 Task: Search round trip flight ticket for 5 adults, 1 child, 2 infants in seat and 1 infant on lap in business from Tupelo: Tupelo Regional Airport (c.d. Lemons Field) to New Bern: Coastal Carolina Regional Airport (was Craven County Regional) on 5-4-2023 and return on 5-6-2023. Choice of flights is Southwest. Number of bags: 1 carry on bag. Price is upto 110000. Outbound departure time preference is 14:30.
Action: Mouse moved to (317, 127)
Screenshot: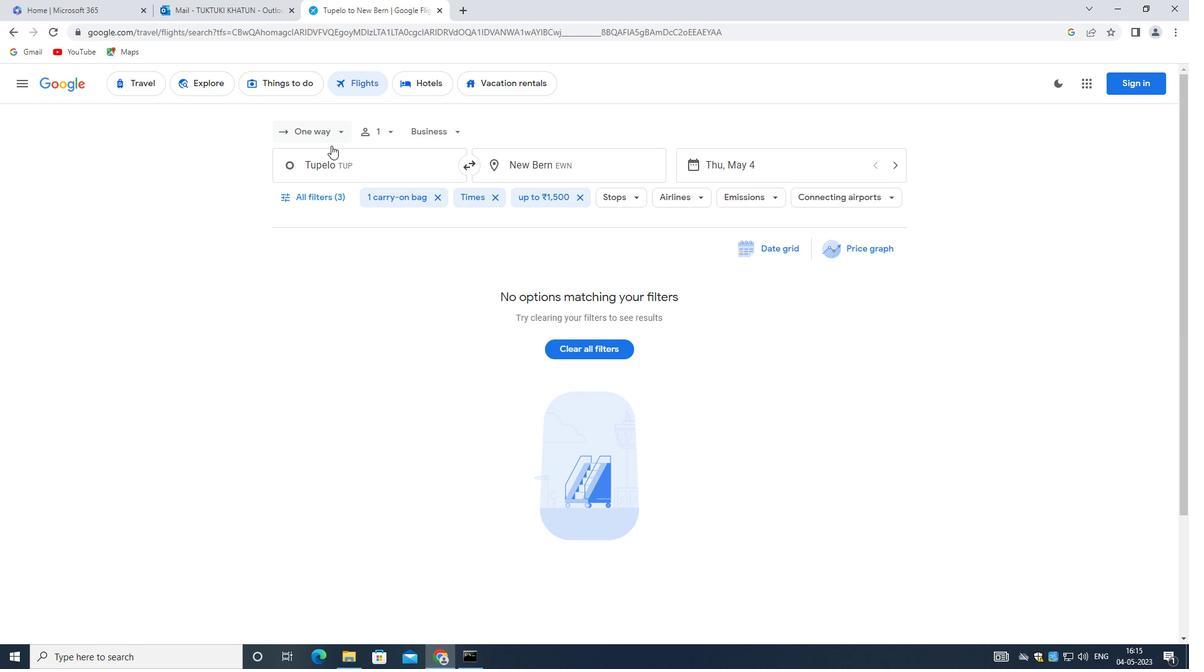 
Action: Mouse pressed left at (317, 127)
Screenshot: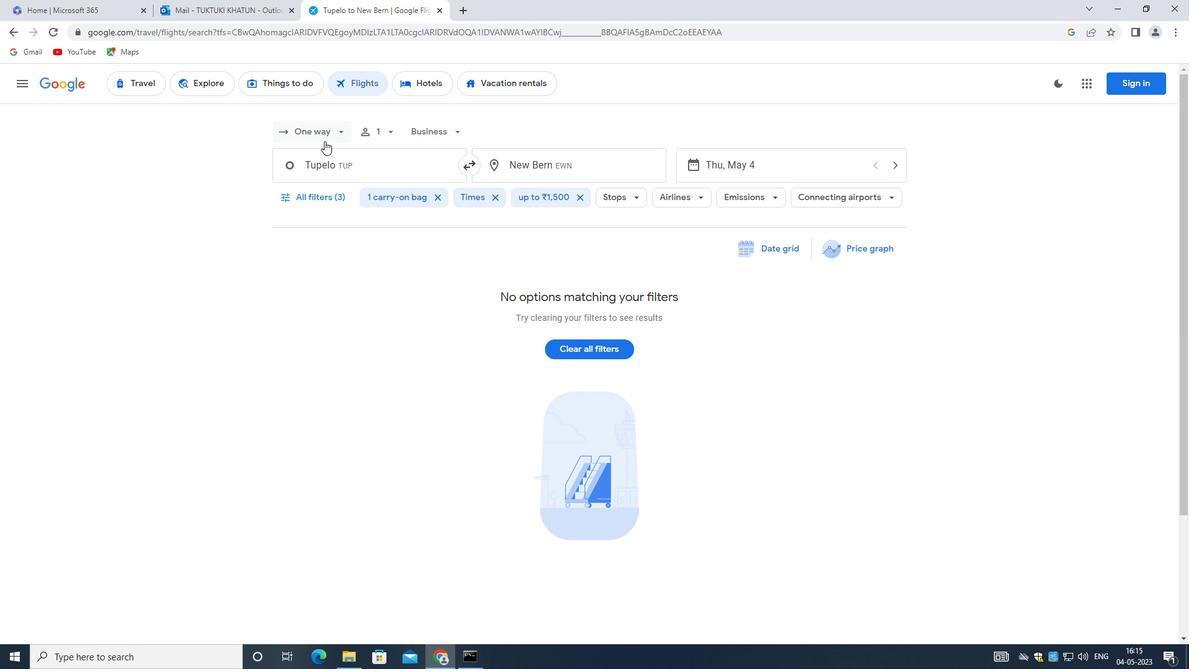 
Action: Mouse moved to (326, 186)
Screenshot: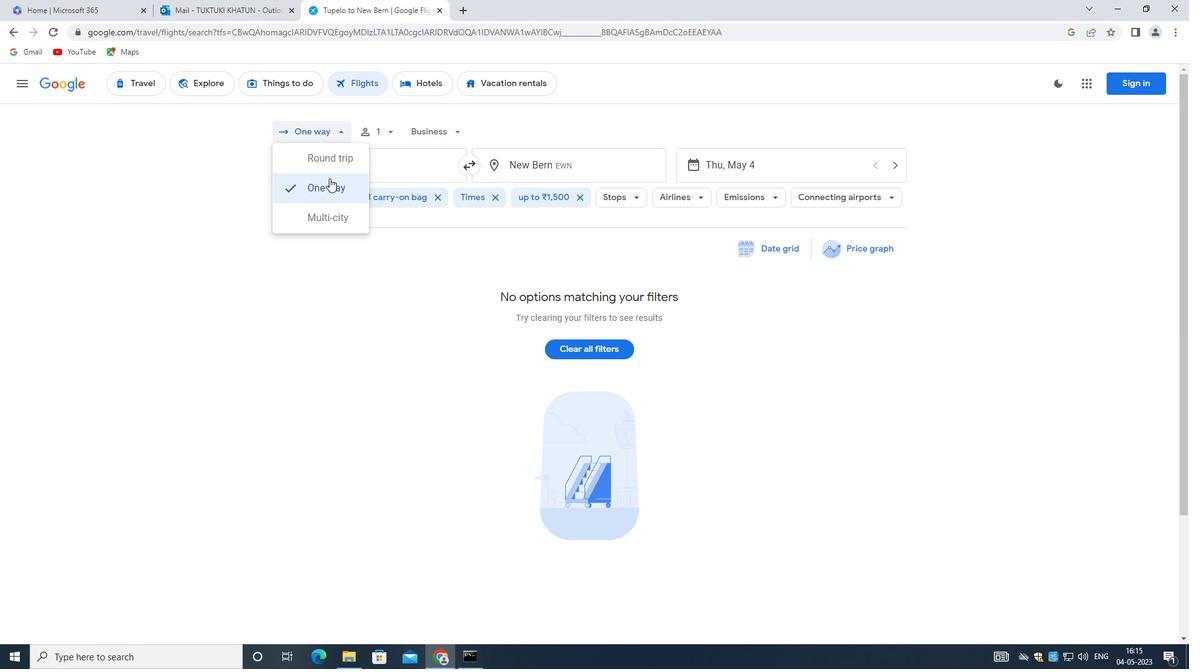 
Action: Mouse pressed left at (326, 186)
Screenshot: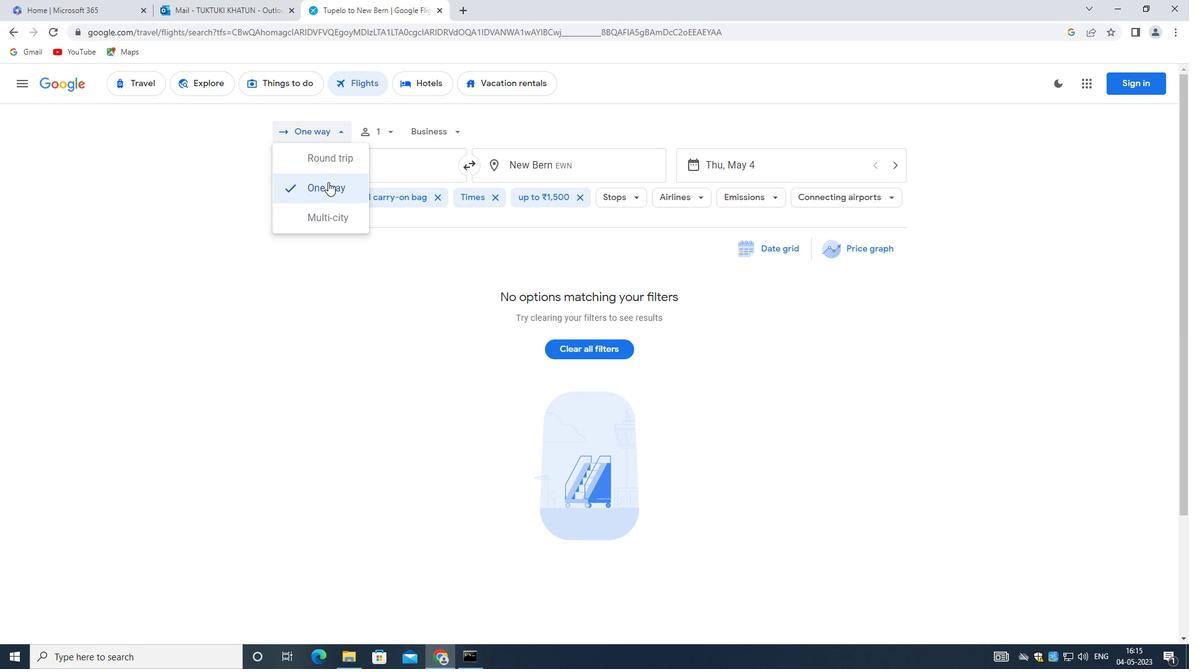 
Action: Mouse moved to (331, 128)
Screenshot: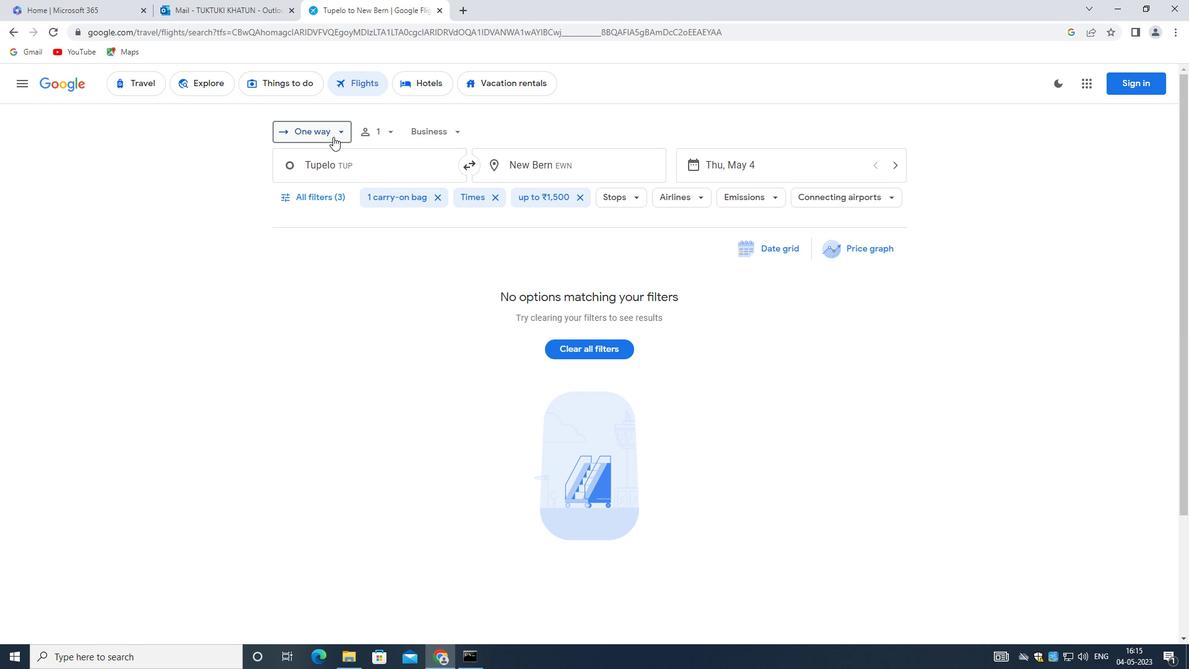 
Action: Mouse pressed left at (331, 128)
Screenshot: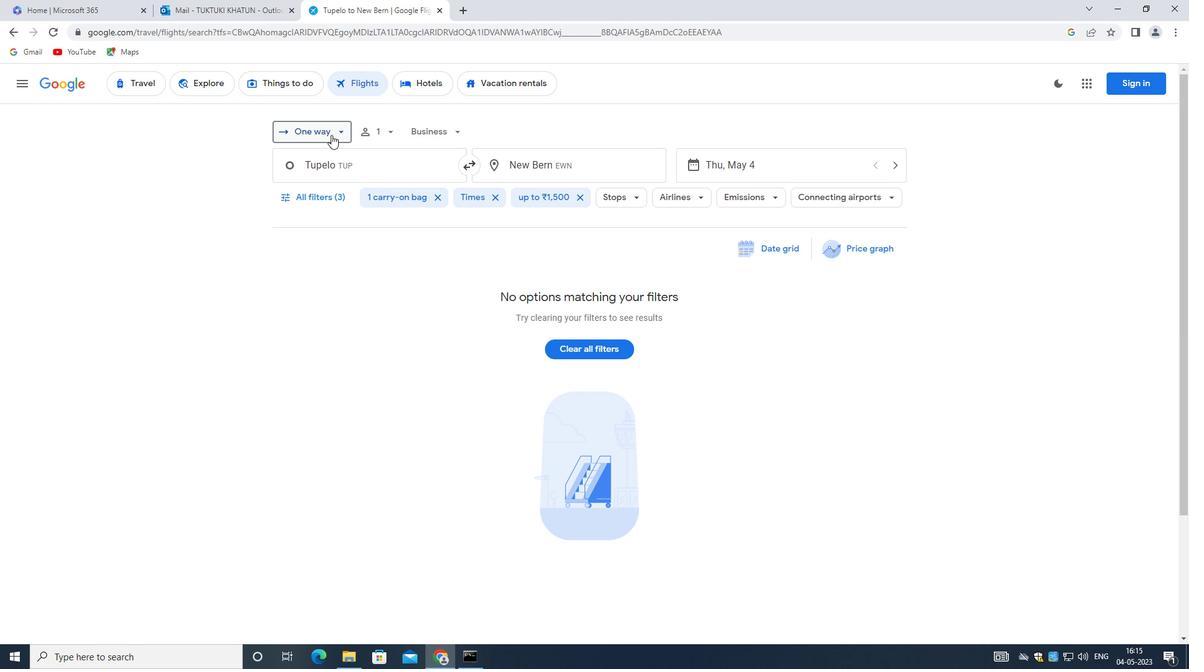 
Action: Mouse moved to (320, 162)
Screenshot: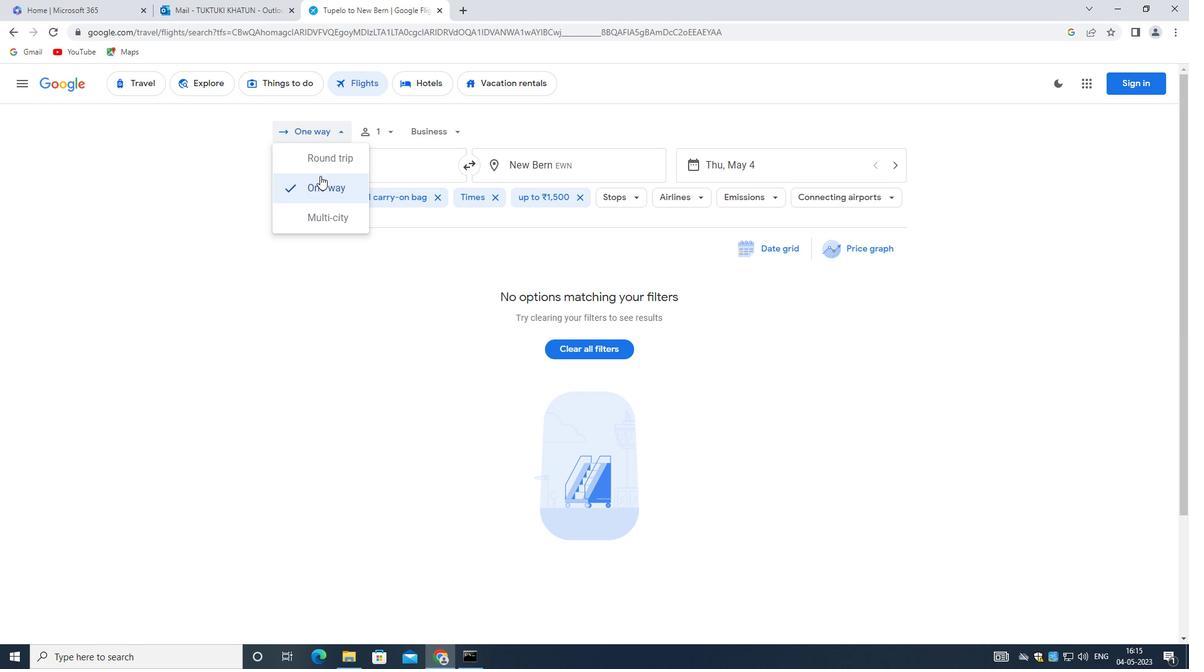 
Action: Mouse pressed left at (320, 162)
Screenshot: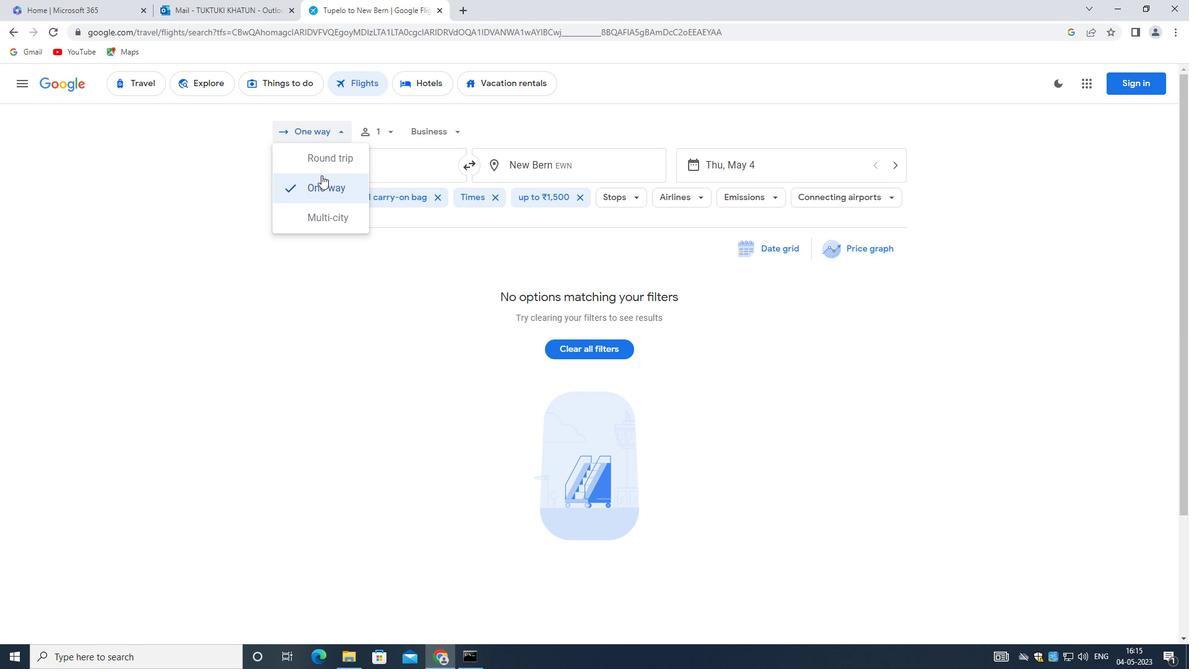 
Action: Mouse moved to (397, 136)
Screenshot: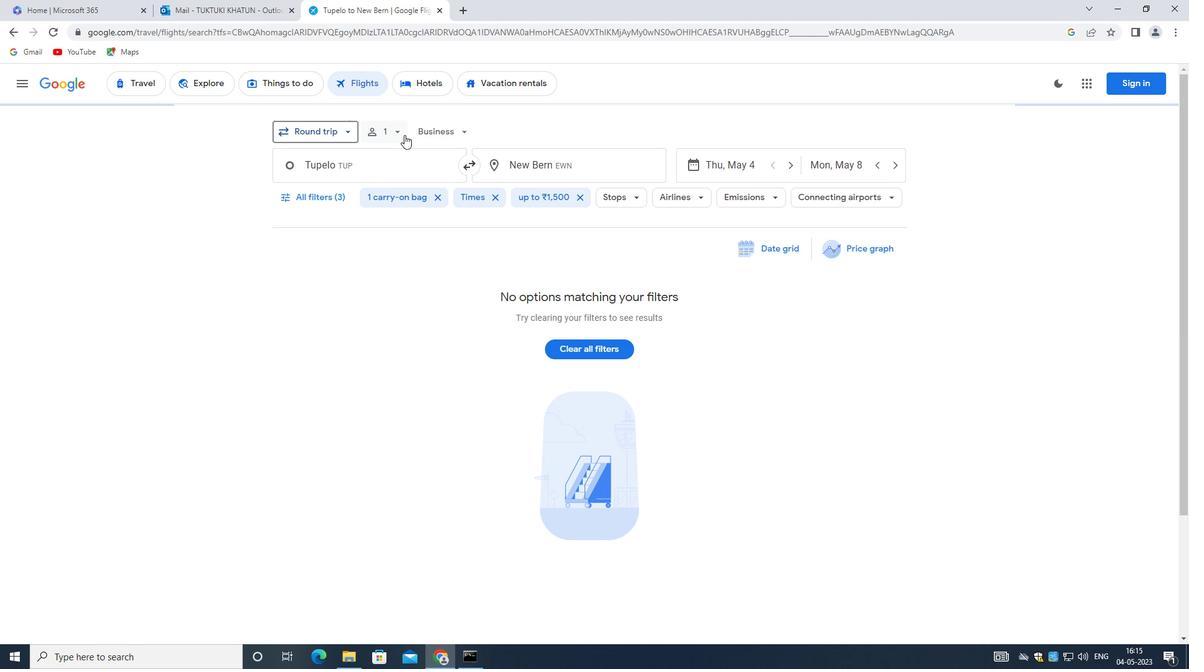 
Action: Mouse pressed left at (397, 136)
Screenshot: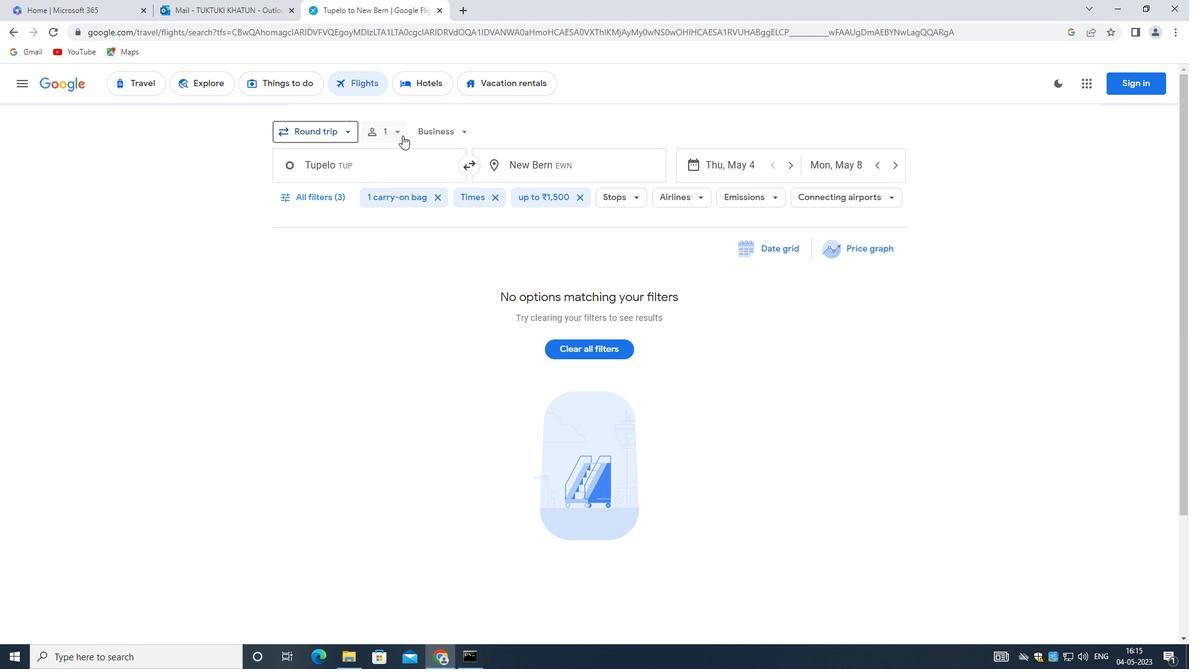 
Action: Mouse moved to (498, 157)
Screenshot: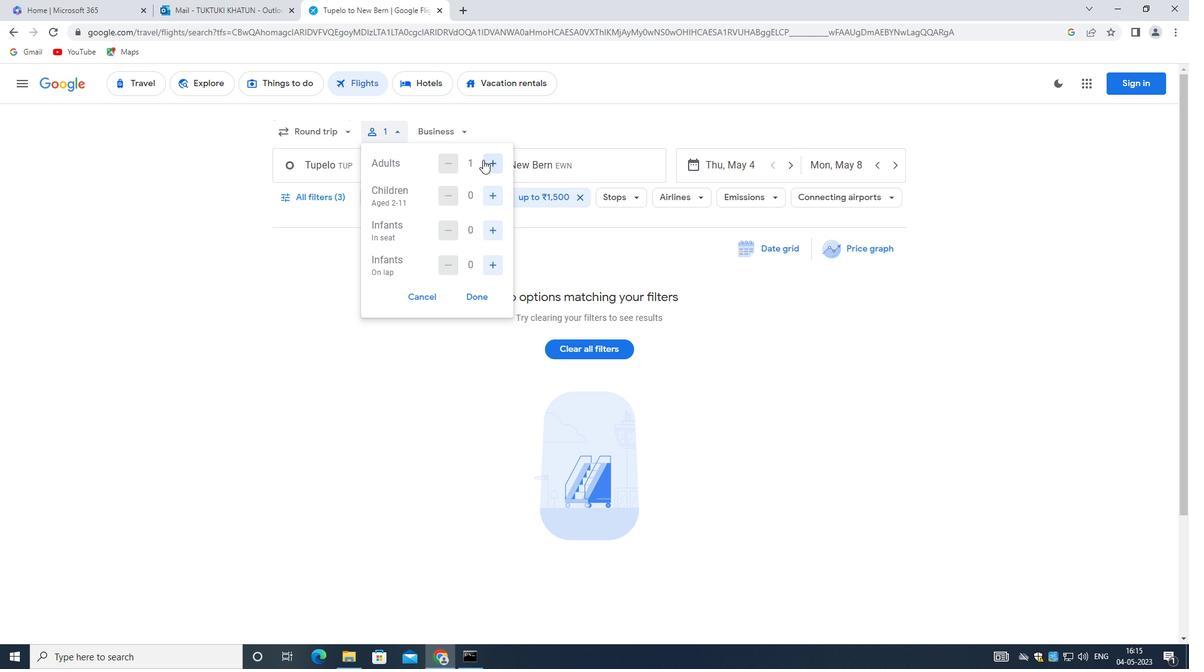 
Action: Mouse pressed left at (498, 157)
Screenshot: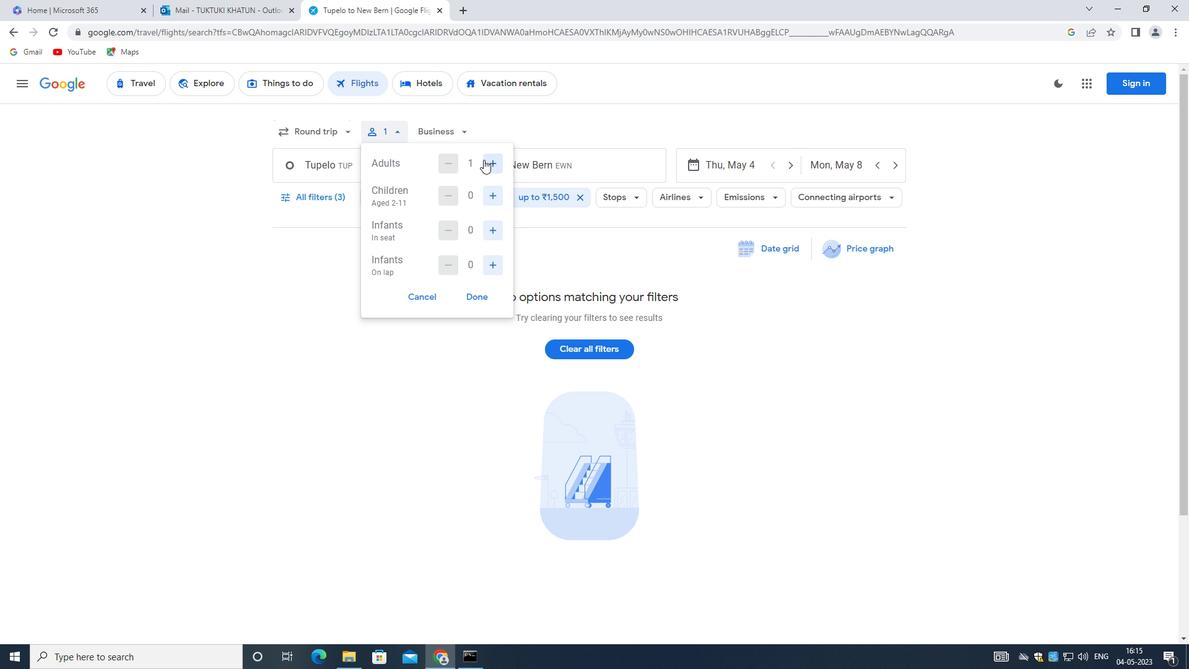 
Action: Mouse pressed left at (498, 157)
Screenshot: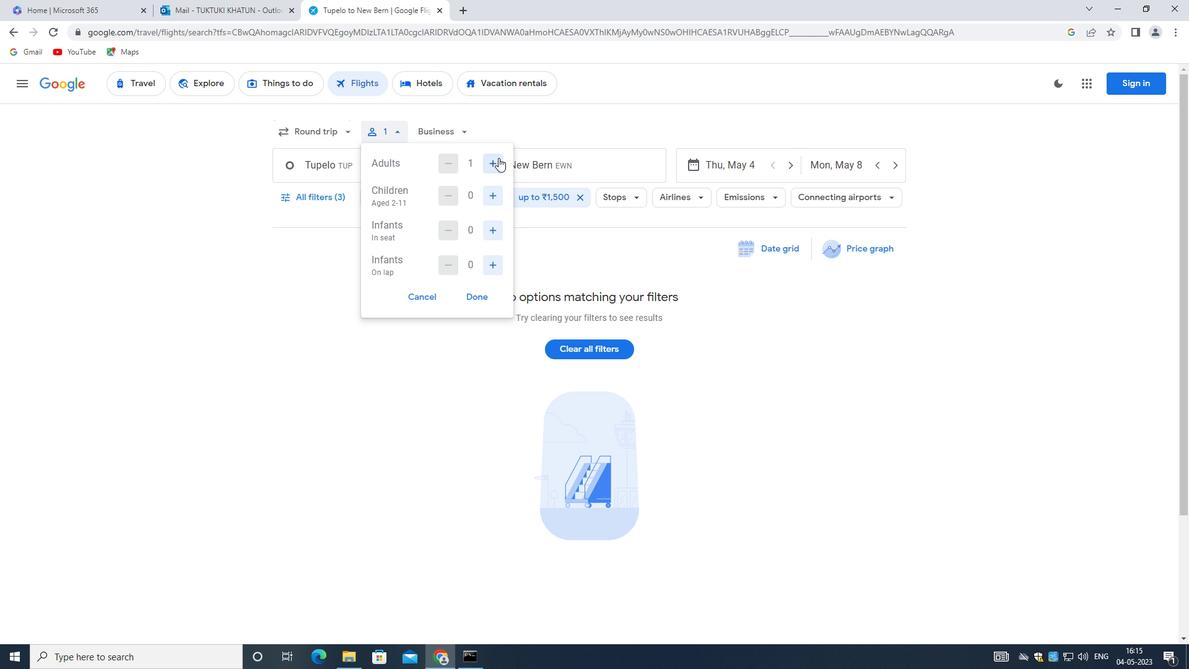 
Action: Mouse pressed left at (498, 157)
Screenshot: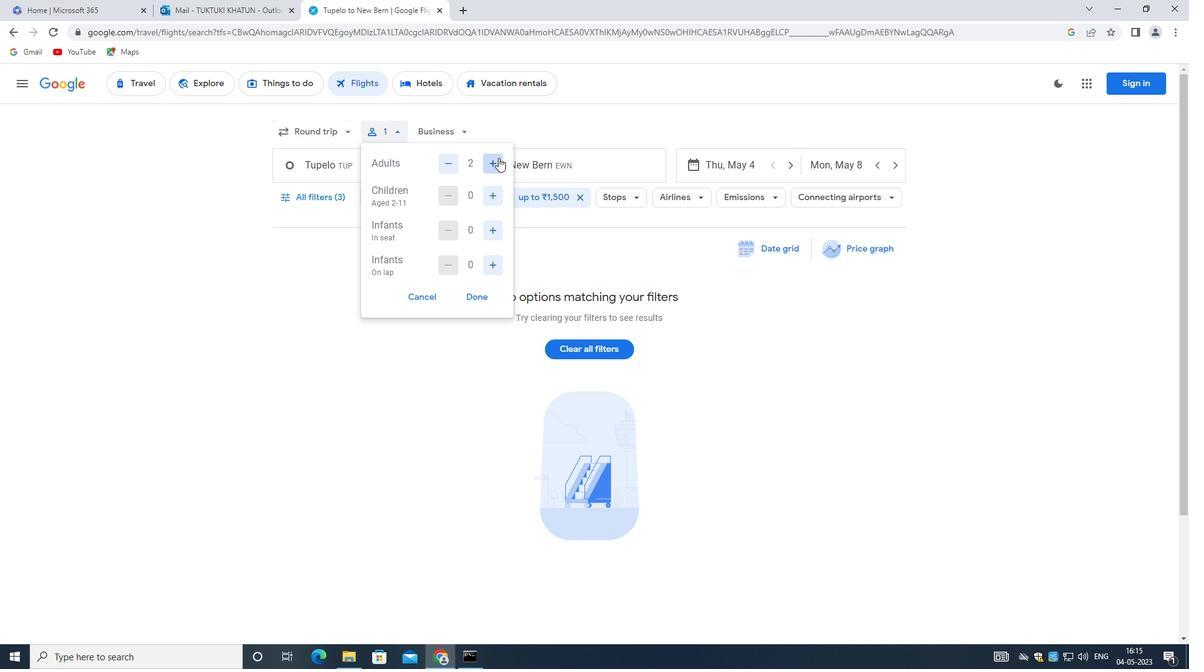 
Action: Mouse pressed left at (498, 157)
Screenshot: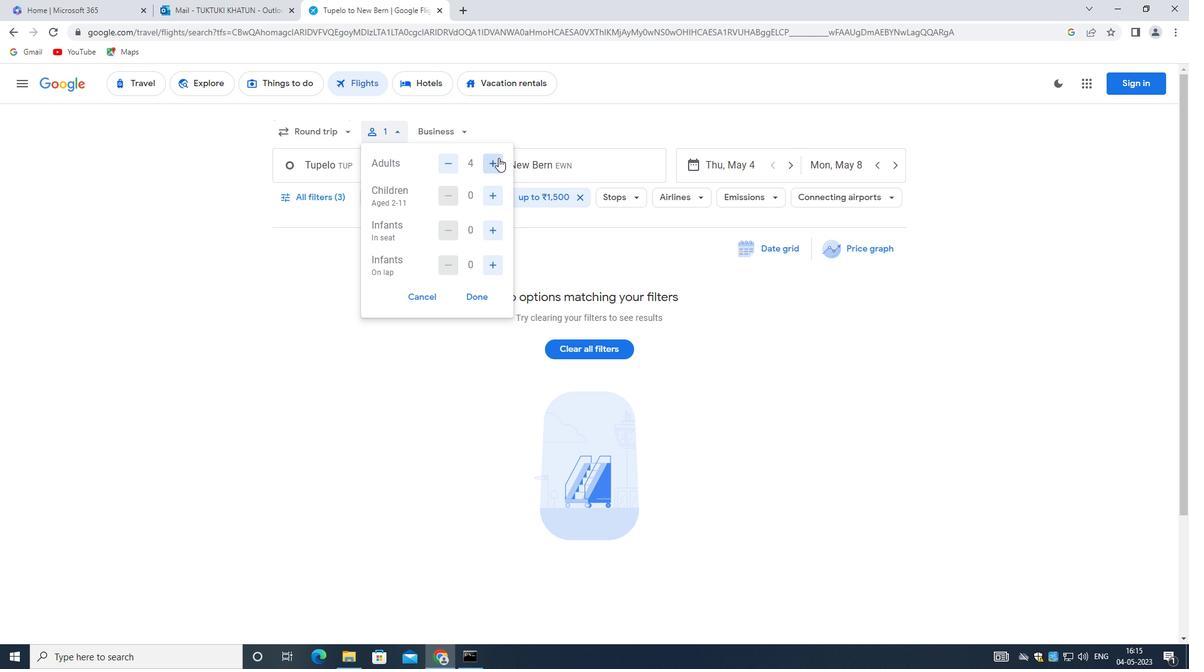 
Action: Mouse moved to (486, 203)
Screenshot: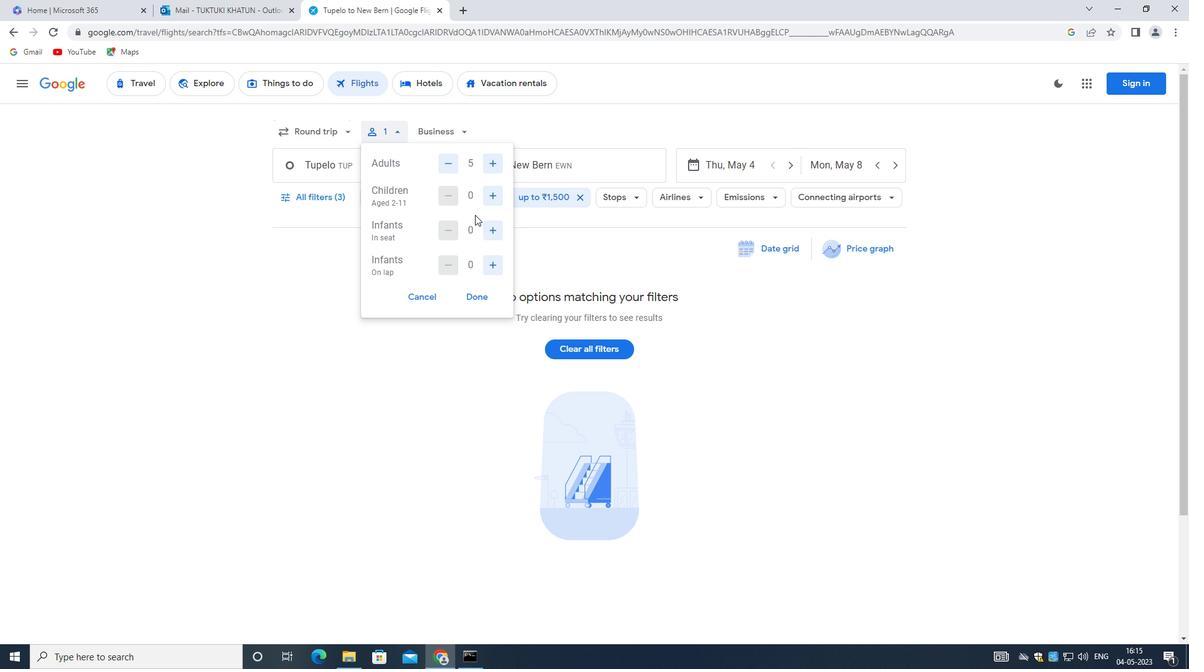 
Action: Mouse pressed left at (486, 203)
Screenshot: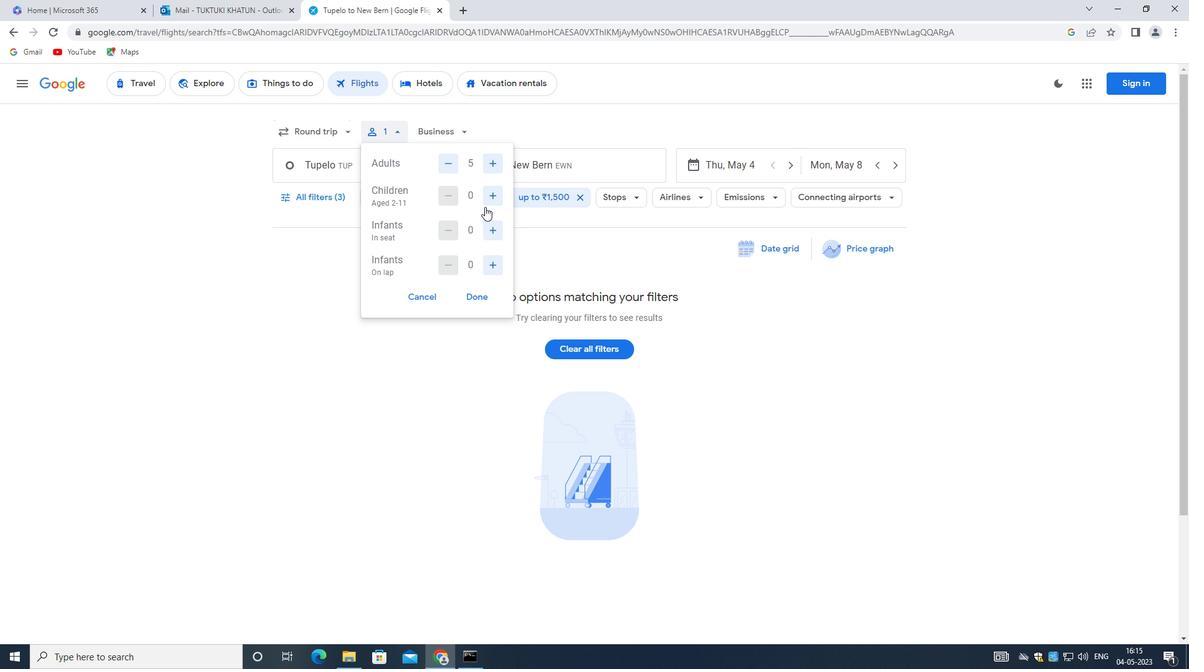 
Action: Mouse moved to (492, 226)
Screenshot: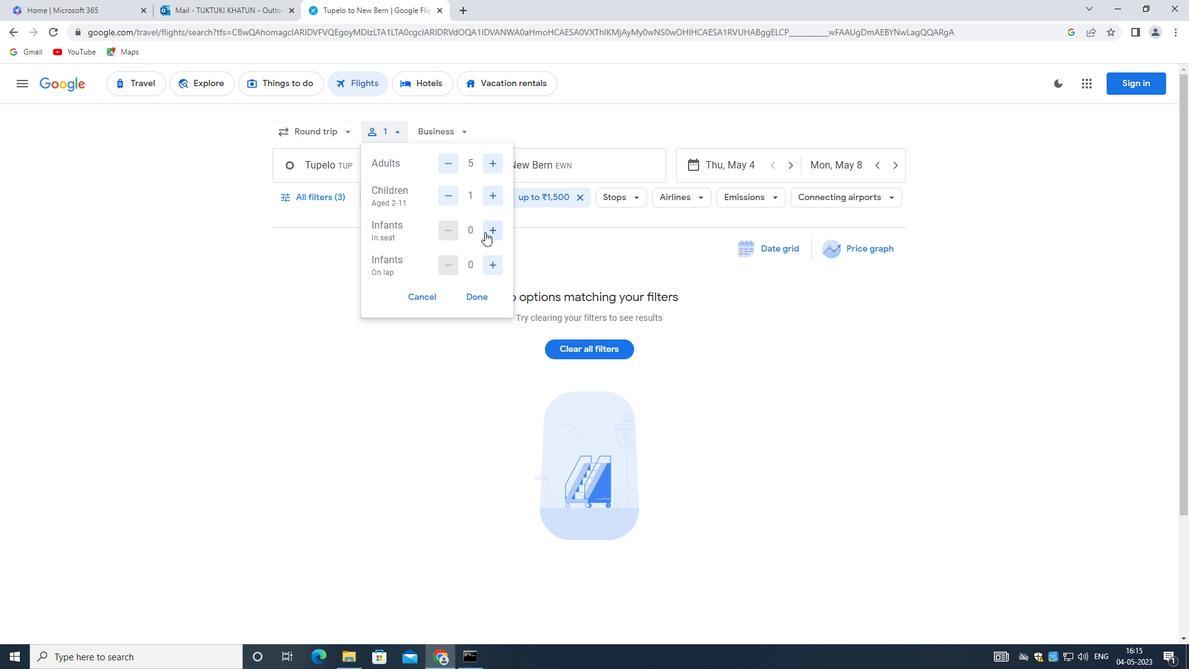 
Action: Mouse pressed left at (492, 226)
Screenshot: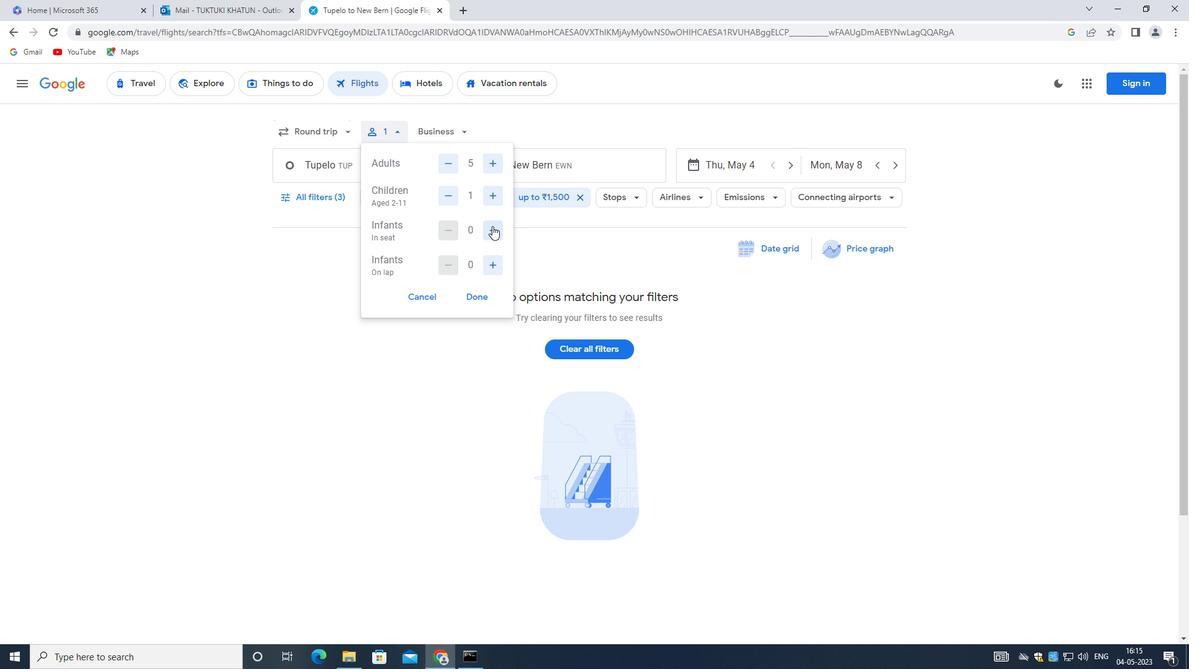 
Action: Mouse pressed left at (492, 226)
Screenshot: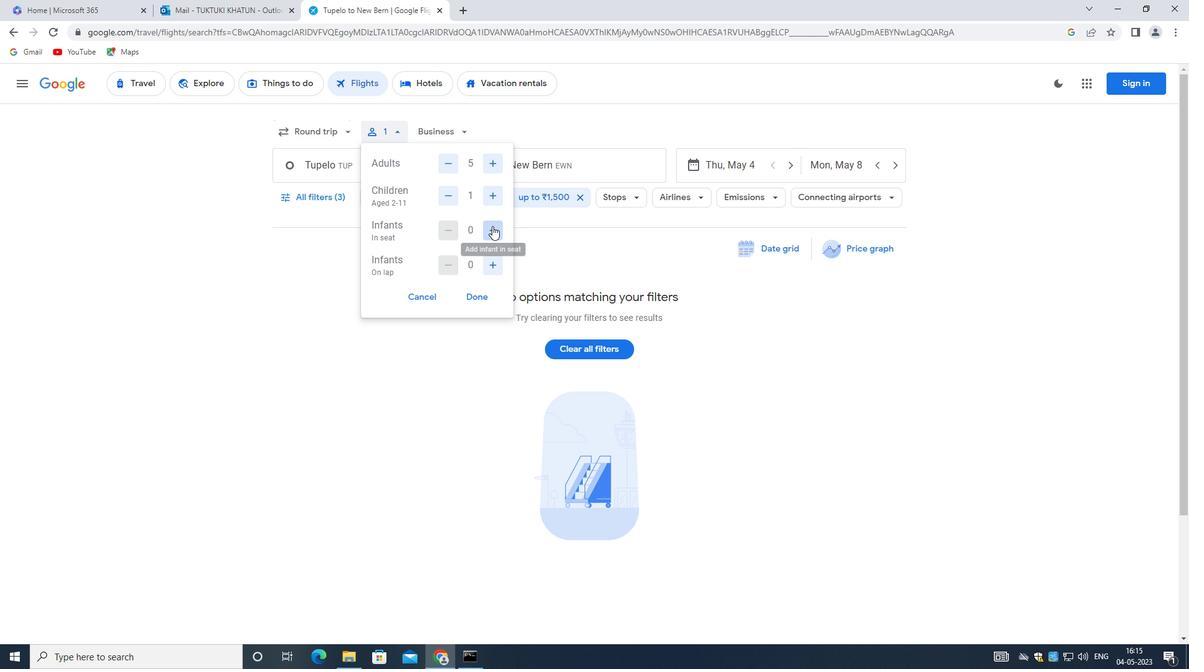 
Action: Mouse moved to (495, 264)
Screenshot: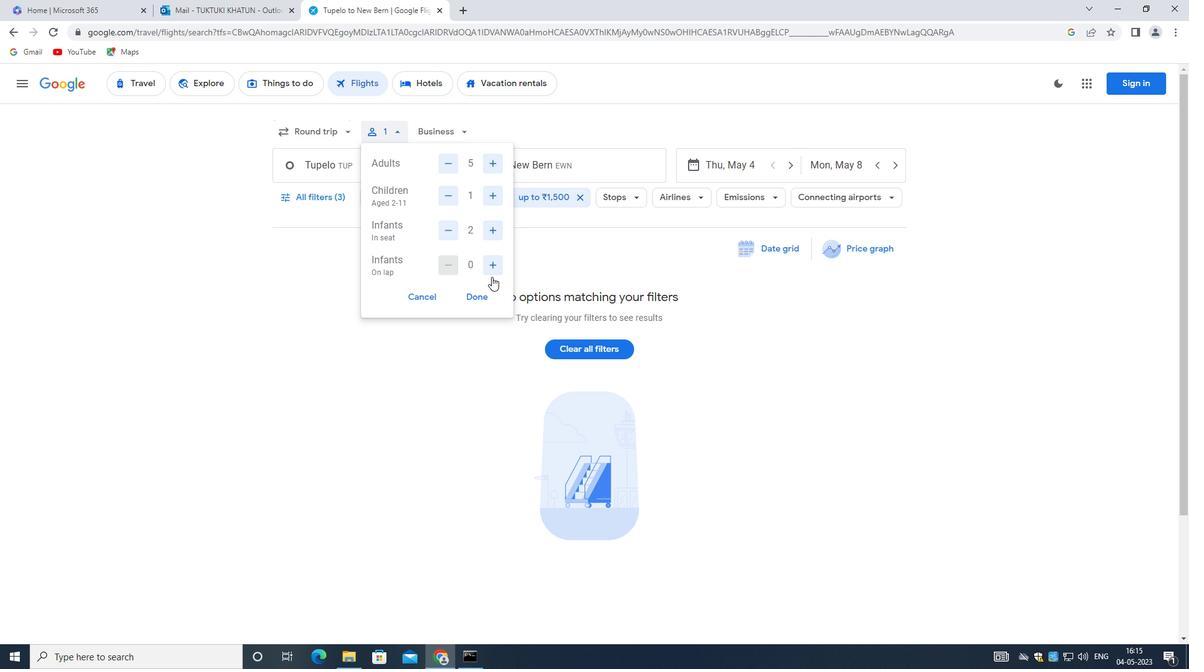 
Action: Mouse pressed left at (495, 264)
Screenshot: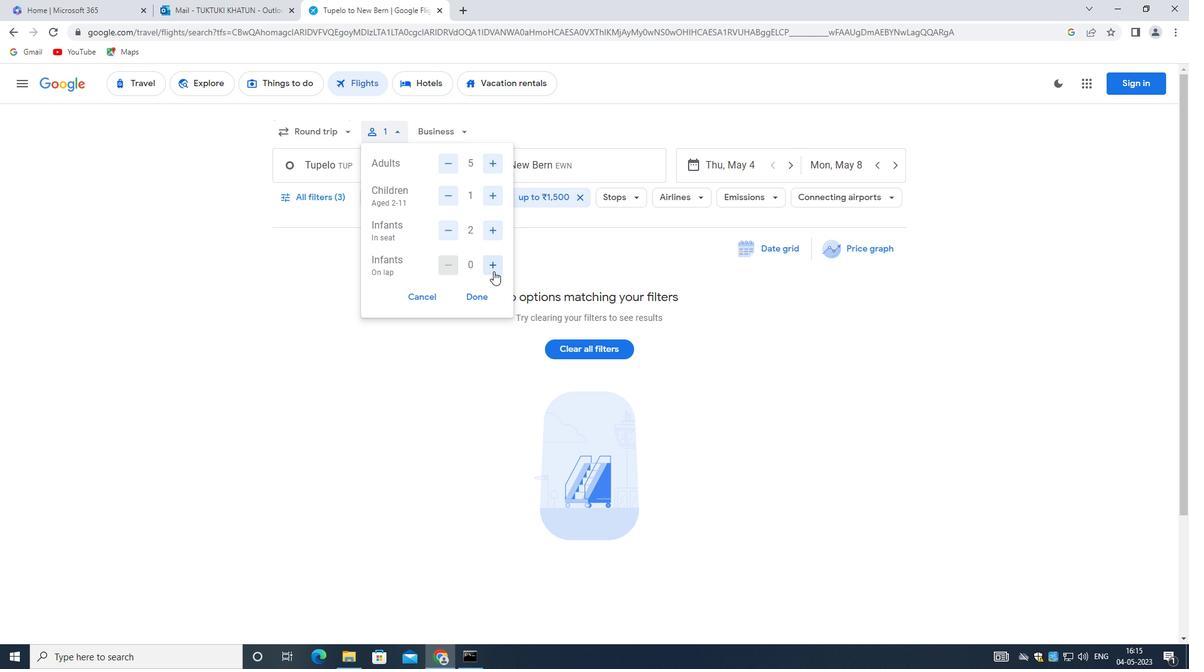 
Action: Mouse moved to (479, 293)
Screenshot: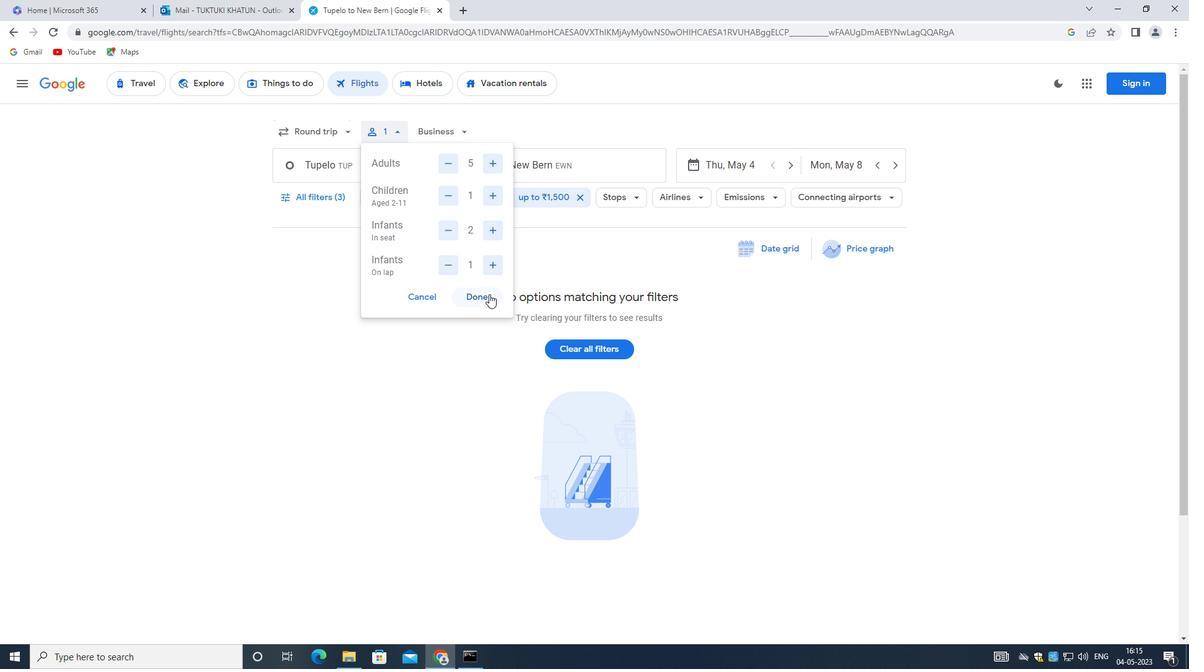 
Action: Mouse pressed left at (479, 293)
Screenshot: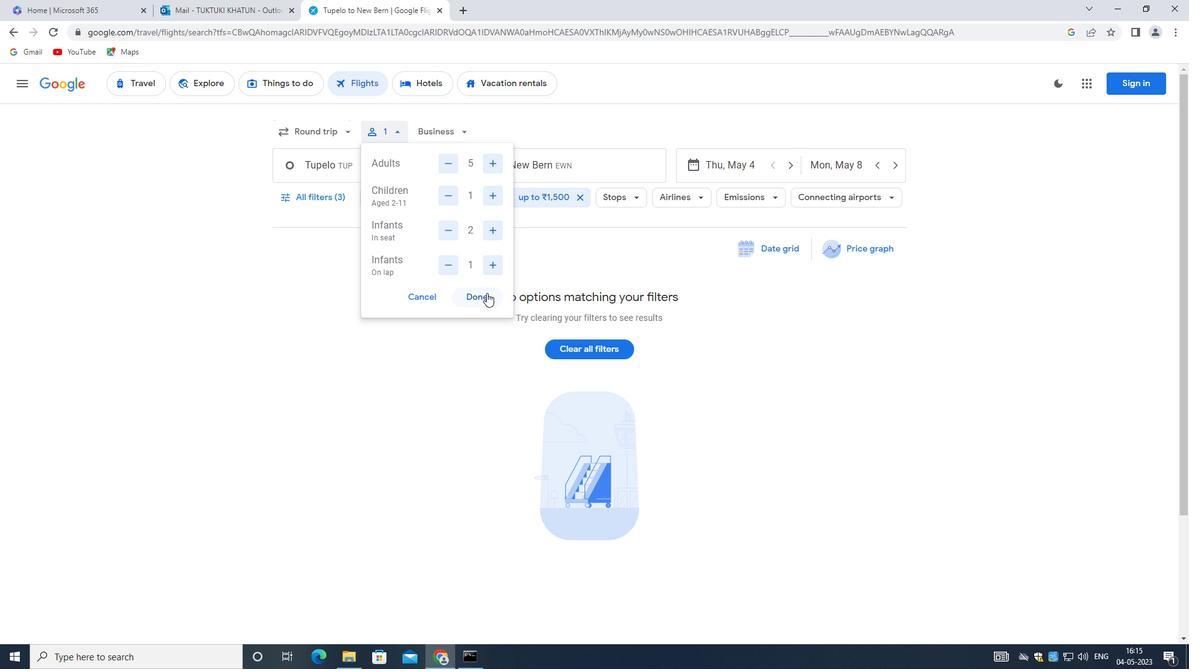 
Action: Mouse moved to (438, 125)
Screenshot: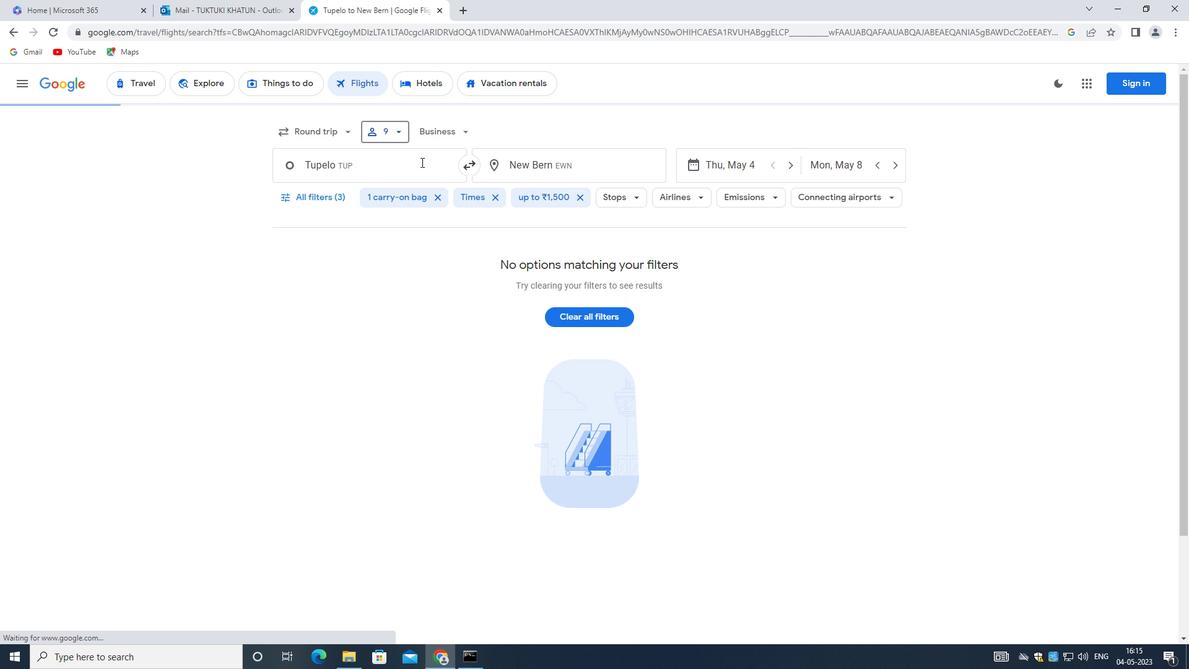 
Action: Mouse pressed left at (438, 125)
Screenshot: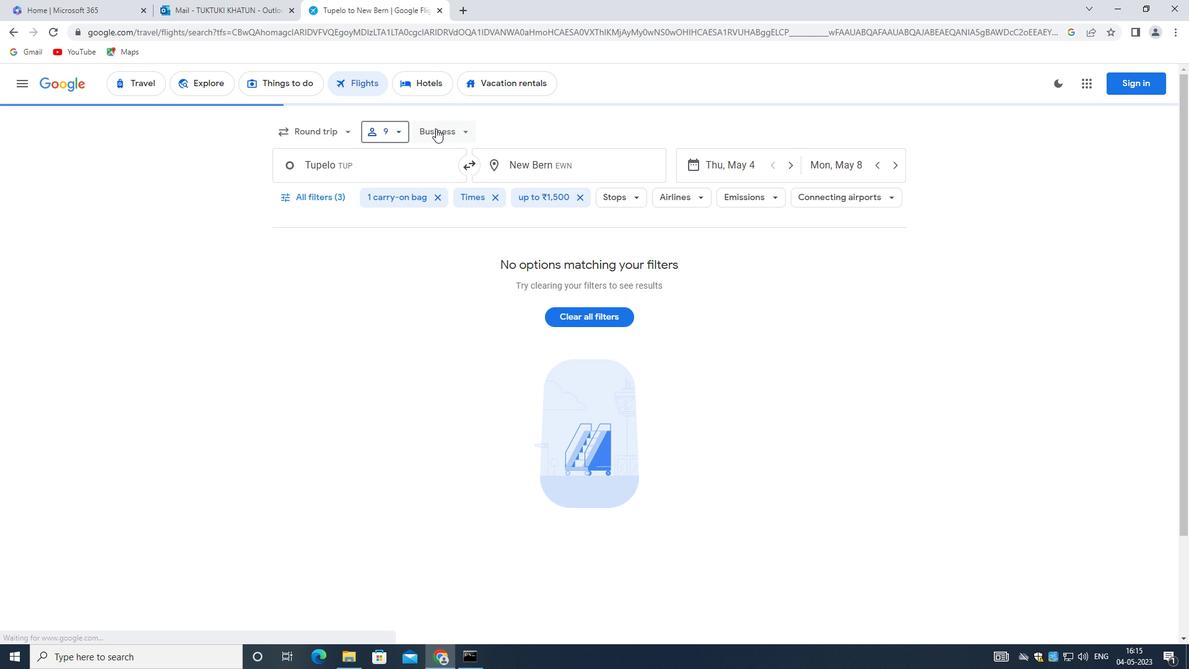 
Action: Mouse moved to (488, 224)
Screenshot: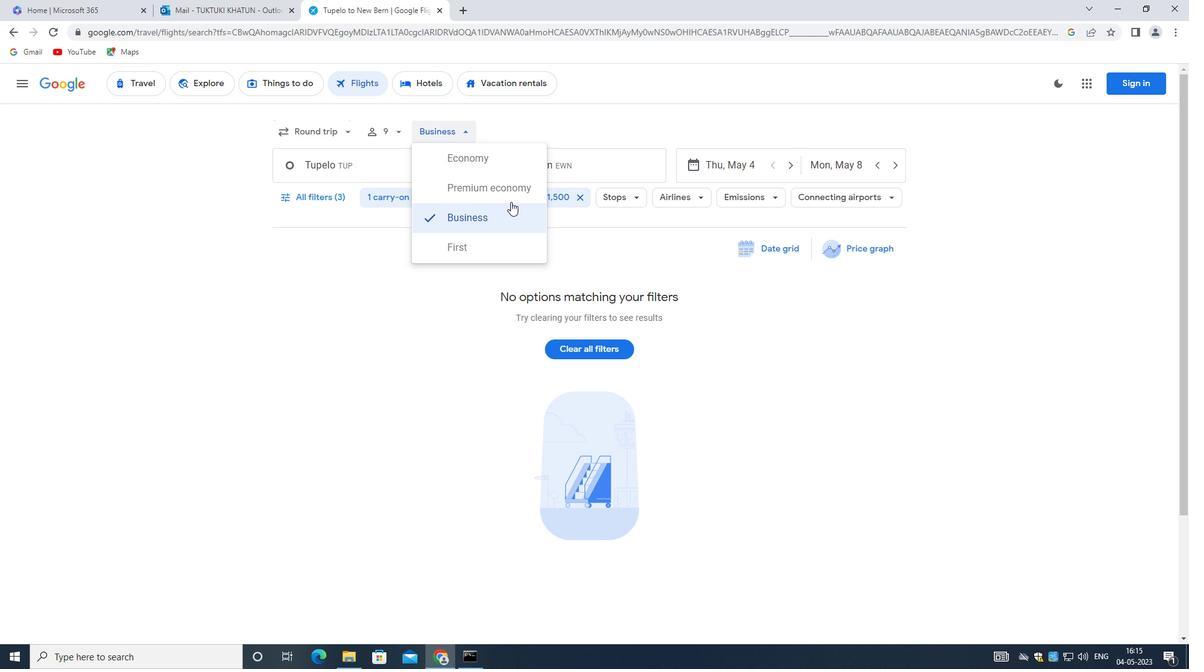 
Action: Mouse pressed left at (488, 224)
Screenshot: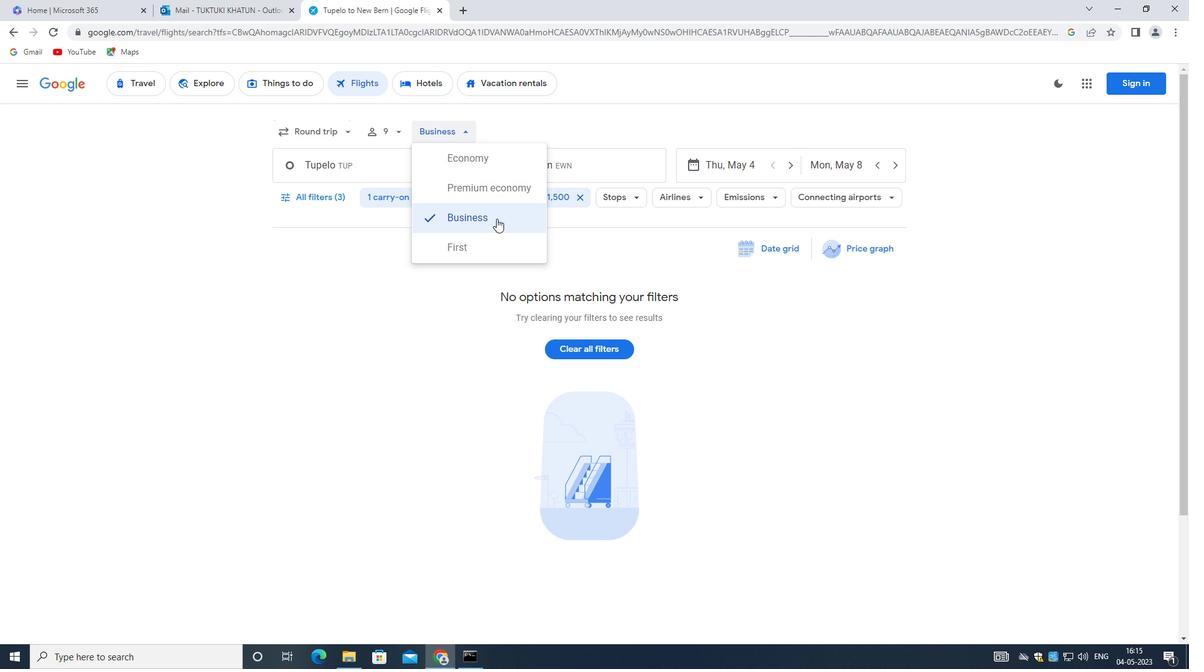 
Action: Mouse moved to (364, 171)
Screenshot: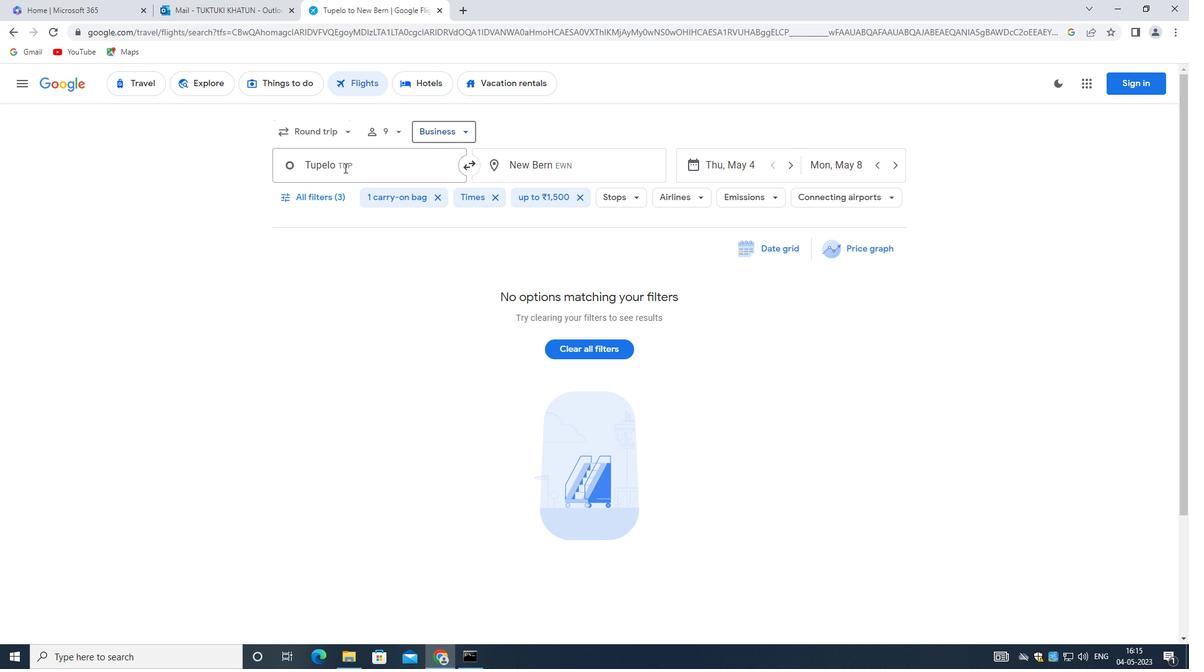
Action: Mouse pressed left at (364, 171)
Screenshot: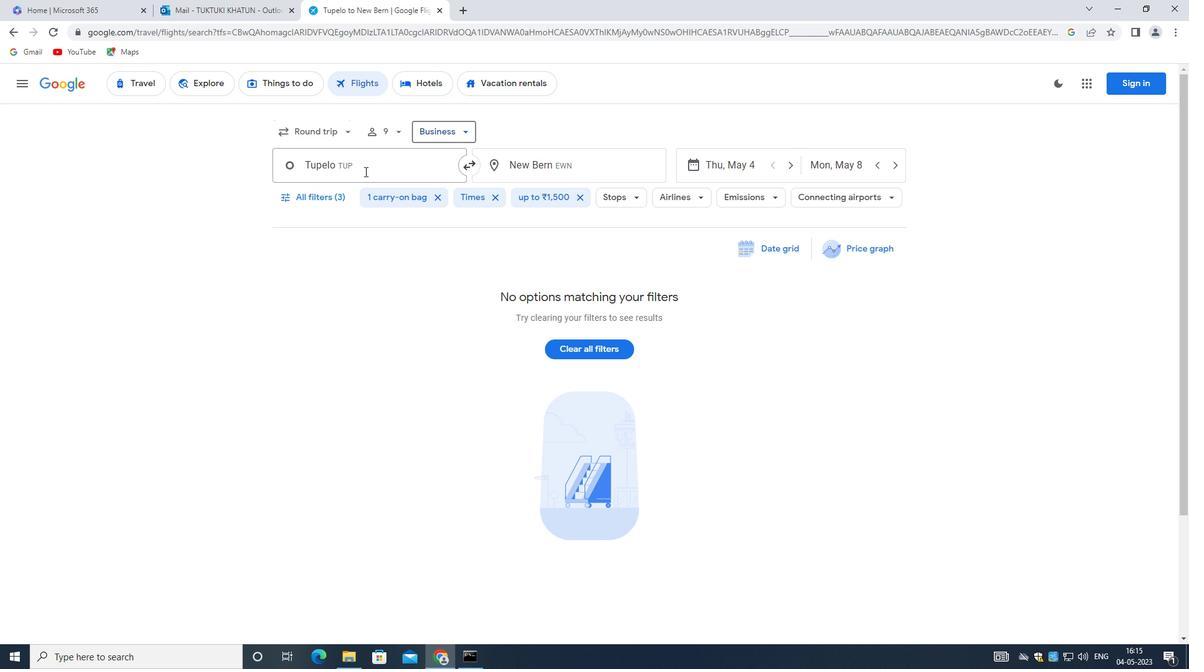 
Action: Mouse moved to (356, 266)
Screenshot: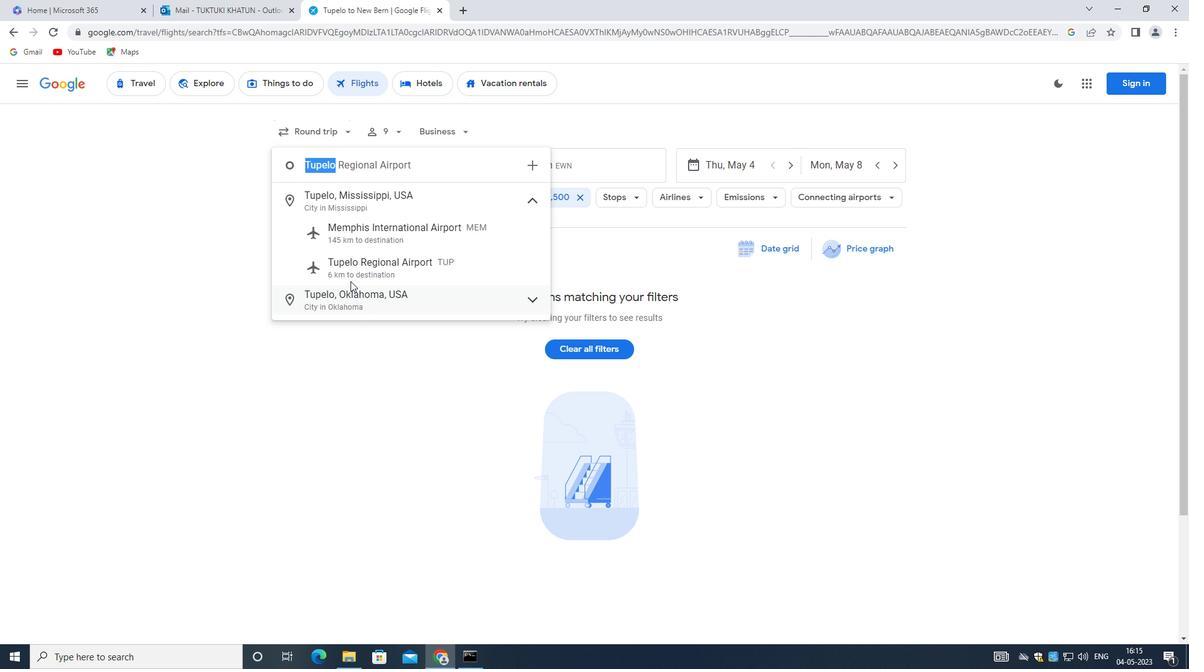 
Action: Mouse pressed left at (356, 266)
Screenshot: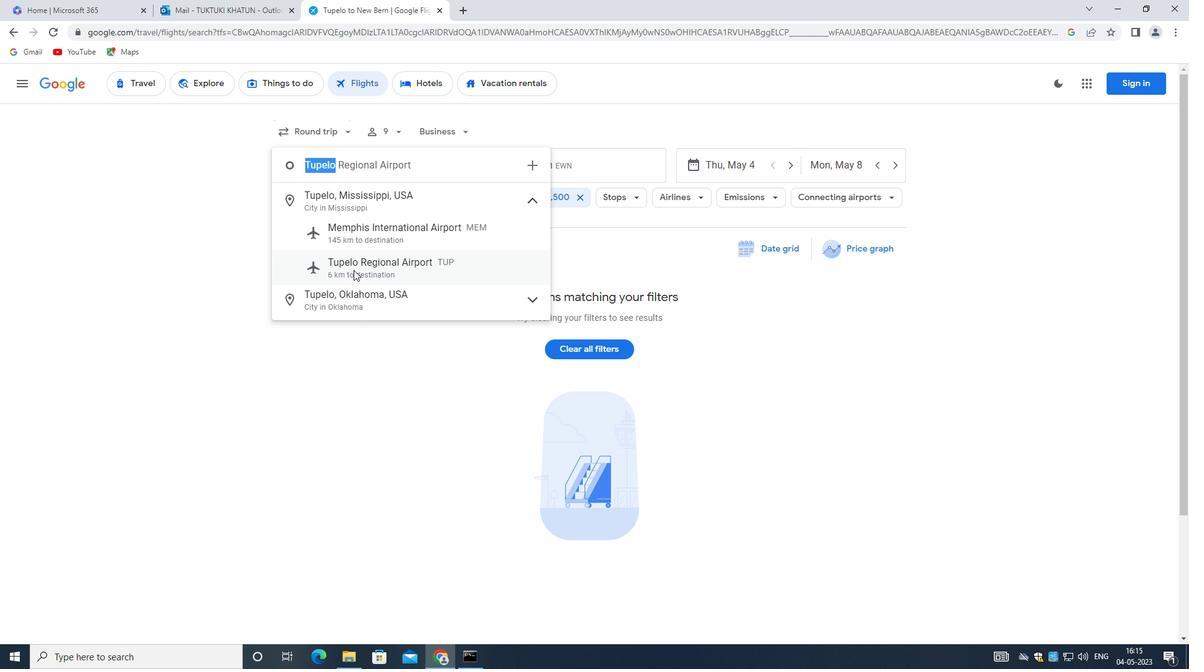 
Action: Mouse moved to (536, 169)
Screenshot: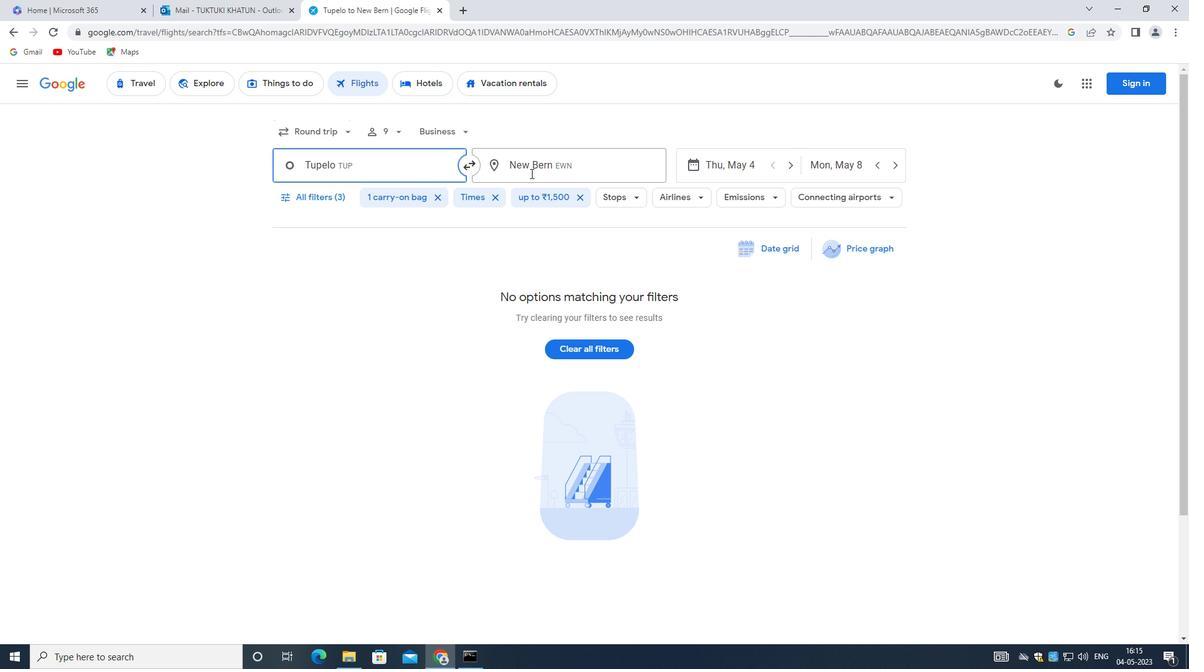 
Action: Mouse pressed left at (536, 169)
Screenshot: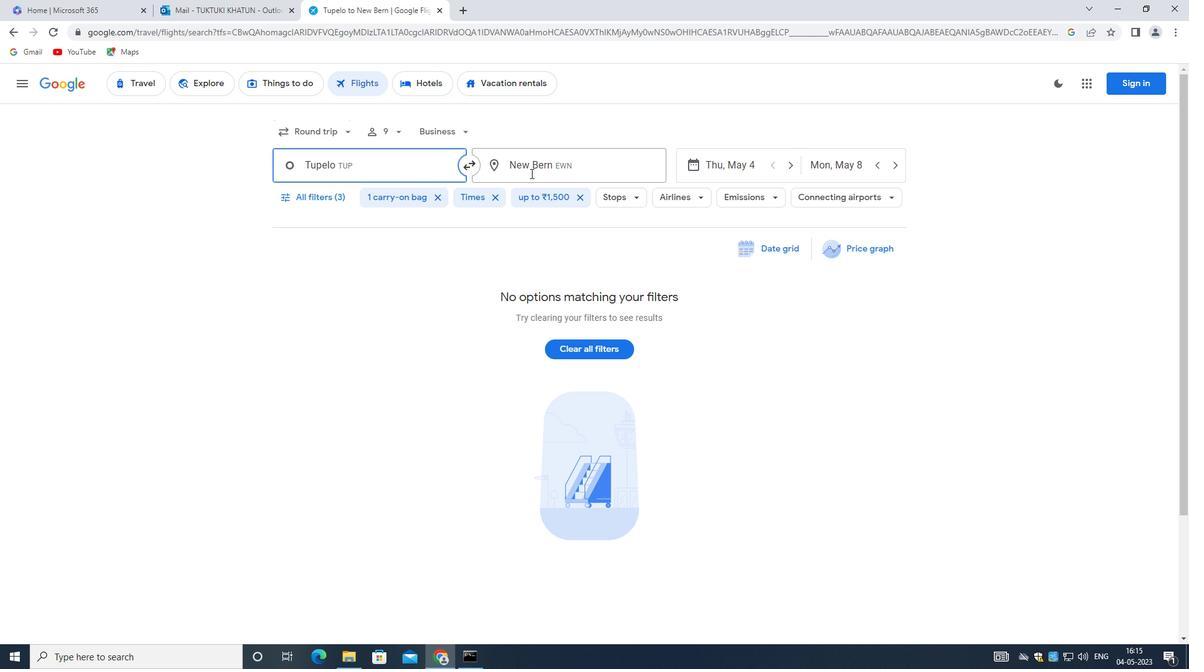 
Action: Mouse moved to (581, 228)
Screenshot: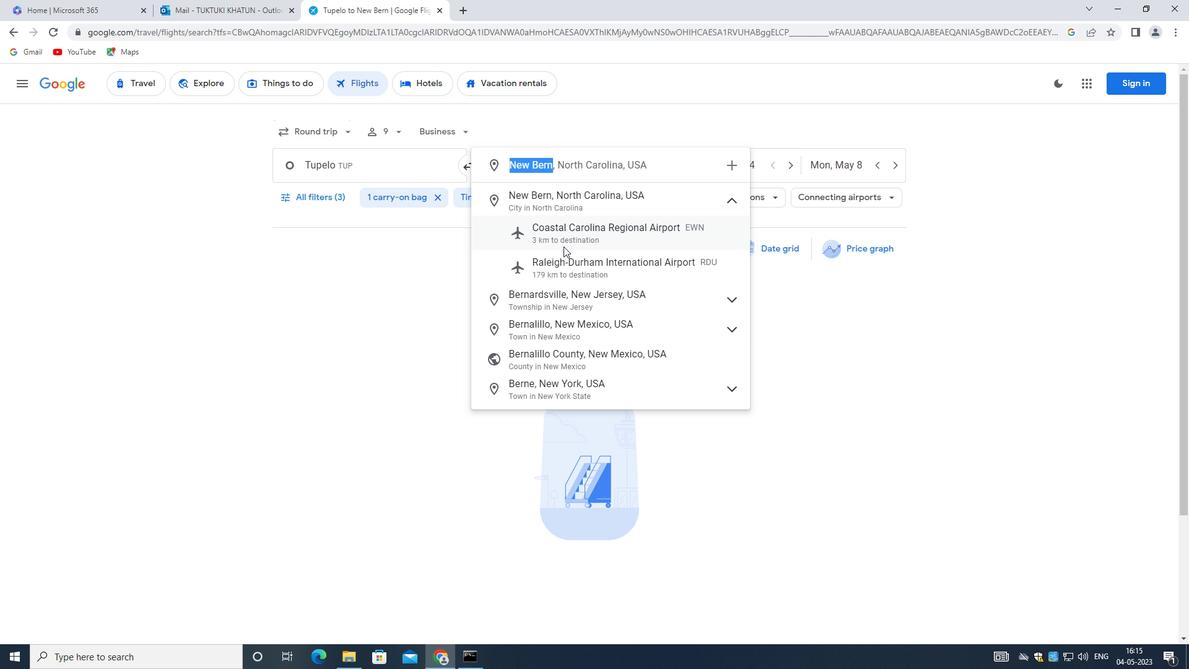 
Action: Mouse pressed left at (581, 228)
Screenshot: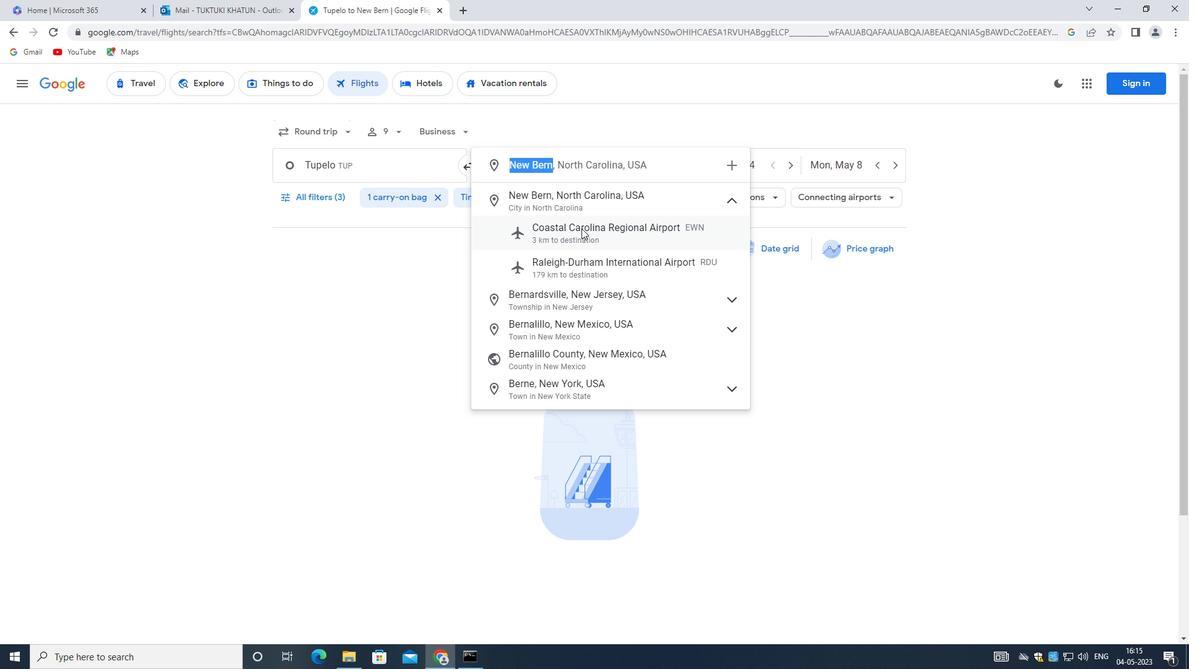 
Action: Mouse moved to (737, 174)
Screenshot: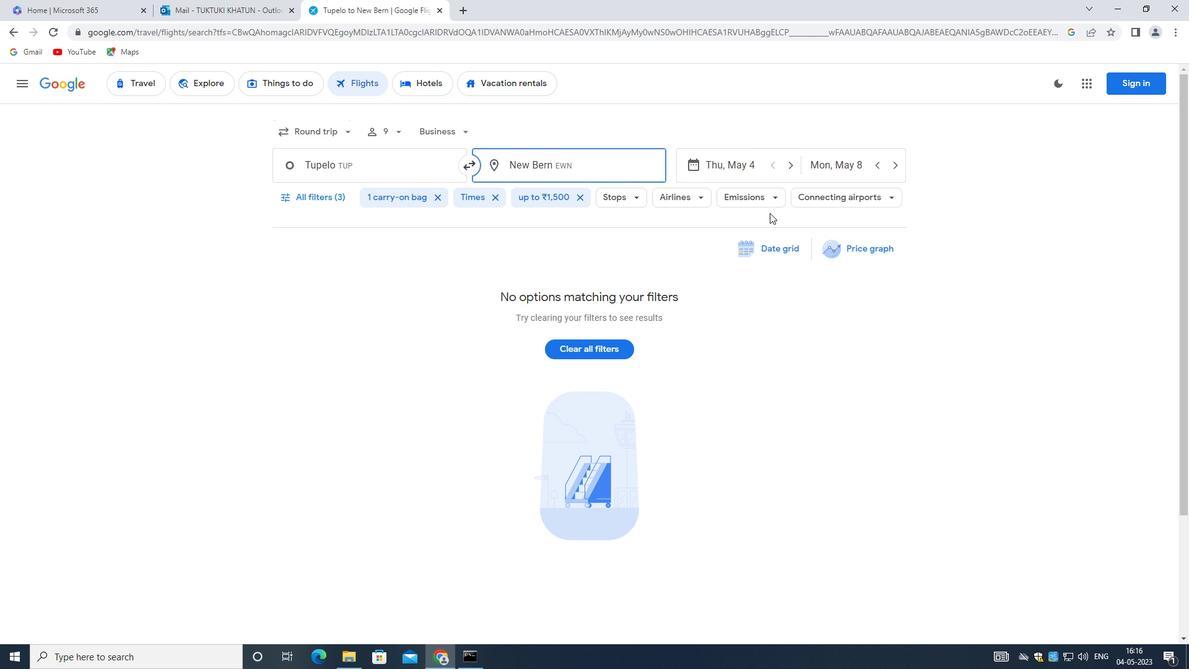 
Action: Mouse pressed left at (737, 174)
Screenshot: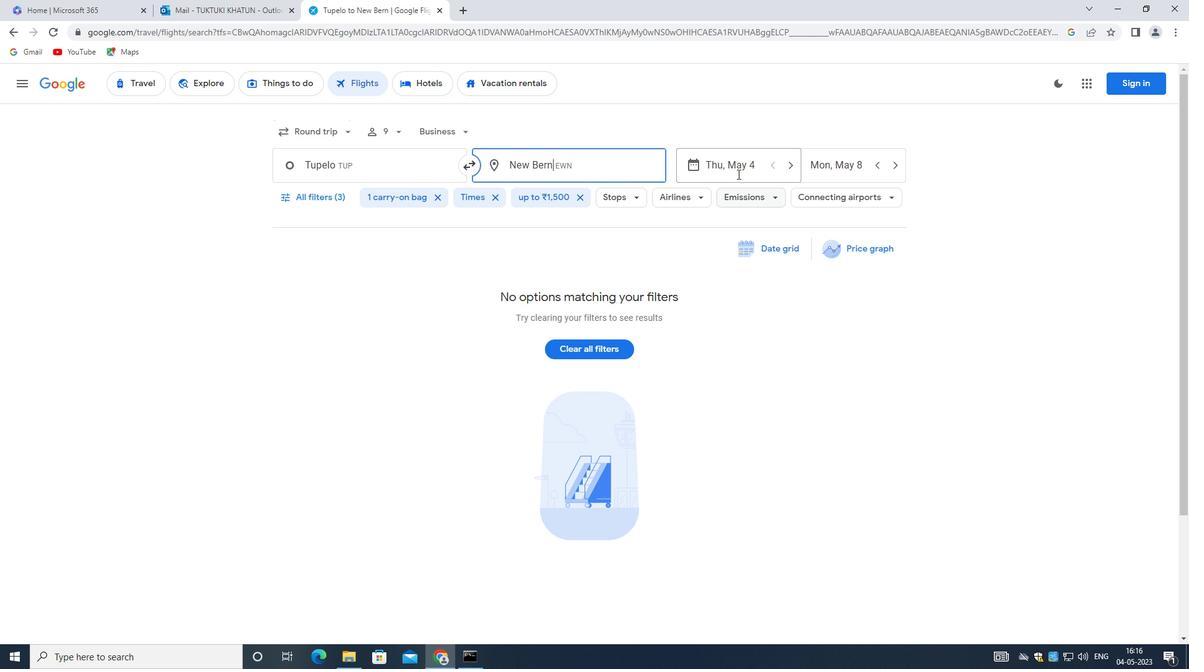 
Action: Mouse moved to (584, 262)
Screenshot: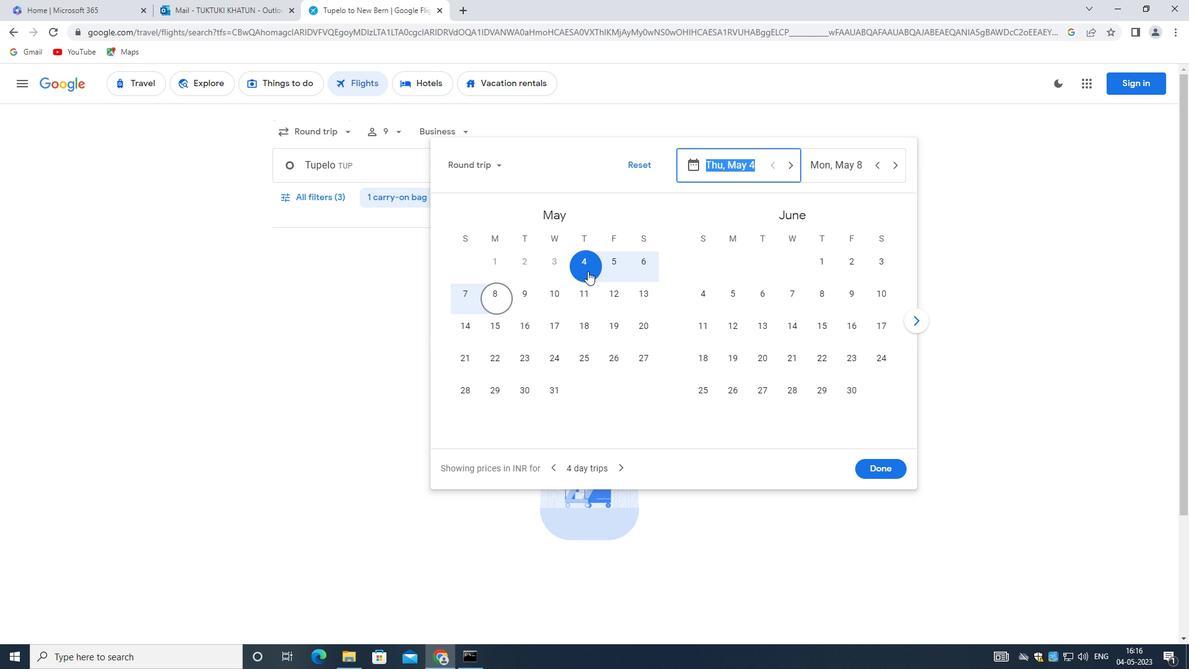 
Action: Mouse pressed left at (584, 262)
Screenshot: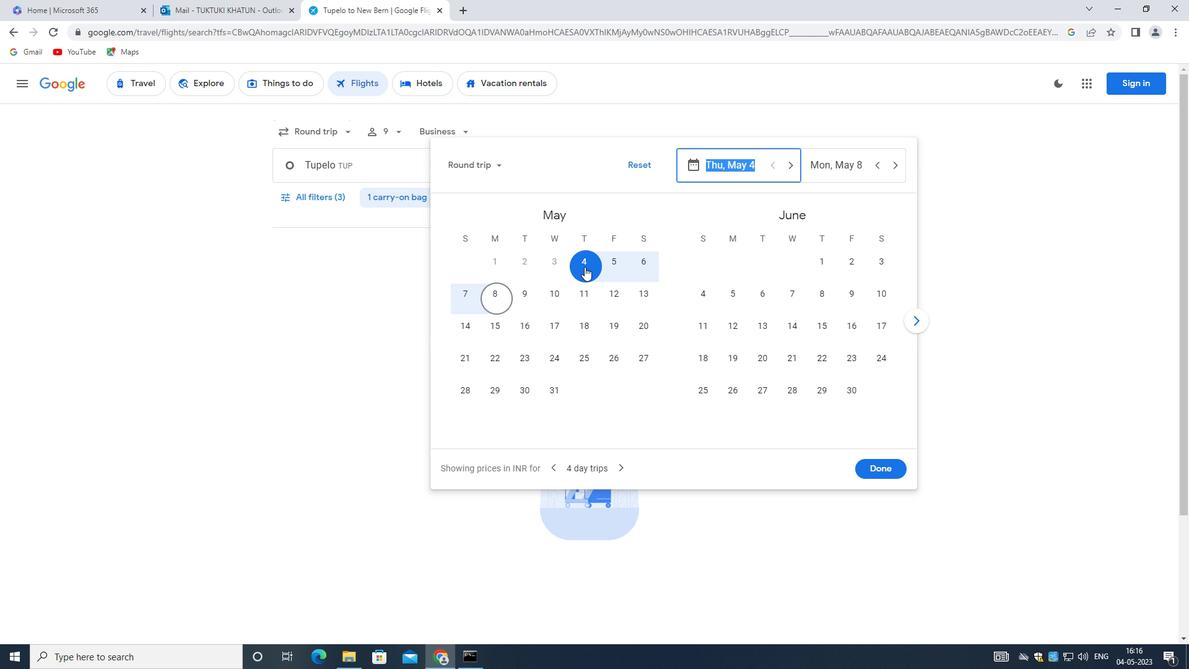 
Action: Mouse pressed left at (584, 262)
Screenshot: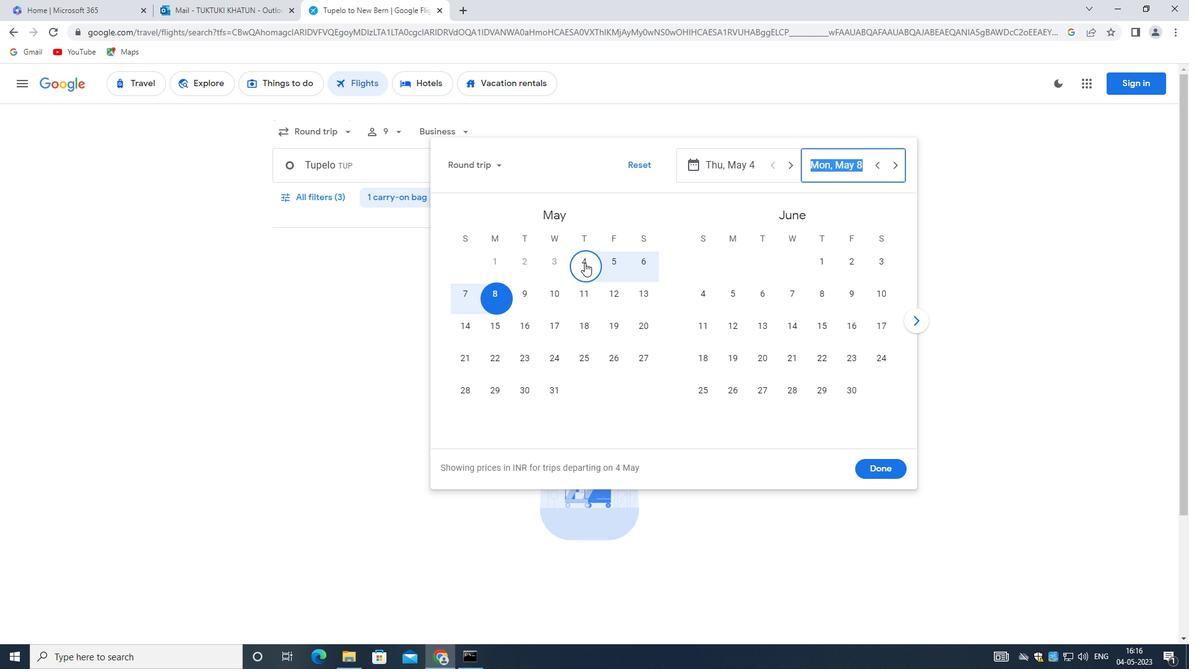 
Action: Mouse moved to (585, 262)
Screenshot: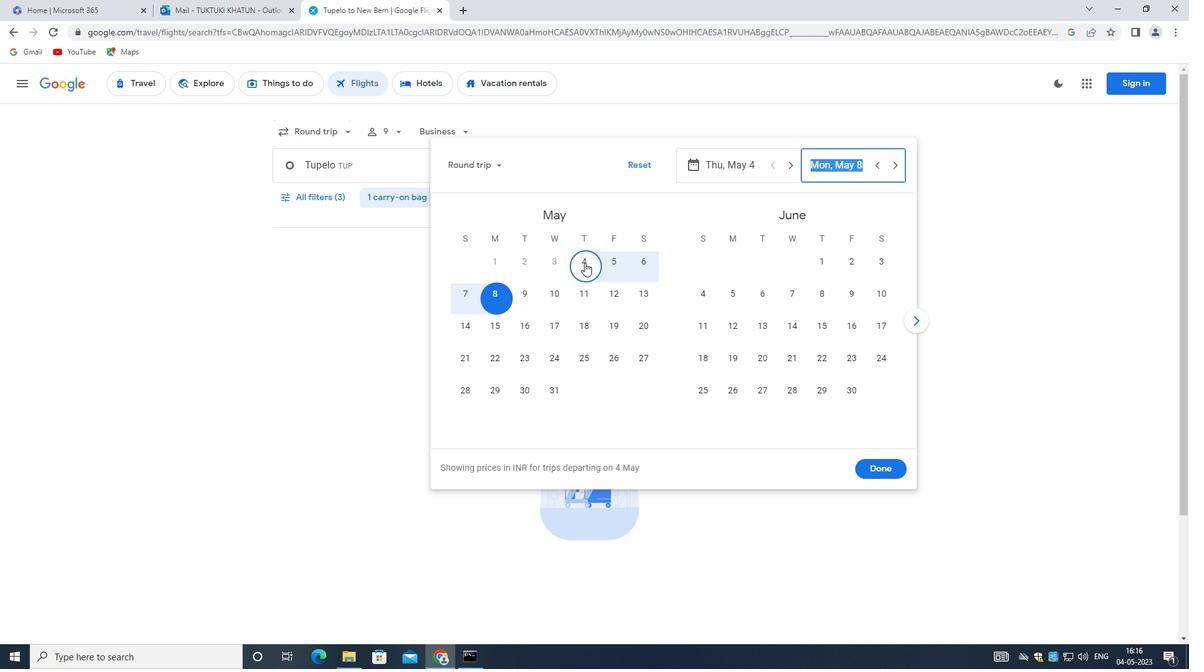 
Action: Mouse pressed left at (585, 262)
Screenshot: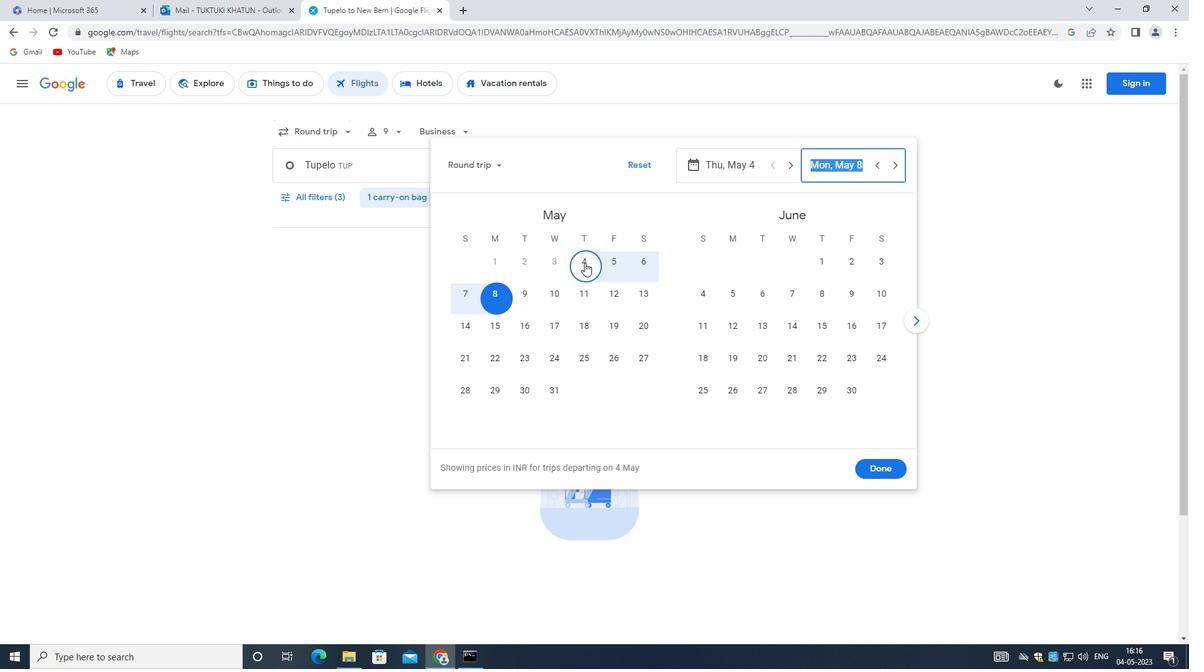 
Action: Mouse moved to (588, 265)
Screenshot: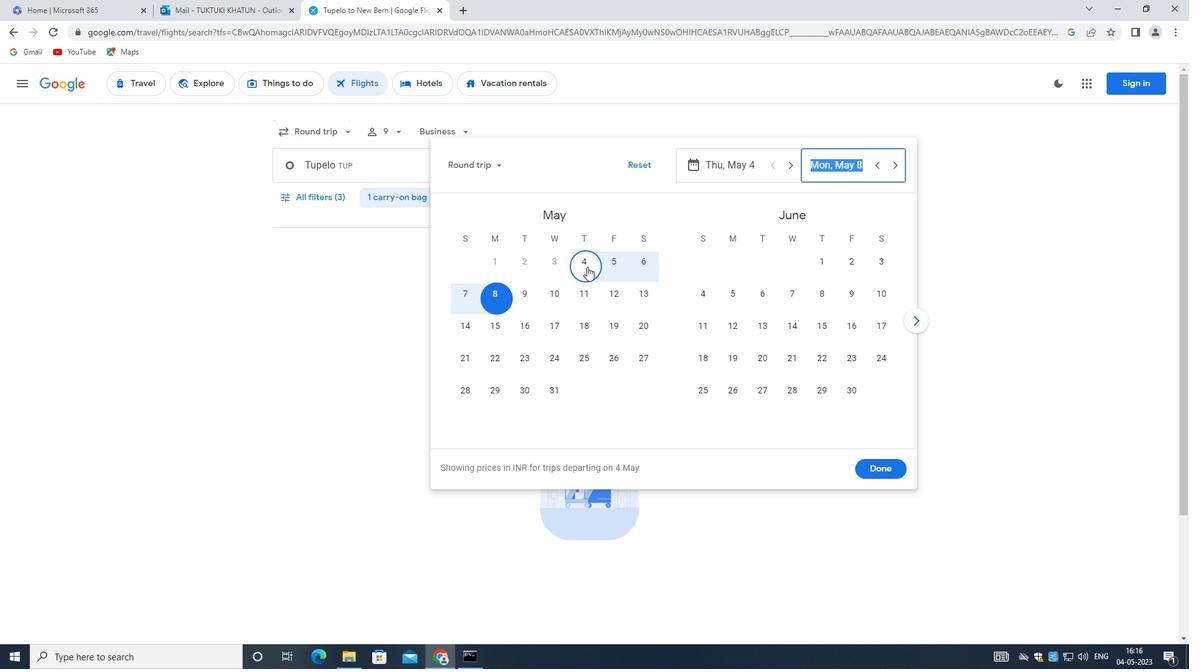 
Action: Mouse pressed left at (588, 265)
Screenshot: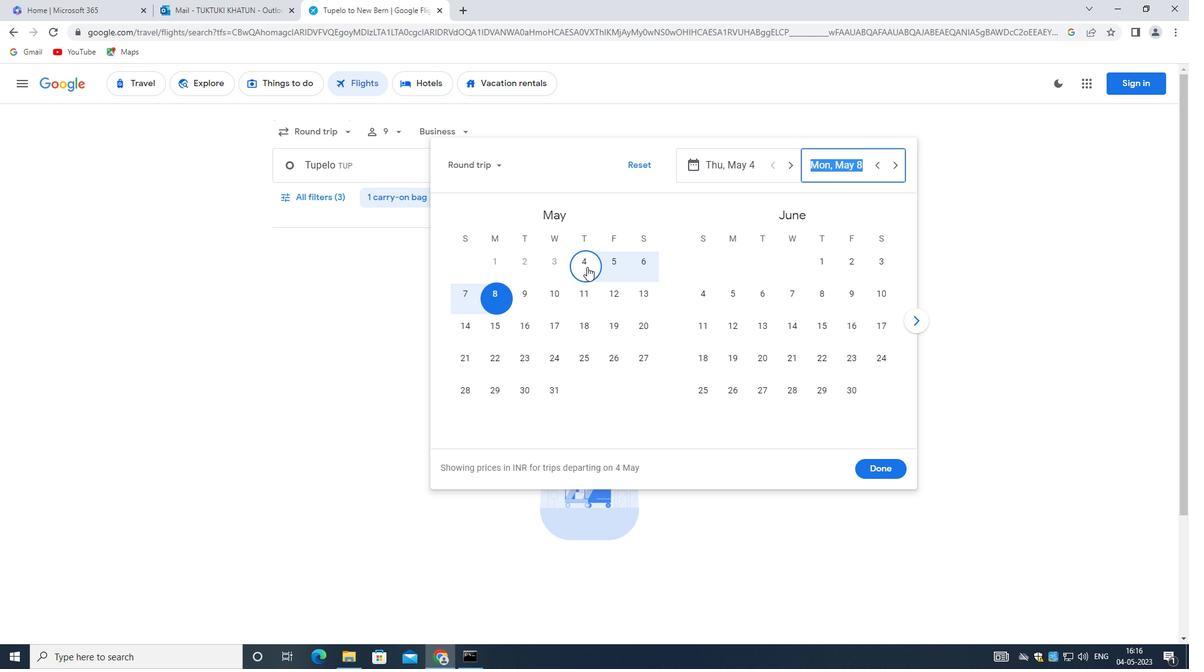 
Action: Mouse moved to (590, 264)
Screenshot: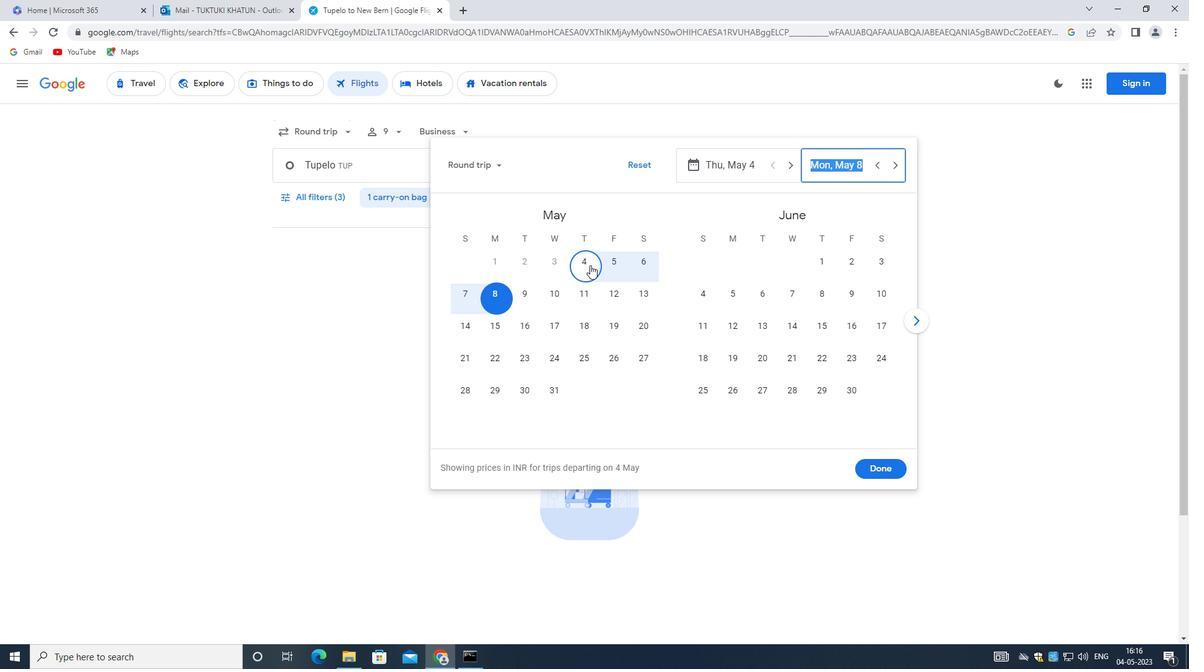
Action: Mouse pressed left at (590, 264)
Screenshot: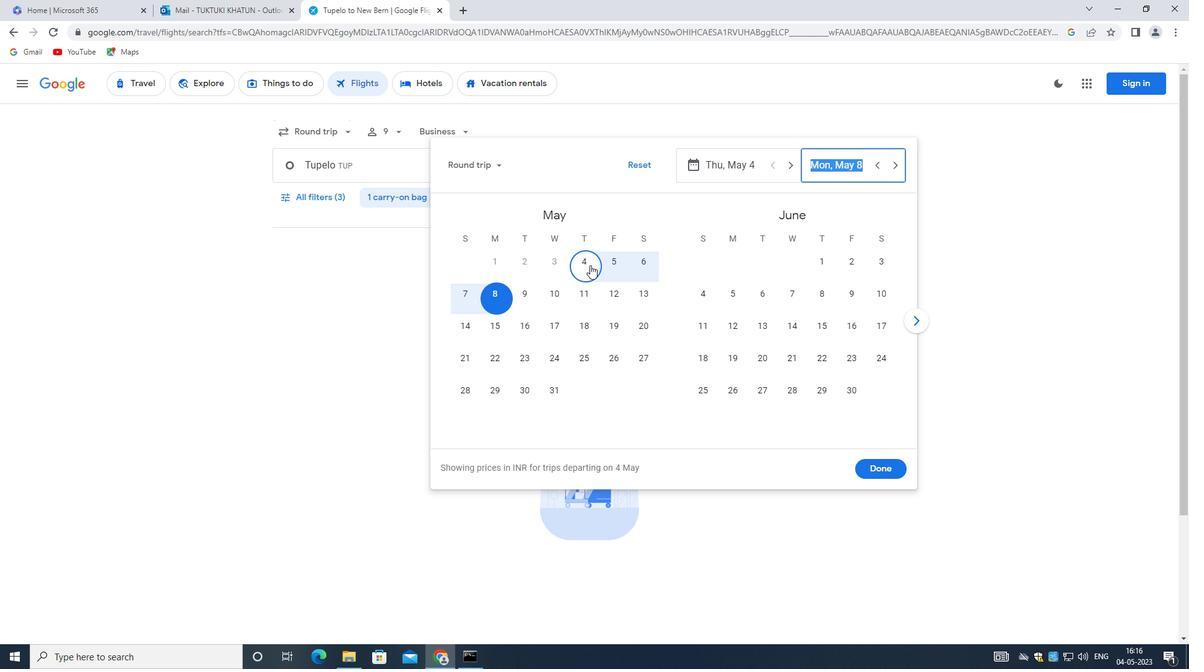 
Action: Mouse pressed left at (590, 264)
Screenshot: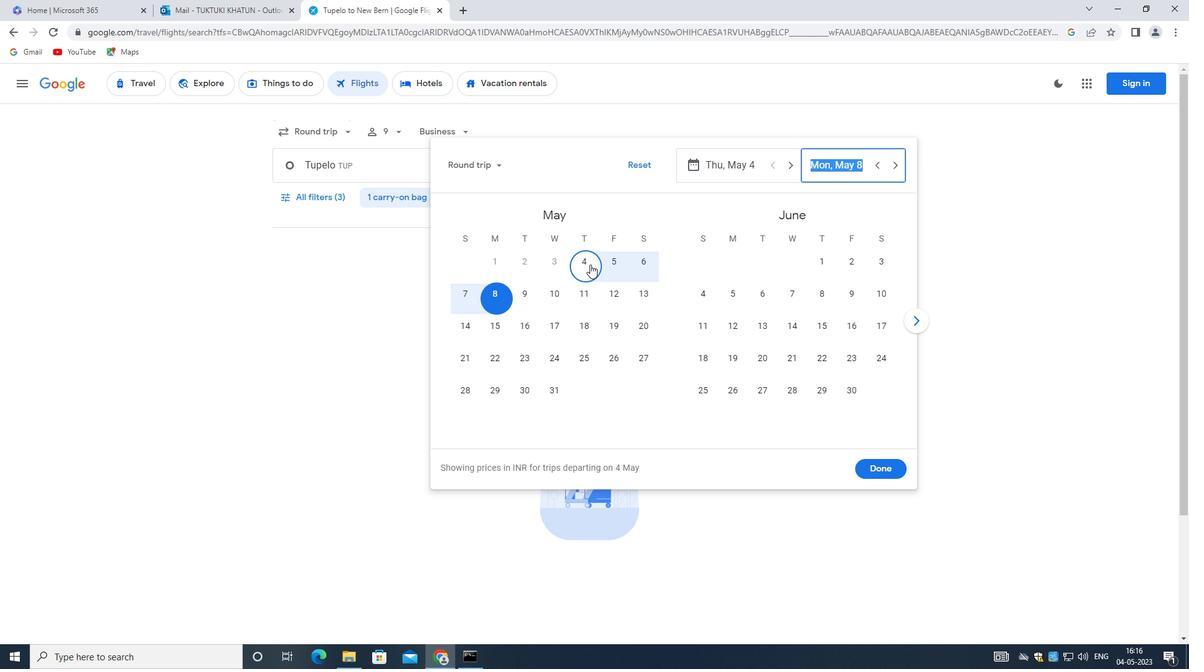 
Action: Mouse moved to (594, 263)
Screenshot: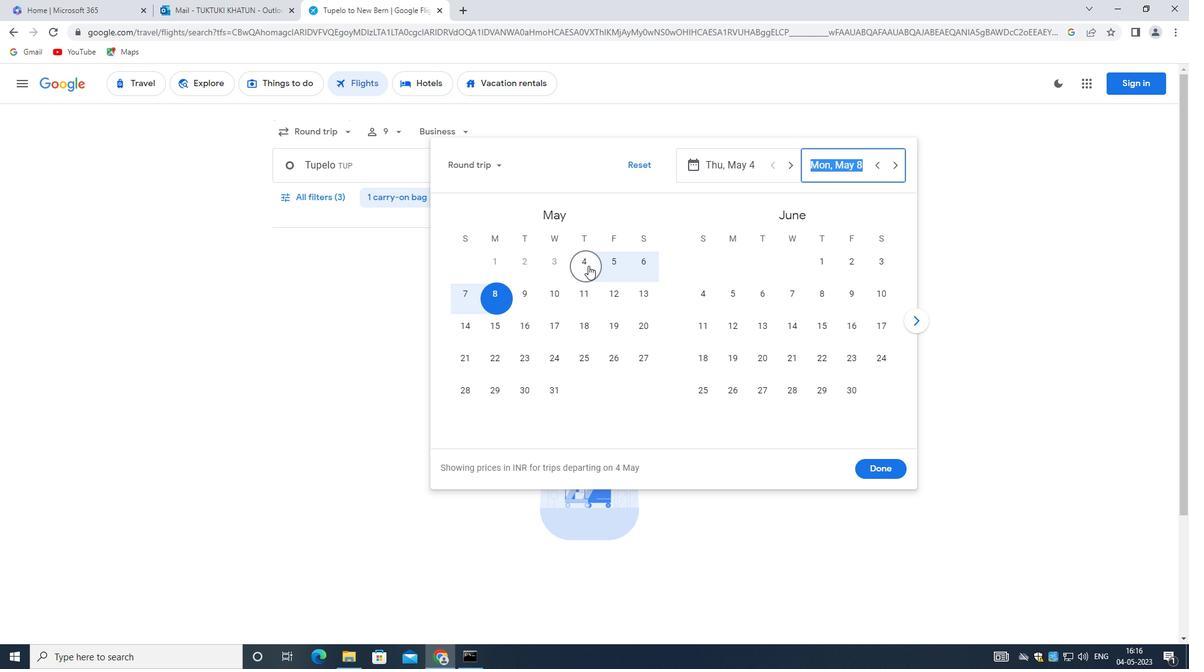 
Action: Mouse pressed left at (594, 263)
Screenshot: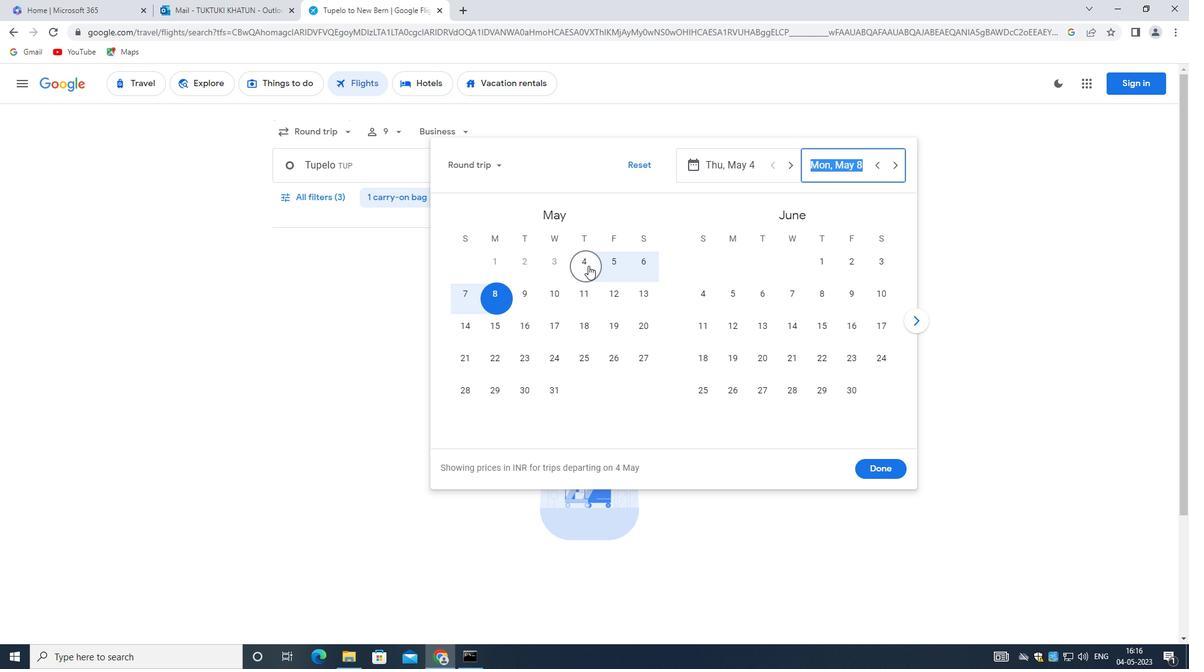 
Action: Mouse moved to (612, 262)
Screenshot: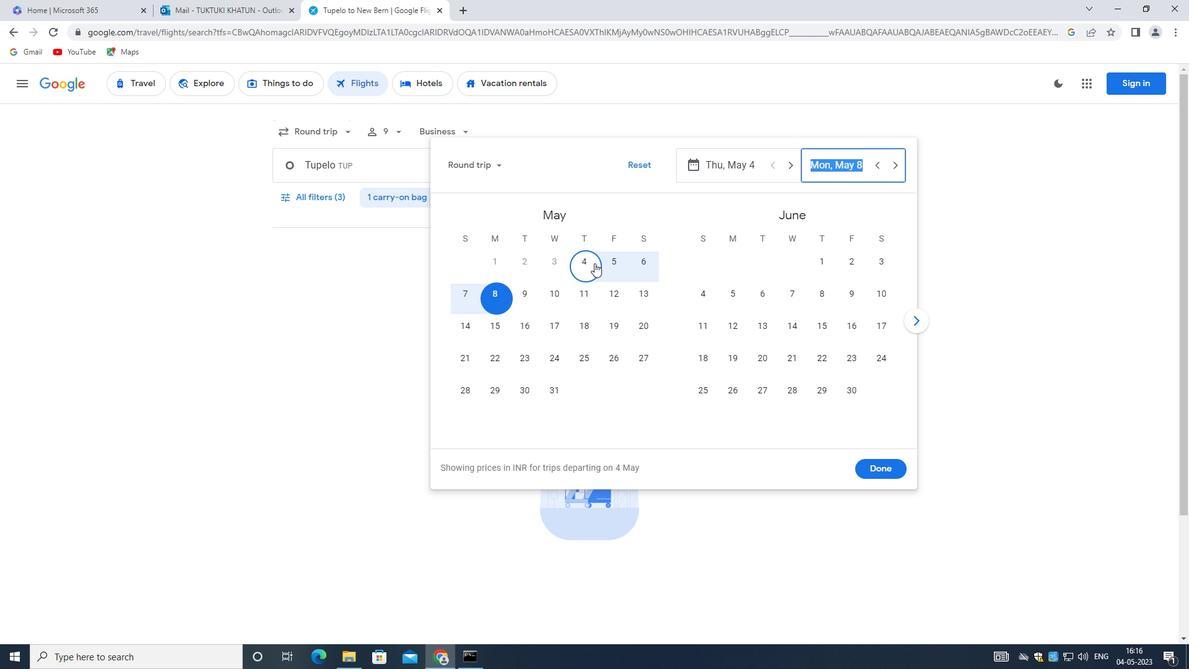 
Action: Mouse pressed left at (612, 262)
Screenshot: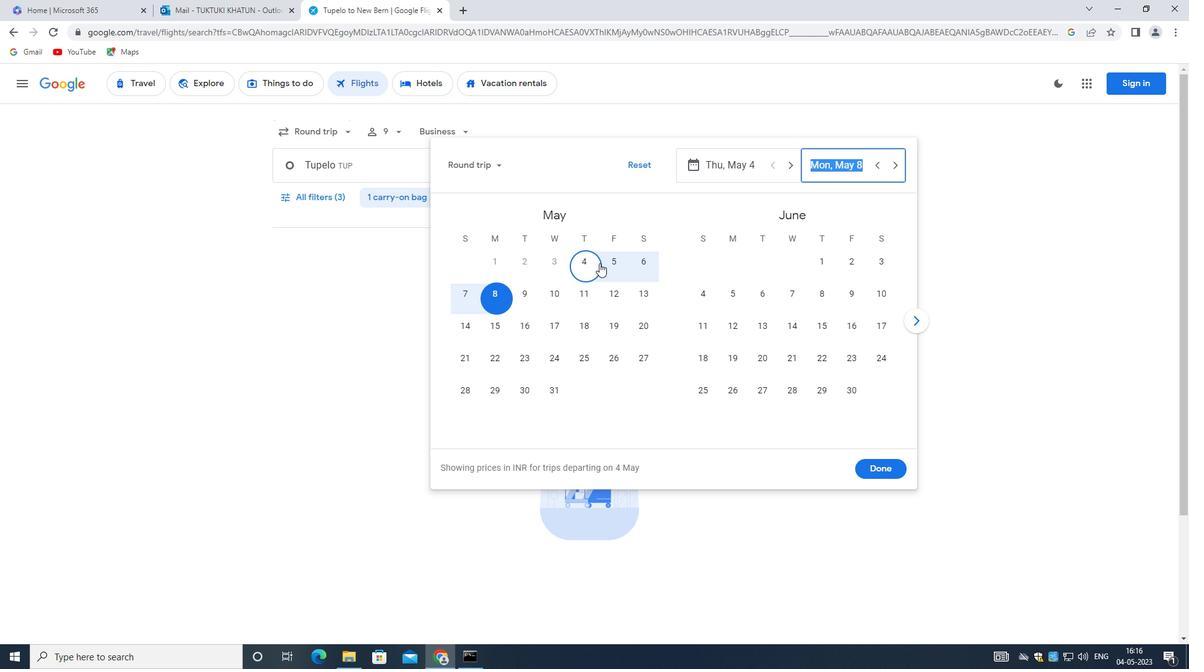 
Action: Mouse moved to (586, 264)
Screenshot: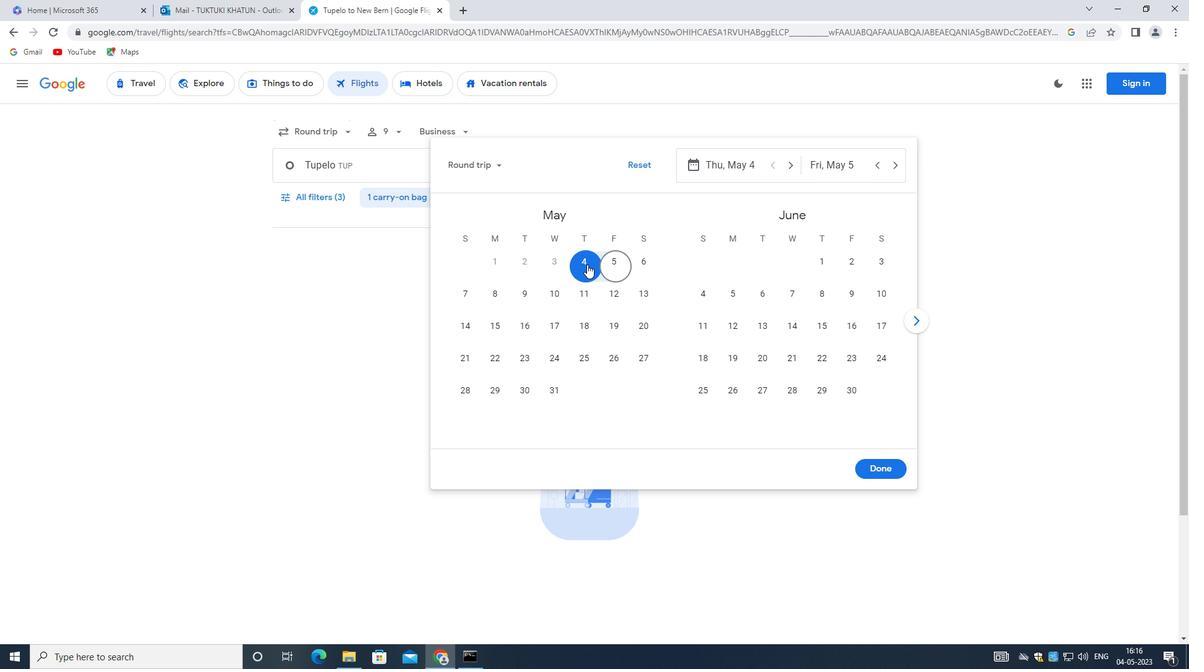 
Action: Mouse pressed left at (586, 264)
Screenshot: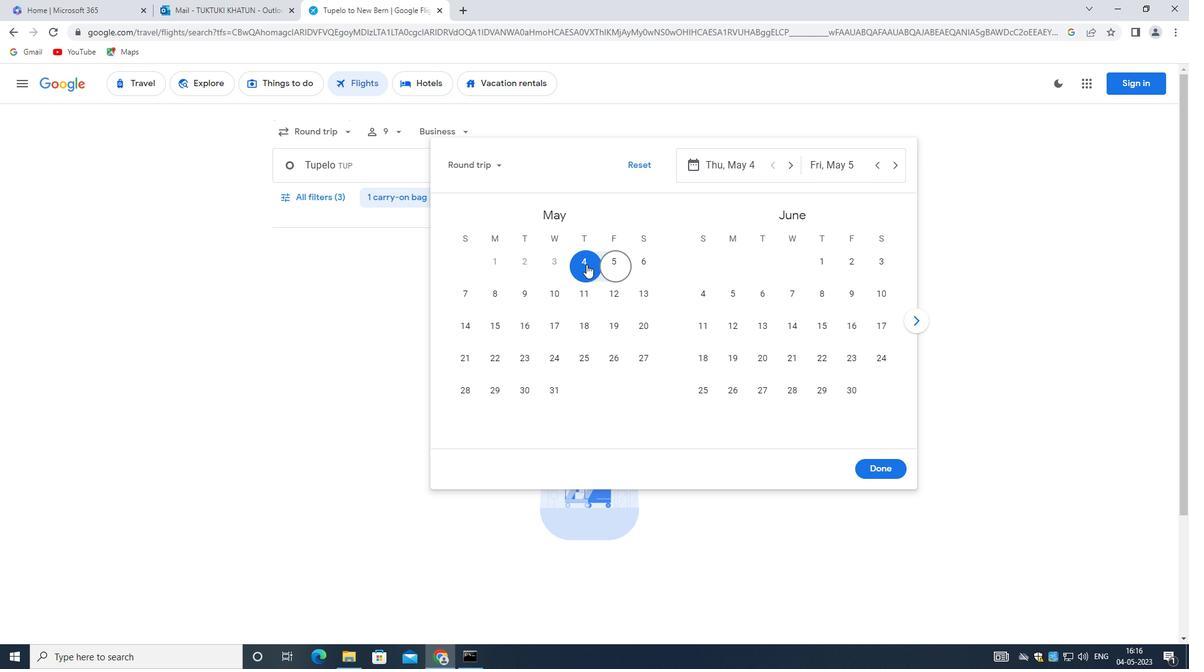 
Action: Mouse moved to (584, 263)
Screenshot: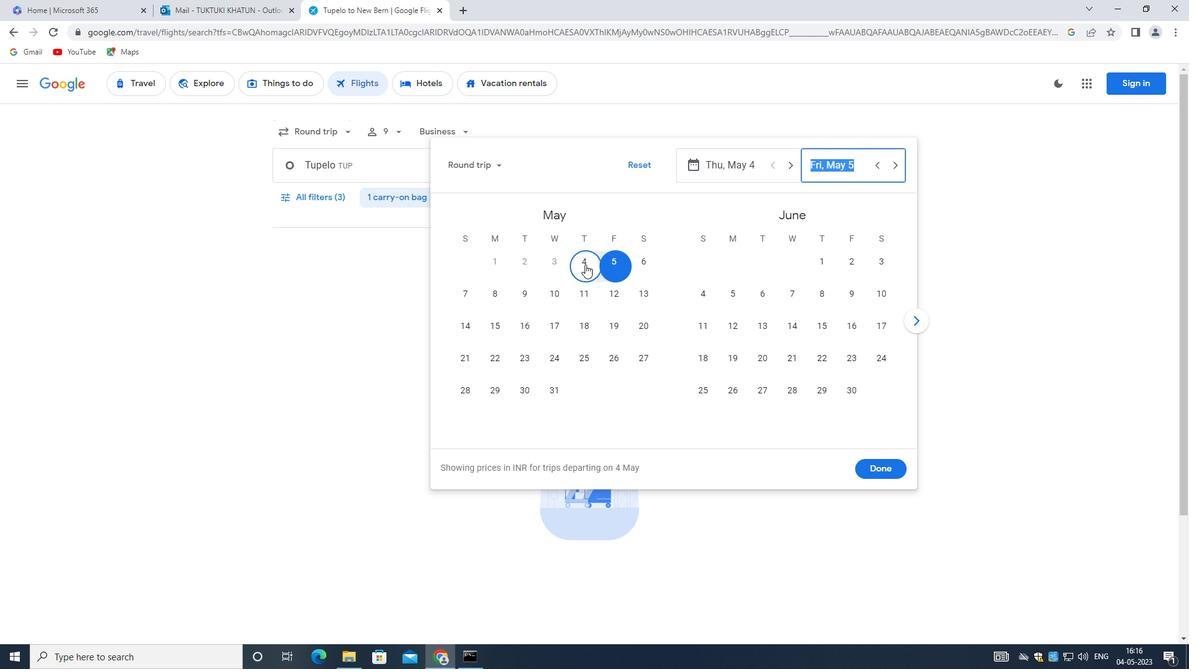 
Action: Mouse pressed left at (584, 263)
Screenshot: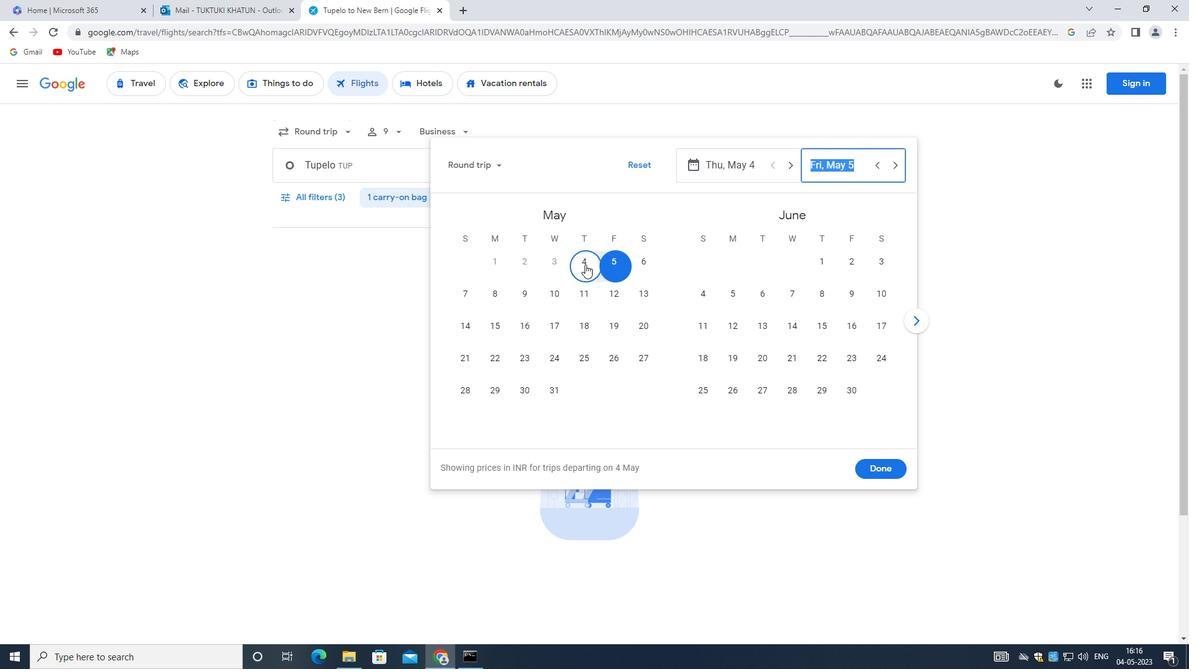 
Action: Mouse moved to (584, 263)
Screenshot: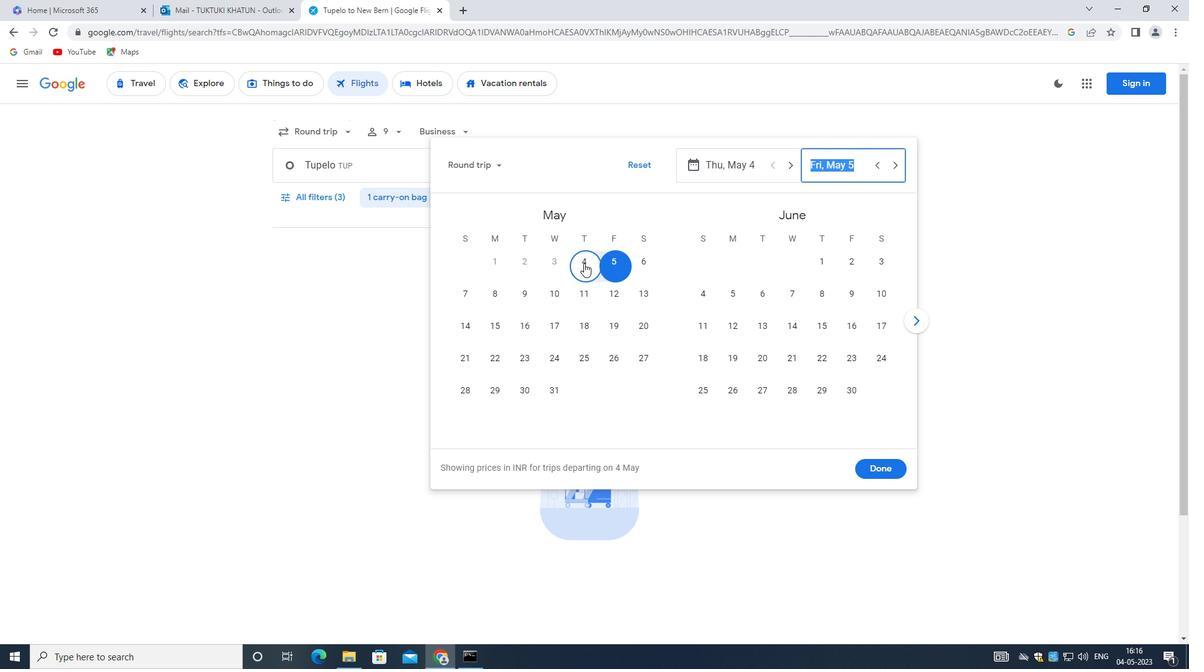 
Action: Mouse pressed left at (584, 263)
Screenshot: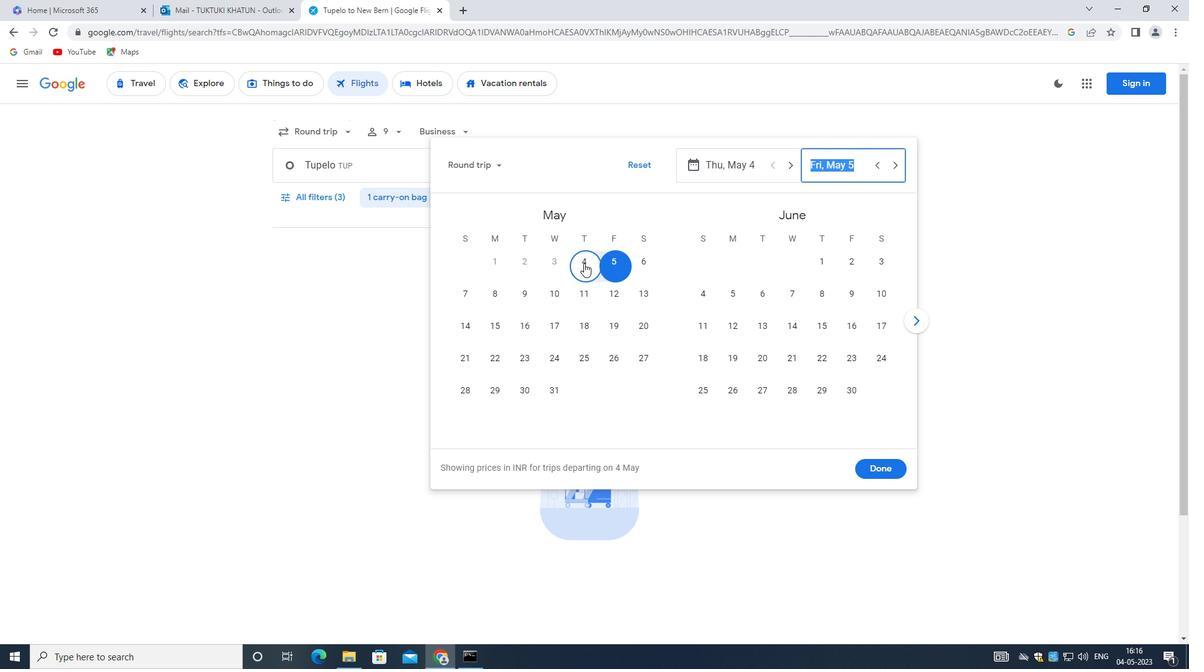 
Action: Mouse pressed left at (584, 263)
Screenshot: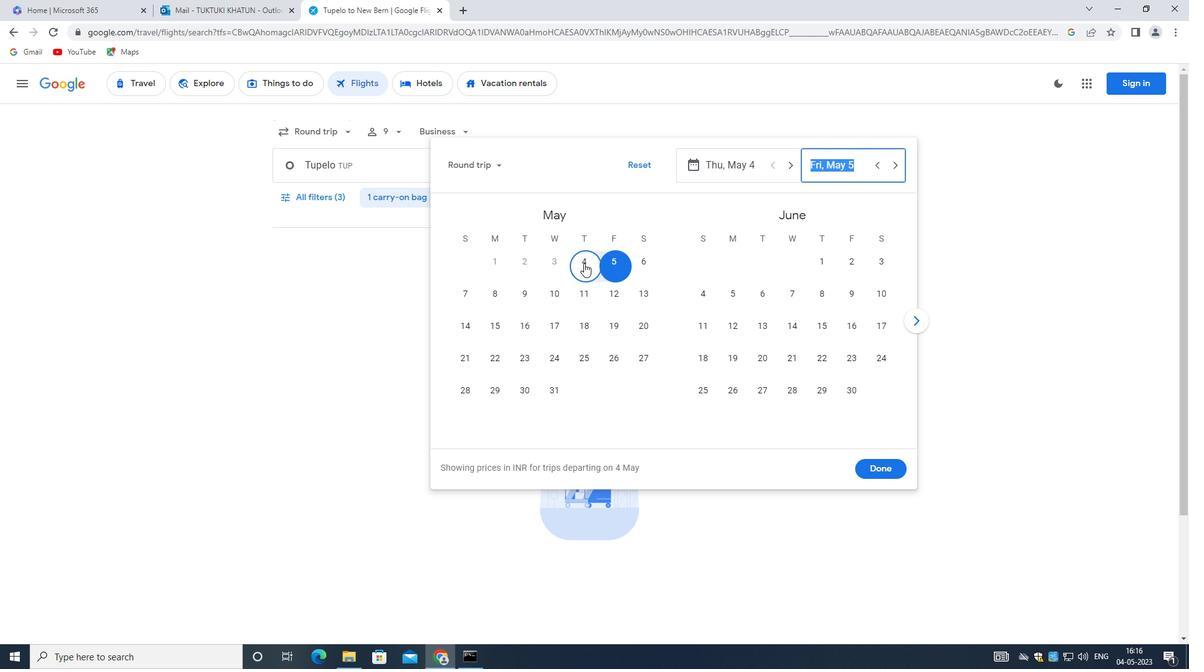 
Action: Mouse moved to (582, 264)
Screenshot: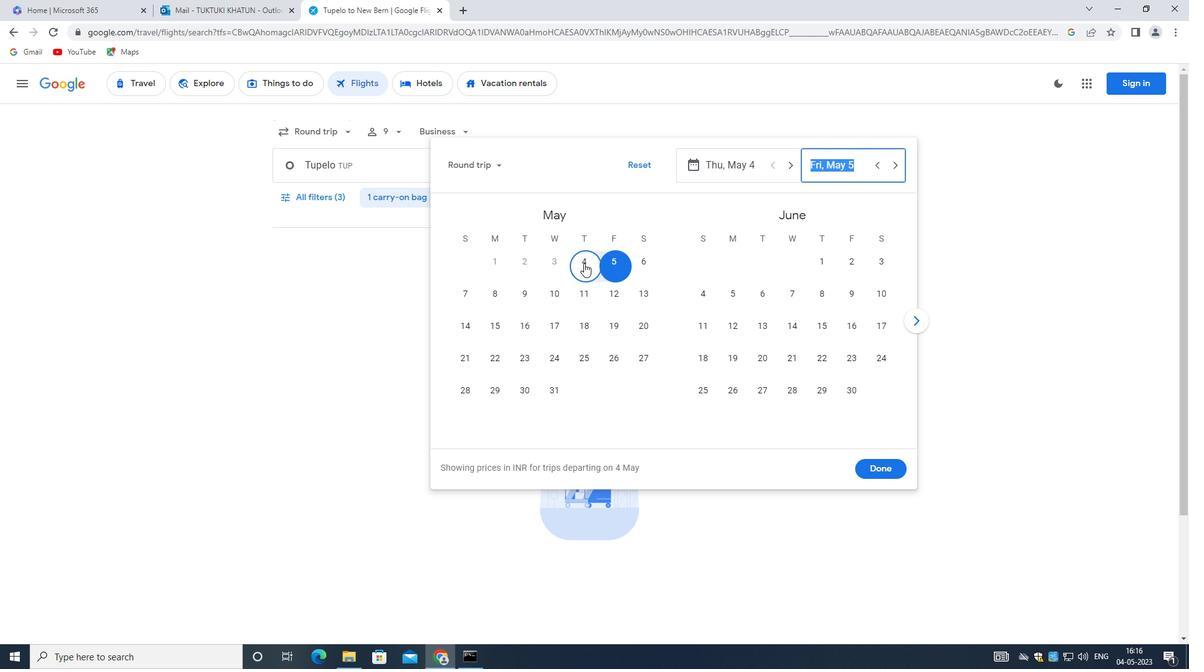 
Action: Mouse pressed left at (582, 264)
Screenshot: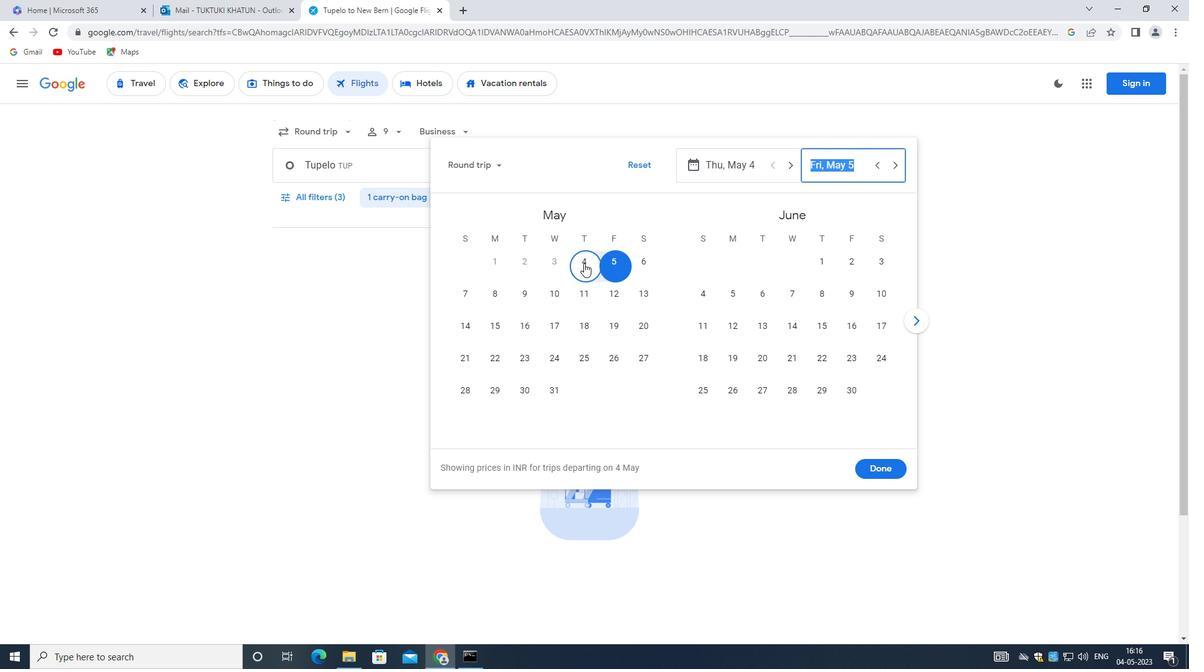 
Action: Mouse moved to (587, 264)
Screenshot: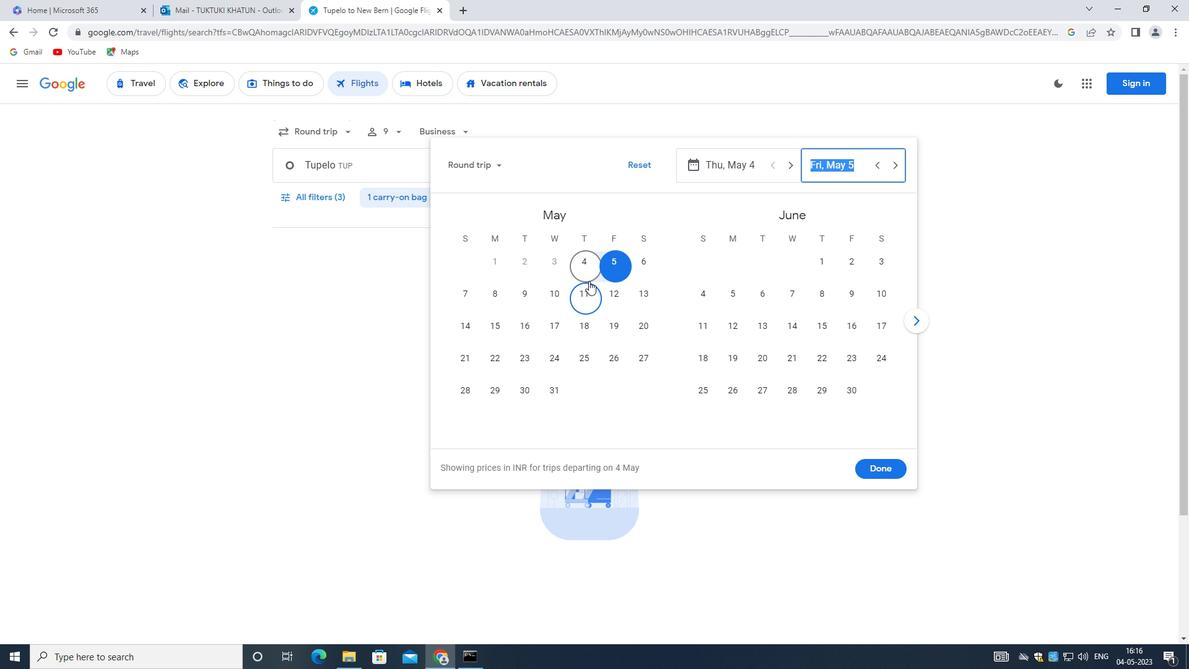 
Action: Mouse pressed left at (587, 264)
Screenshot: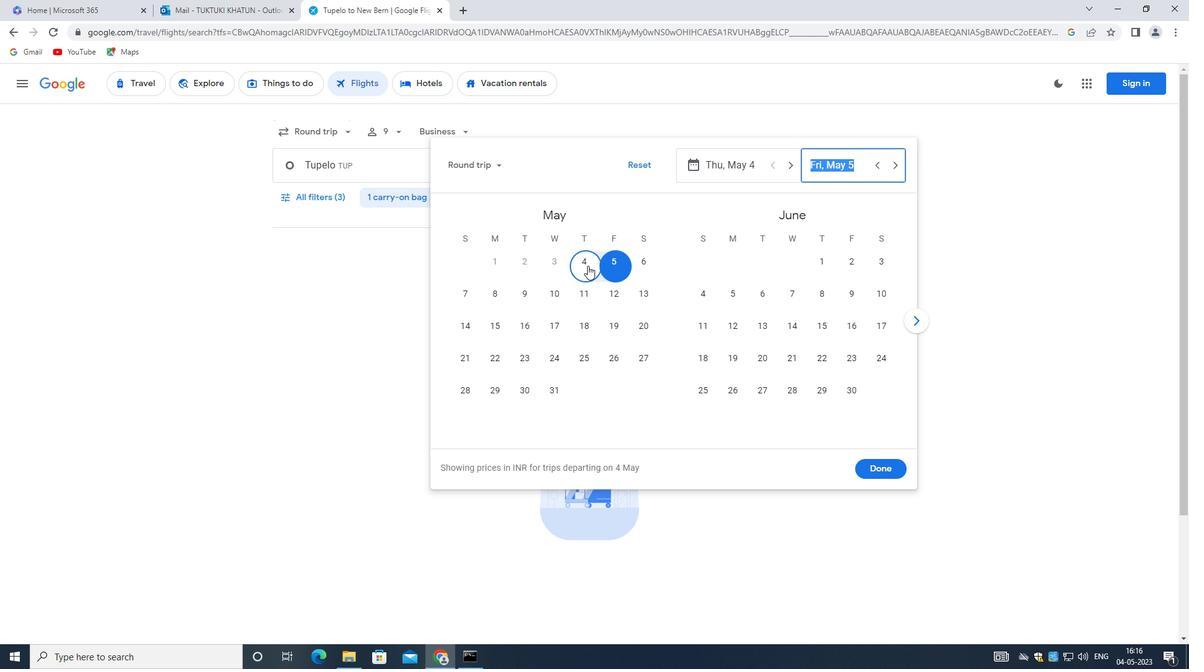 
Action: Mouse pressed left at (587, 264)
Screenshot: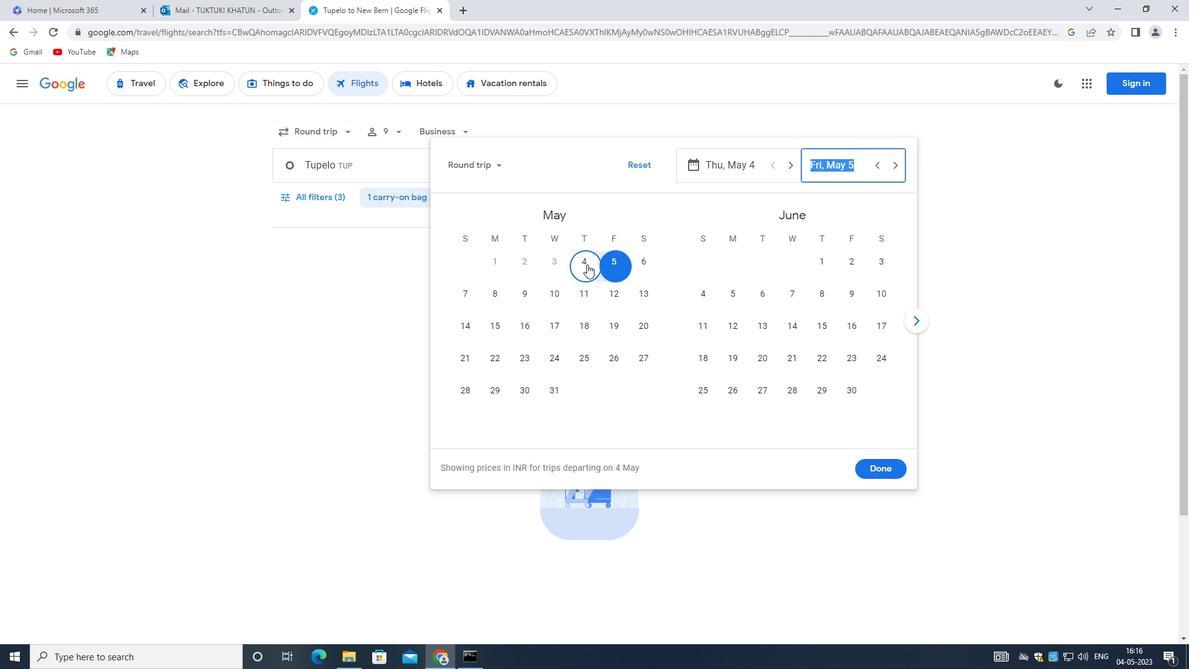 
Action: Mouse moved to (872, 464)
Screenshot: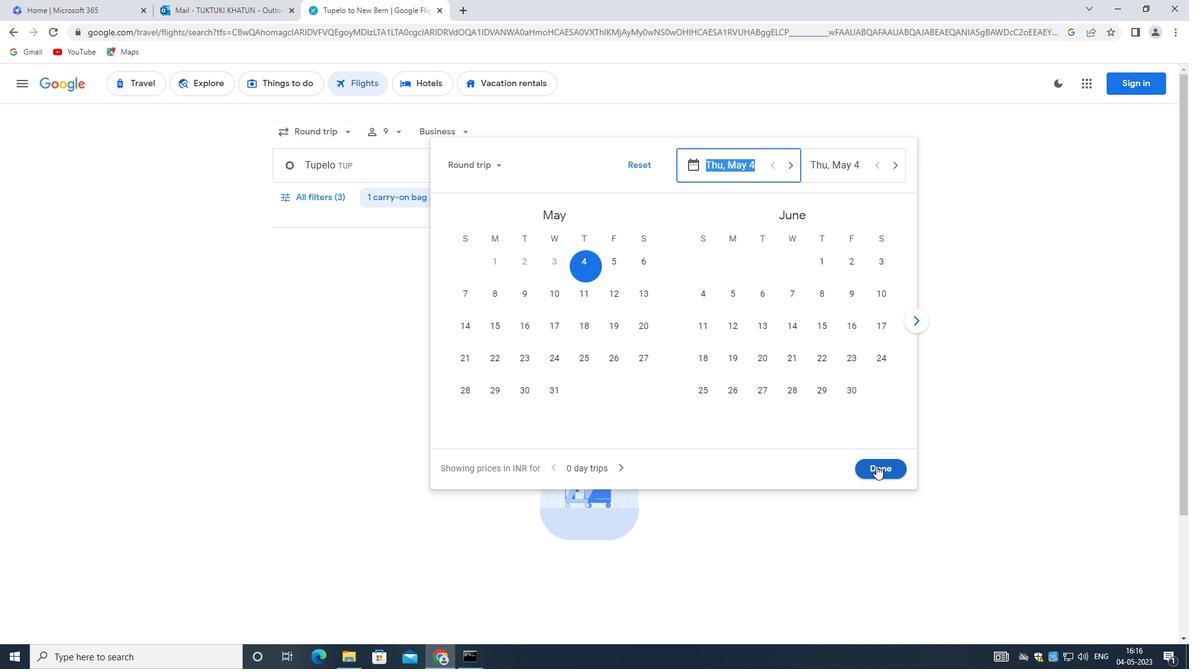 
Action: Mouse pressed left at (872, 464)
Screenshot: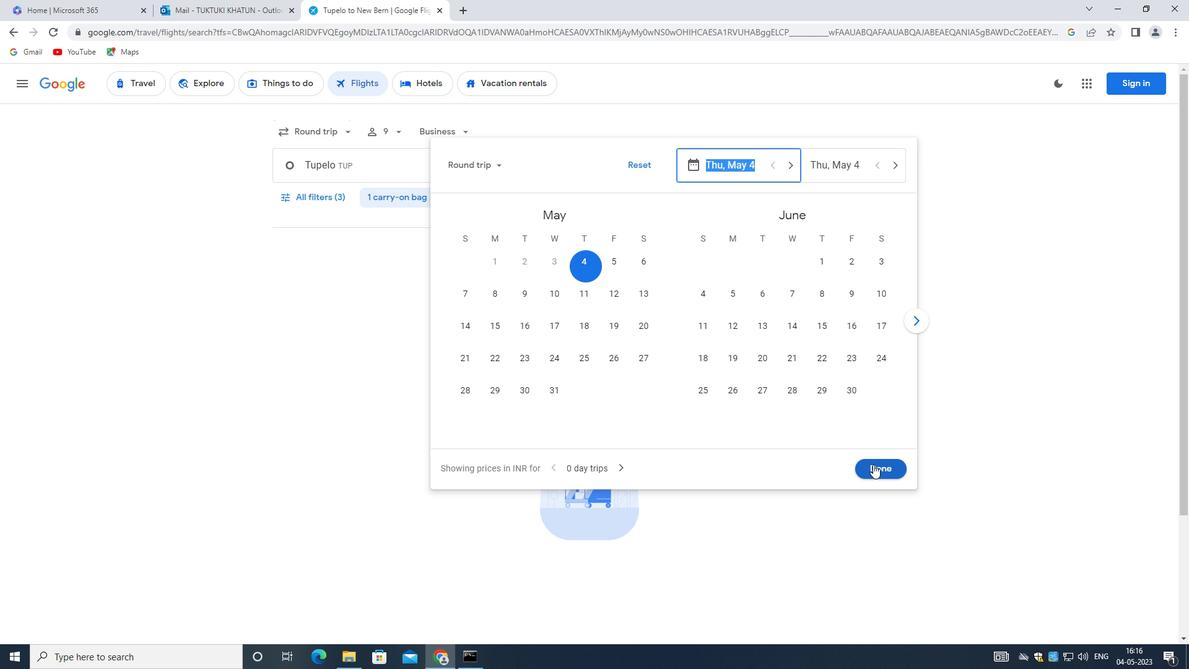 
Action: Mouse moved to (840, 164)
Screenshot: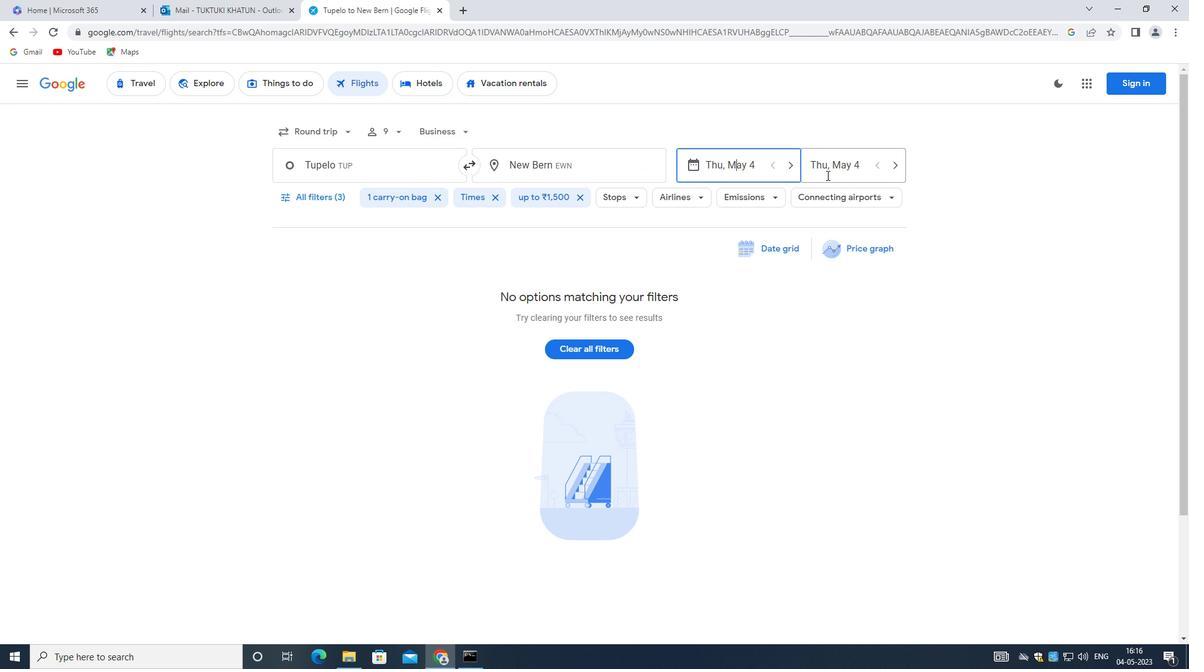 
Action: Mouse pressed left at (840, 164)
Screenshot: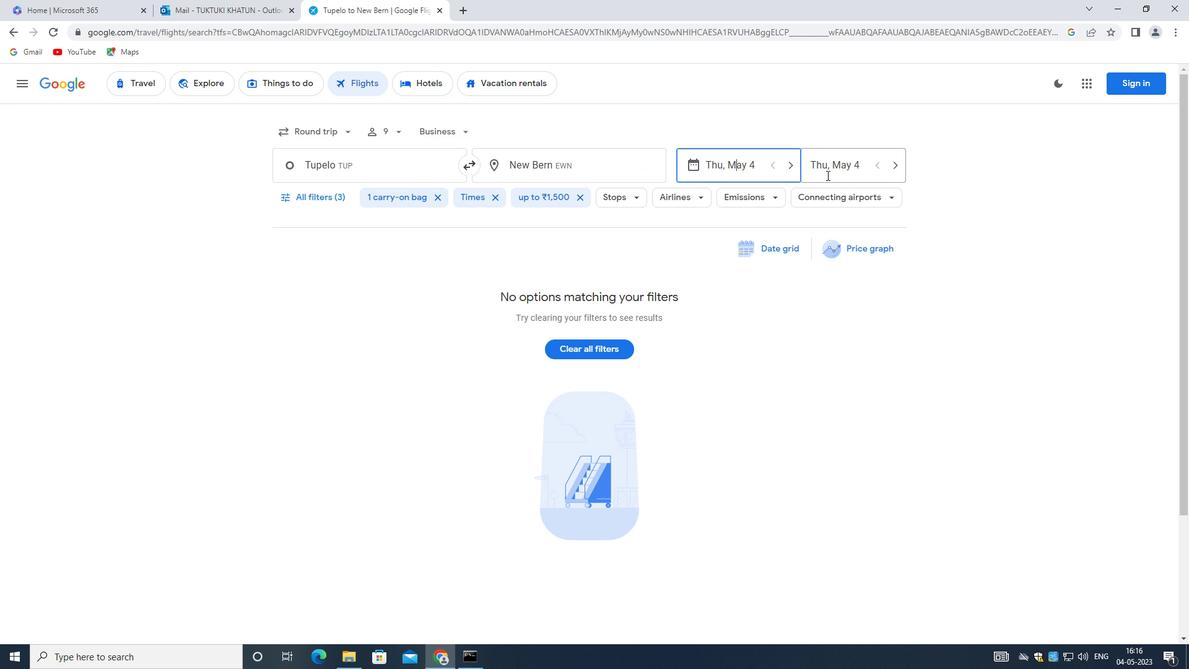 
Action: Mouse moved to (638, 264)
Screenshot: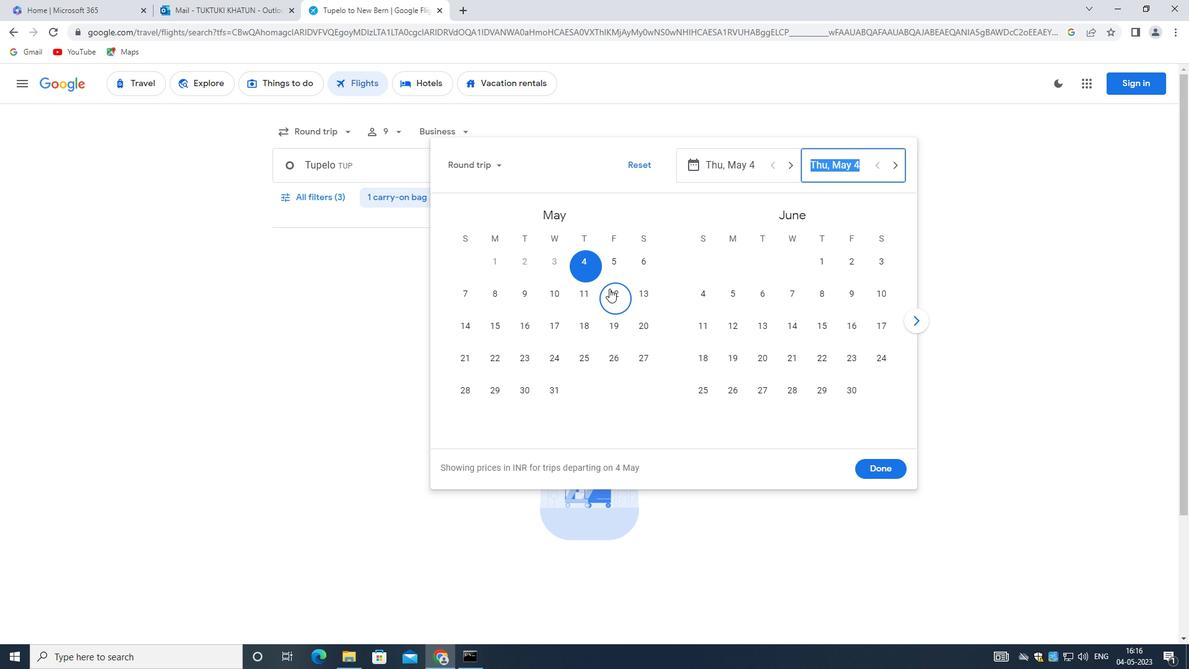 
Action: Mouse pressed left at (638, 264)
Screenshot: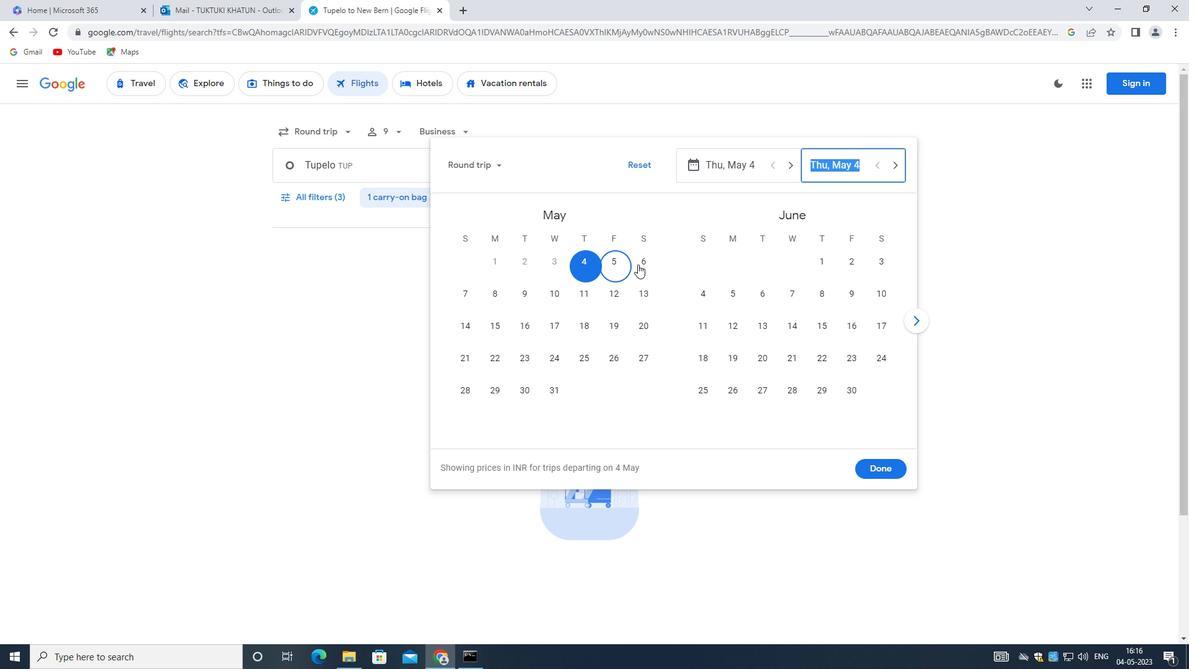 
Action: Mouse moved to (639, 267)
Screenshot: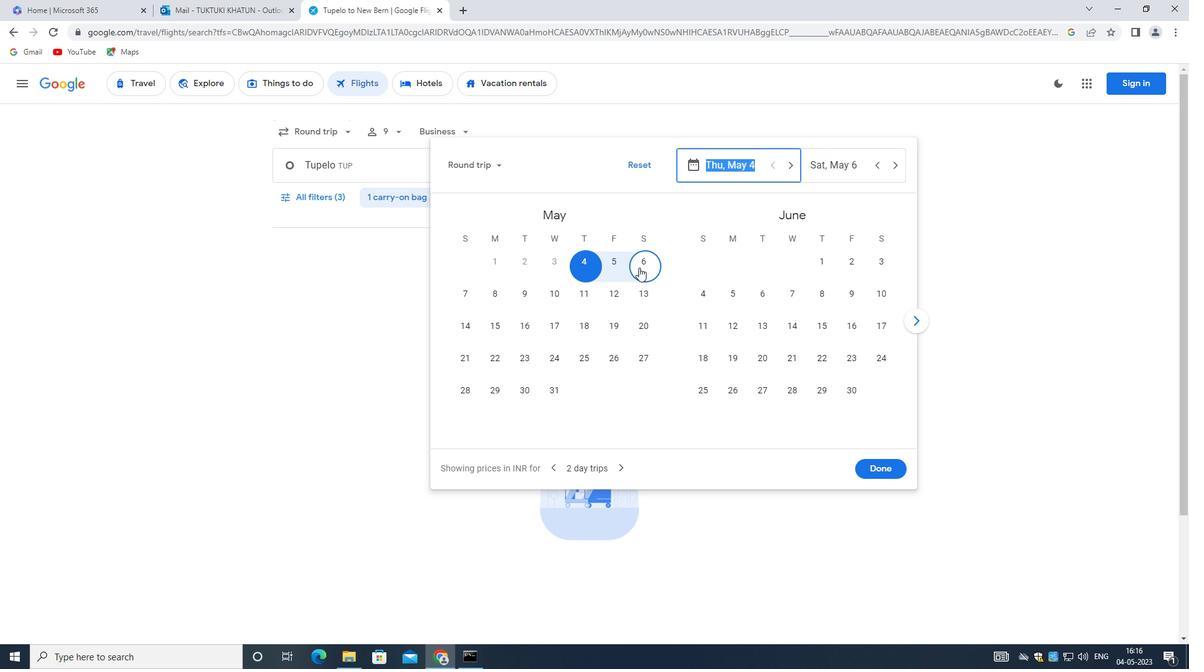 
Action: Mouse pressed left at (639, 267)
Screenshot: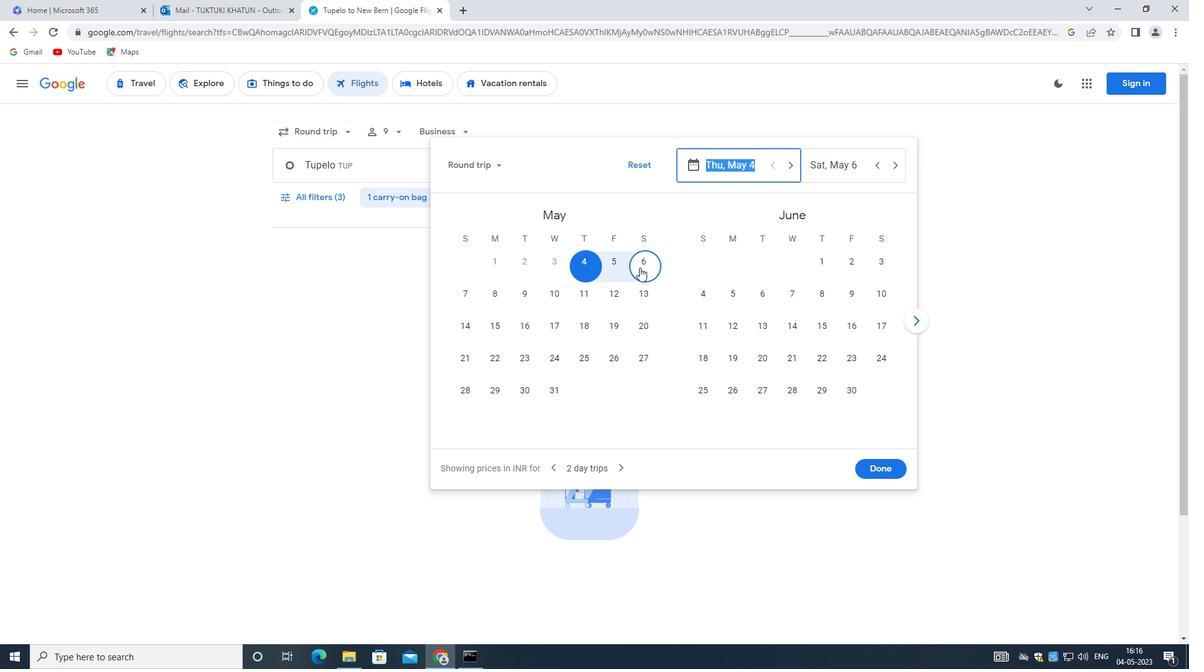 
Action: Mouse moved to (877, 462)
Screenshot: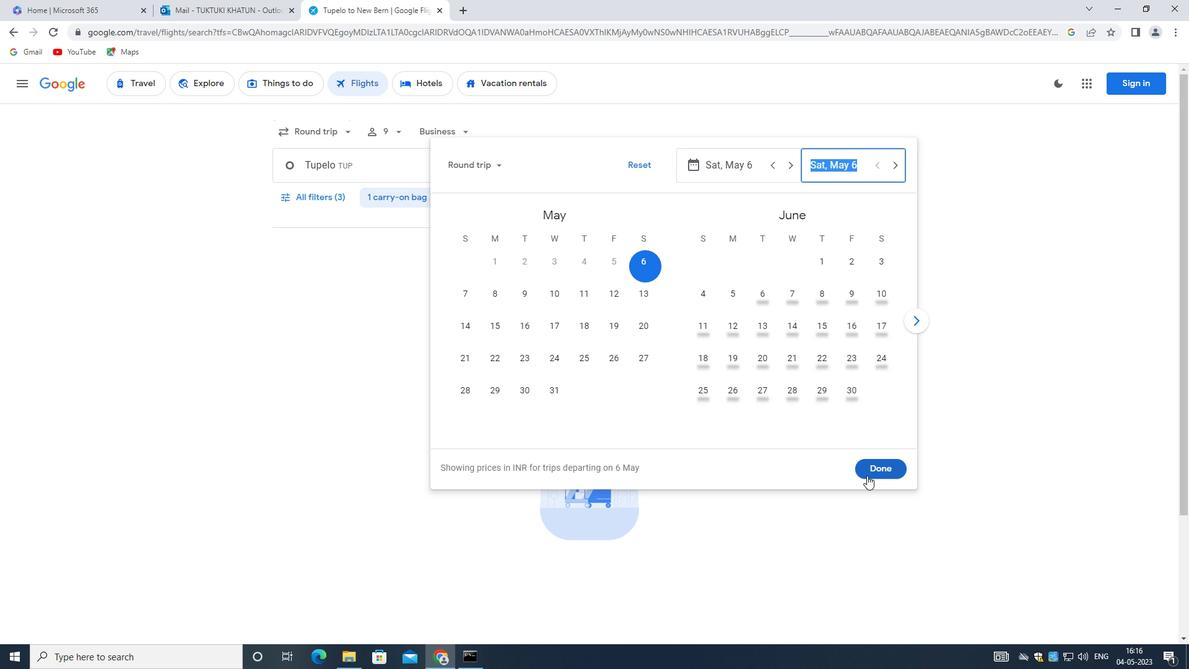 
Action: Mouse pressed left at (877, 462)
Screenshot: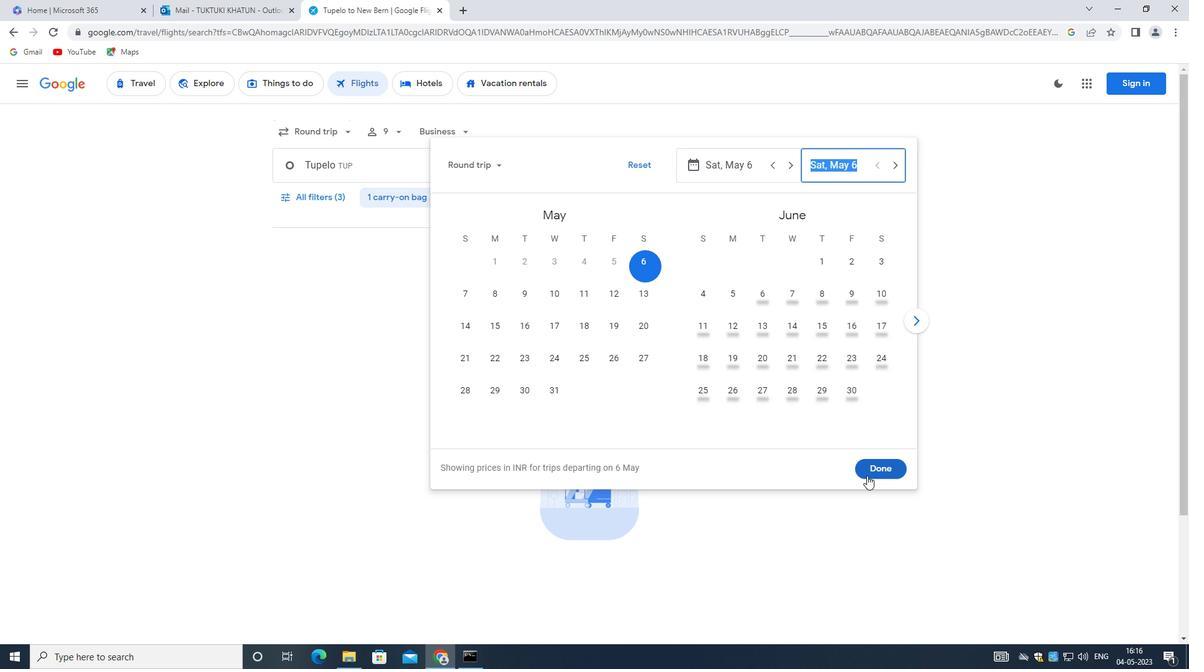 
Action: Mouse moved to (320, 197)
Screenshot: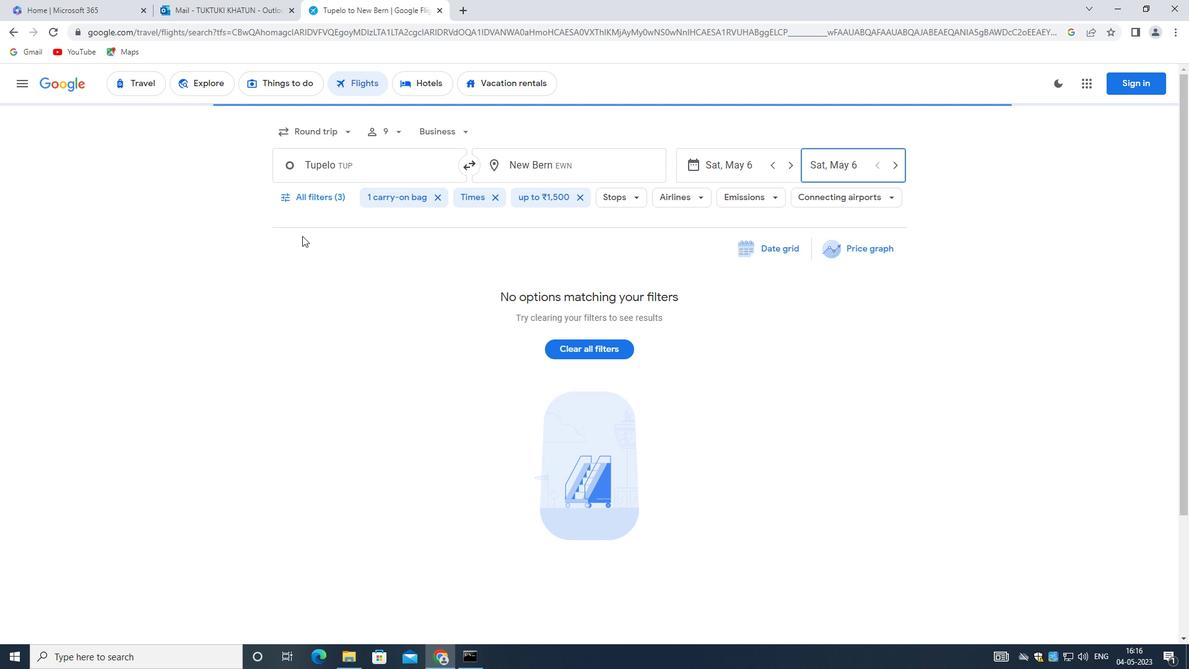
Action: Mouse pressed left at (320, 197)
Screenshot: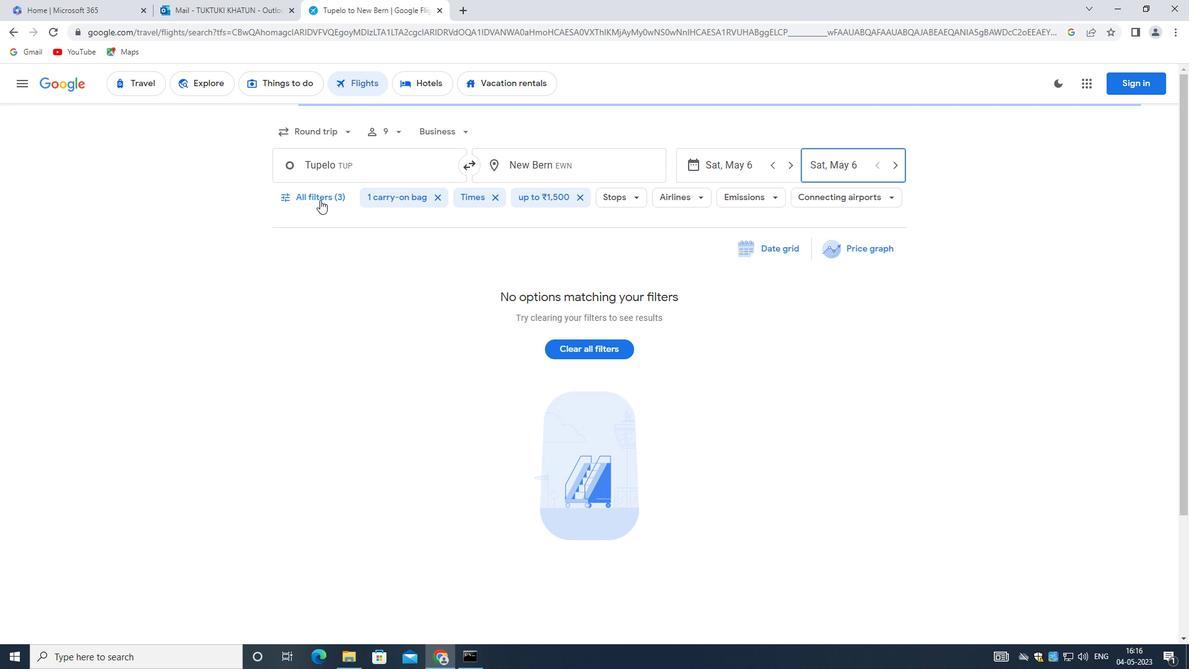
Action: Mouse moved to (428, 413)
Screenshot: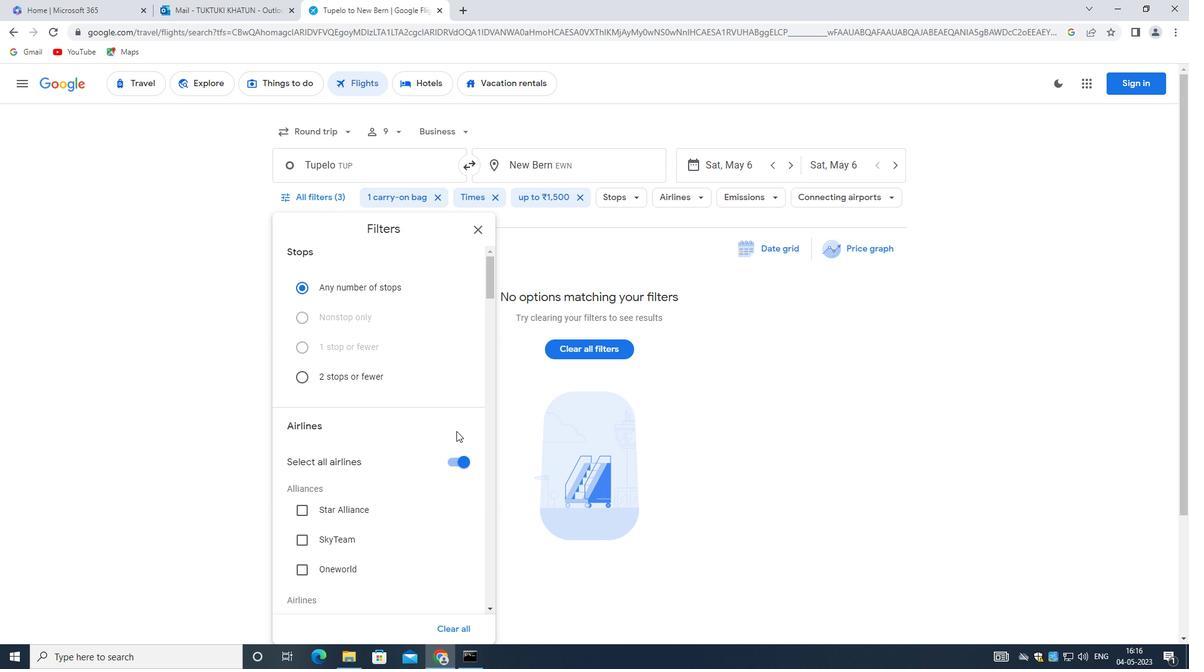 
Action: Mouse scrolled (428, 413) with delta (0, 0)
Screenshot: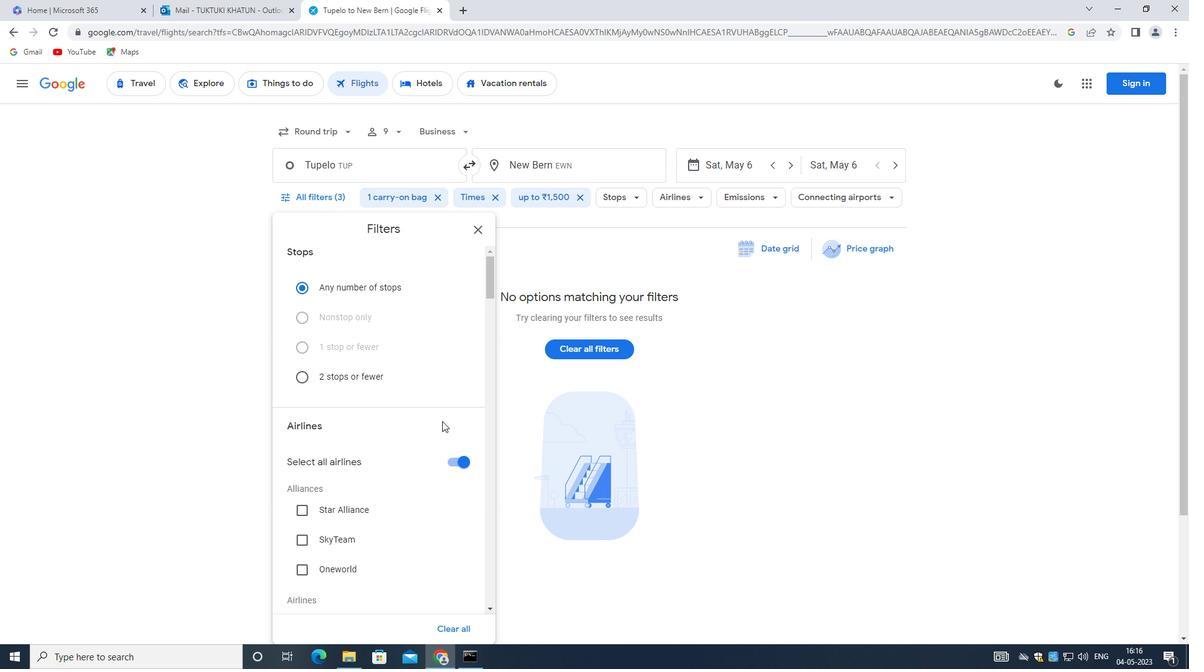 
Action: Mouse moved to (427, 413)
Screenshot: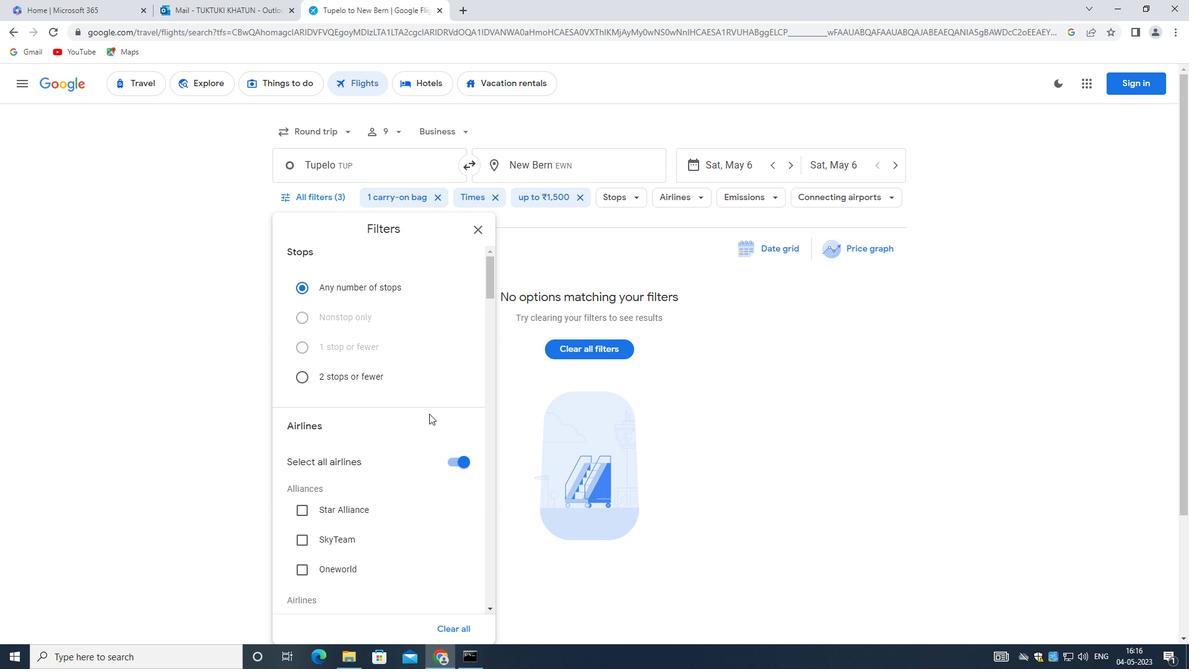 
Action: Mouse scrolled (427, 413) with delta (0, 0)
Screenshot: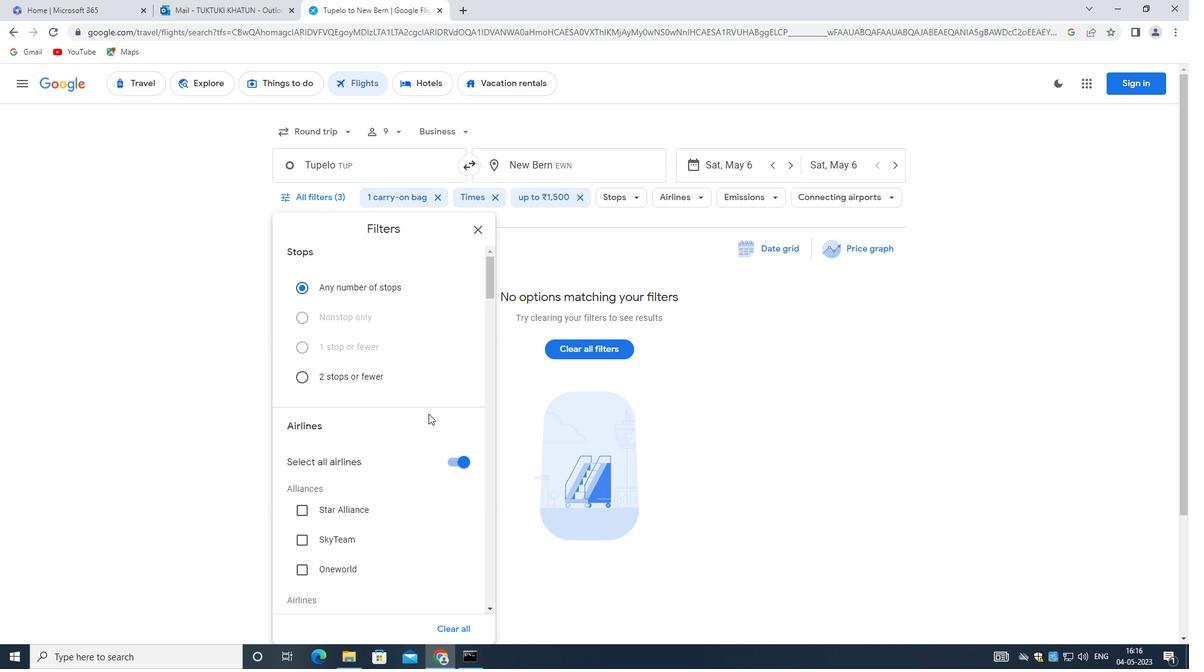 
Action: Mouse moved to (322, 364)
Screenshot: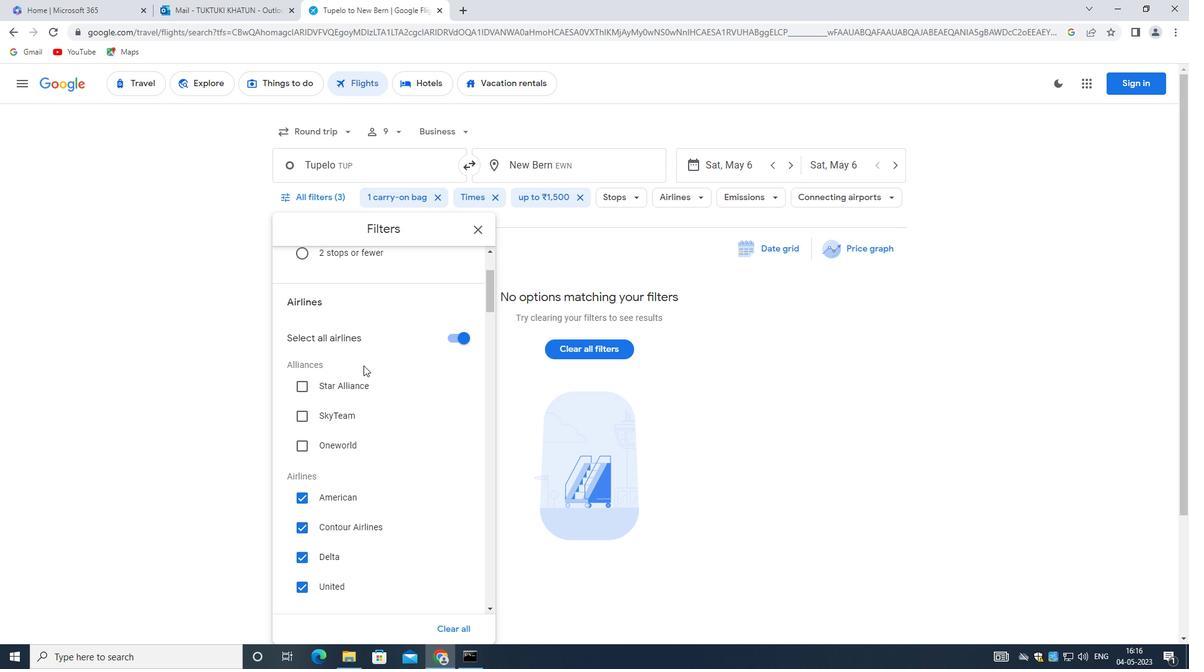 
Action: Mouse scrolled (322, 364) with delta (0, 0)
Screenshot: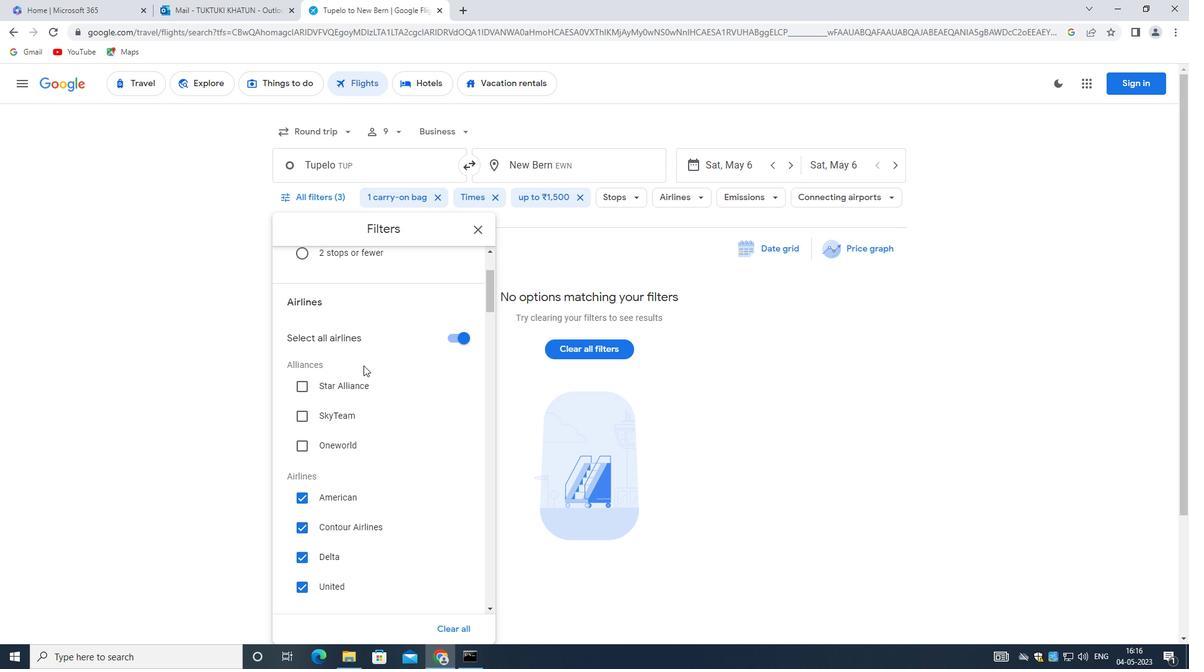 
Action: Mouse scrolled (322, 364) with delta (0, 0)
Screenshot: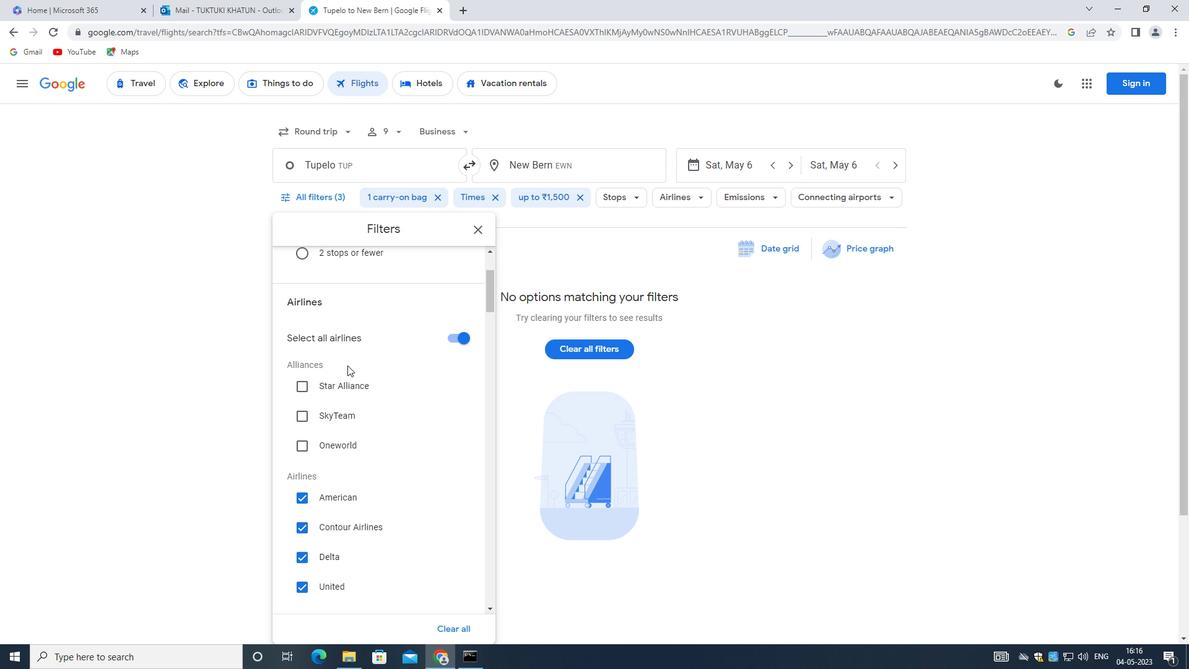 
Action: Mouse scrolled (322, 364) with delta (0, 0)
Screenshot: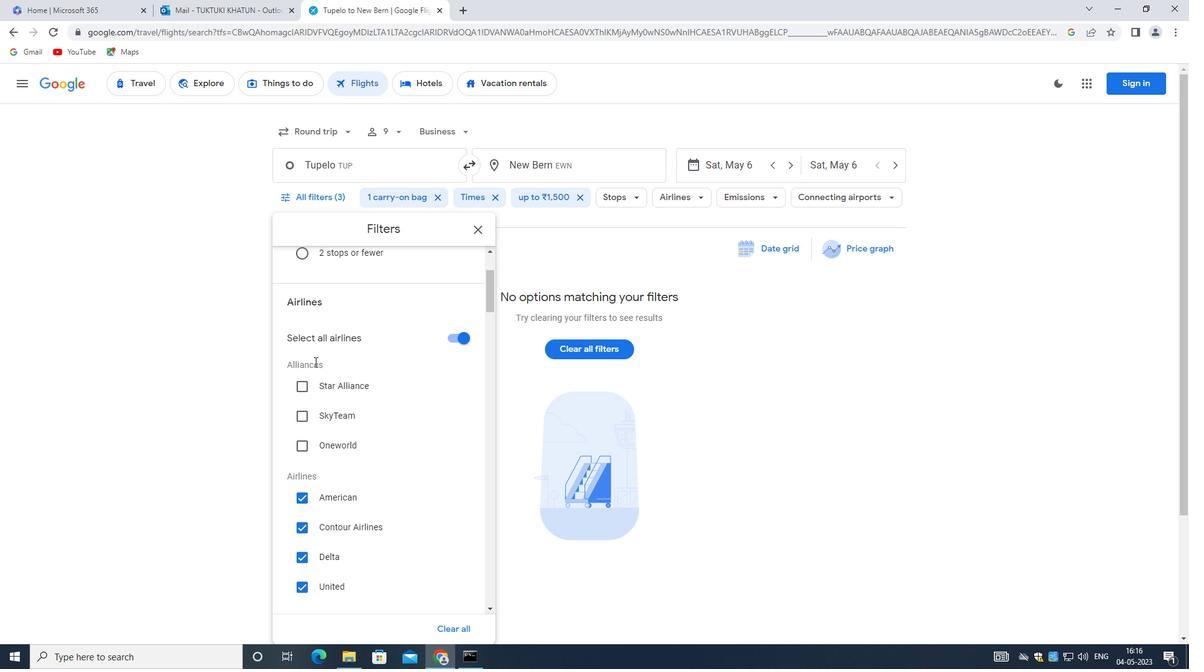 
Action: Mouse moved to (351, 343)
Screenshot: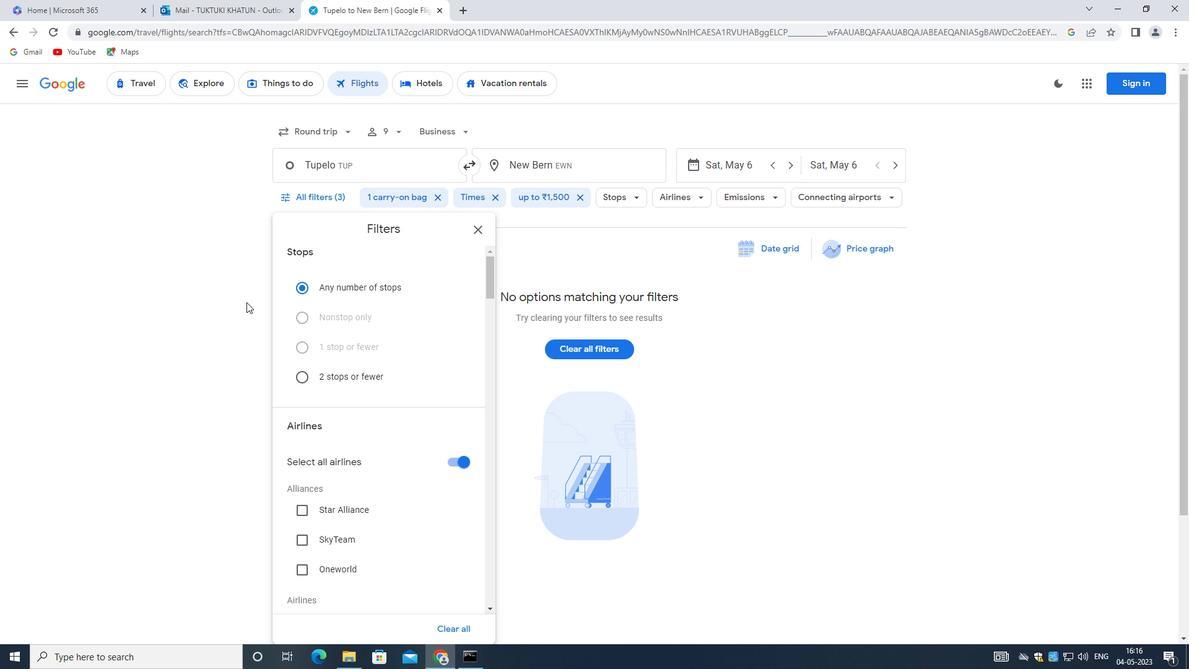 
Action: Mouse scrolled (351, 344) with delta (0, 0)
Screenshot: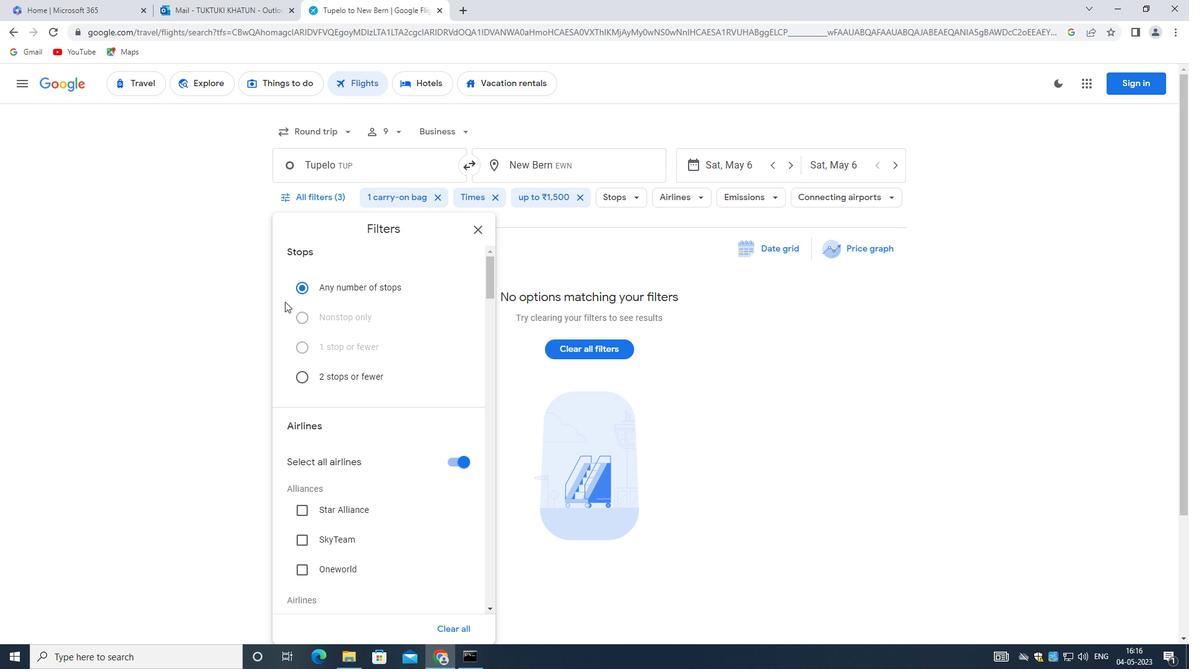 
Action: Mouse moved to (352, 344)
Screenshot: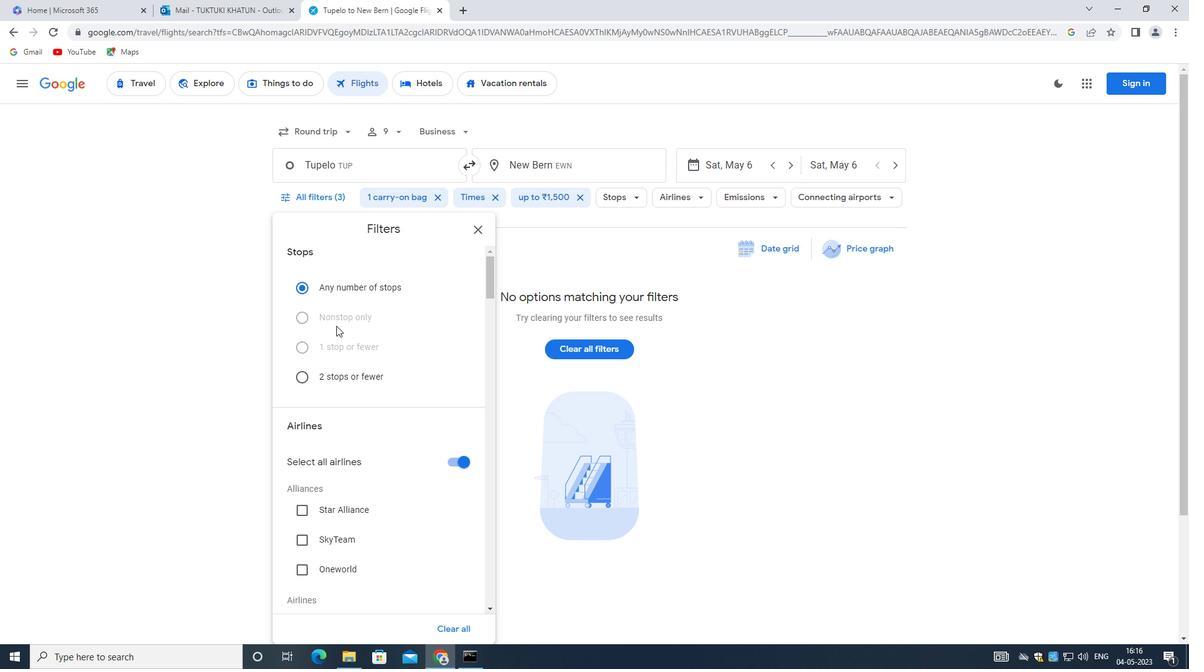 
Action: Mouse scrolled (352, 345) with delta (0, 0)
Screenshot: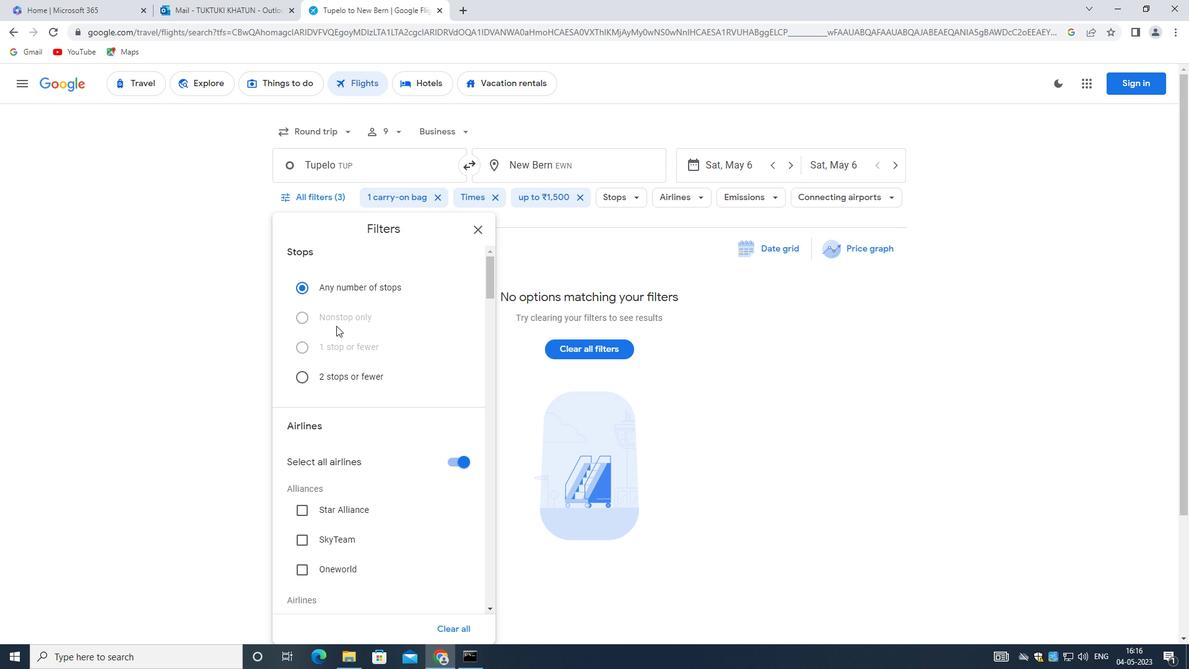 
Action: Mouse moved to (449, 459)
Screenshot: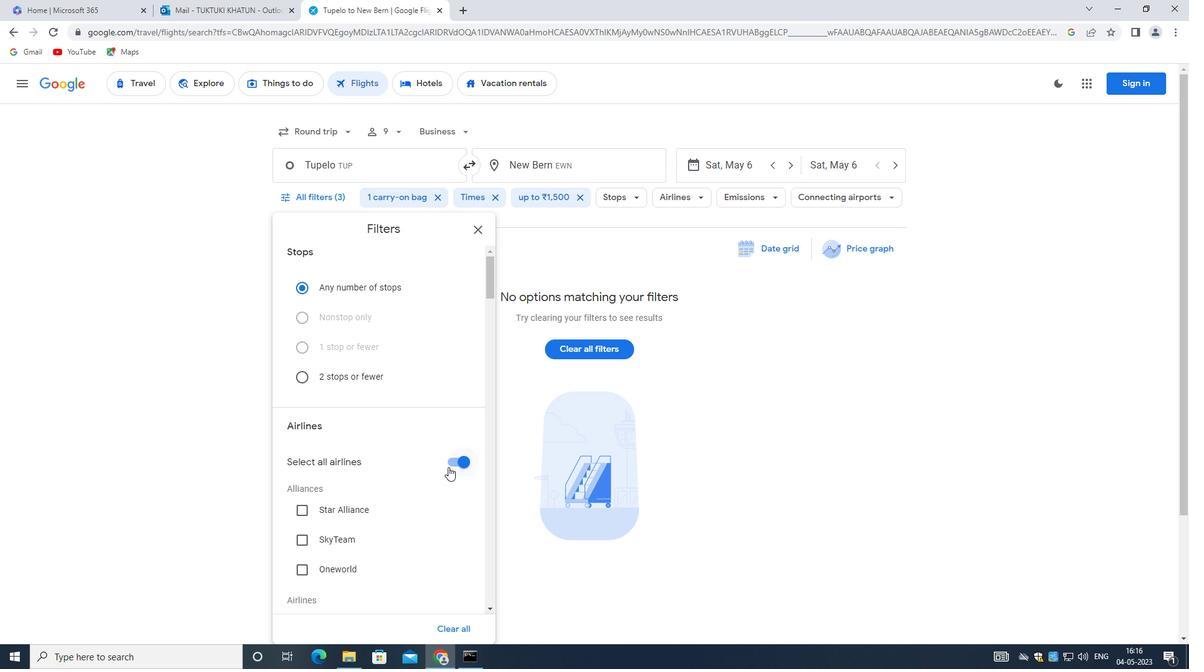
Action: Mouse pressed left at (449, 459)
Screenshot: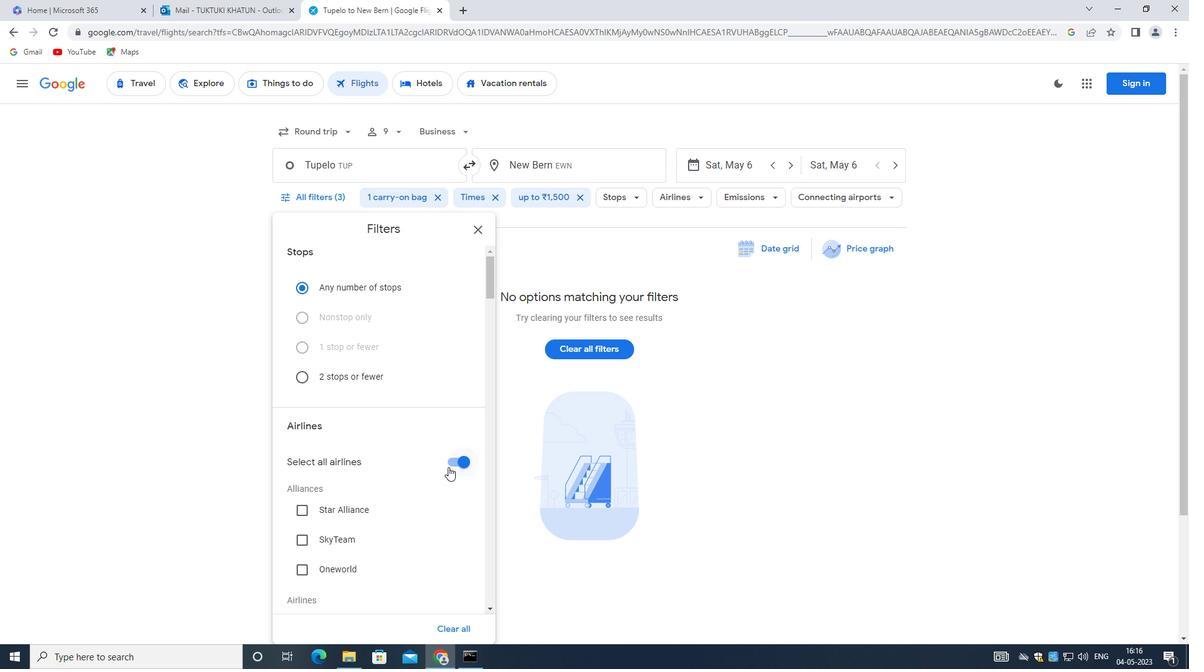 
Action: Mouse moved to (392, 417)
Screenshot: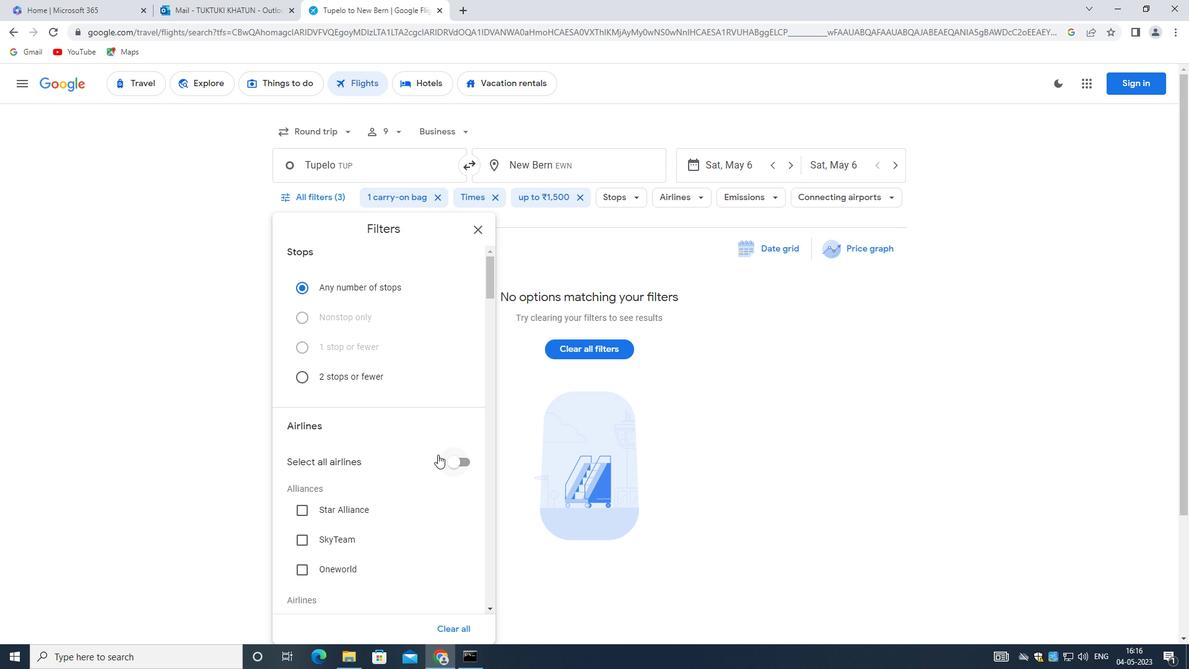 
Action: Mouse scrolled (392, 416) with delta (0, 0)
Screenshot: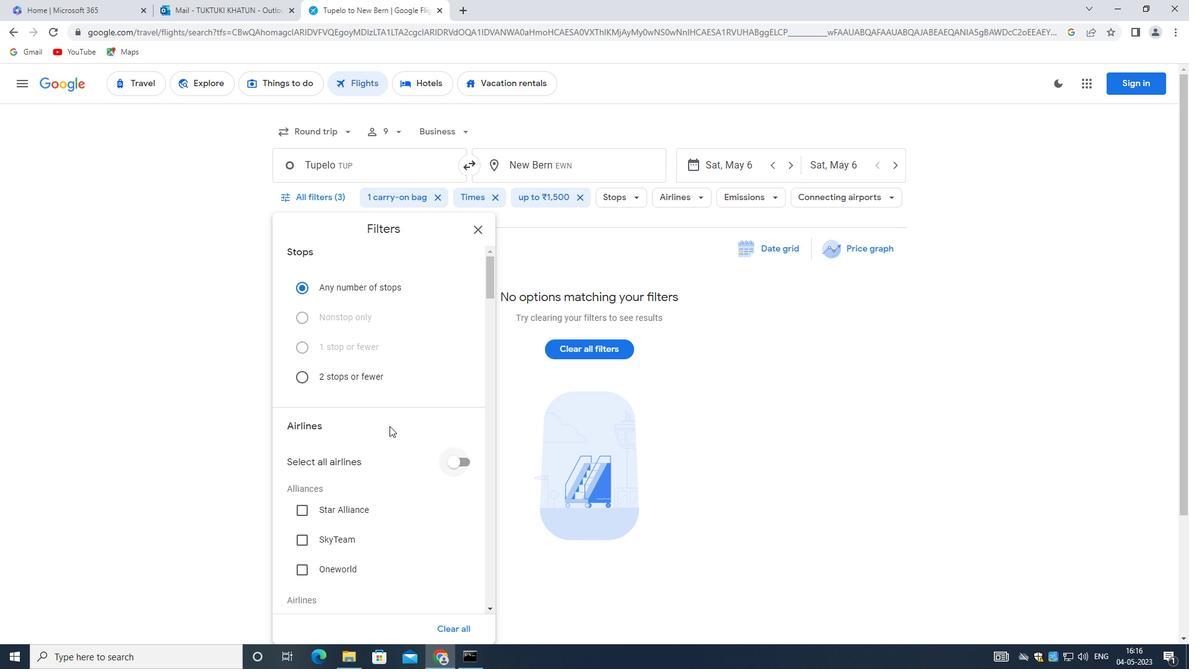 
Action: Mouse moved to (392, 418)
Screenshot: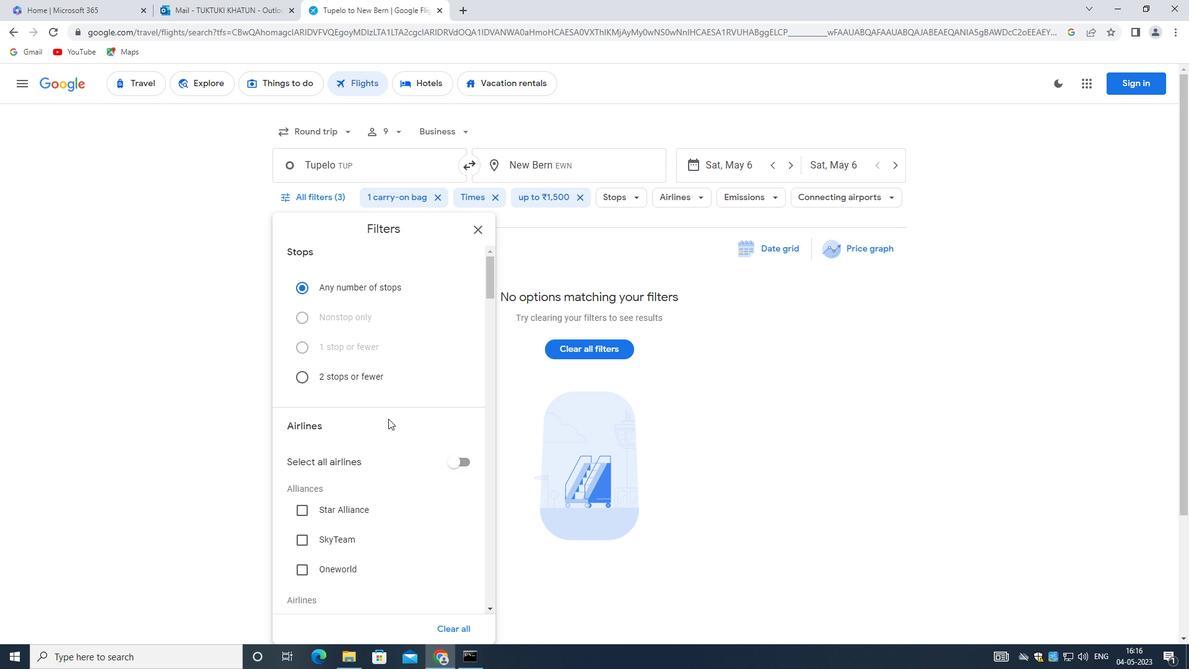 
Action: Mouse scrolled (392, 418) with delta (0, 0)
Screenshot: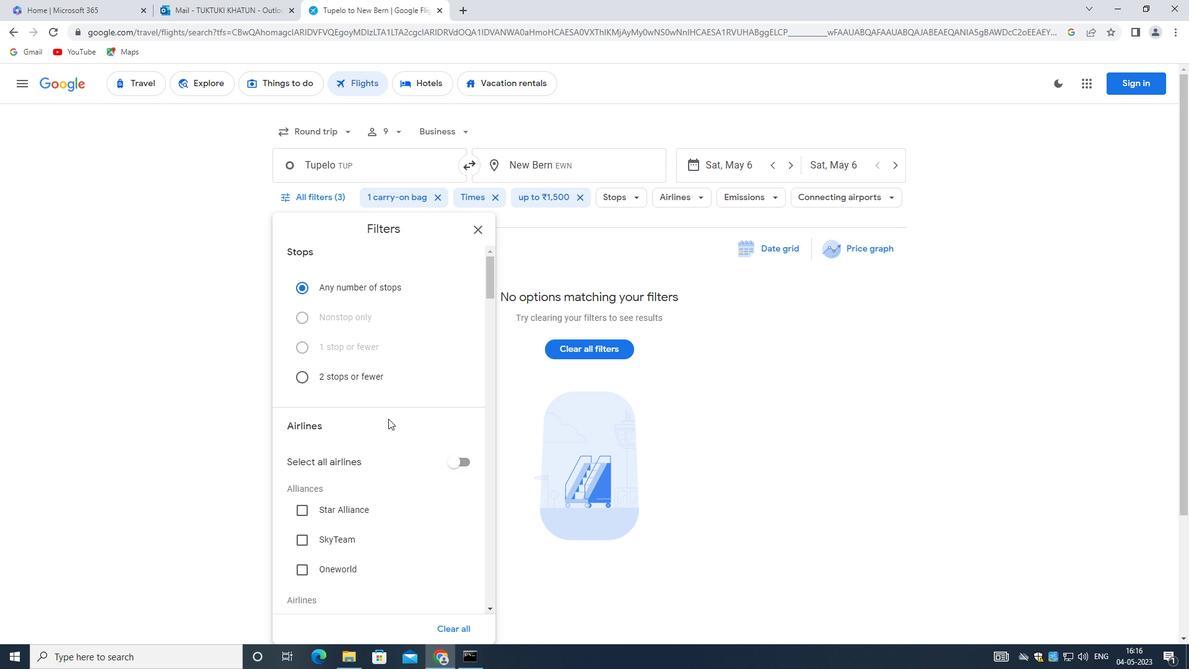 
Action: Mouse moved to (392, 420)
Screenshot: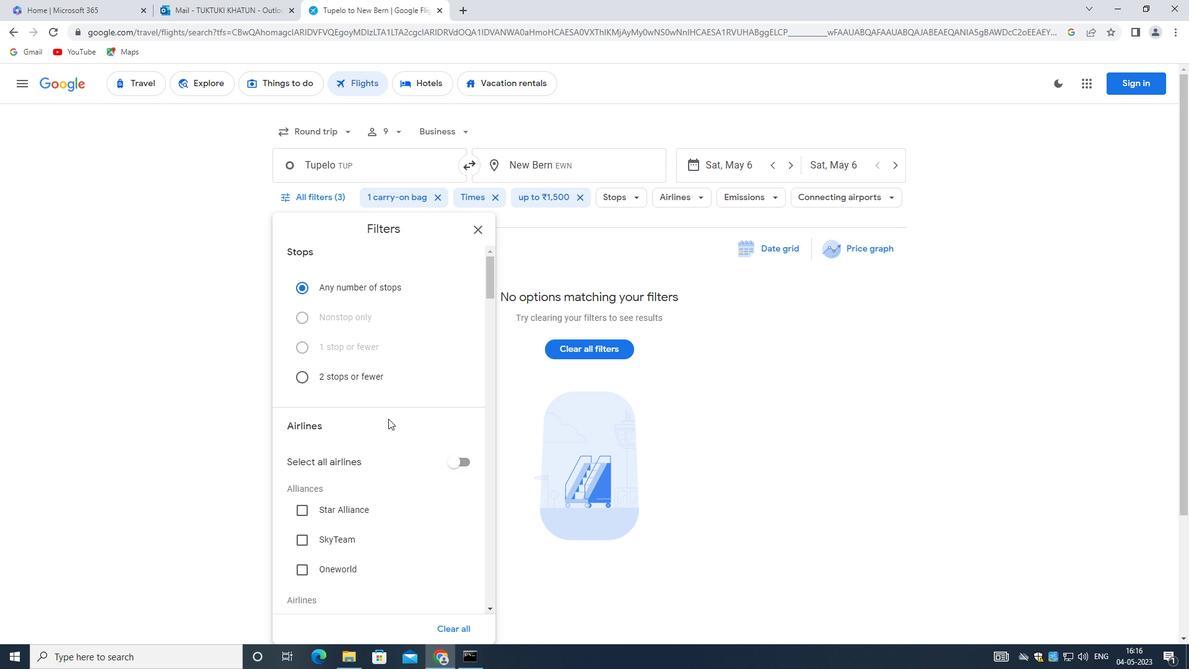 
Action: Mouse scrolled (392, 420) with delta (0, 0)
Screenshot: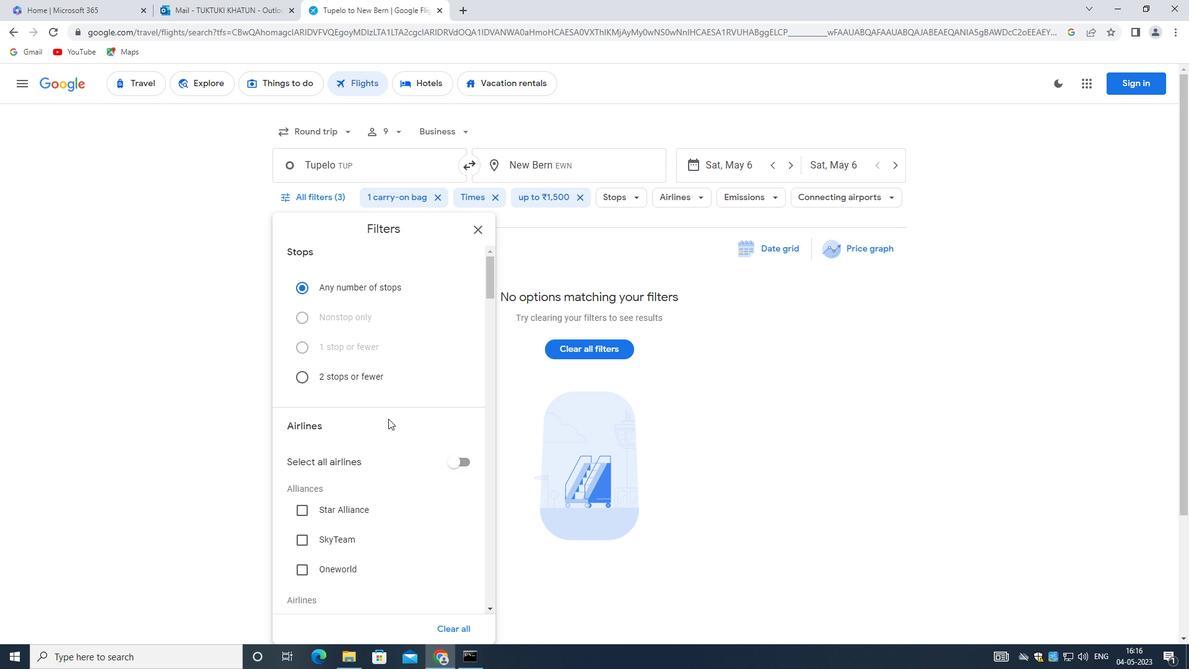 
Action: Mouse scrolled (392, 420) with delta (0, 0)
Screenshot: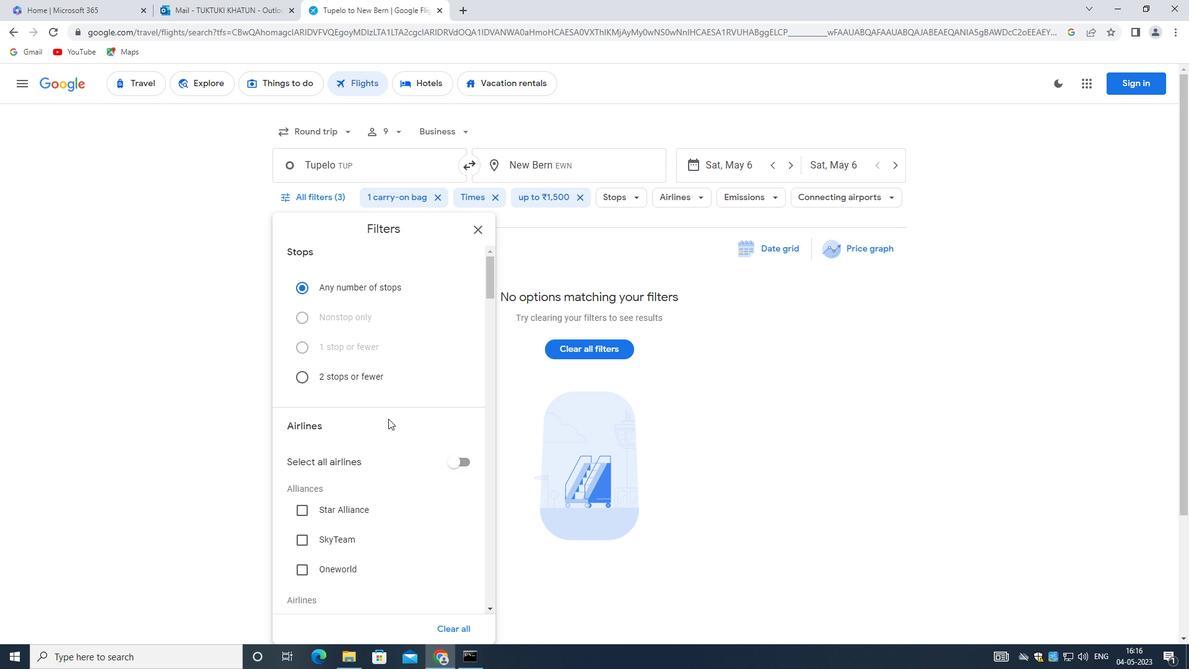 
Action: Mouse moved to (423, 499)
Screenshot: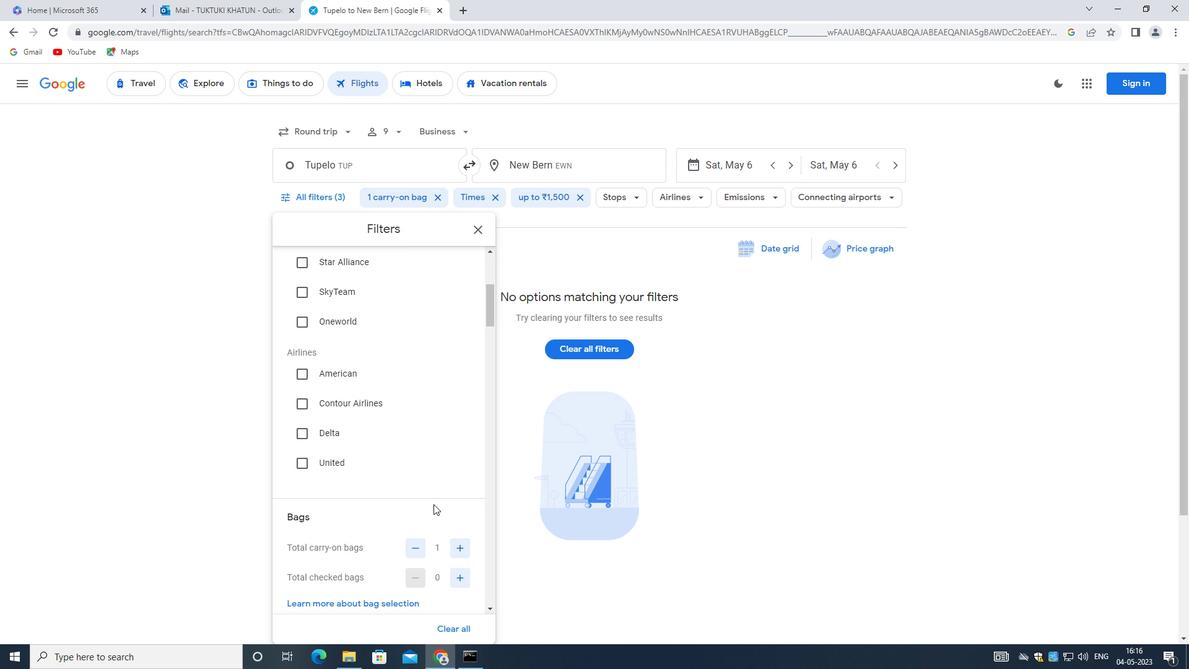 
Action: Mouse scrolled (423, 499) with delta (0, 0)
Screenshot: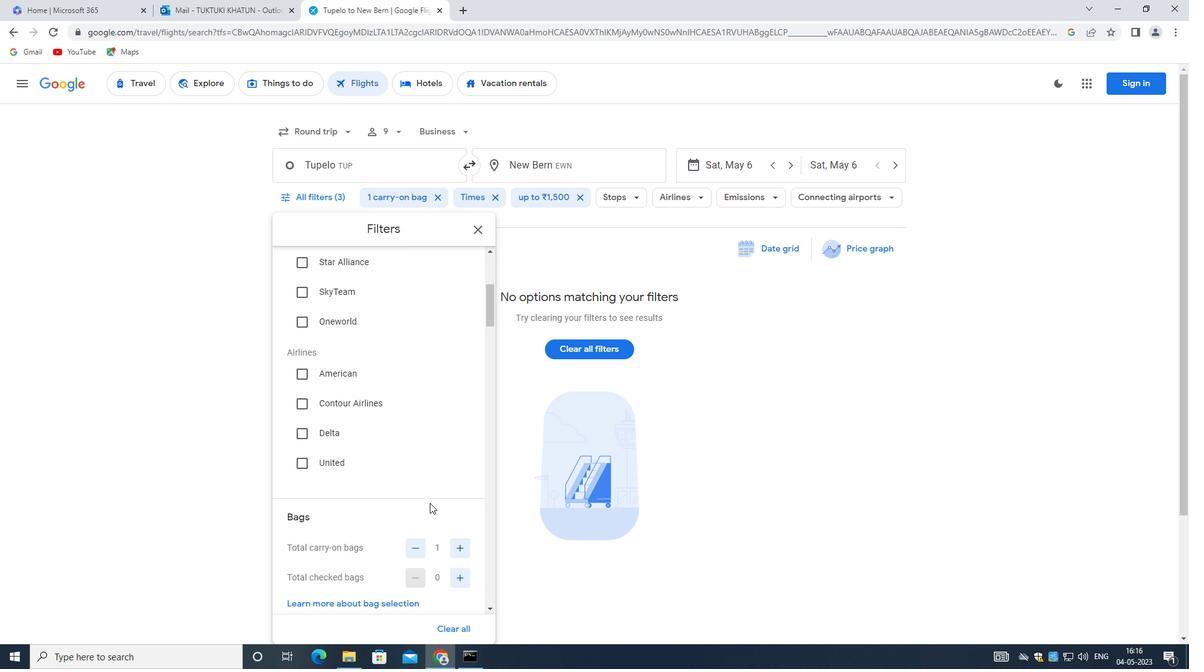 
Action: Mouse moved to (443, 486)
Screenshot: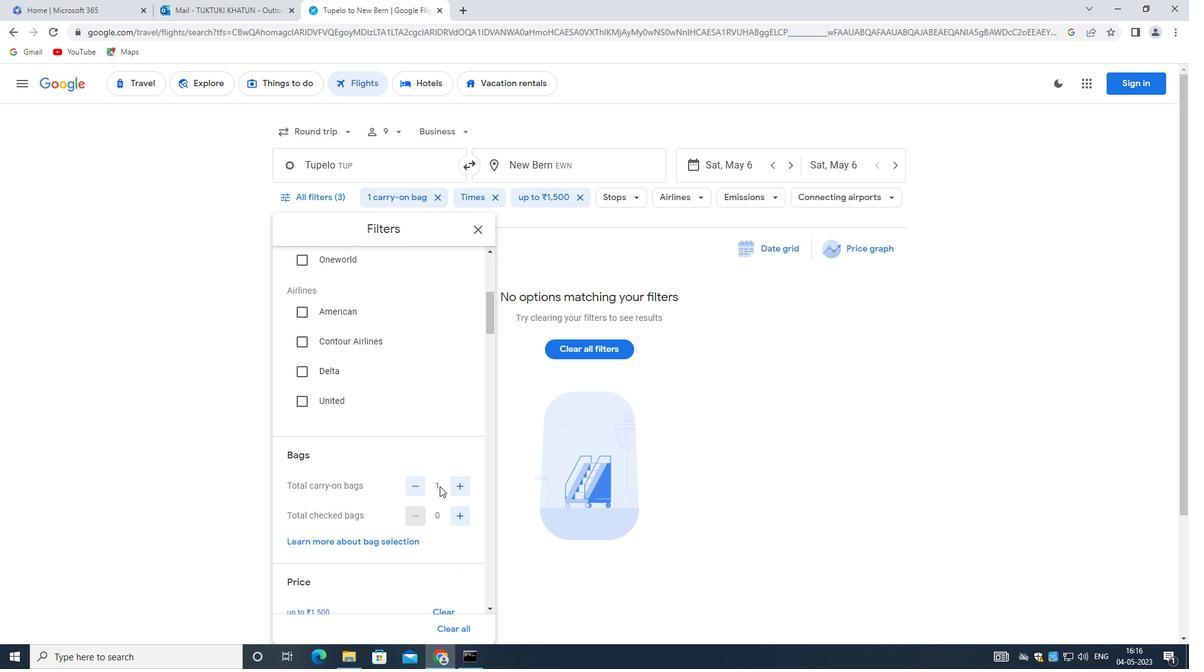 
Action: Mouse scrolled (443, 486) with delta (0, 0)
Screenshot: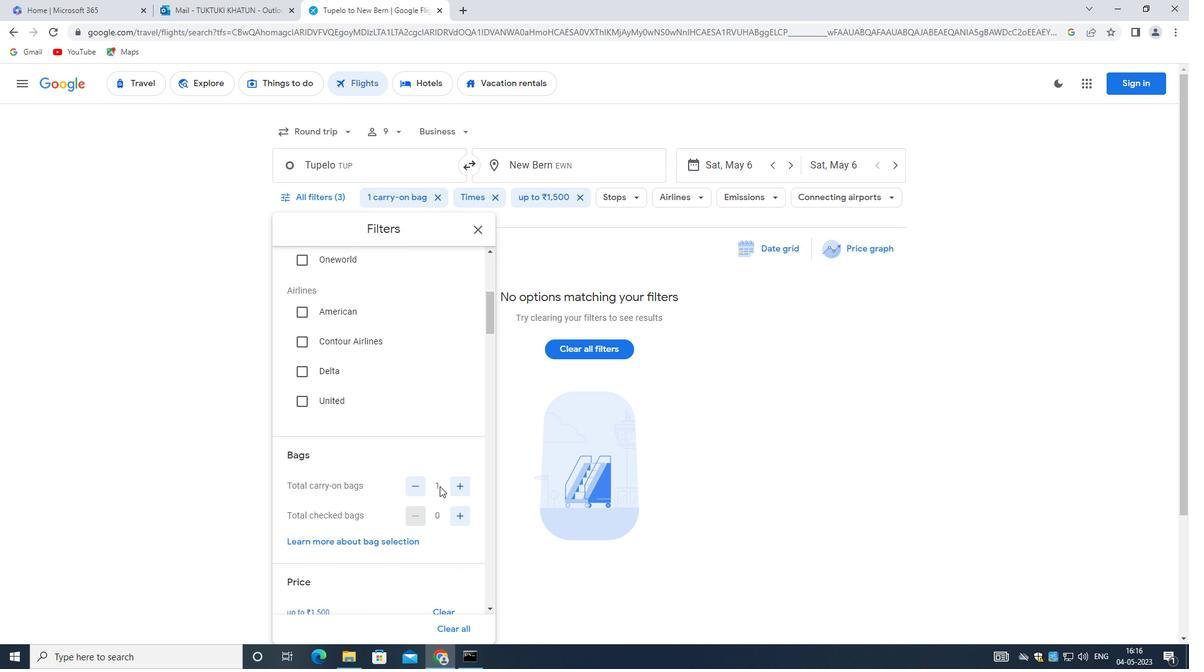 
Action: Mouse moved to (406, 483)
Screenshot: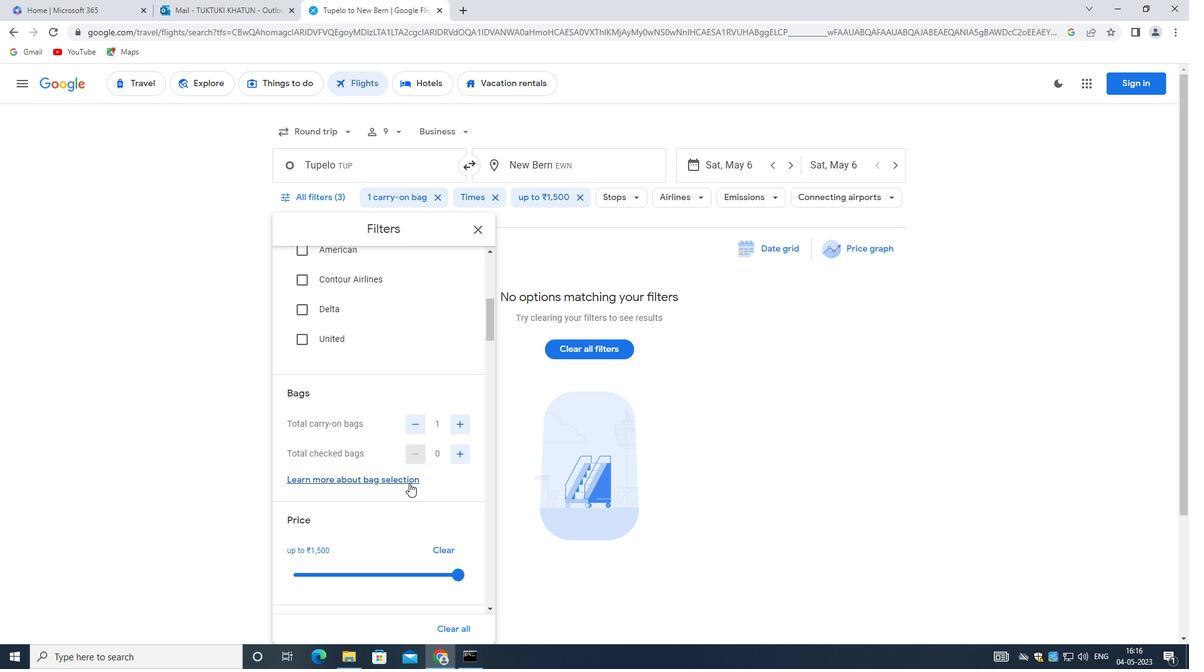 
Action: Mouse scrolled (406, 482) with delta (0, 0)
Screenshot: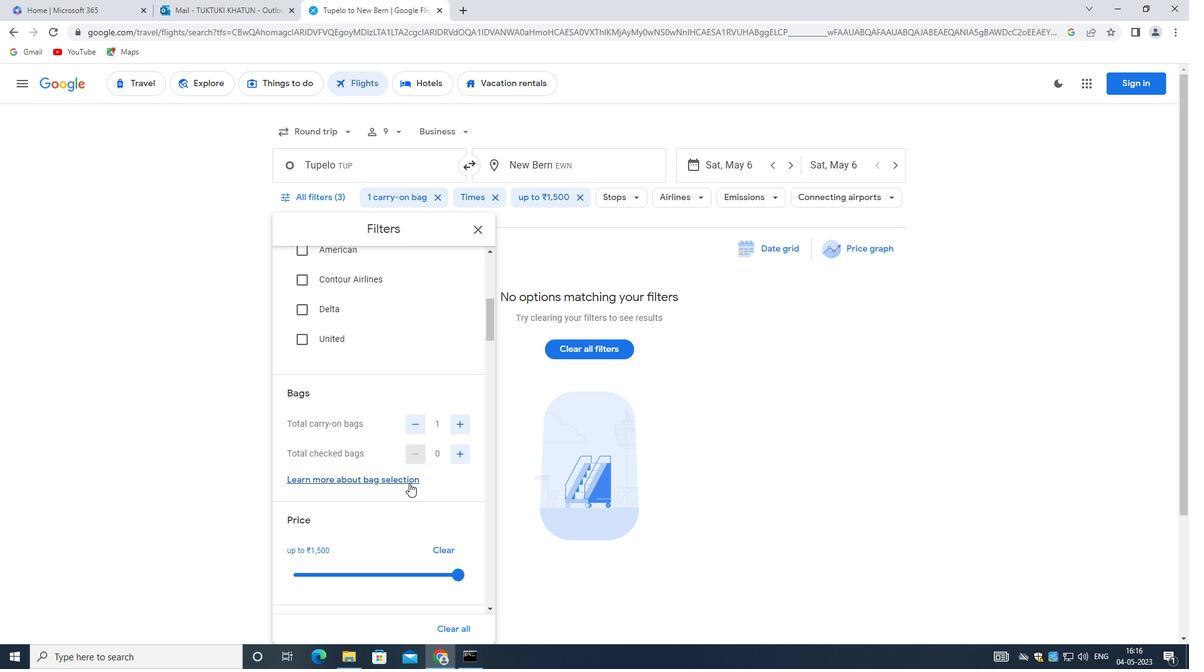 
Action: Mouse moved to (372, 478)
Screenshot: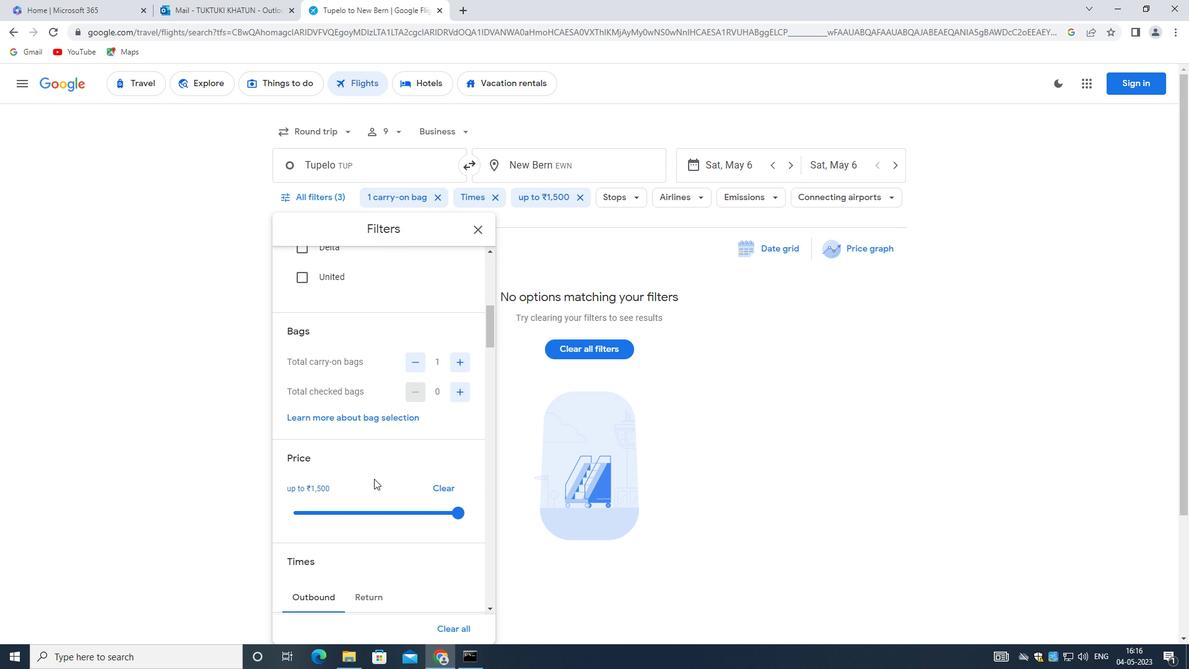 
Action: Mouse scrolled (372, 477) with delta (0, 0)
Screenshot: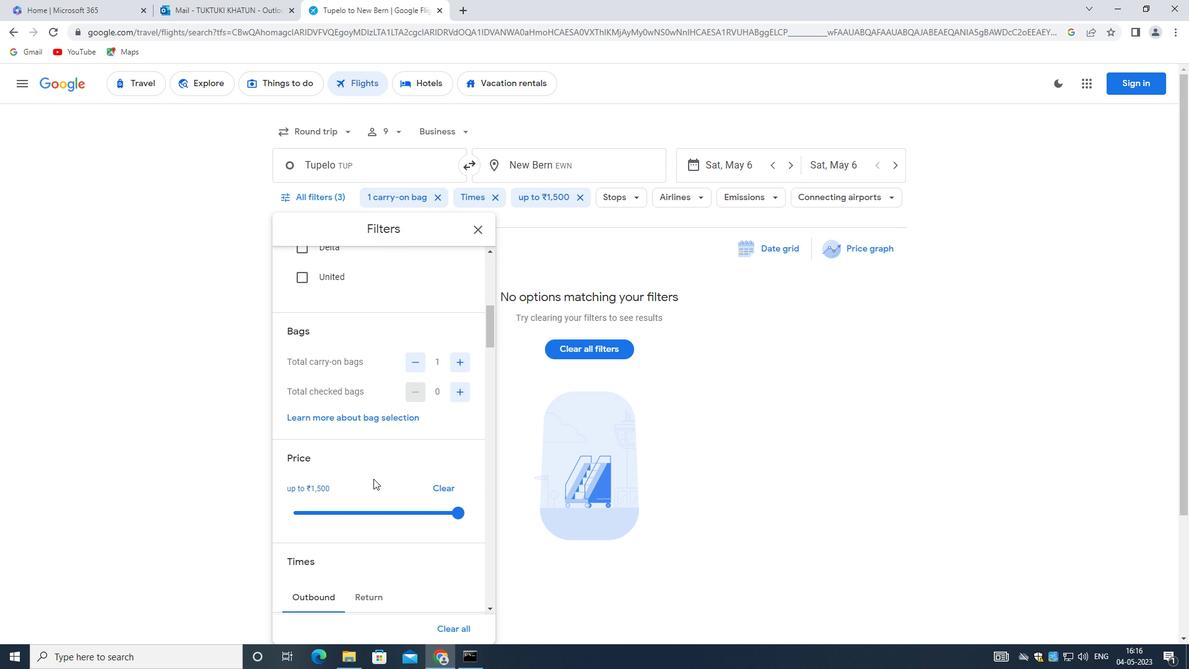 
Action: Mouse scrolled (372, 477) with delta (0, 0)
Screenshot: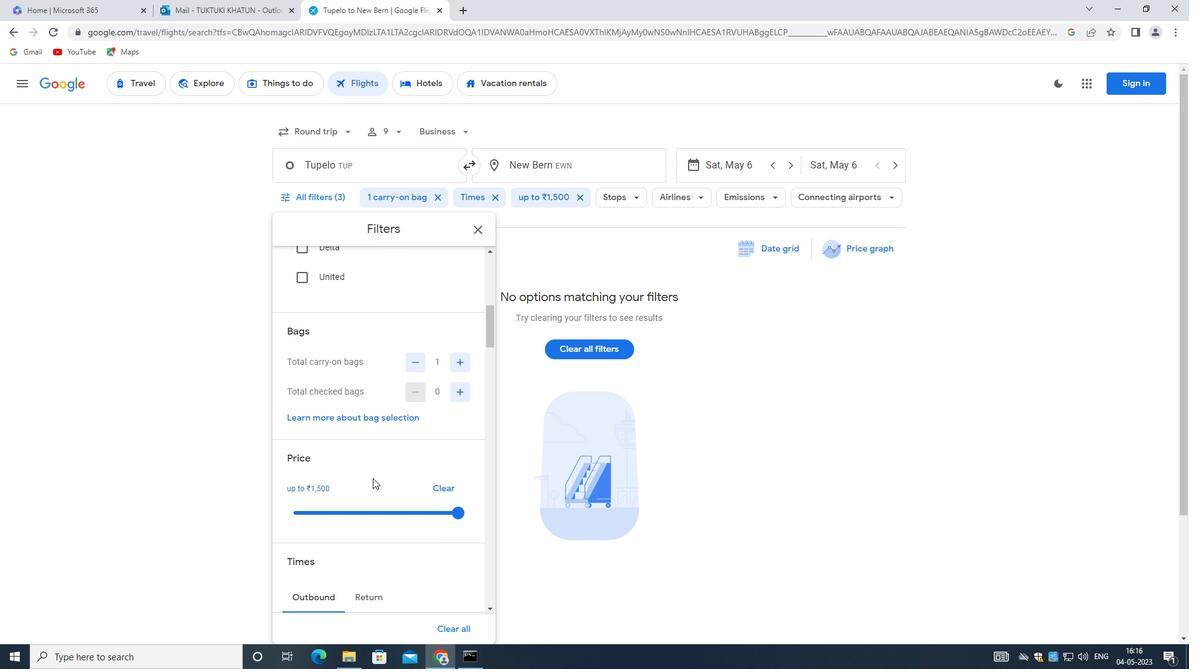 
Action: Mouse scrolled (372, 477) with delta (0, 0)
Screenshot: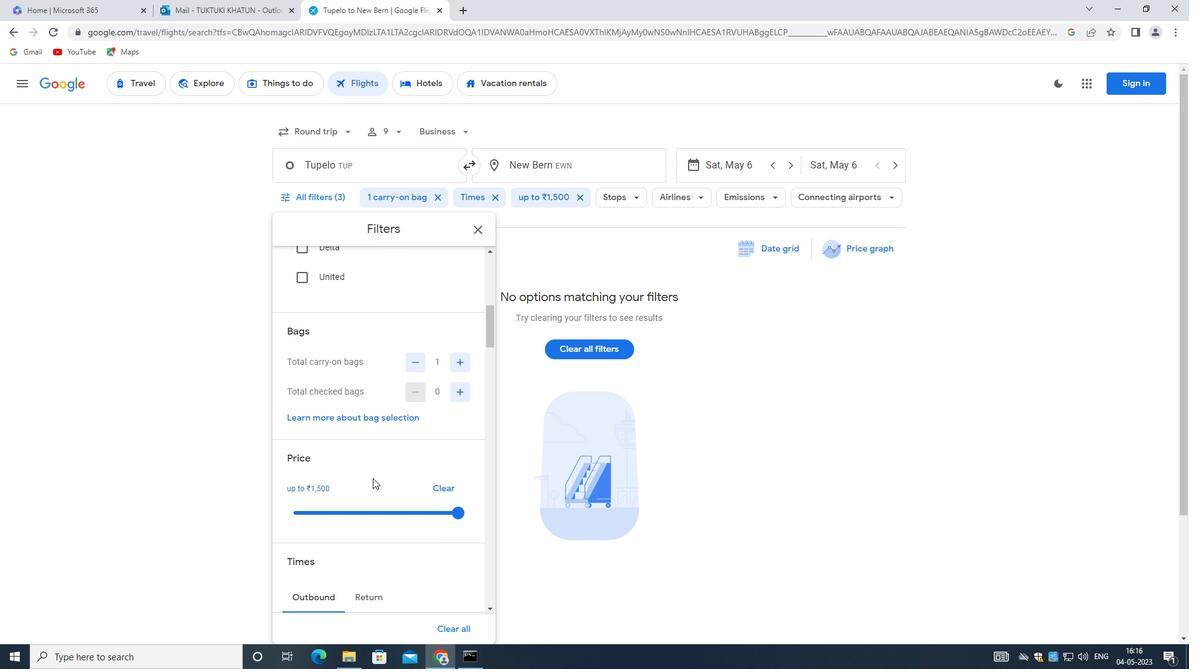 
Action: Mouse moved to (454, 324)
Screenshot: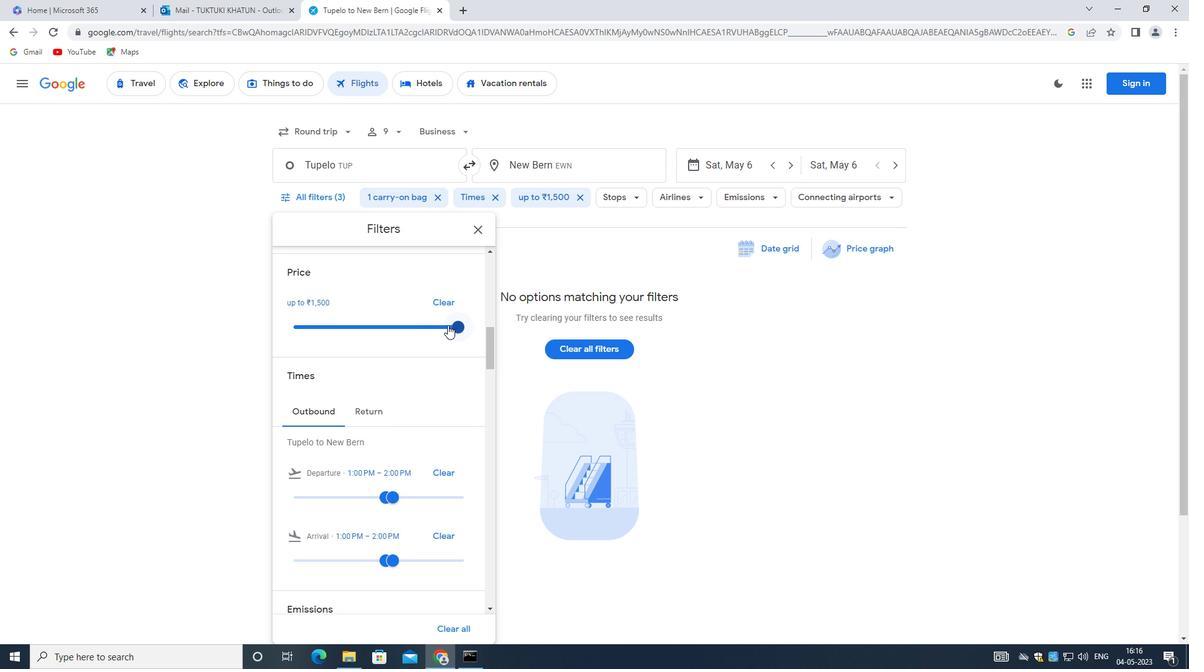 
Action: Mouse pressed left at (454, 324)
Screenshot: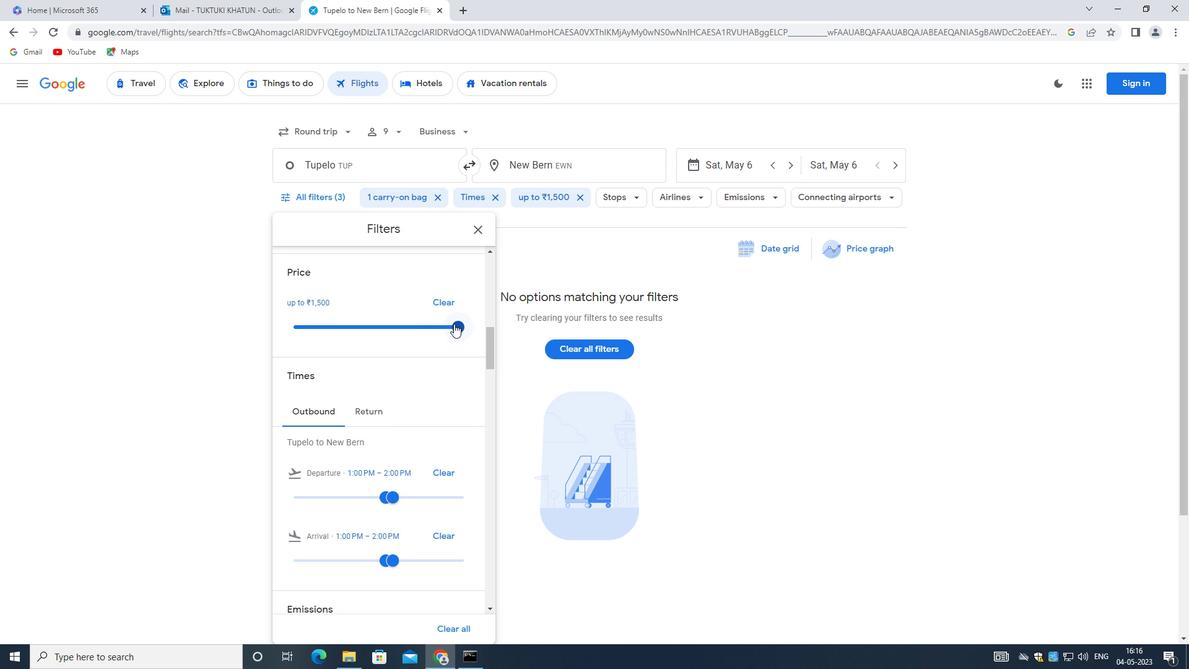 
Action: Mouse pressed left at (454, 324)
Screenshot: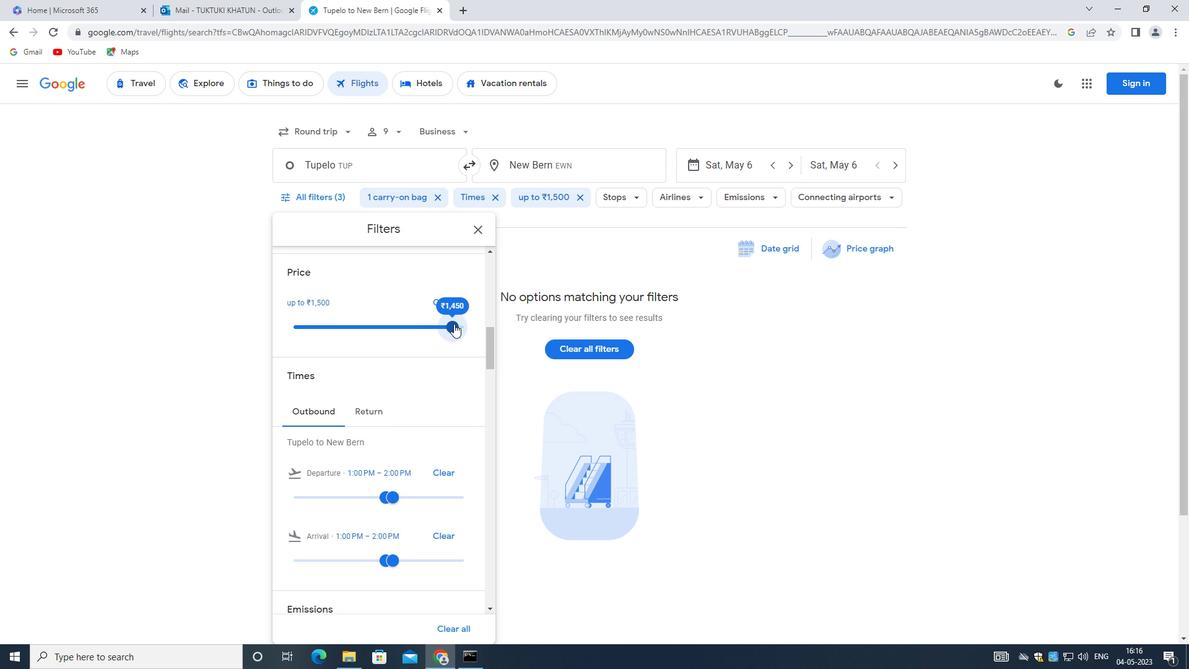 
Action: Mouse moved to (361, 402)
Screenshot: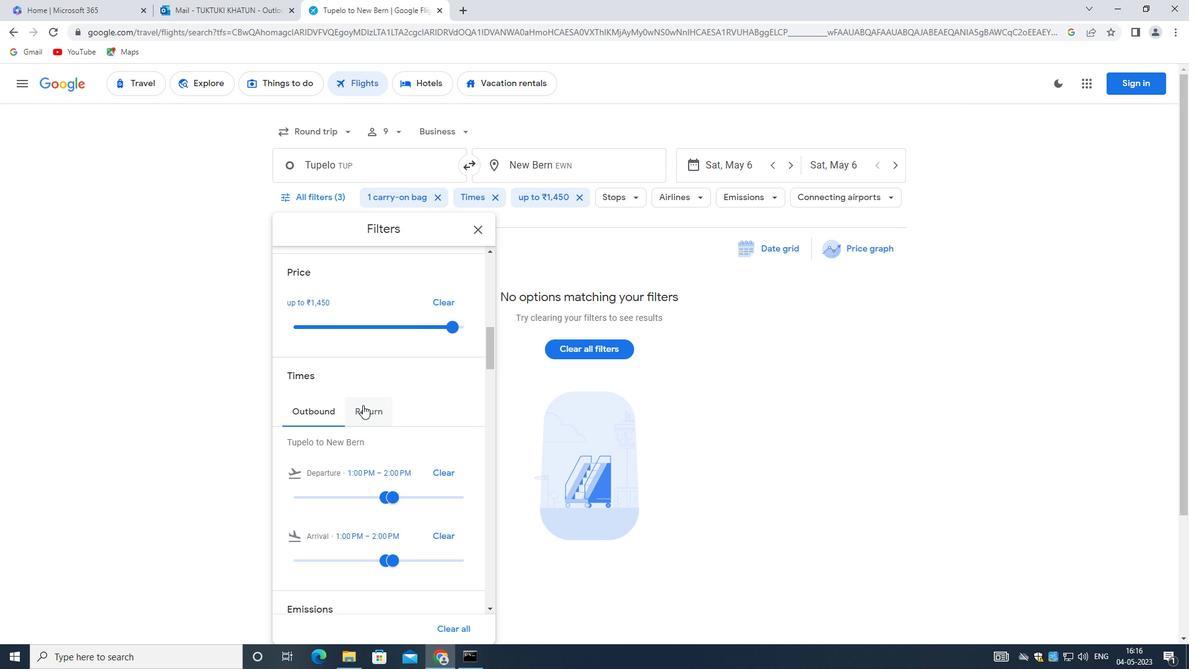 
Action: Mouse scrolled (361, 401) with delta (0, 0)
Screenshot: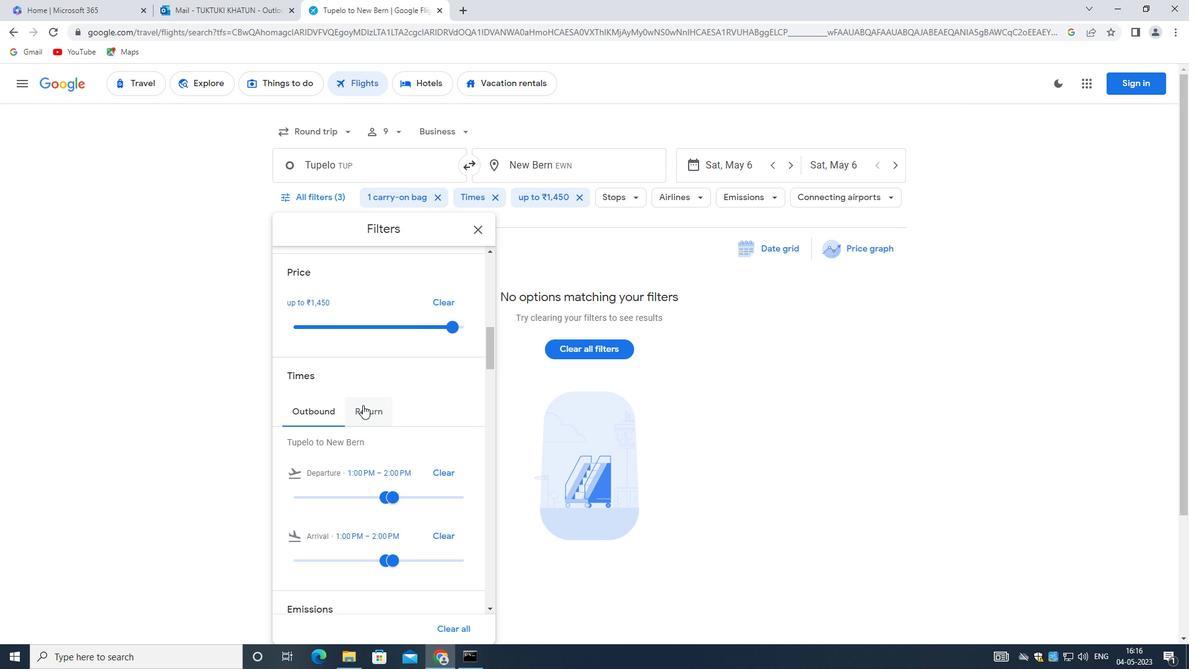 
Action: Mouse moved to (376, 435)
Screenshot: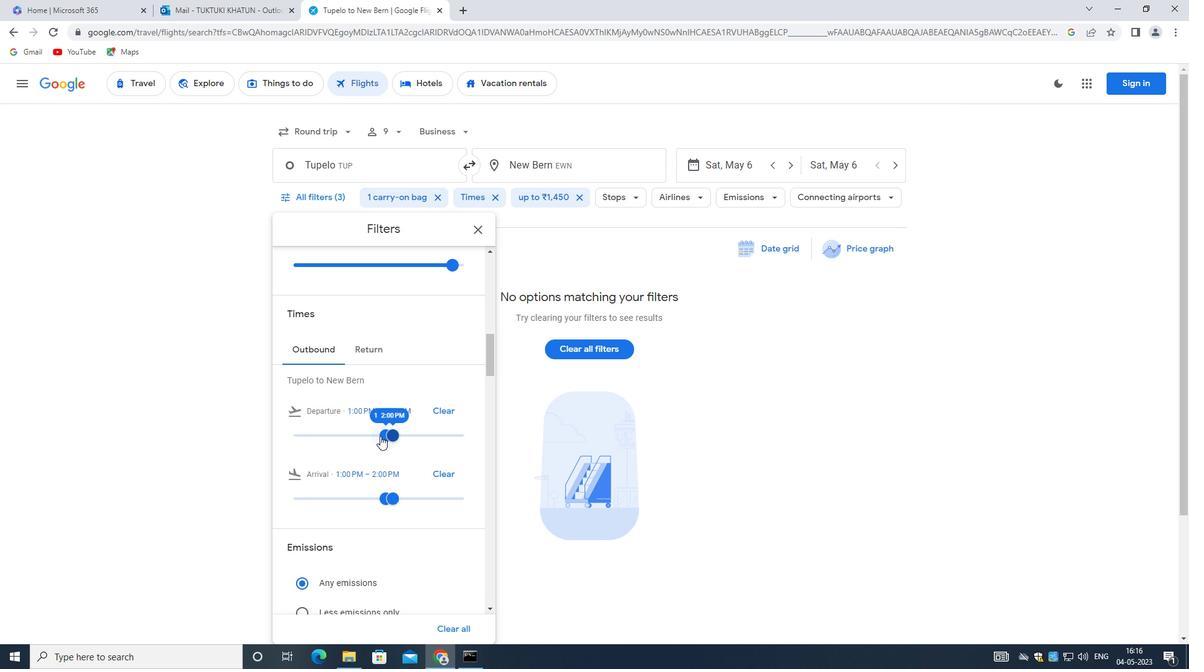 
Action: Mouse pressed left at (376, 435)
Screenshot: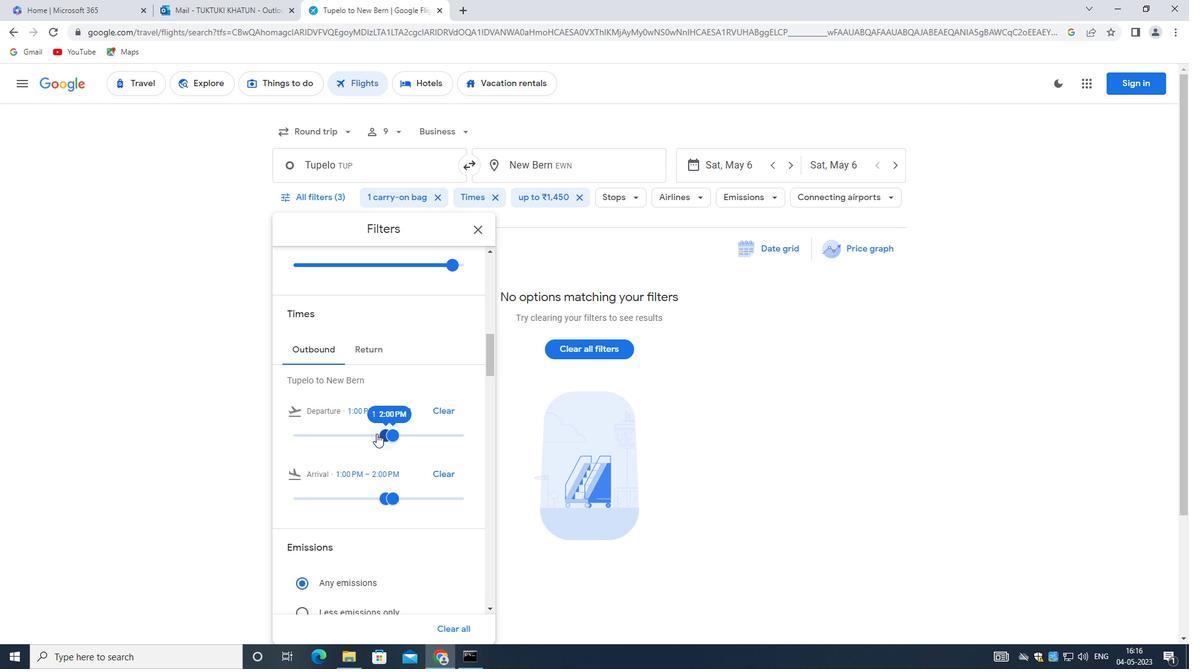 
Action: Mouse moved to (398, 434)
Screenshot: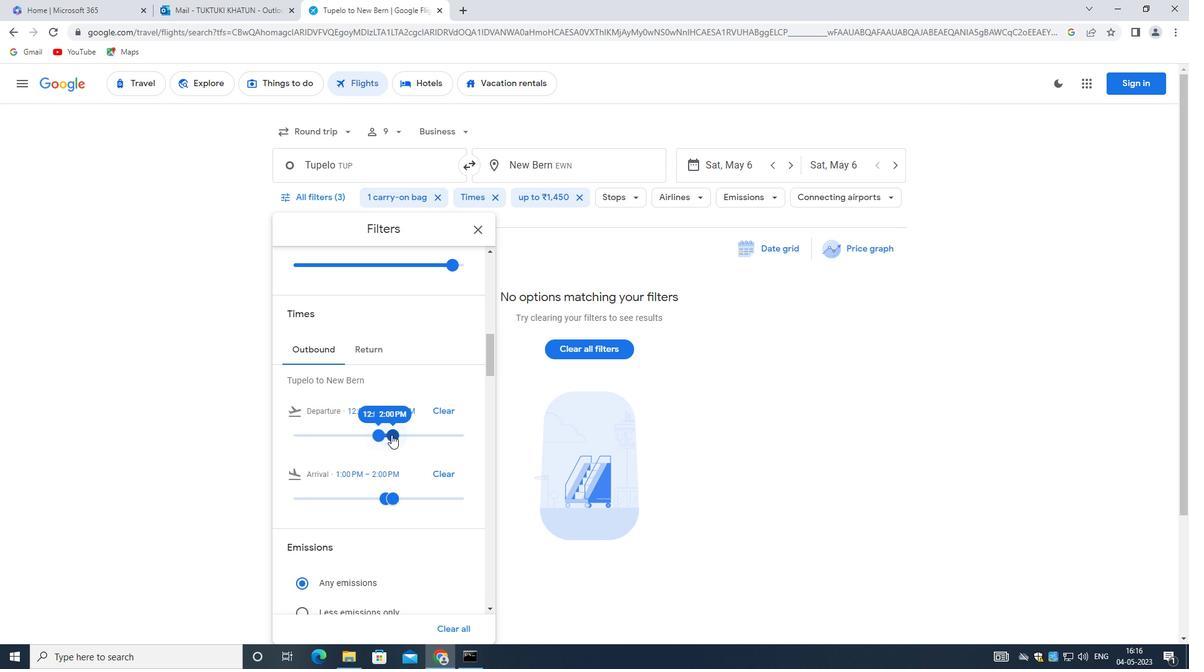 
Action: Mouse pressed left at (398, 434)
Screenshot: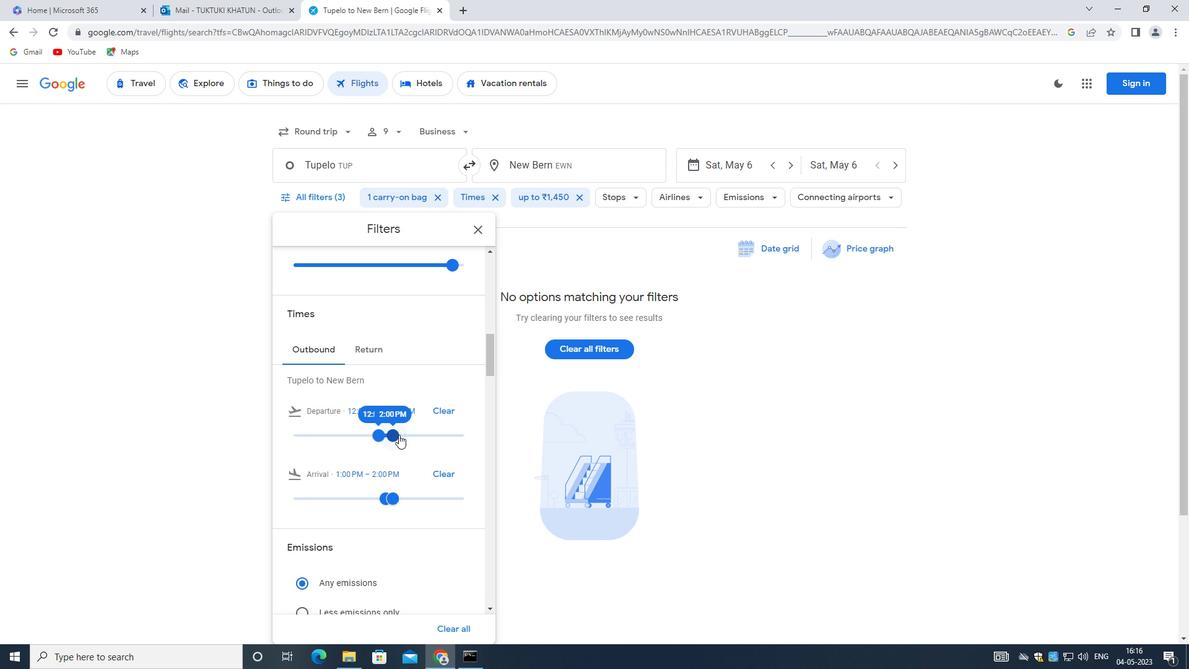 
Action: Mouse moved to (392, 435)
Screenshot: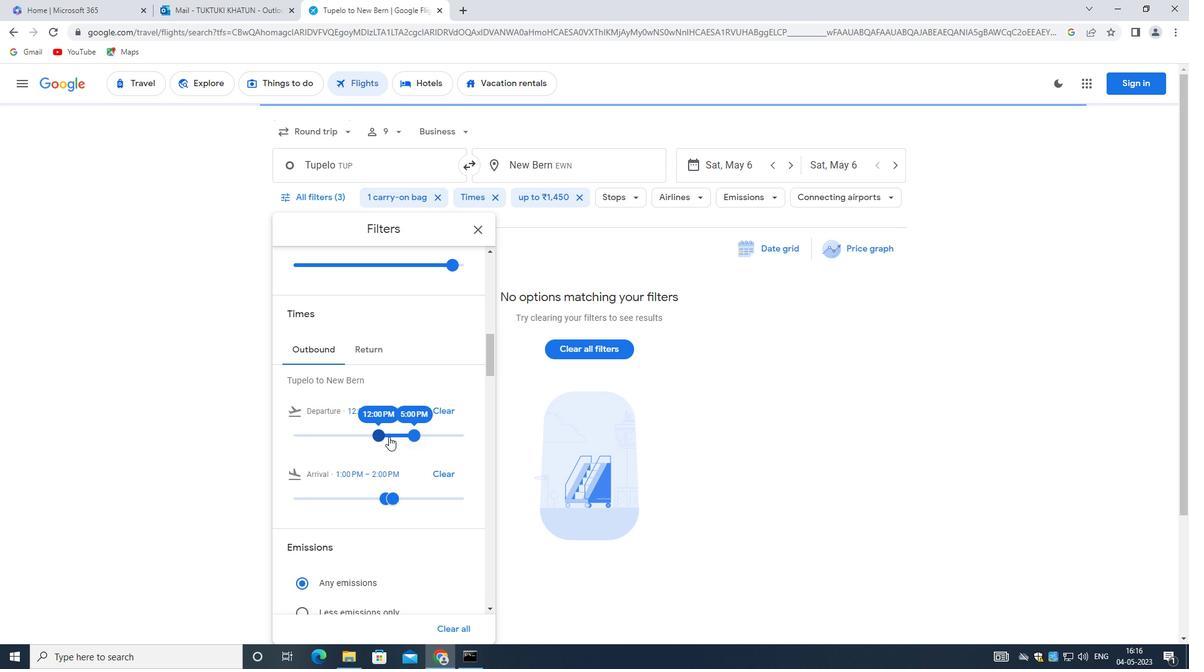 
Action: Mouse pressed left at (392, 435)
Screenshot: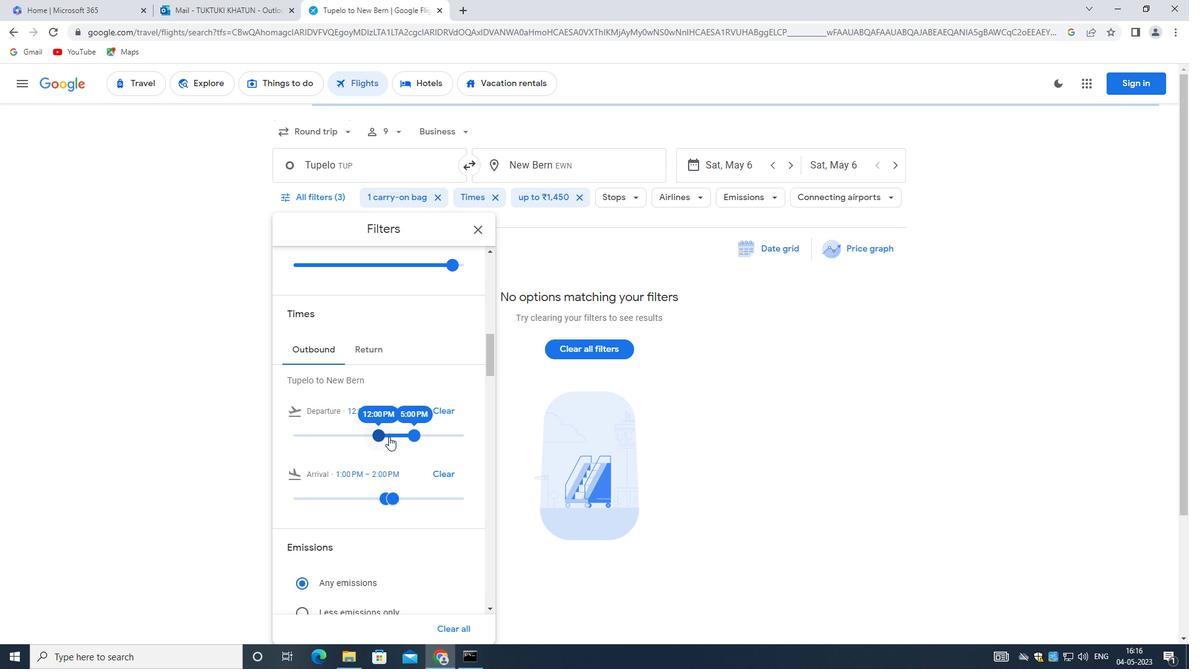 
Action: Mouse moved to (413, 433)
Screenshot: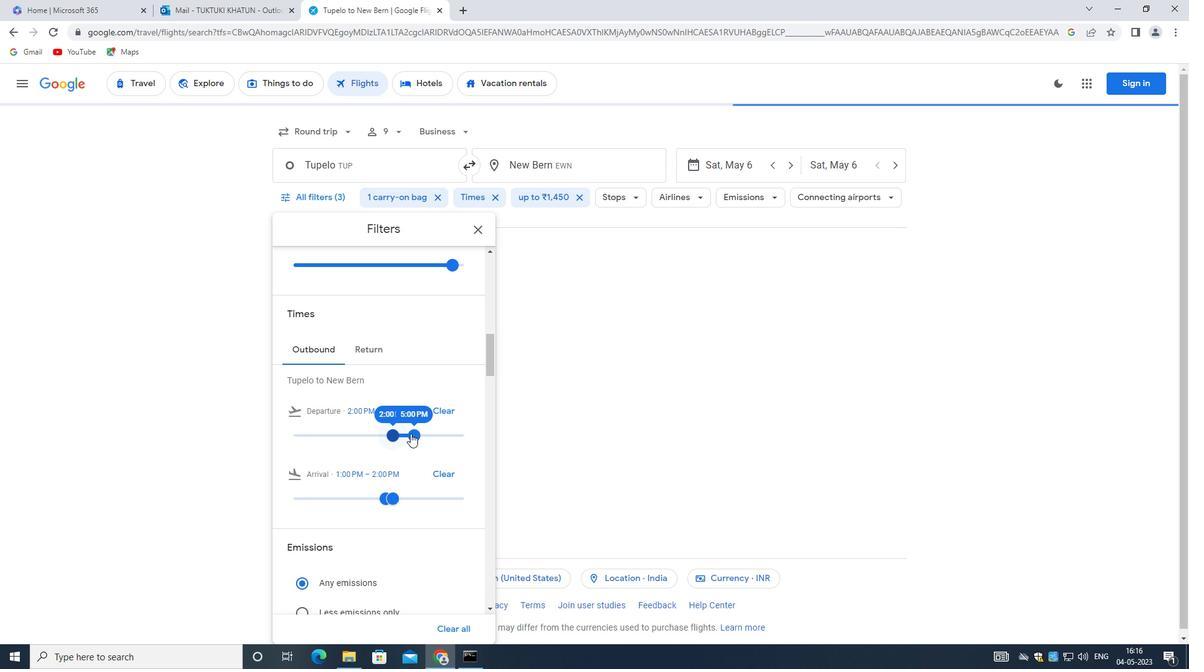 
Action: Mouse pressed left at (413, 433)
Screenshot: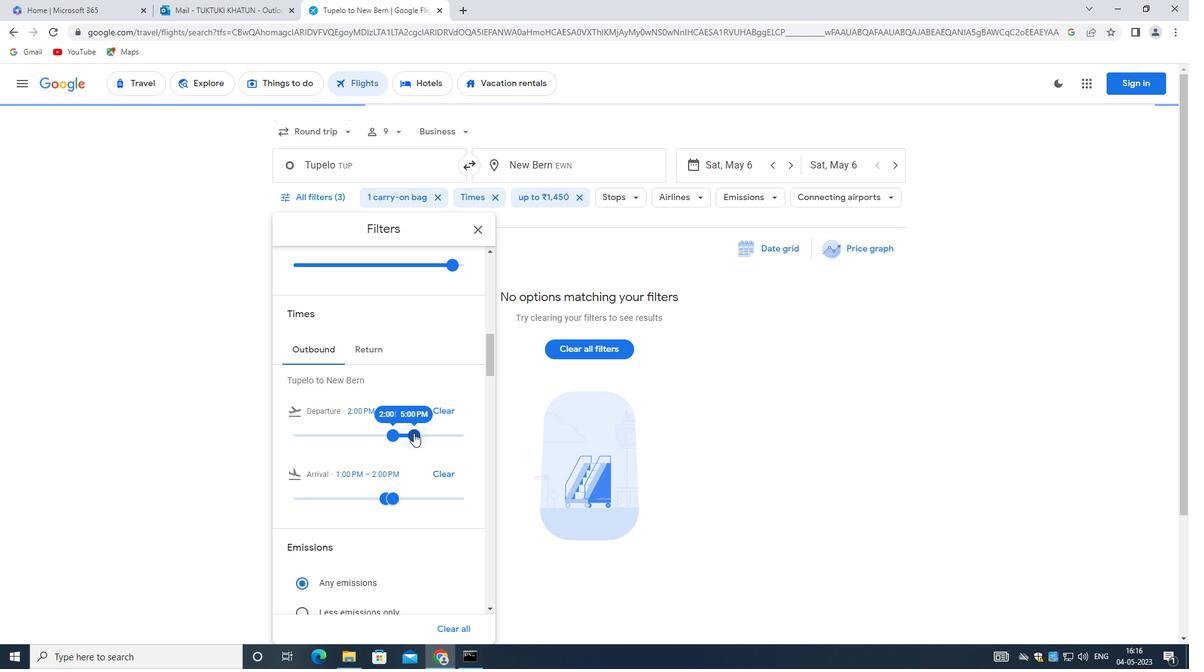 
Action: Mouse moved to (379, 421)
Screenshot: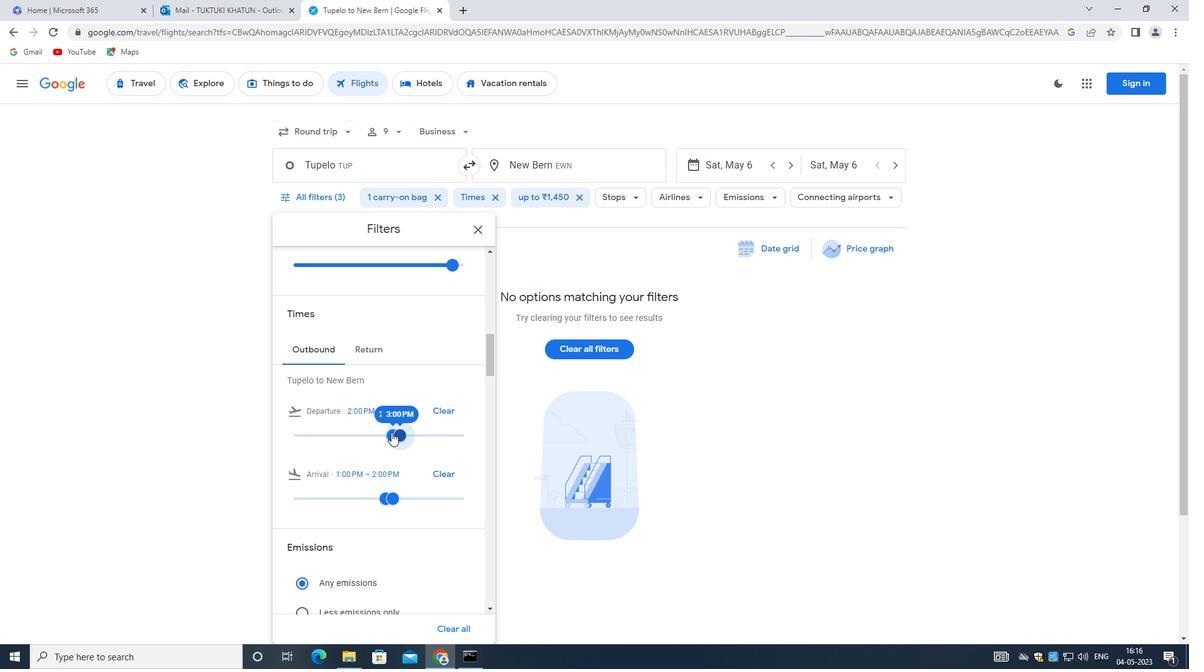 
Action: Mouse scrolled (379, 420) with delta (0, 0)
Screenshot: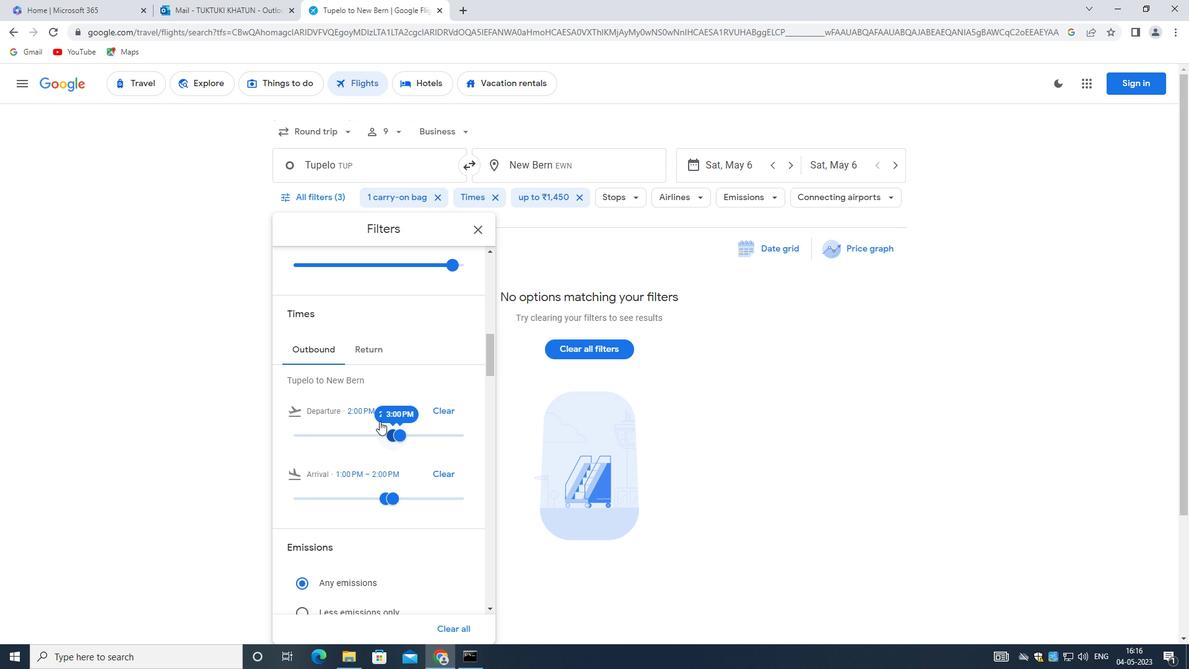 
Action: Mouse moved to (379, 420)
Screenshot: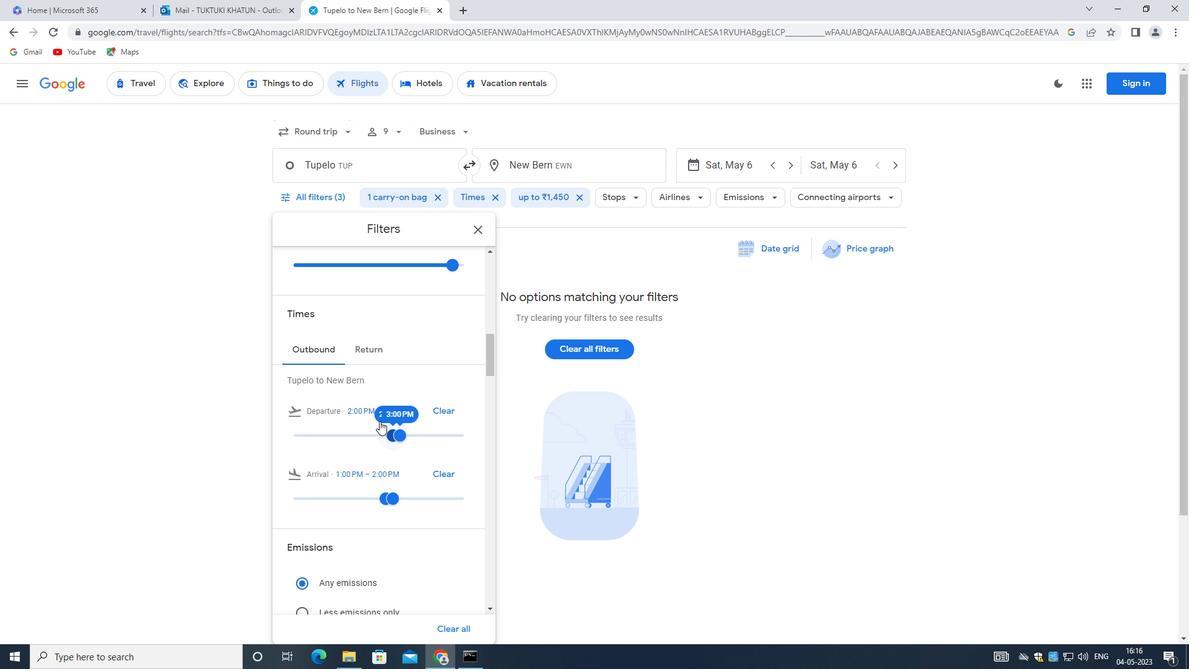 
Action: Mouse scrolled (379, 420) with delta (0, 0)
Screenshot: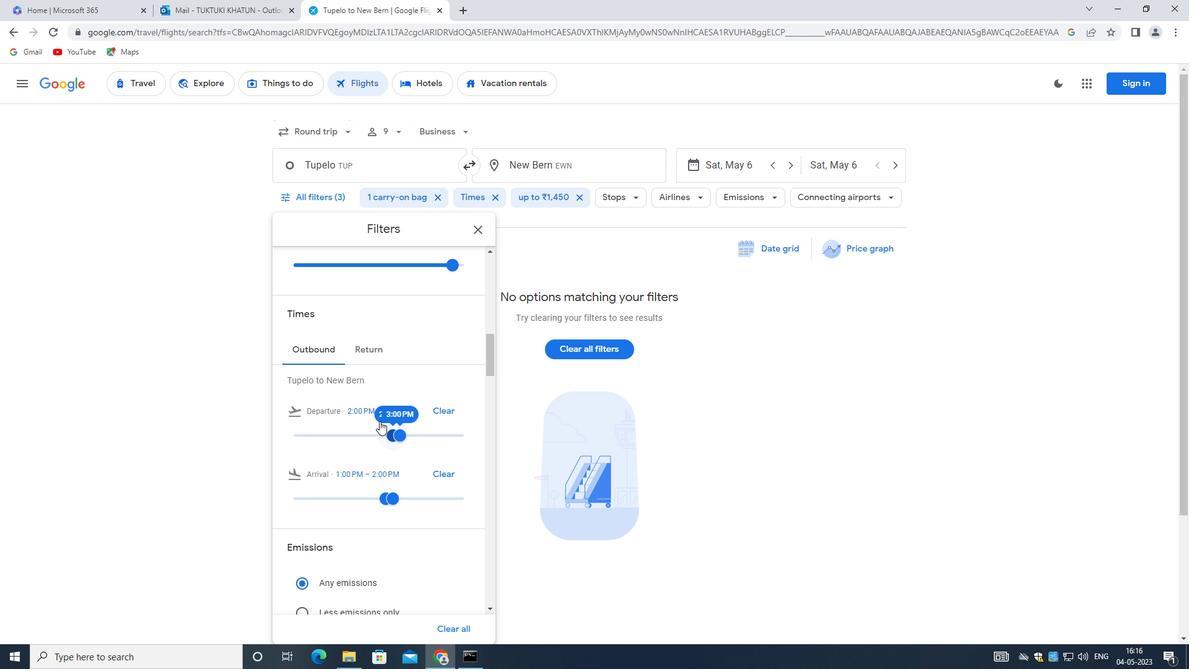 
Action: Mouse moved to (378, 420)
Screenshot: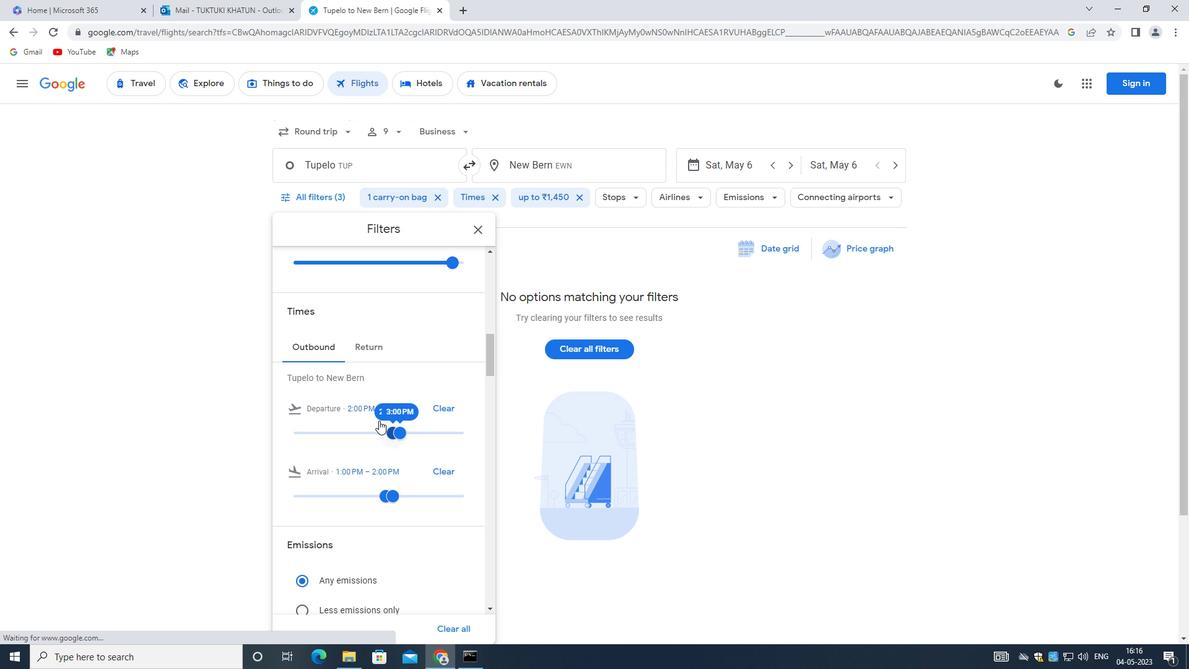 
Action: Mouse scrolled (378, 420) with delta (0, 0)
Screenshot: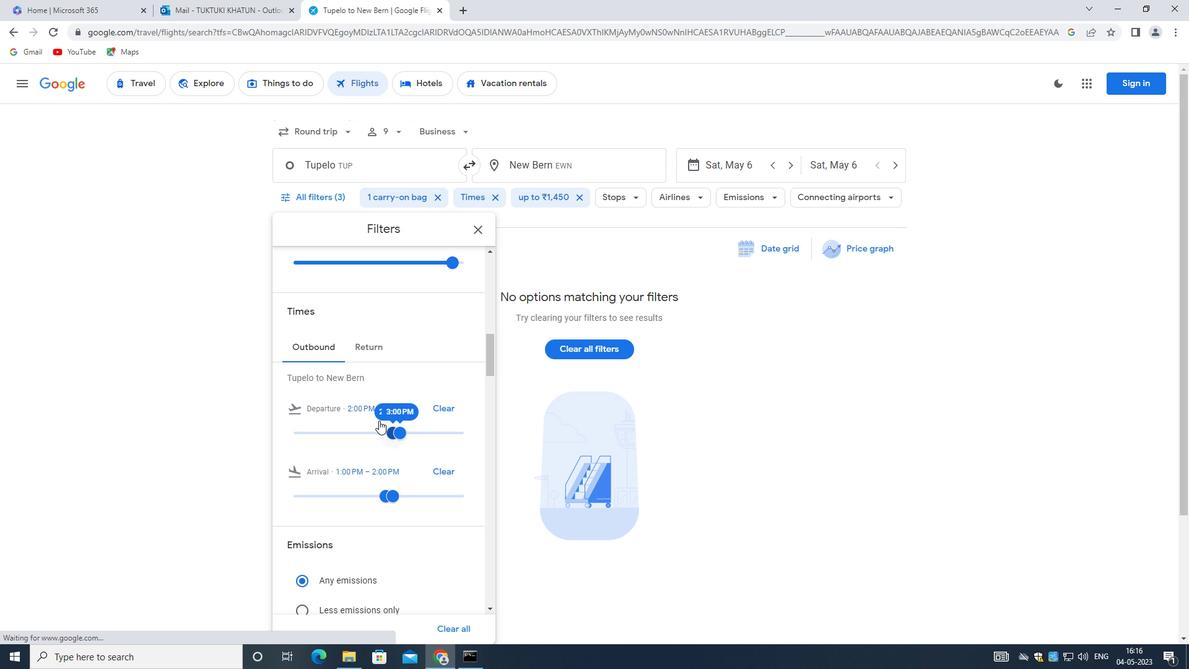 
Action: Mouse scrolled (378, 420) with delta (0, 0)
Screenshot: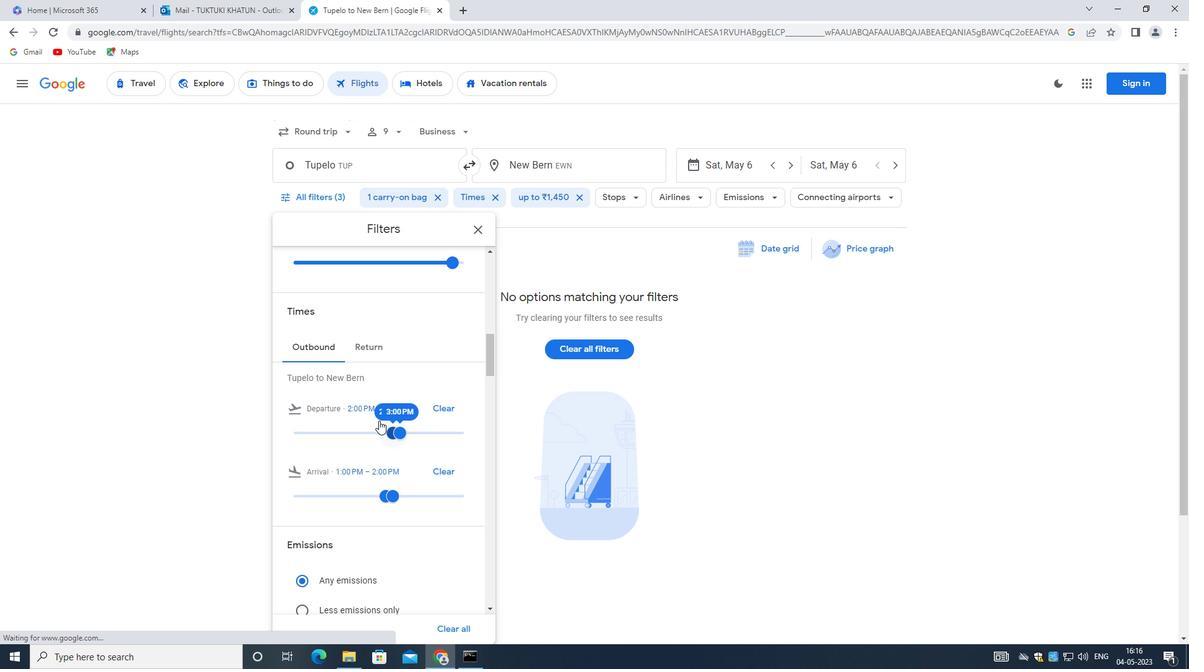 
Action: Mouse scrolled (378, 420) with delta (0, 0)
Screenshot: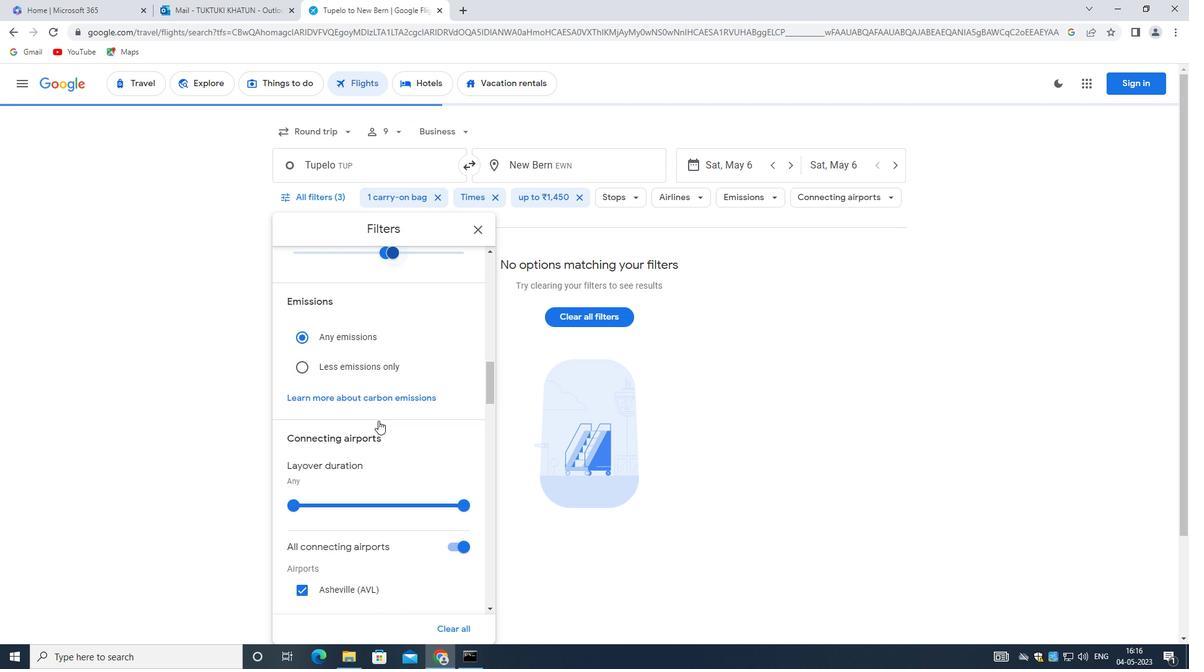 
Action: Mouse moved to (377, 420)
Screenshot: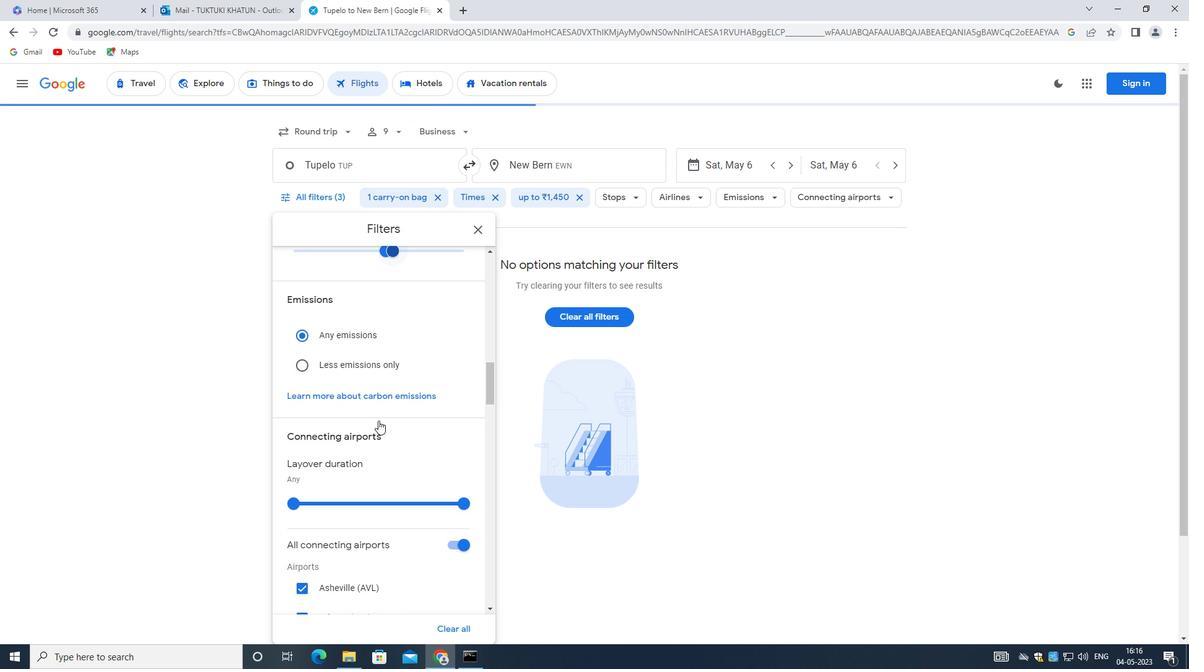 
Action: Mouse scrolled (377, 420) with delta (0, 0)
Screenshot: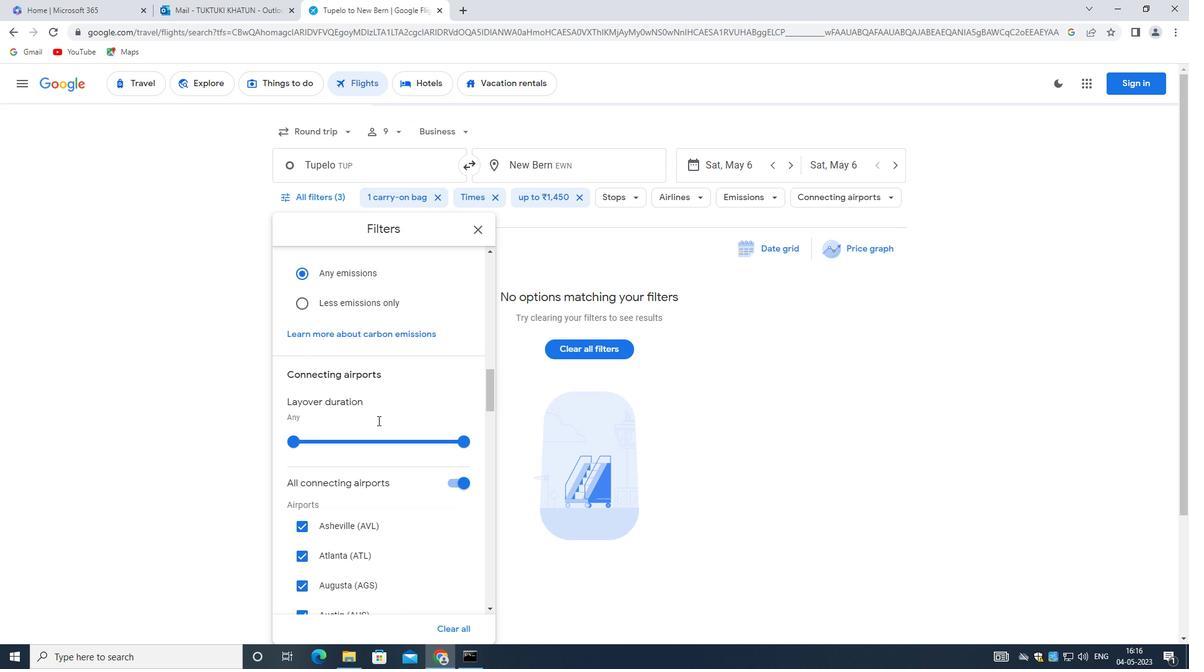 
Action: Mouse moved to (377, 421)
Screenshot: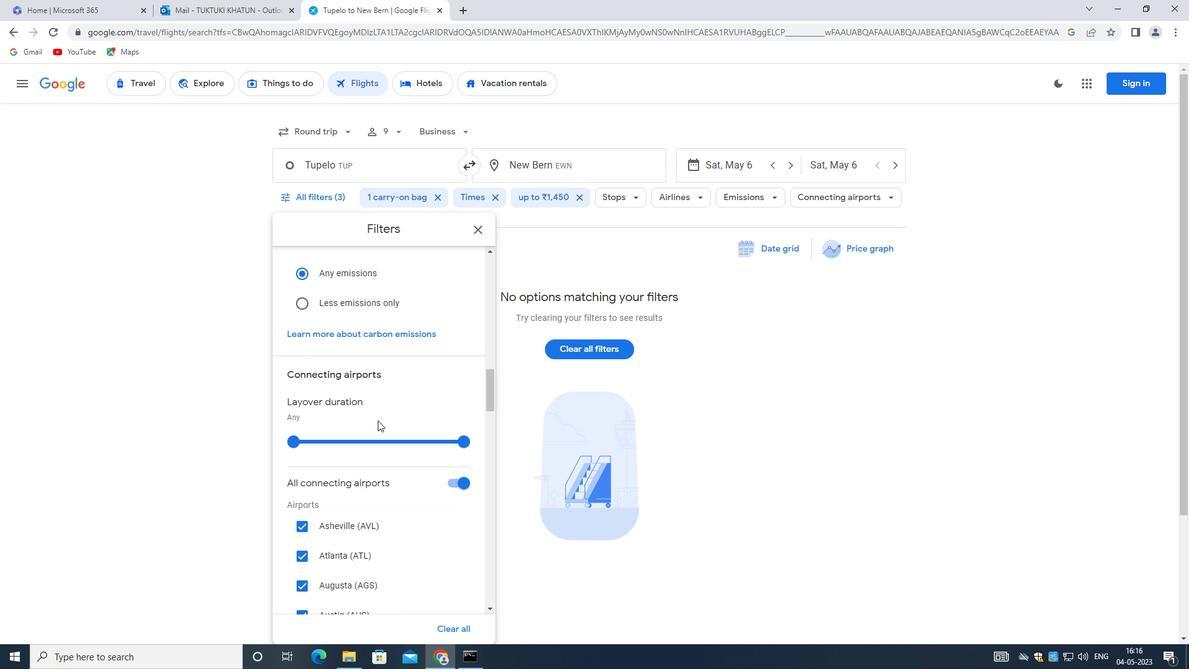
Action: Mouse scrolled (377, 420) with delta (0, 0)
Screenshot: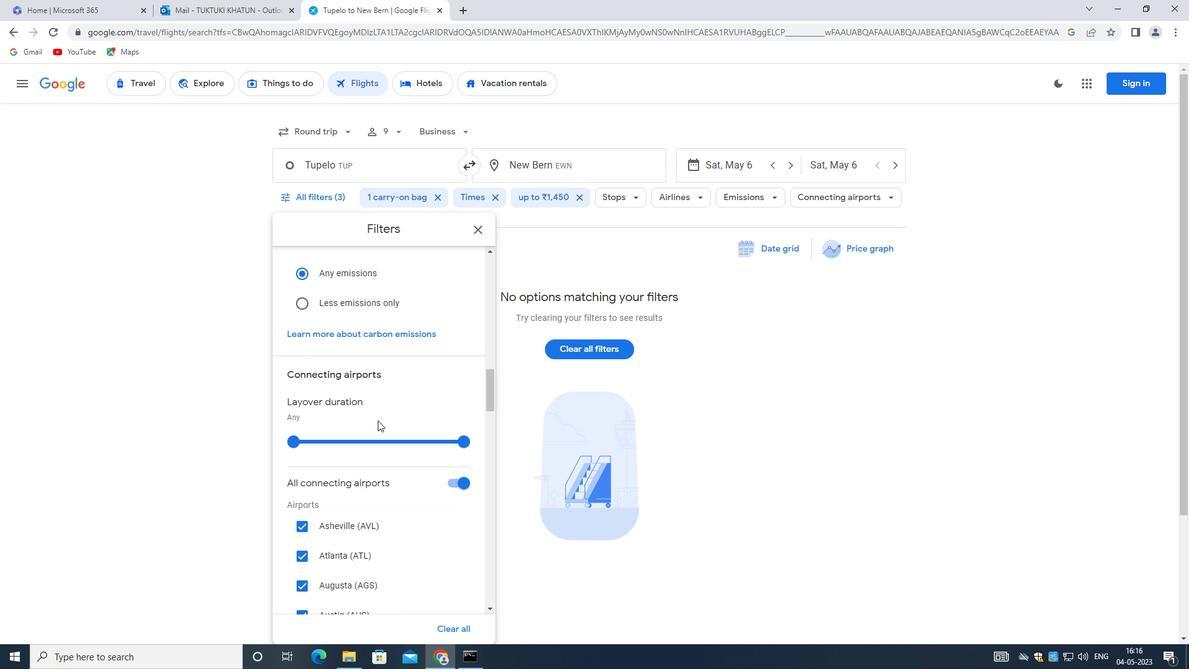 
Action: Mouse moved to (454, 361)
Screenshot: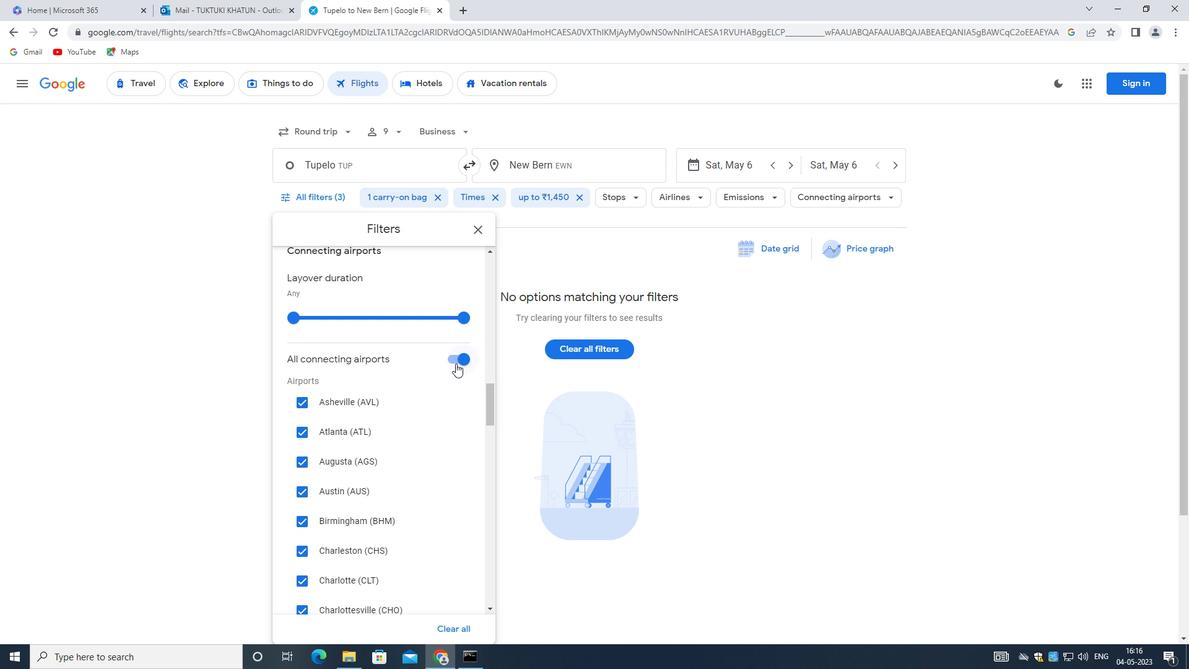 
Action: Mouse pressed left at (454, 361)
Screenshot: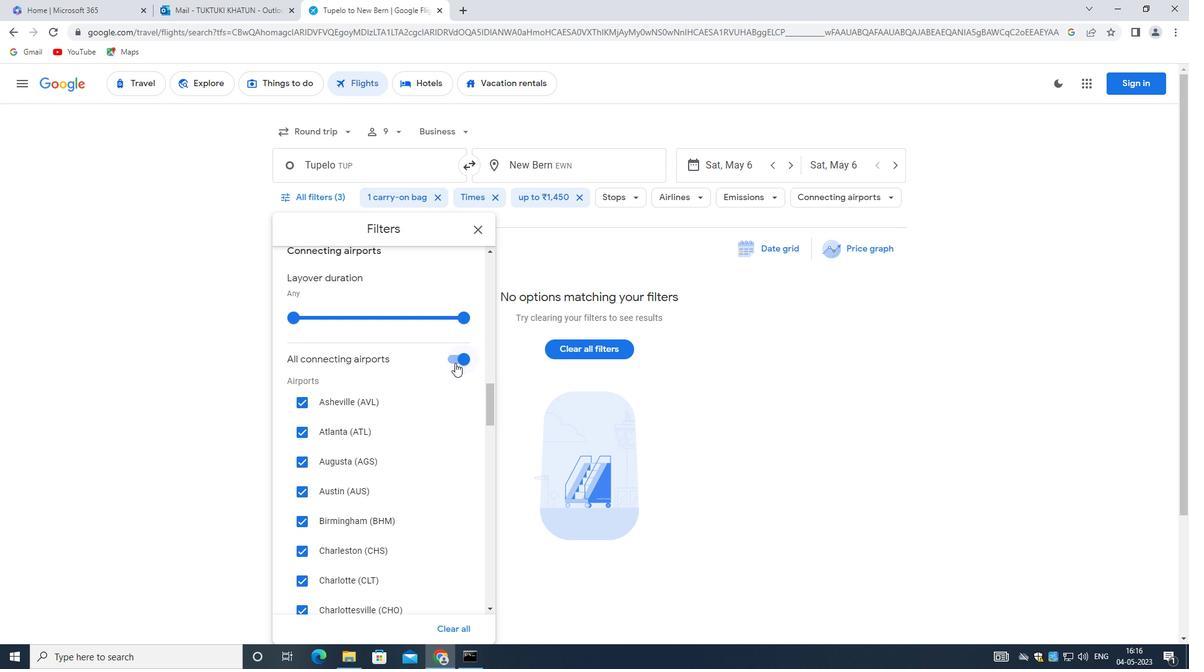 
Action: Mouse moved to (358, 382)
Screenshot: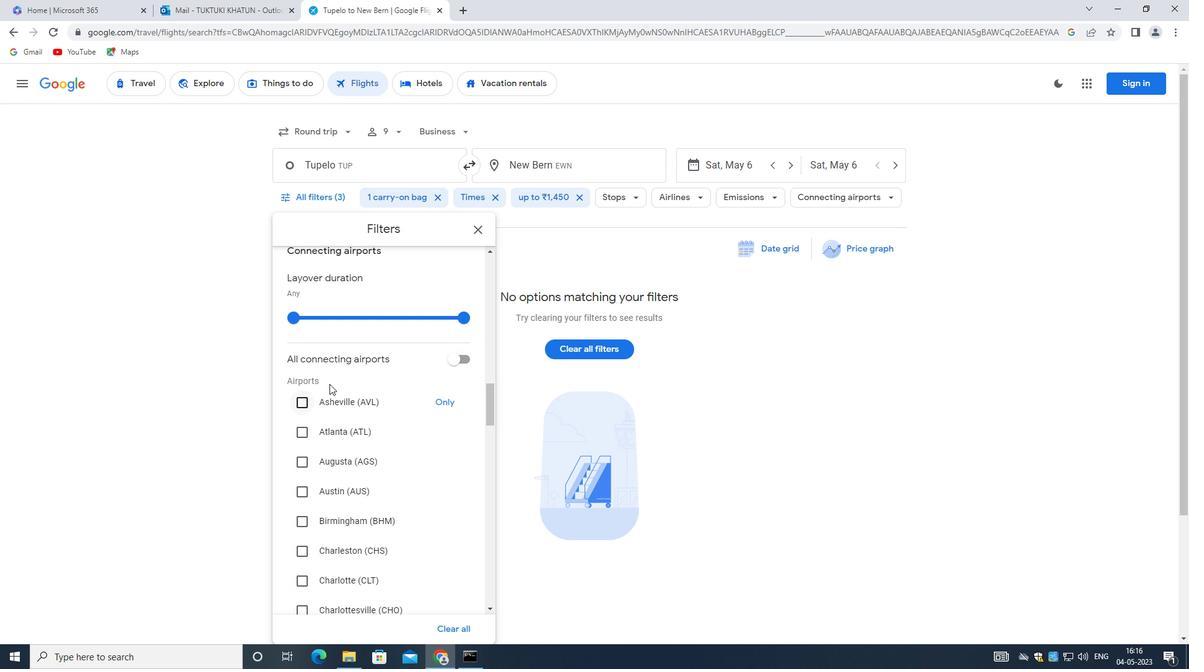 
Action: Mouse scrolled (358, 381) with delta (0, 0)
Screenshot: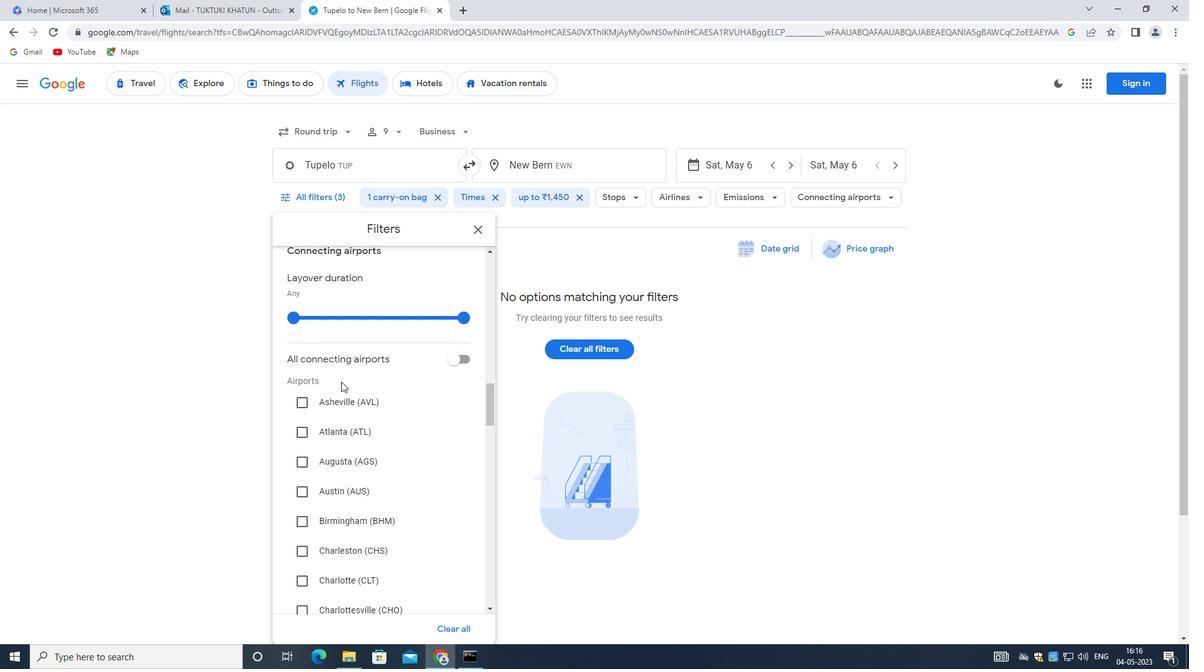
Action: Mouse moved to (359, 382)
Screenshot: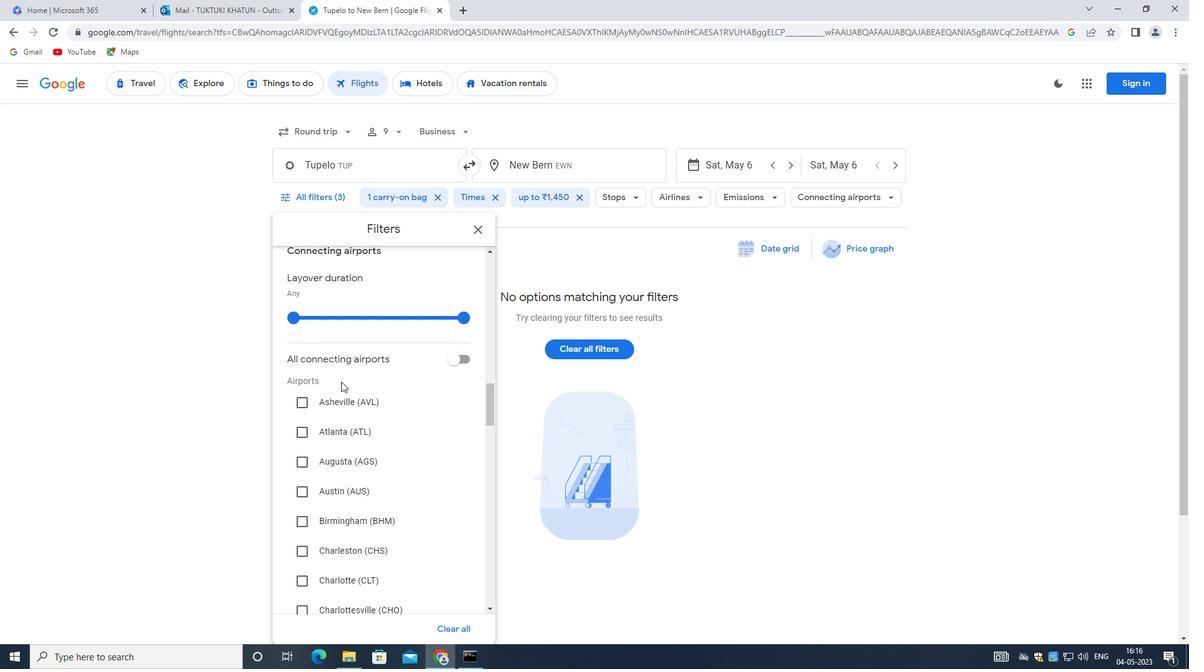 
Action: Mouse scrolled (359, 382) with delta (0, 0)
Screenshot: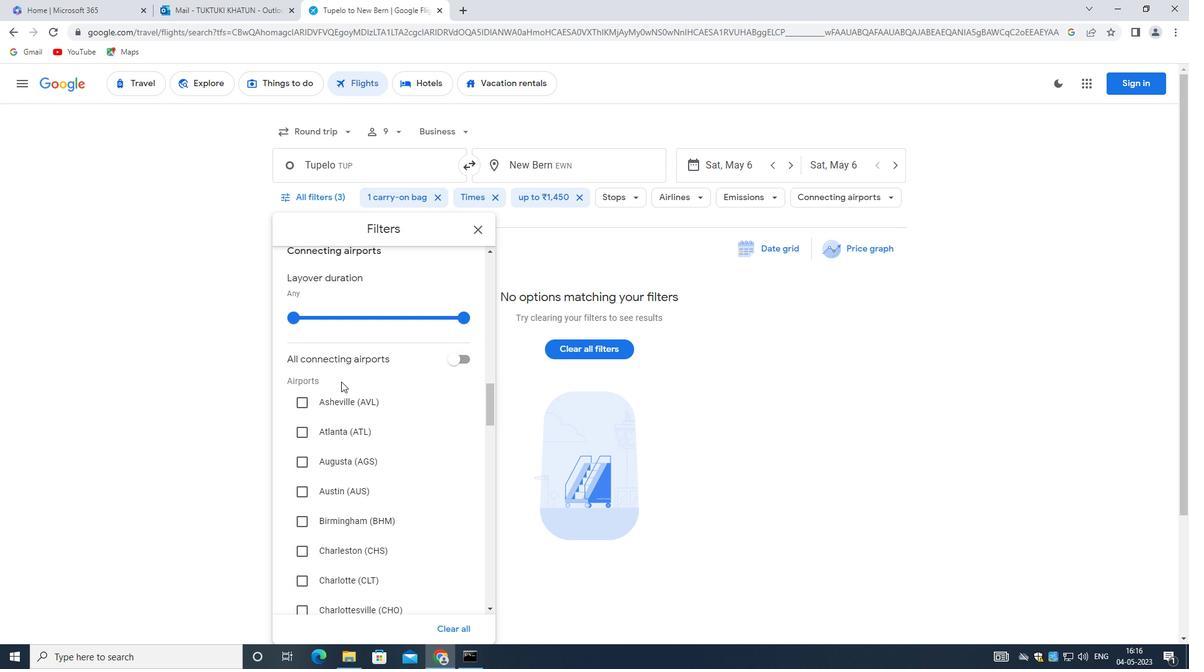 
Action: Mouse moved to (359, 383)
Screenshot: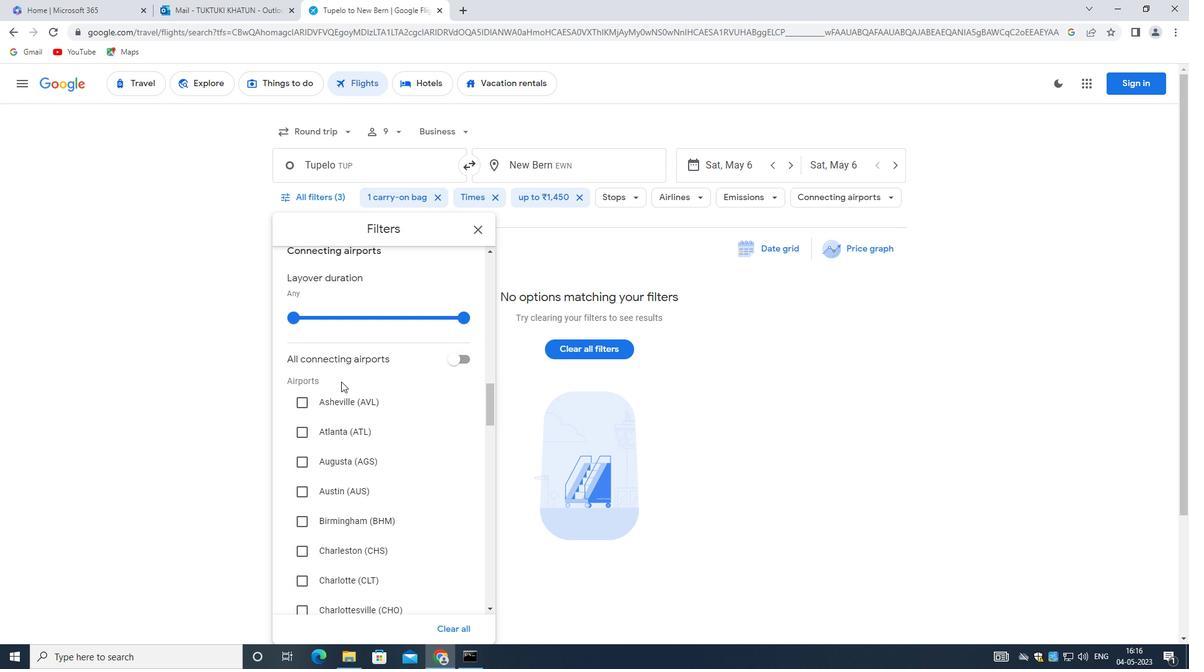 
Action: Mouse scrolled (359, 382) with delta (0, 0)
Screenshot: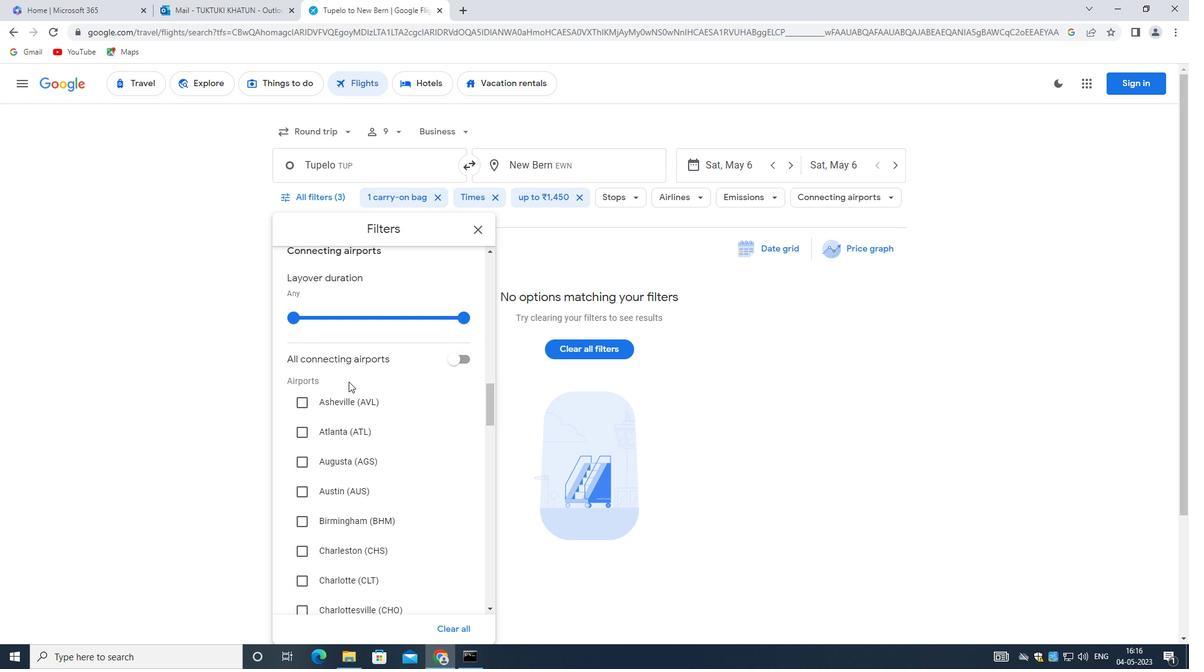 
Action: Mouse scrolled (359, 382) with delta (0, 0)
Screenshot: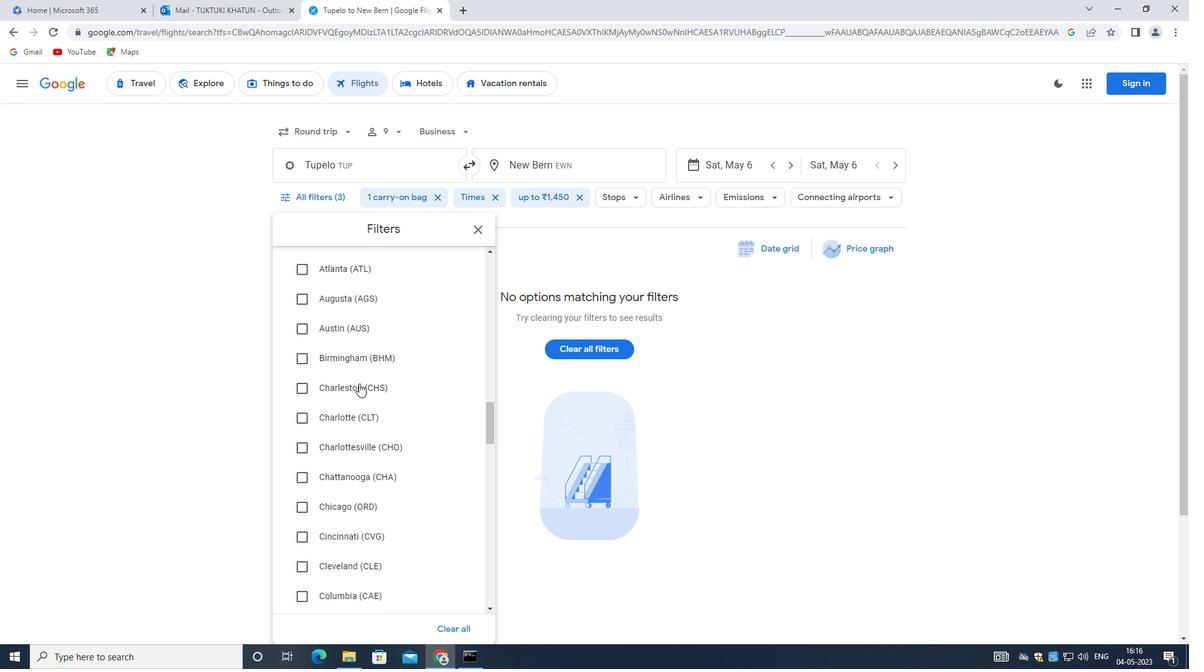
Action: Mouse moved to (359, 384)
Screenshot: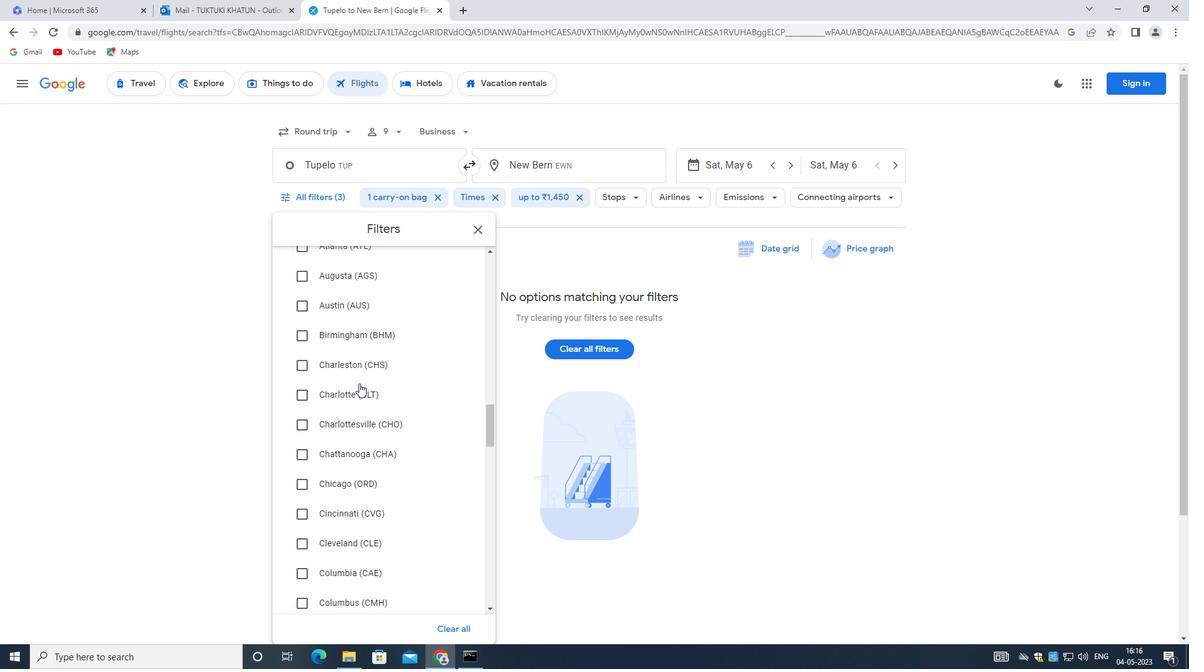
Action: Mouse scrolled (359, 384) with delta (0, 0)
Screenshot: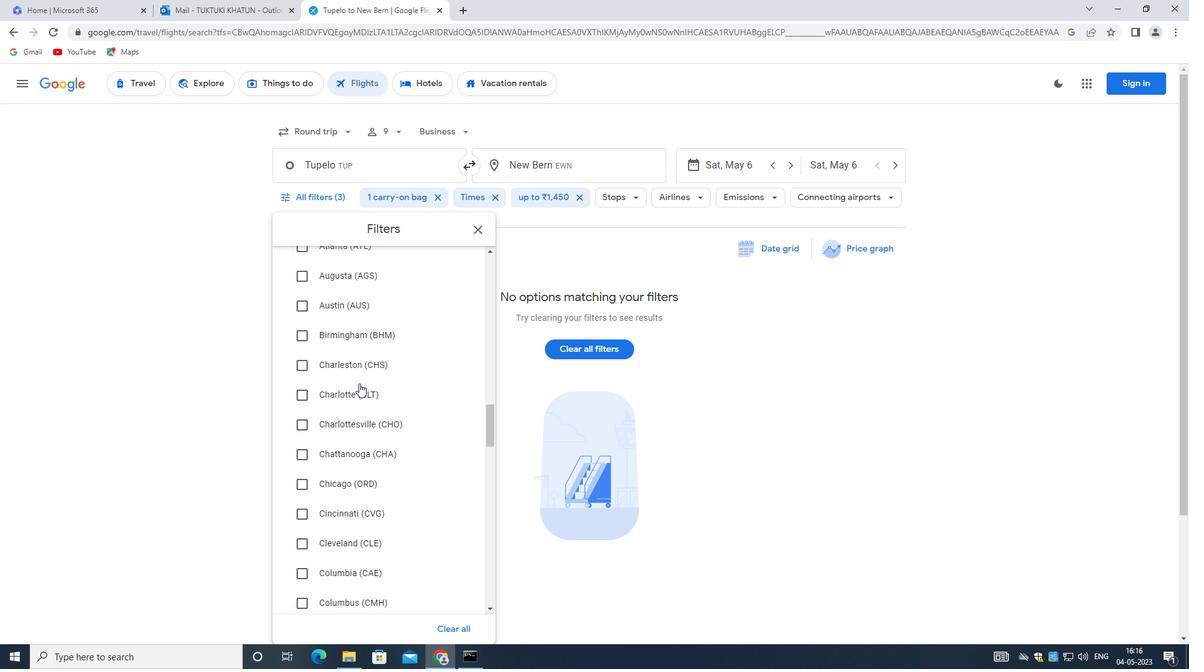 
Action: Mouse moved to (359, 385)
Screenshot: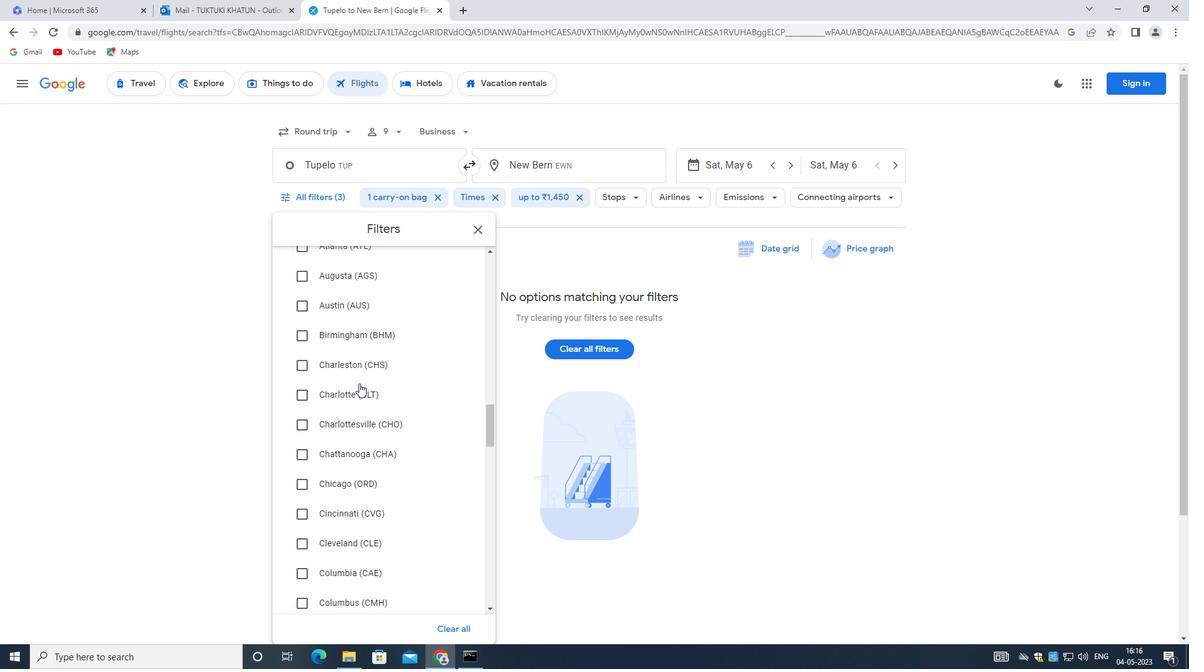 
Action: Mouse scrolled (359, 384) with delta (0, 0)
Screenshot: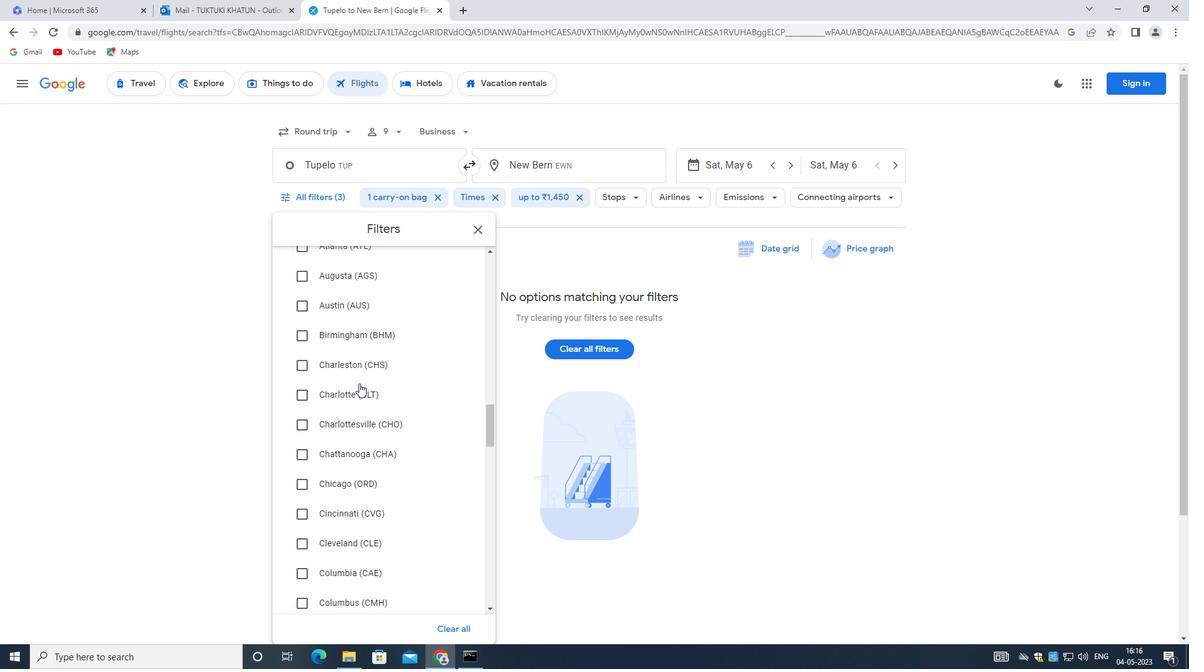 
Action: Mouse moved to (359, 385)
Screenshot: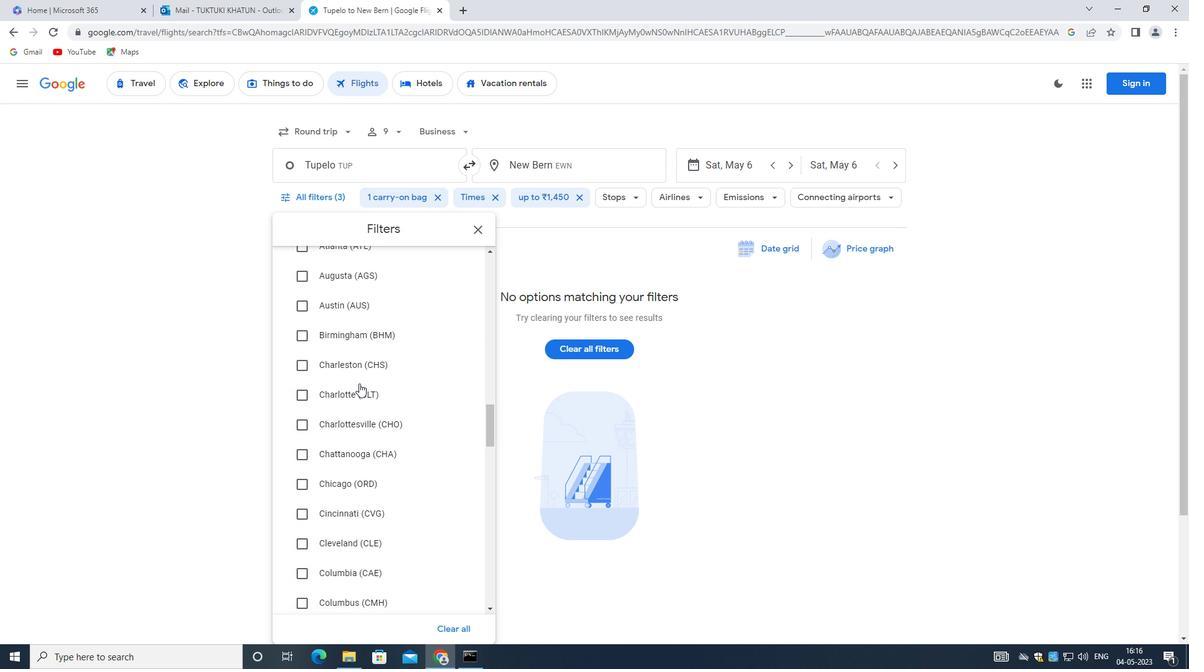 
Action: Mouse scrolled (359, 385) with delta (0, 0)
Screenshot: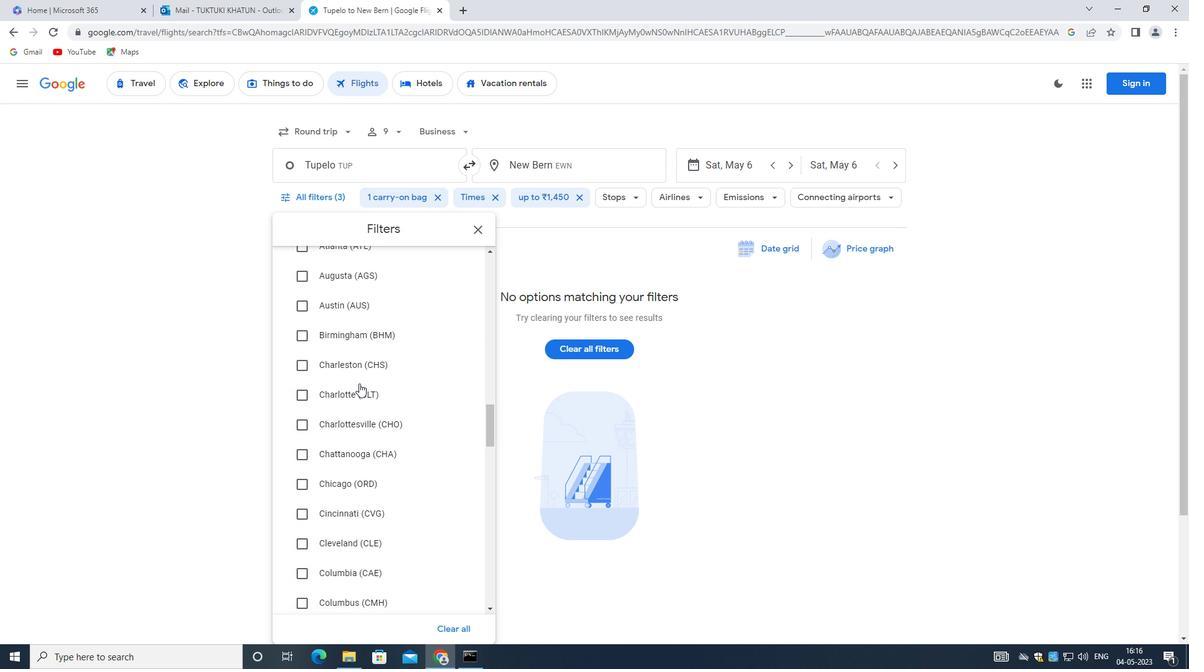 
Action: Mouse moved to (358, 388)
Screenshot: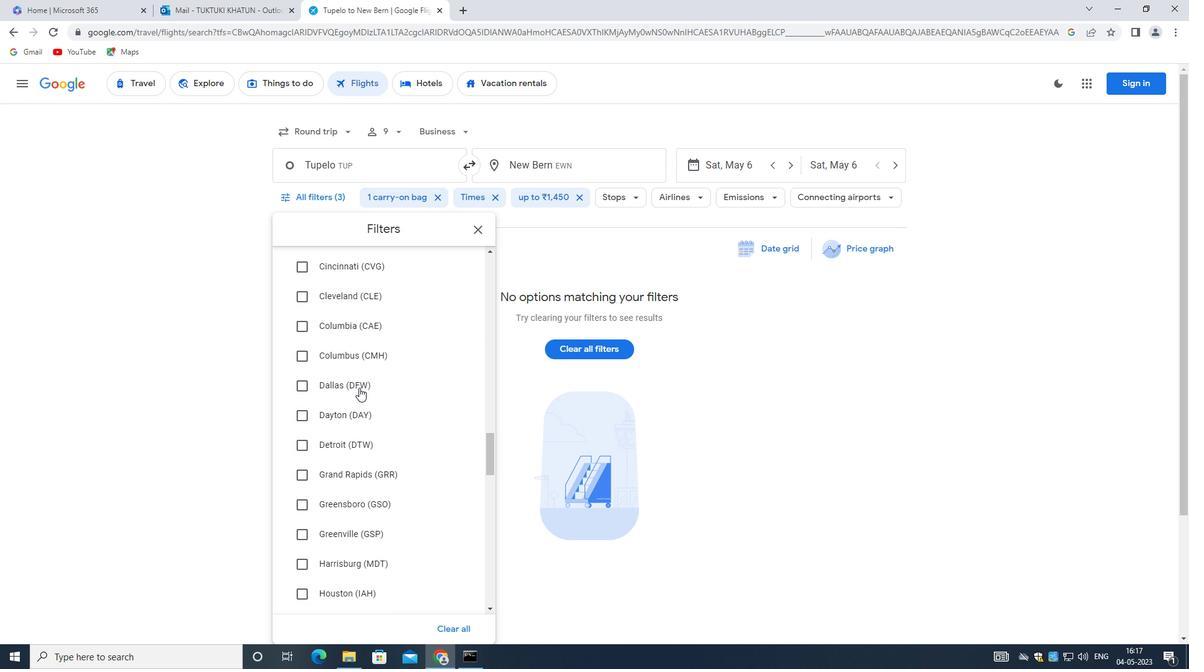 
Action: Mouse scrolled (358, 387) with delta (0, 0)
Screenshot: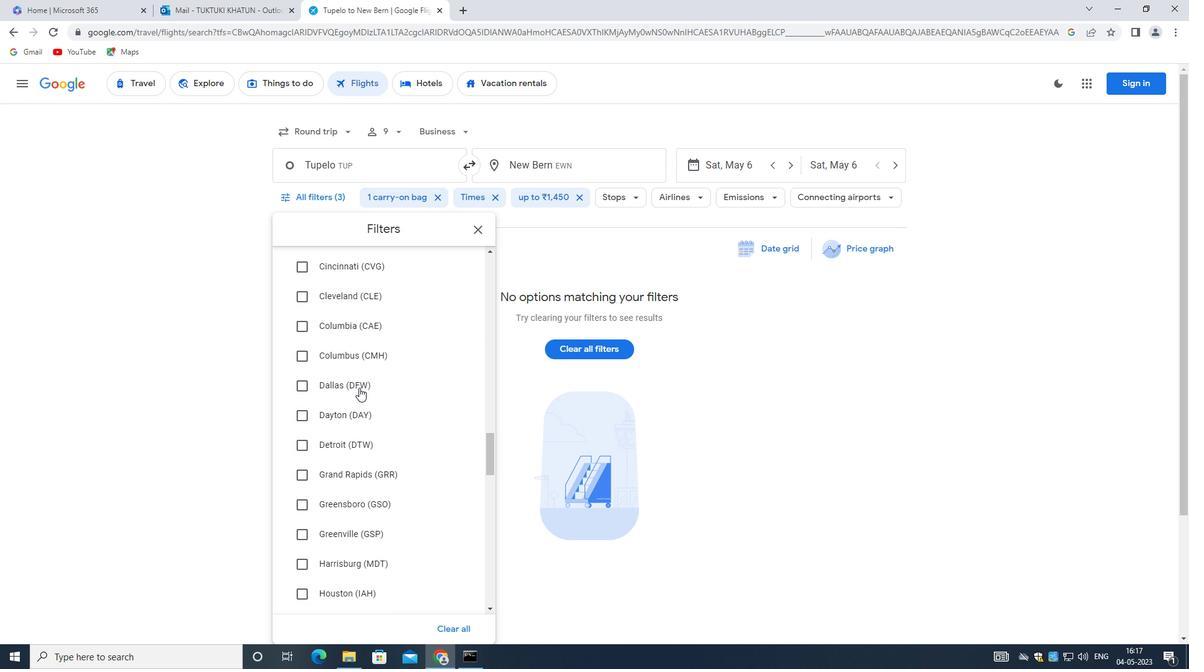 
Action: Mouse moved to (358, 390)
Screenshot: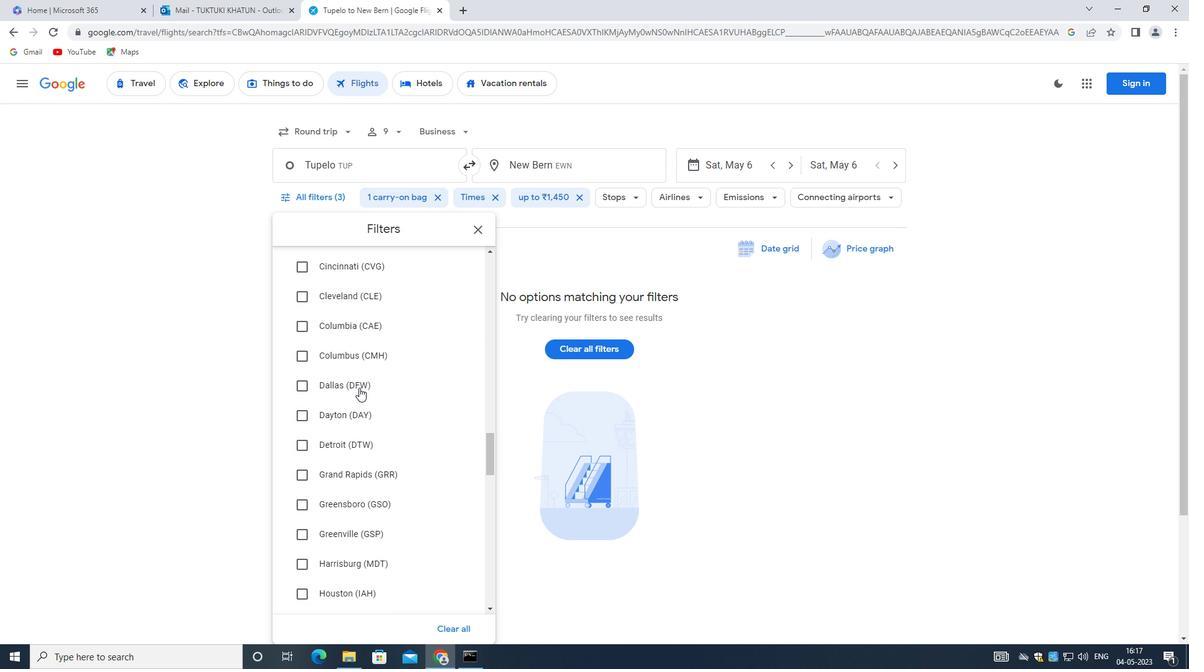 
Action: Mouse scrolled (358, 389) with delta (0, 0)
Screenshot: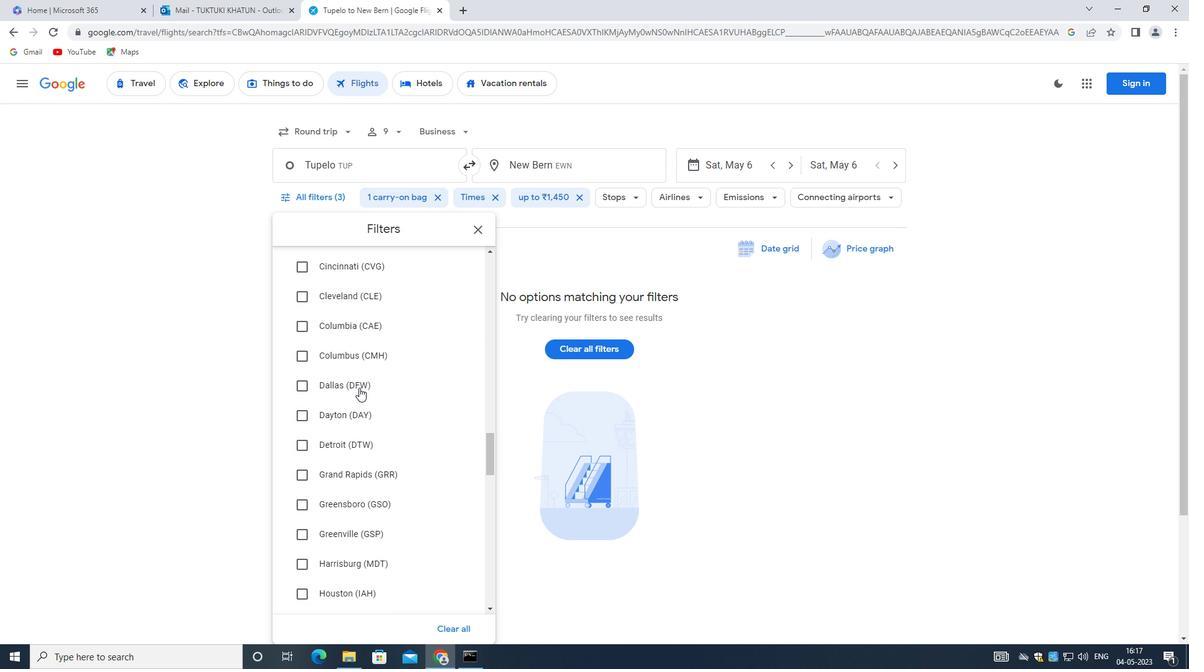 
Action: Mouse moved to (356, 391)
Screenshot: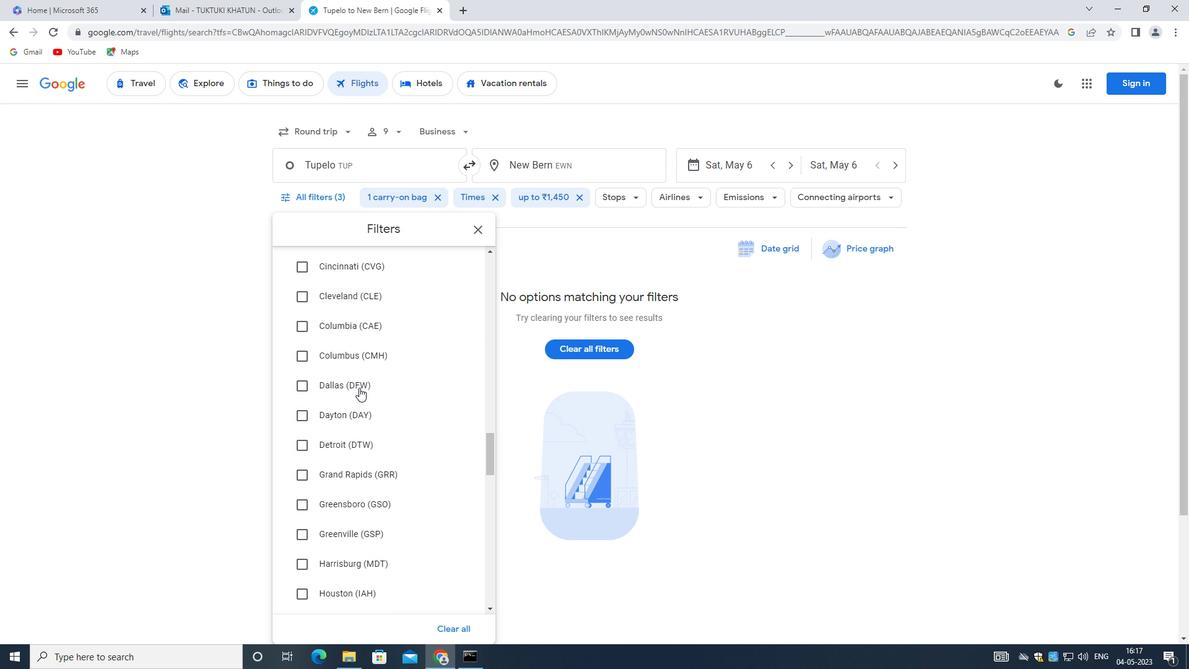 
Action: Mouse scrolled (356, 390) with delta (0, 0)
Screenshot: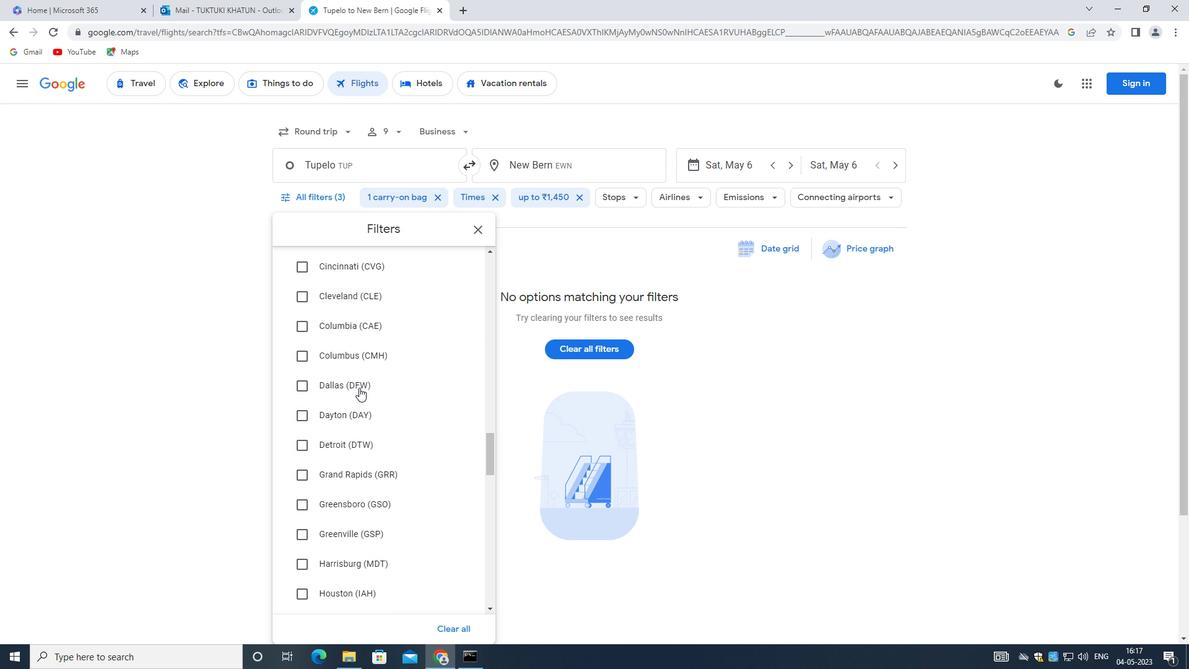 
Action: Mouse moved to (356, 392)
Screenshot: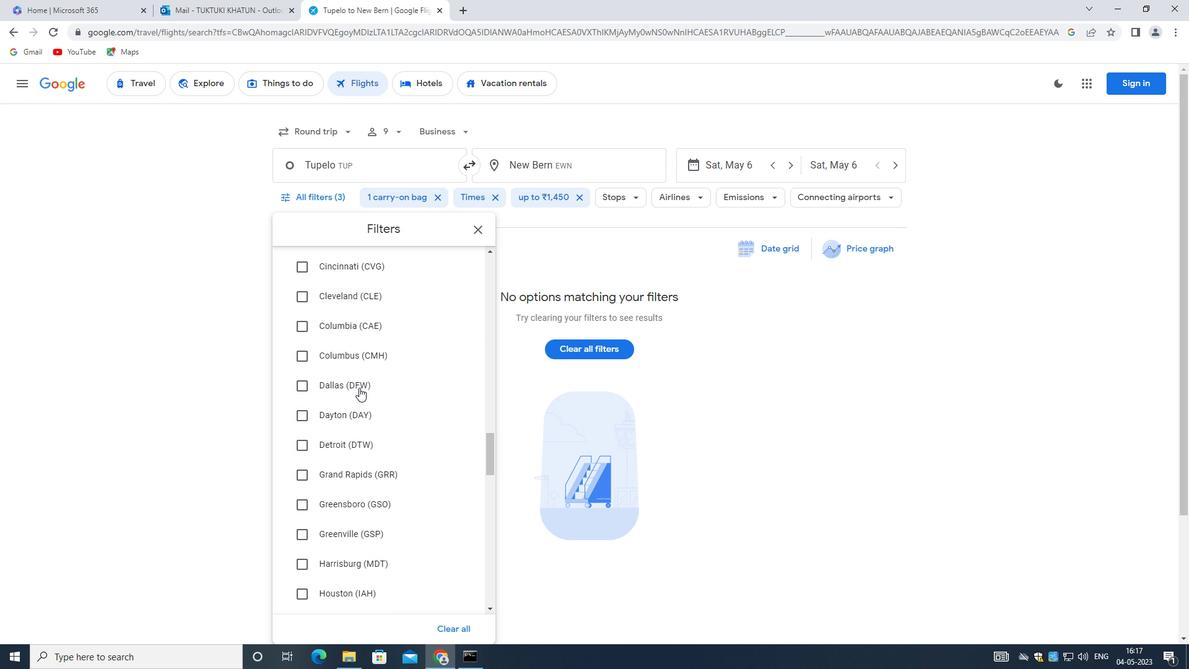 
Action: Mouse scrolled (356, 392) with delta (0, 0)
Screenshot: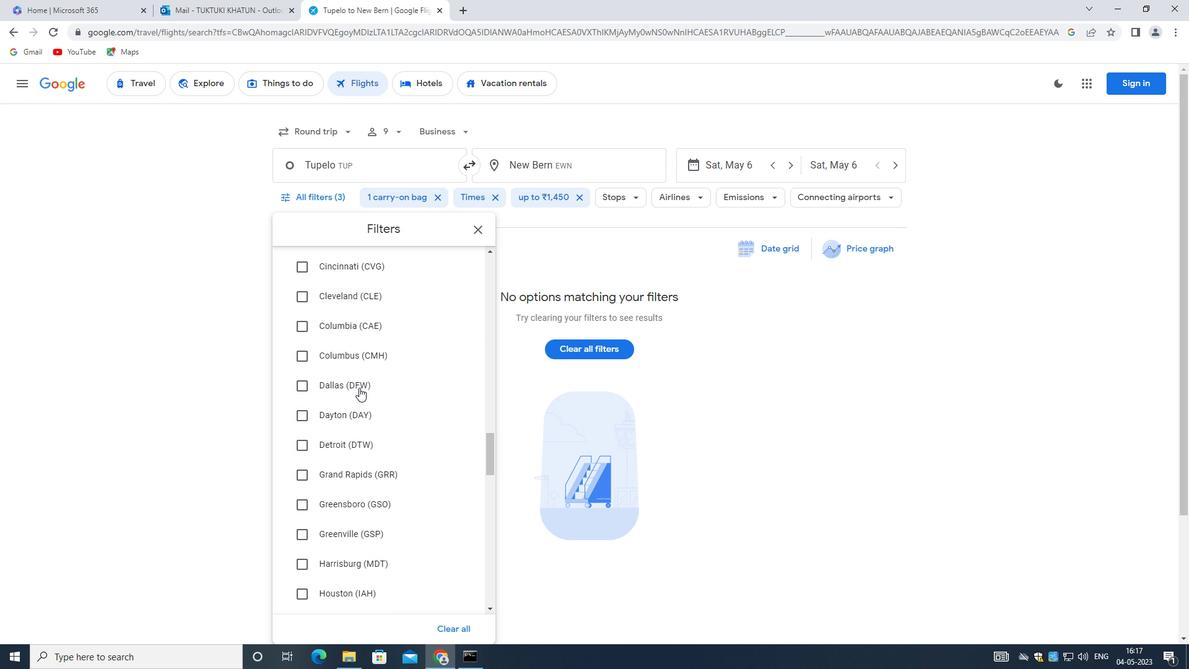 
Action: Mouse moved to (347, 400)
Screenshot: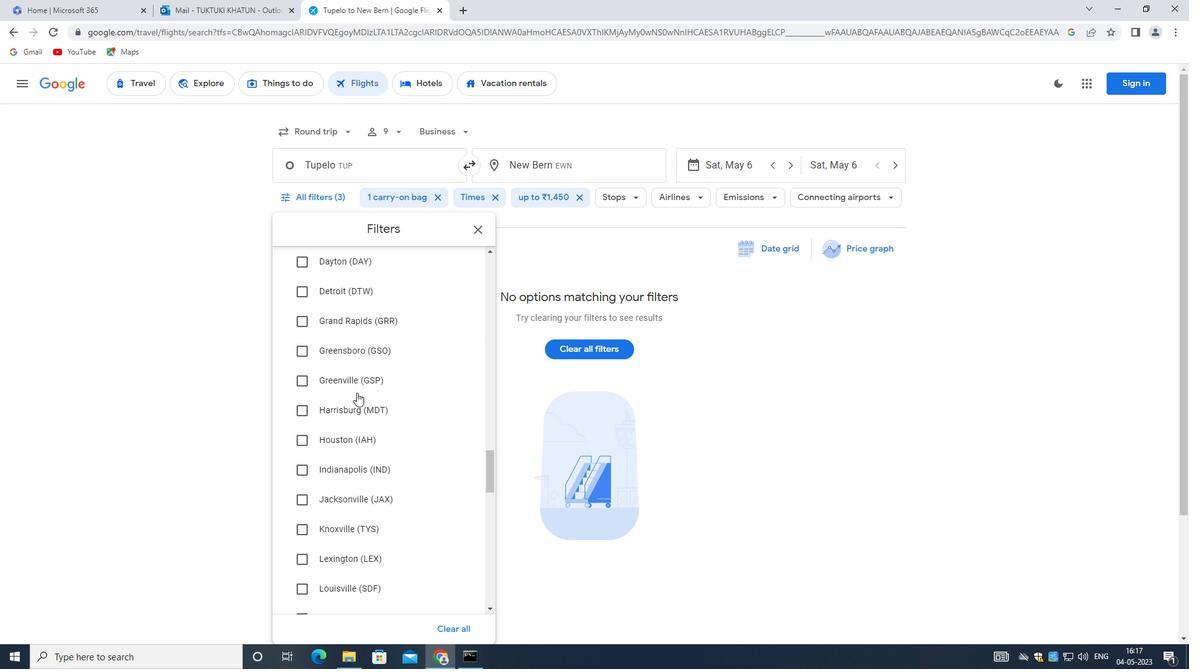
Action: Mouse scrolled (347, 400) with delta (0, 0)
Screenshot: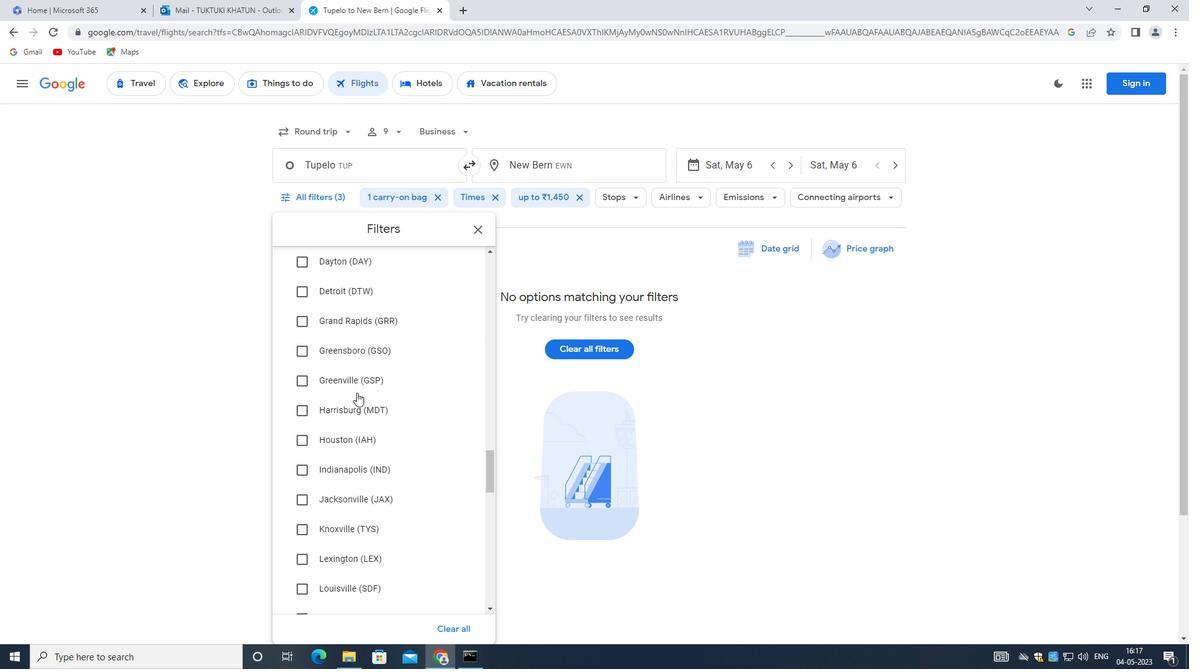 
Action: Mouse moved to (346, 402)
Screenshot: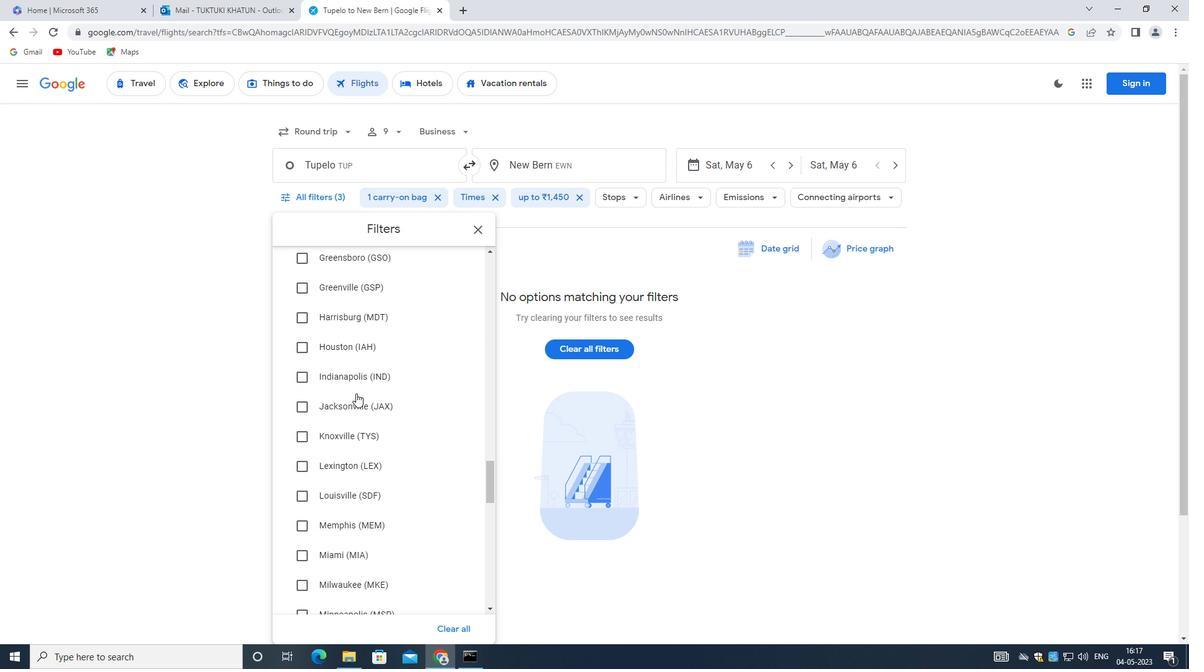 
Action: Mouse scrolled (346, 402) with delta (0, 0)
Screenshot: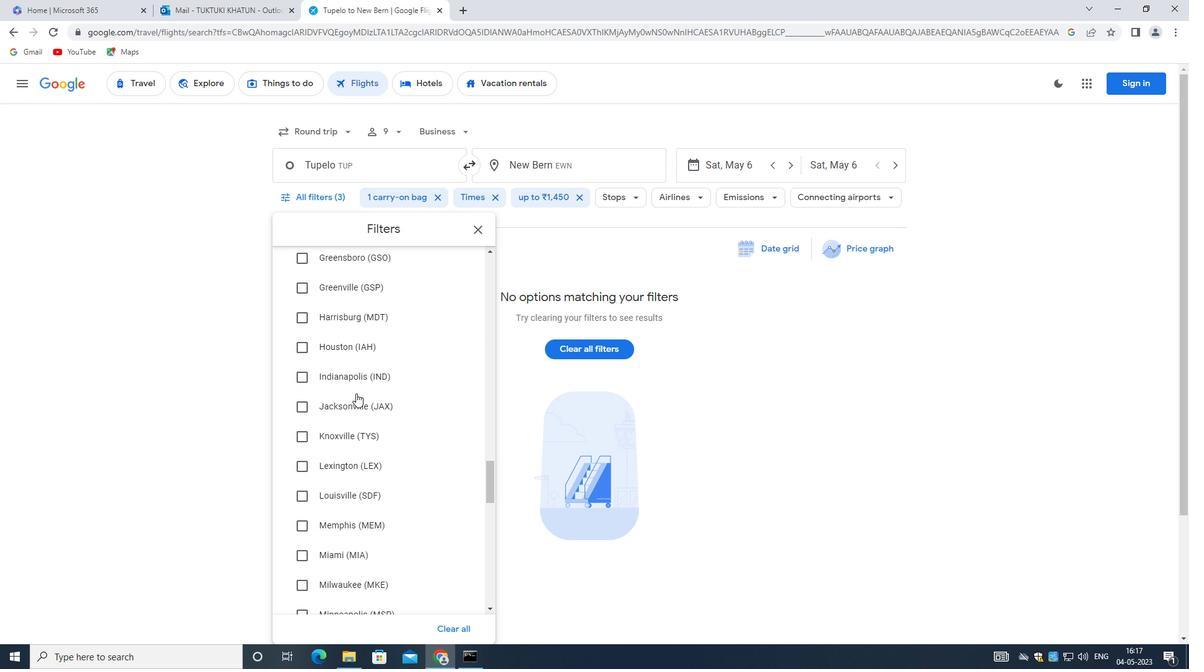 
Action: Mouse moved to (345, 403)
Screenshot: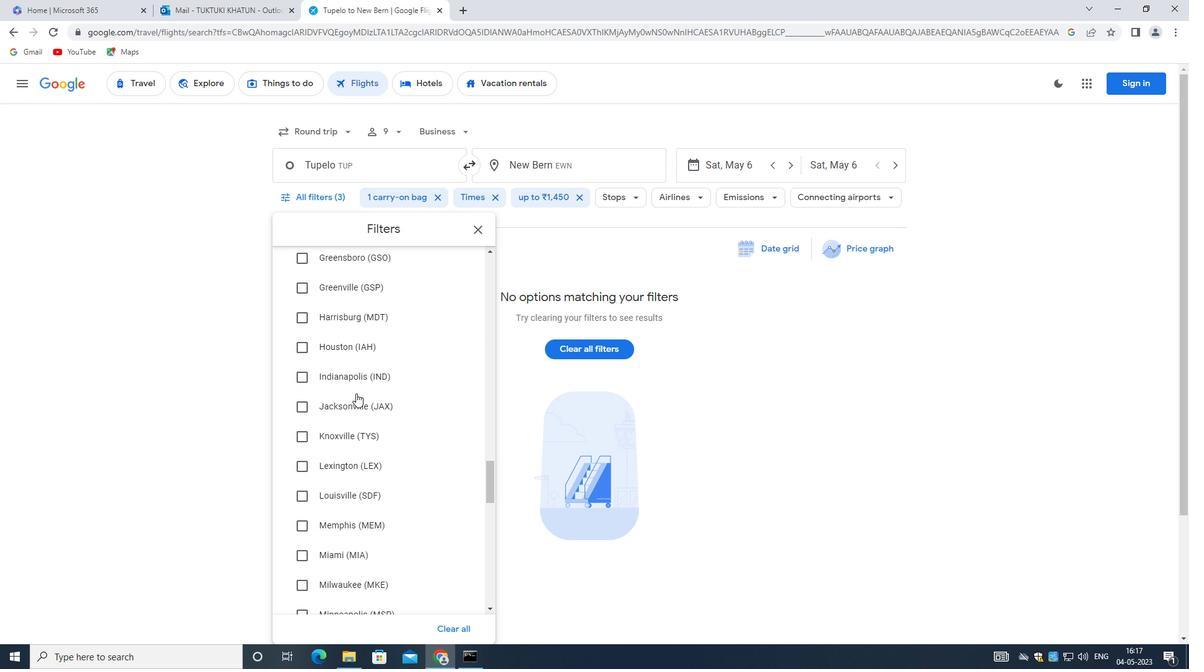 
Action: Mouse scrolled (345, 402) with delta (0, 0)
Screenshot: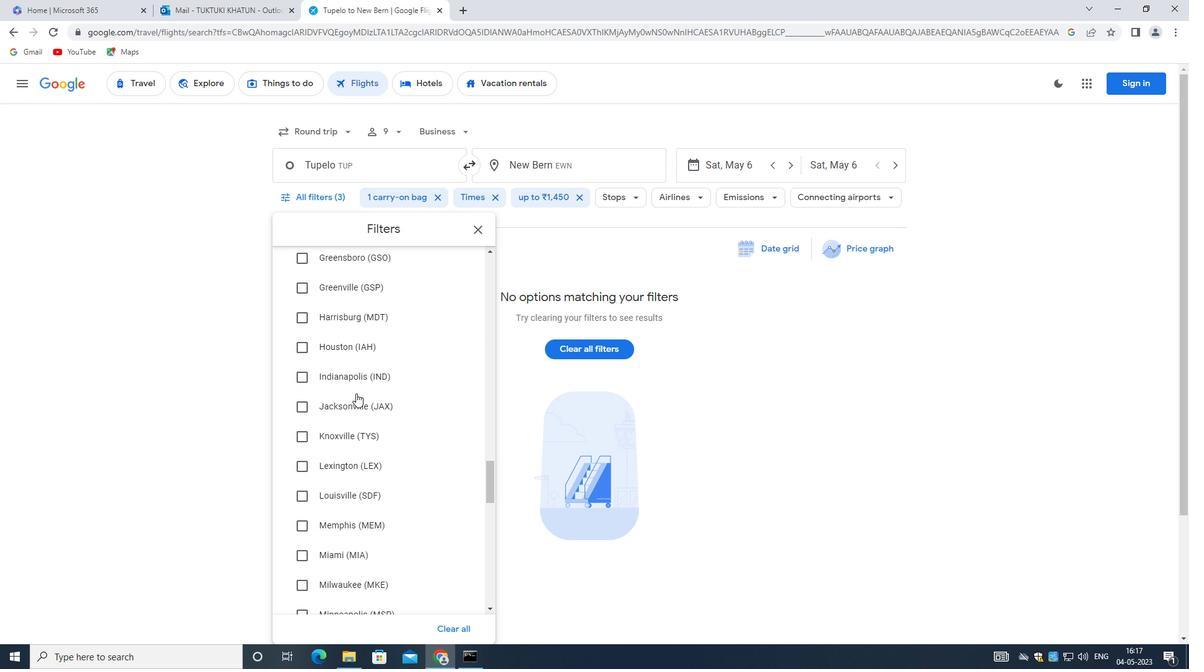 
Action: Mouse moved to (344, 403)
Screenshot: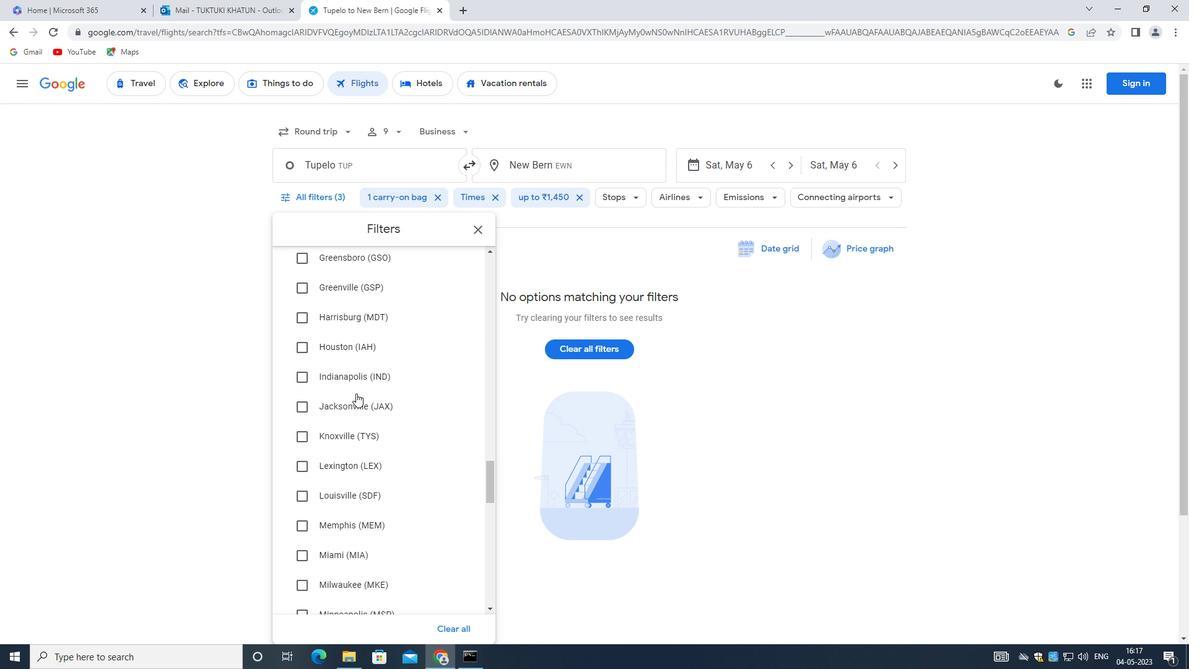 
Action: Mouse scrolled (344, 403) with delta (0, 0)
Screenshot: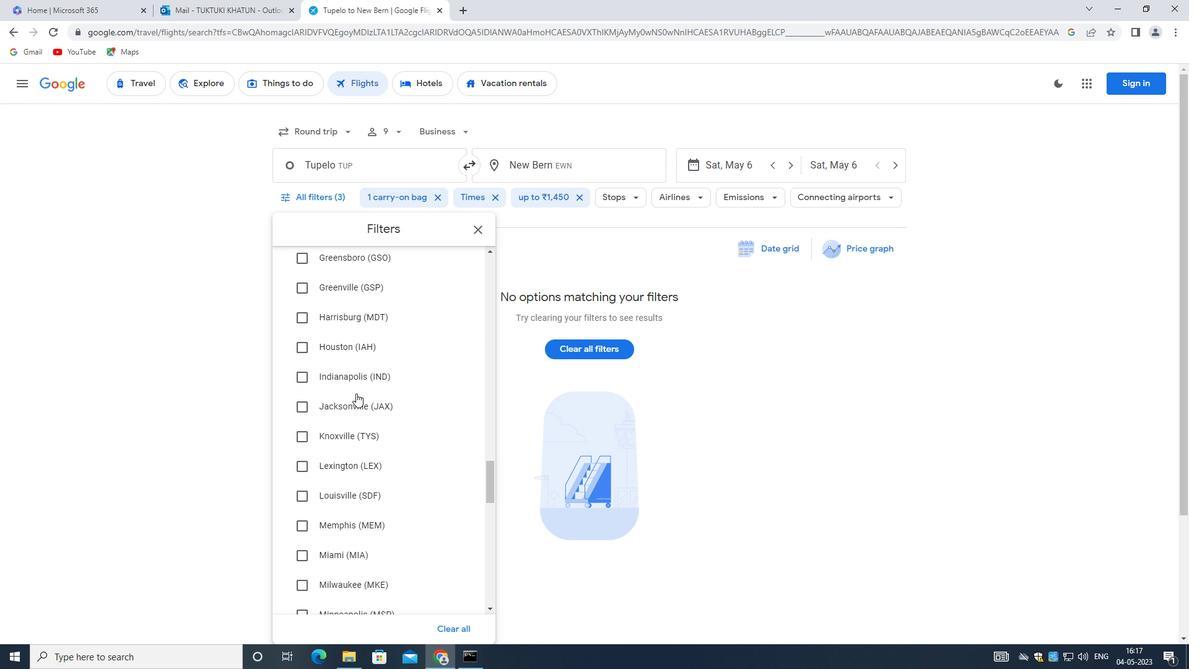 
Action: Mouse moved to (340, 407)
Screenshot: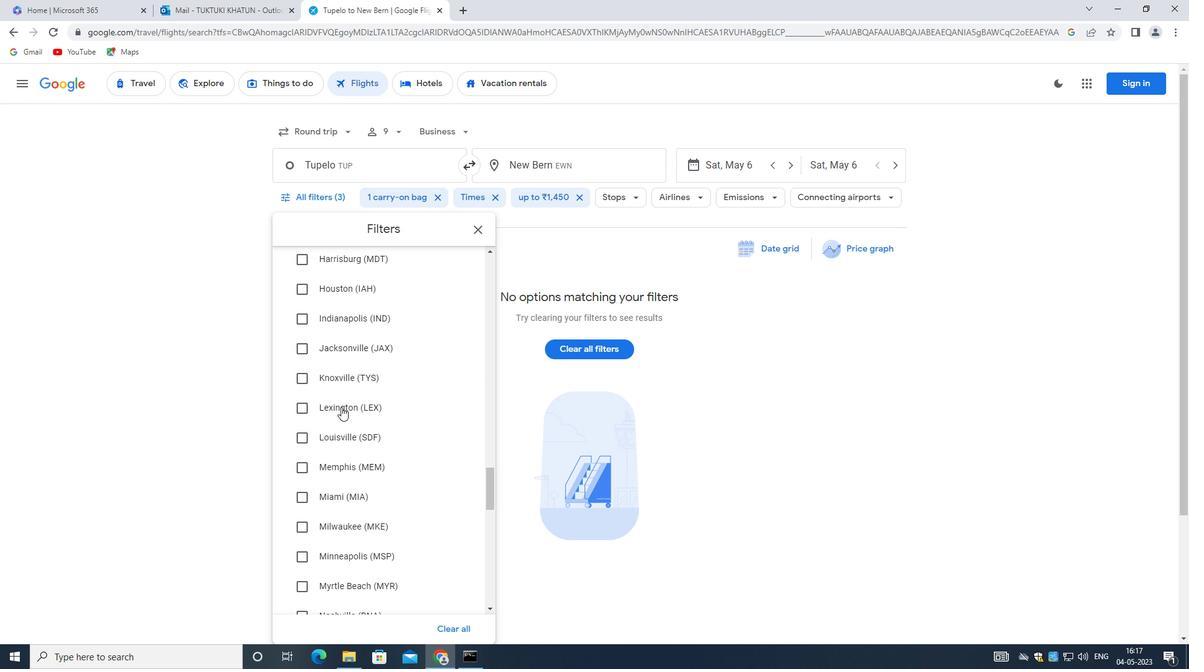
Action: Mouse scrolled (340, 407) with delta (0, 0)
Screenshot: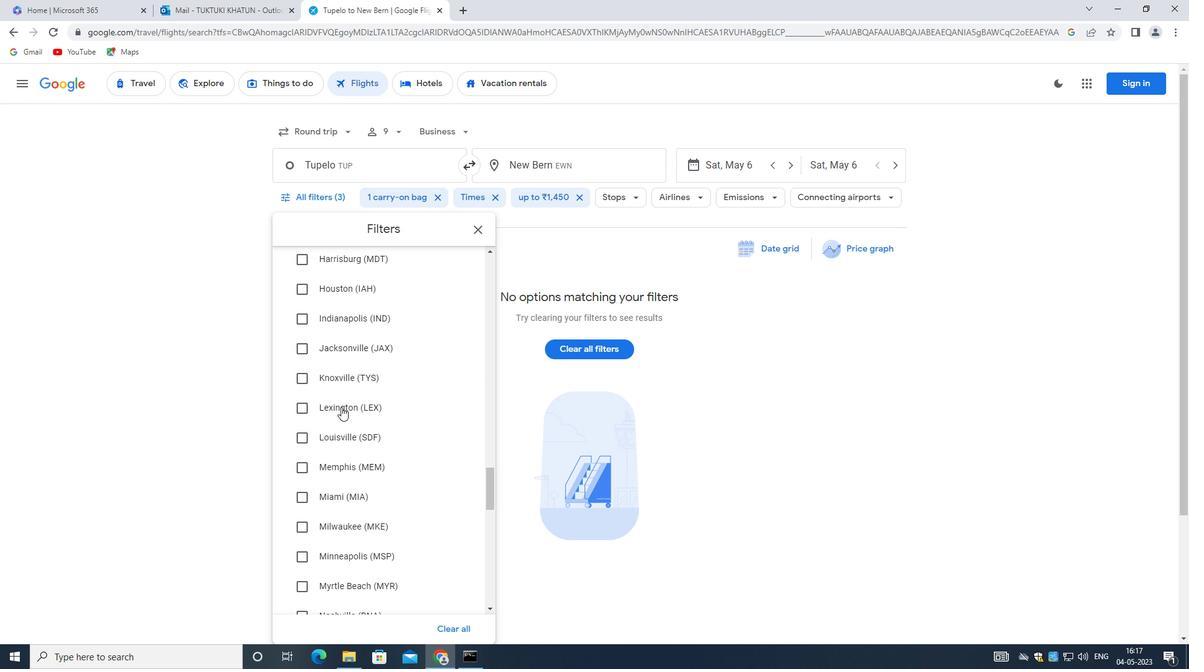 
Action: Mouse moved to (340, 409)
Screenshot: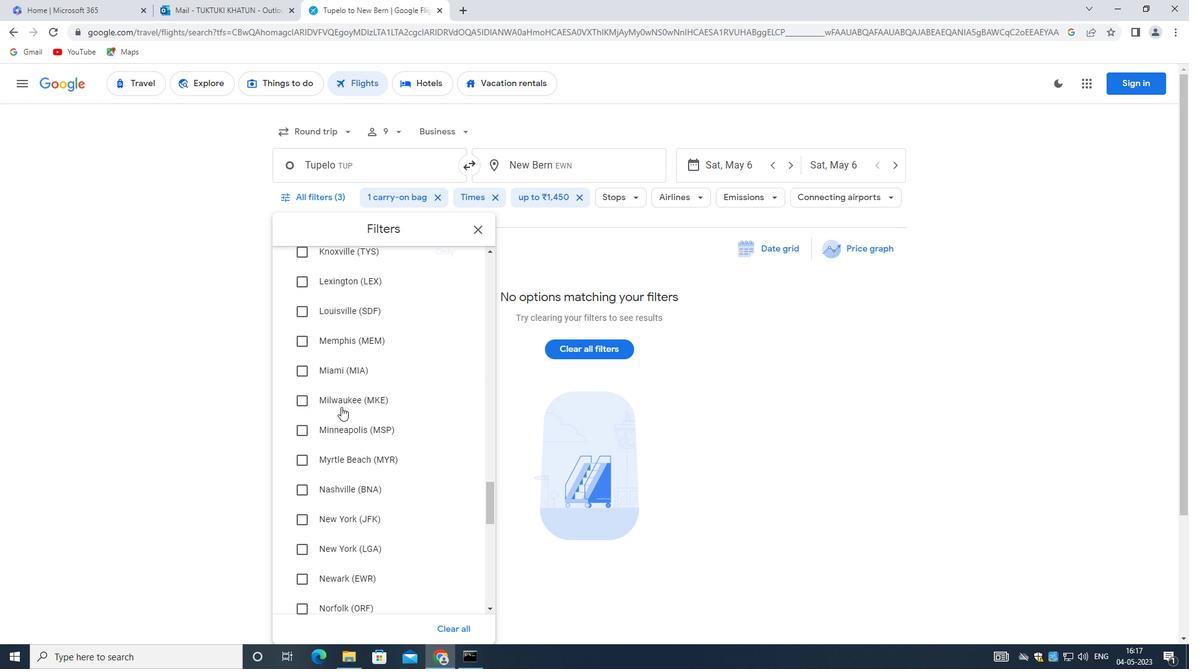 
Action: Mouse scrolled (340, 408) with delta (0, 0)
Screenshot: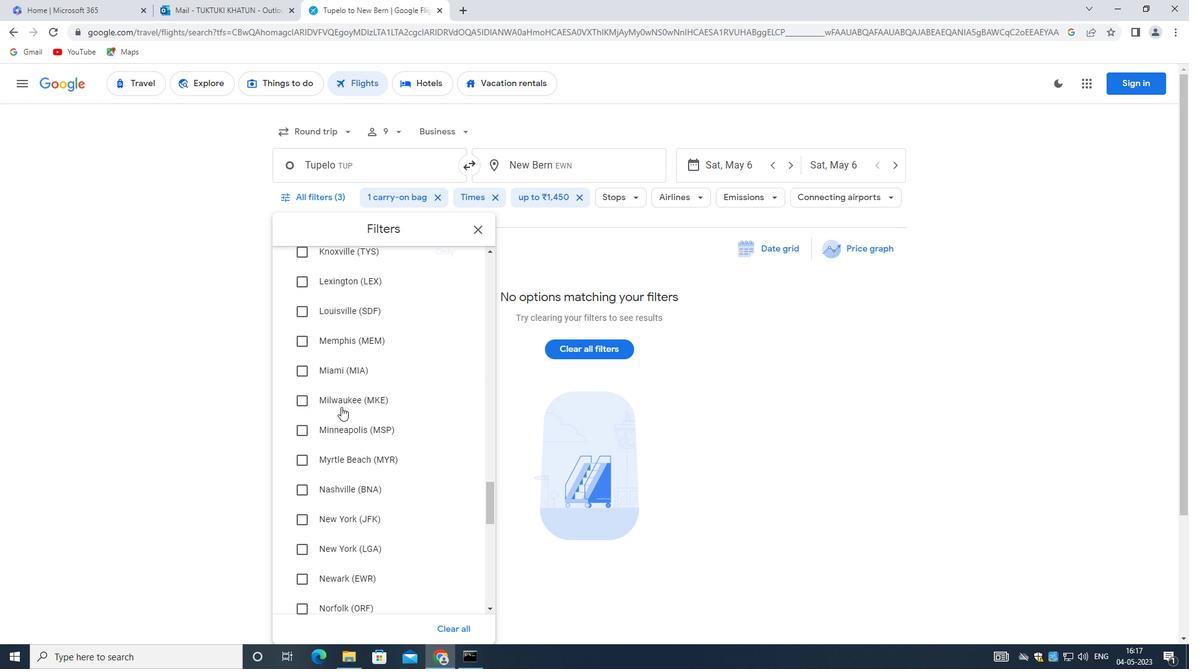 
Action: Mouse scrolled (340, 408) with delta (0, 0)
Screenshot: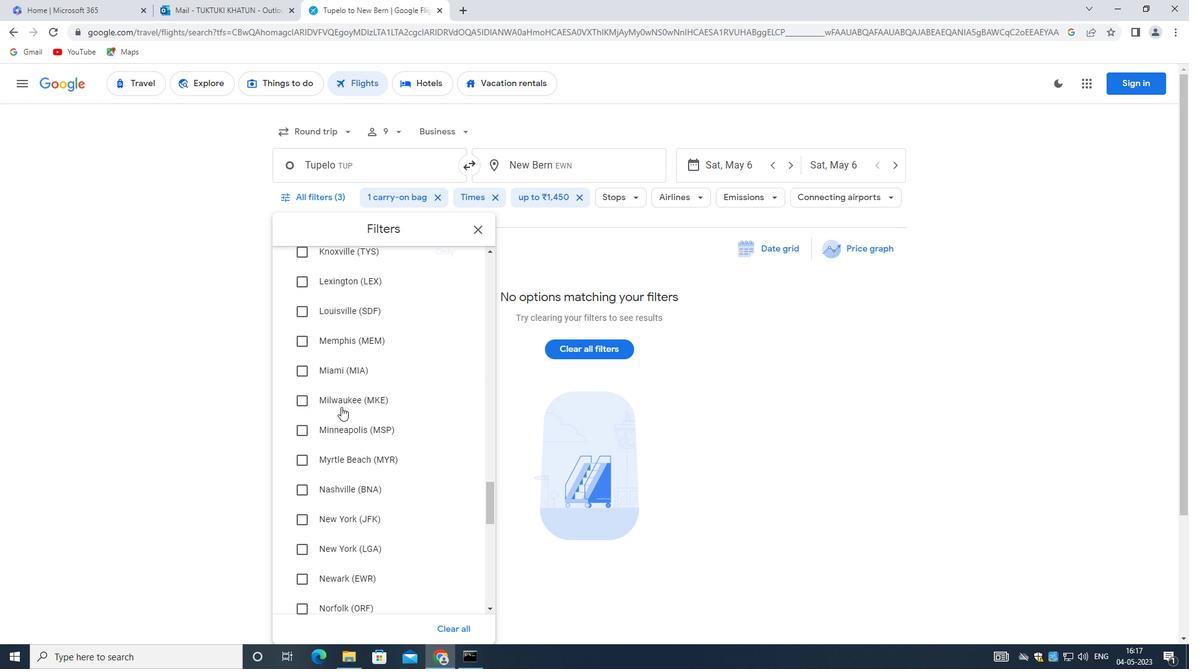 
Action: Mouse moved to (340, 409)
Screenshot: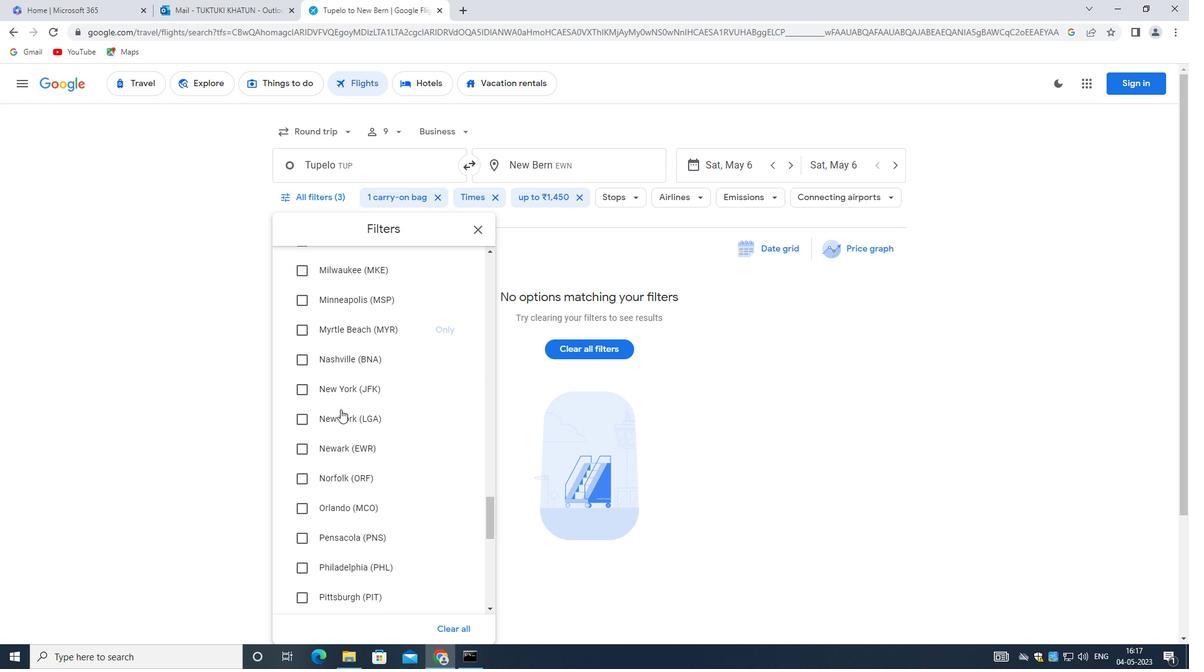
Action: Mouse scrolled (340, 408) with delta (0, 0)
Screenshot: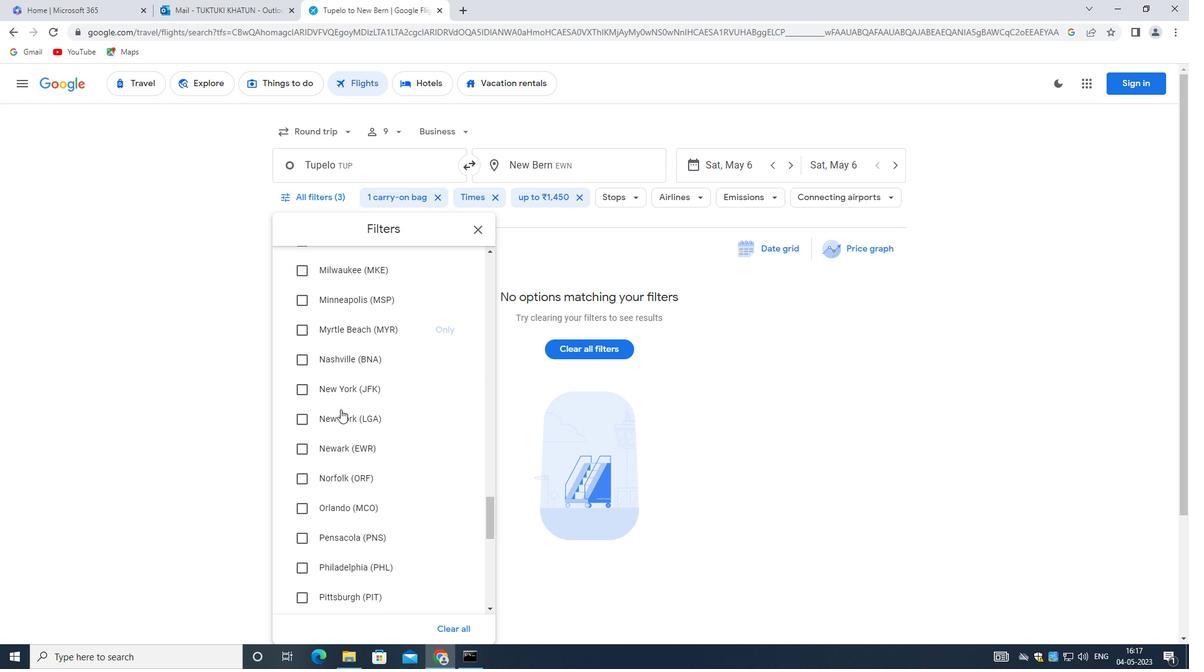 
Action: Mouse scrolled (340, 408) with delta (0, 0)
Screenshot: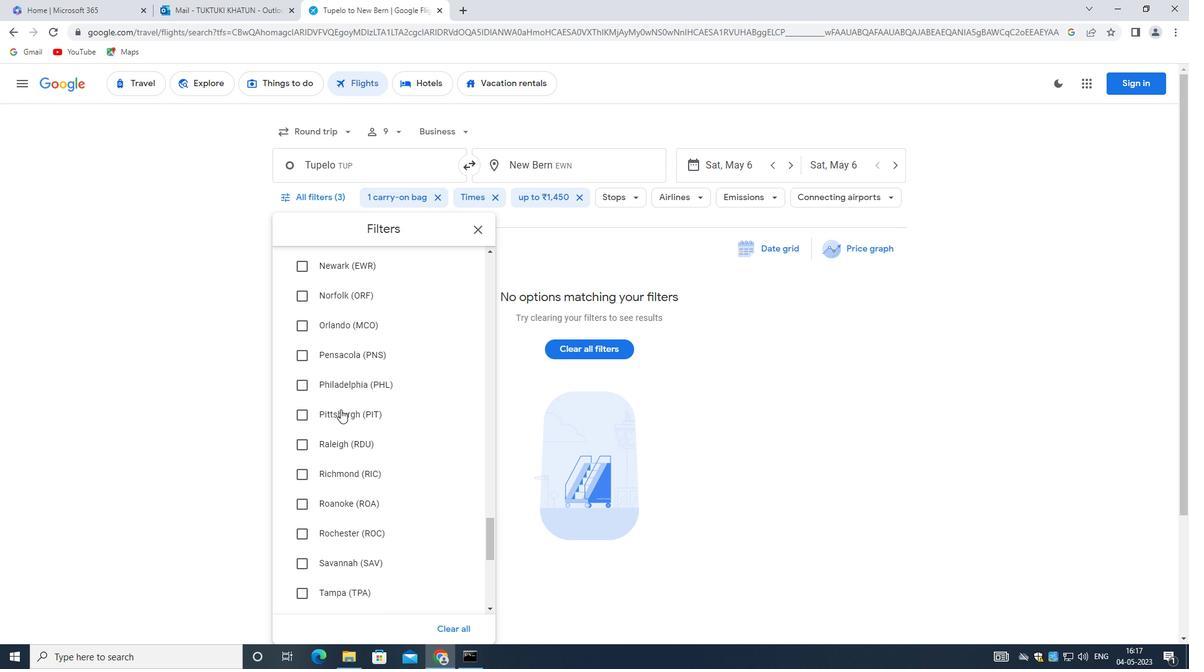 
Action: Mouse scrolled (340, 408) with delta (0, 0)
Screenshot: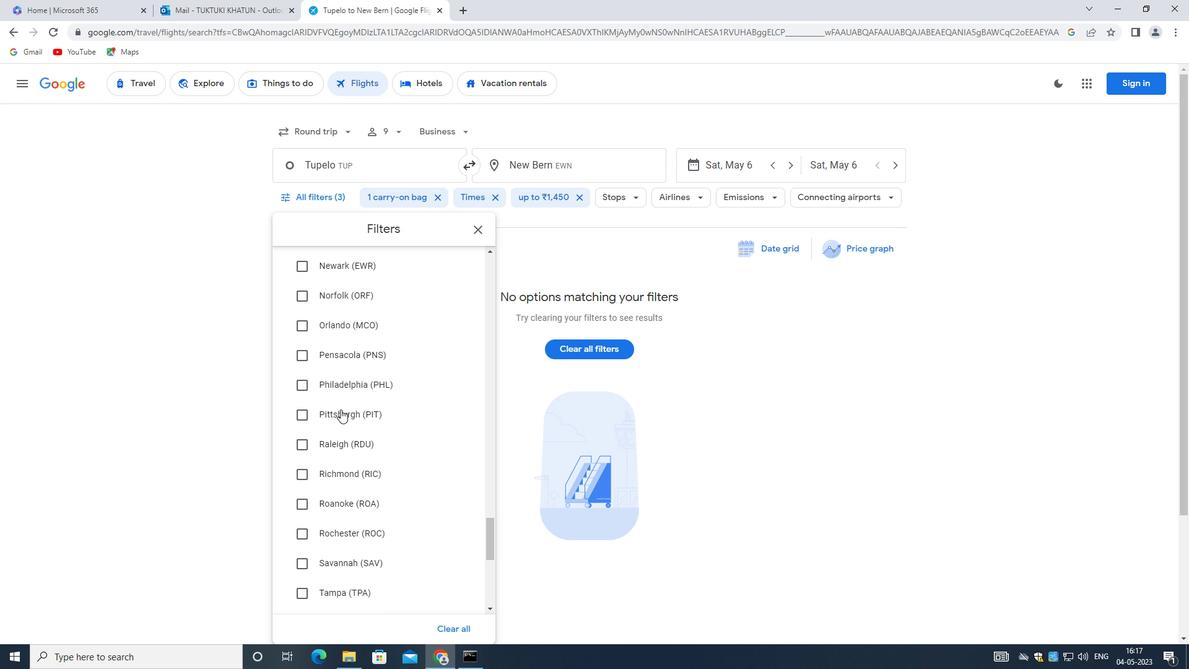 
Action: Mouse scrolled (340, 408) with delta (0, 0)
Screenshot: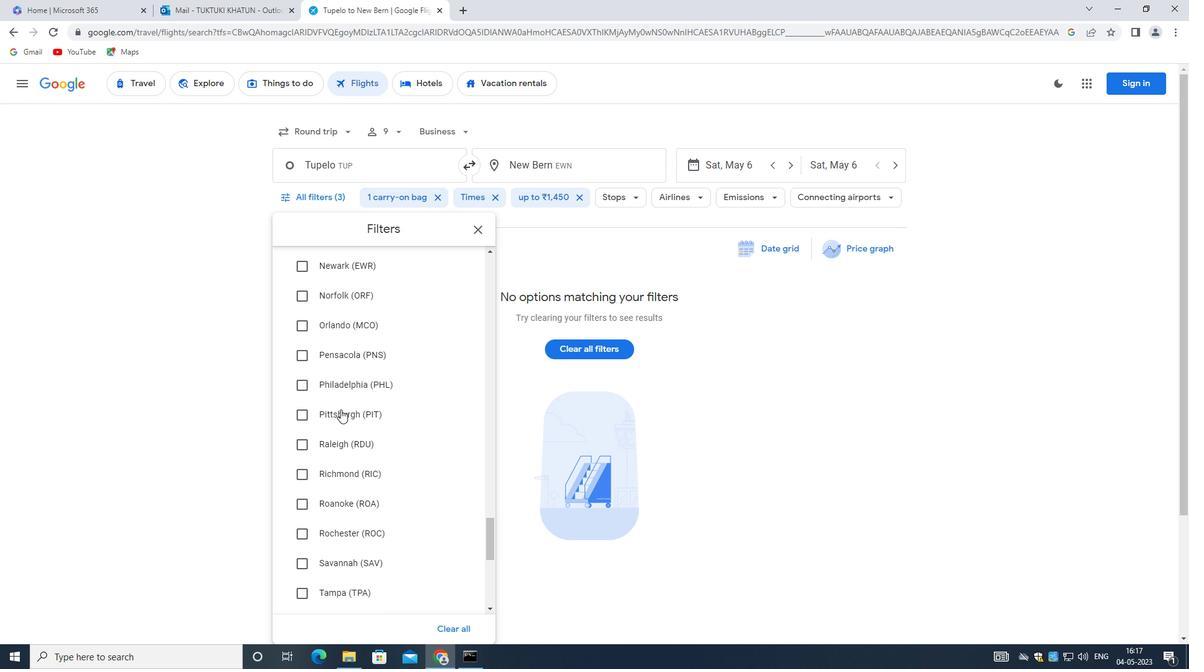 
Action: Mouse scrolled (340, 408) with delta (0, 0)
Screenshot: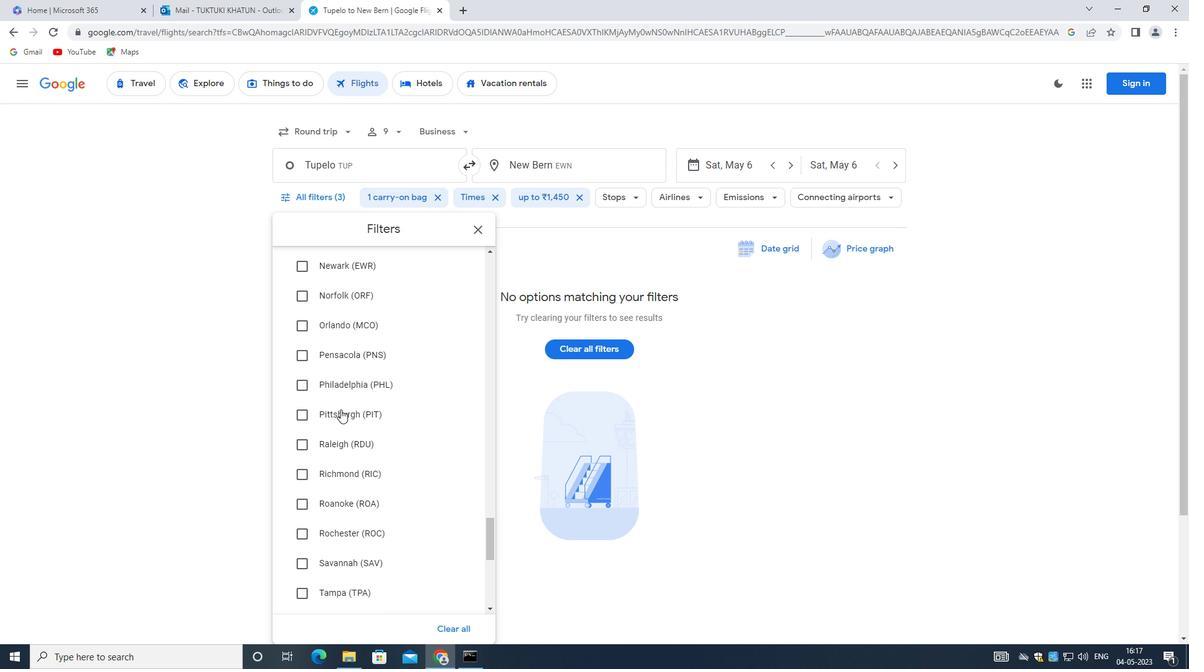 
Action: Mouse scrolled (340, 408) with delta (0, 0)
Screenshot: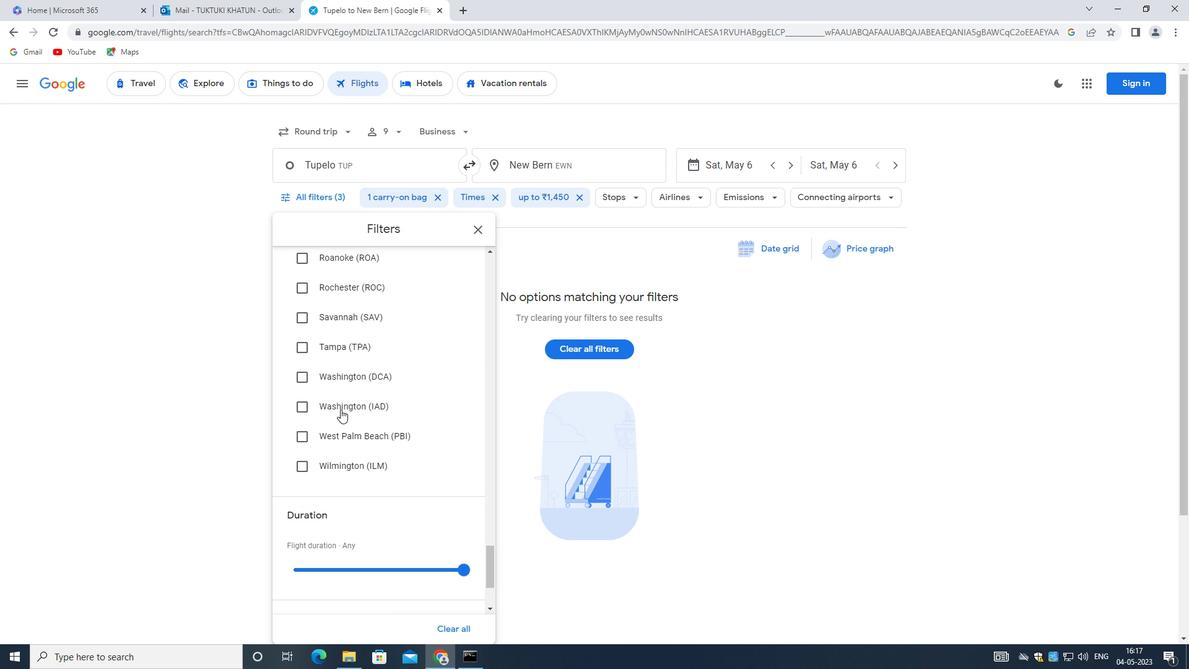
Action: Mouse scrolled (340, 408) with delta (0, 0)
Screenshot: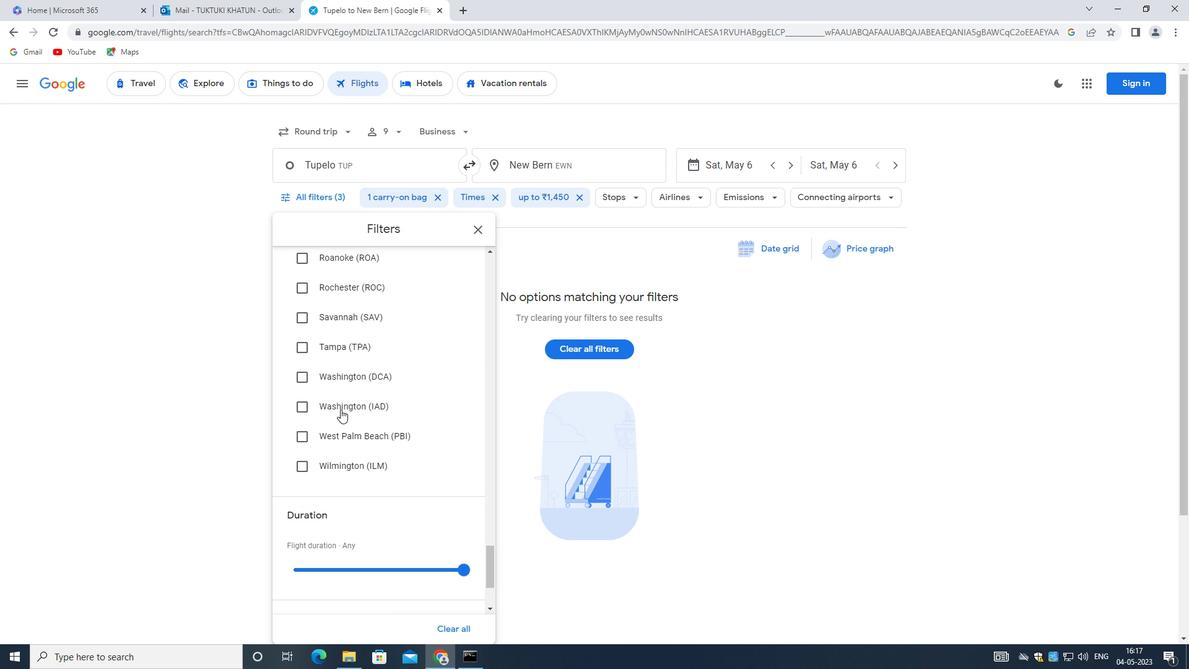 
Action: Mouse scrolled (340, 408) with delta (0, 0)
Screenshot: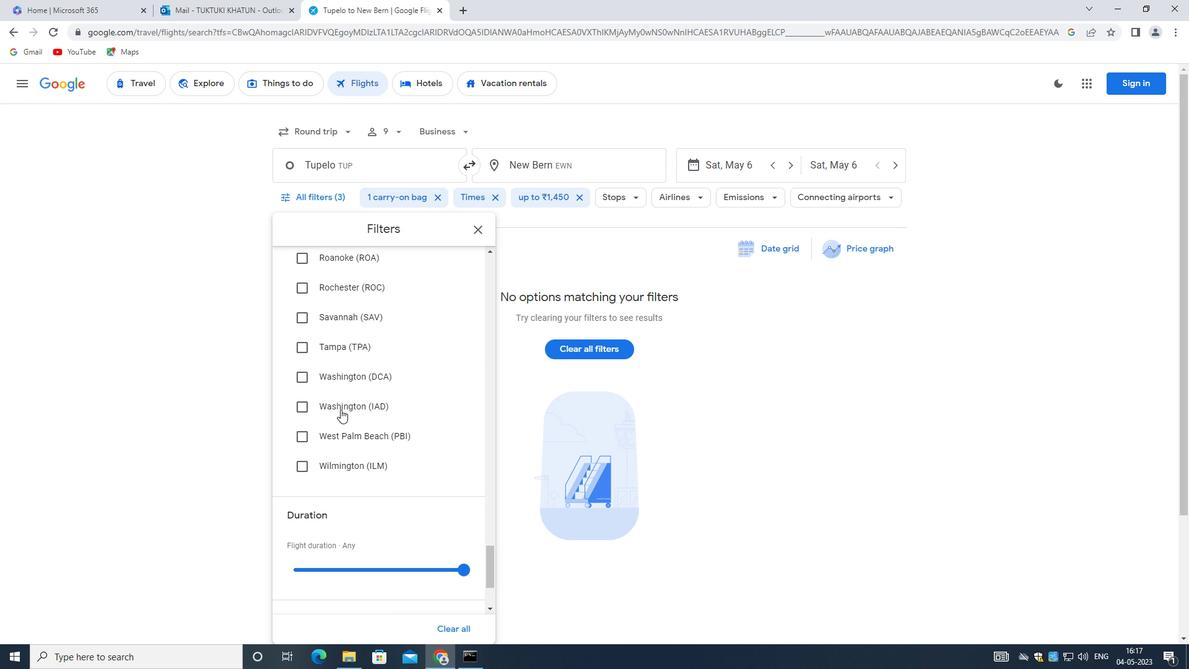 
Action: Mouse scrolled (340, 408) with delta (0, 0)
Screenshot: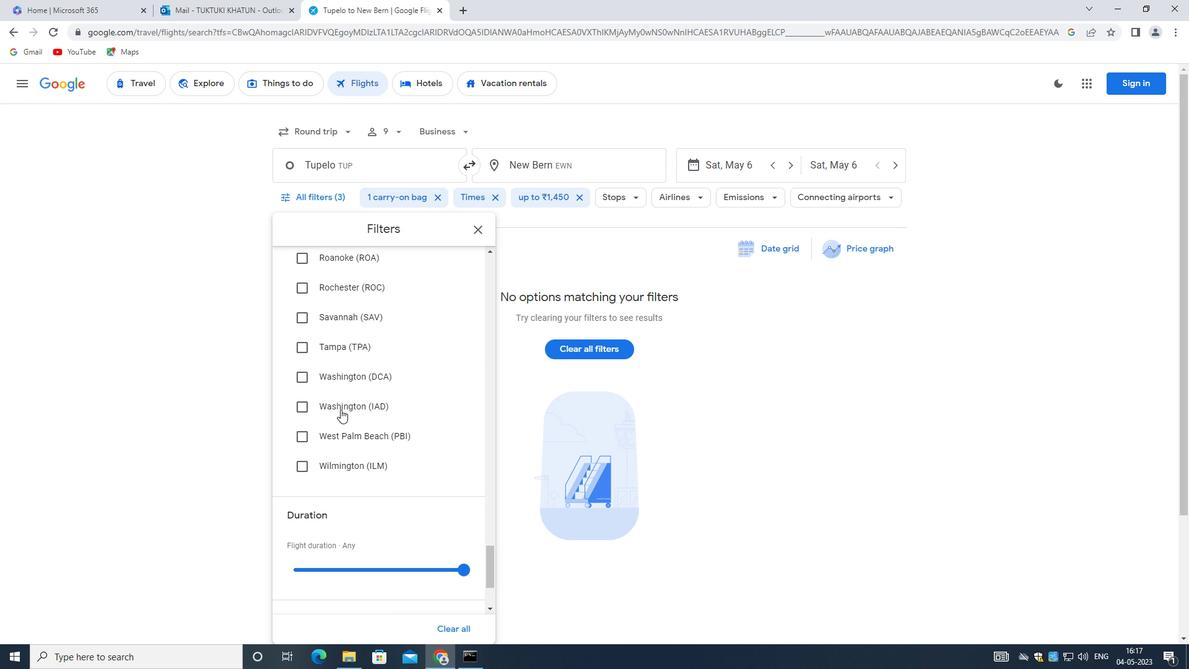 
Action: Mouse scrolled (340, 408) with delta (0, 0)
Screenshot: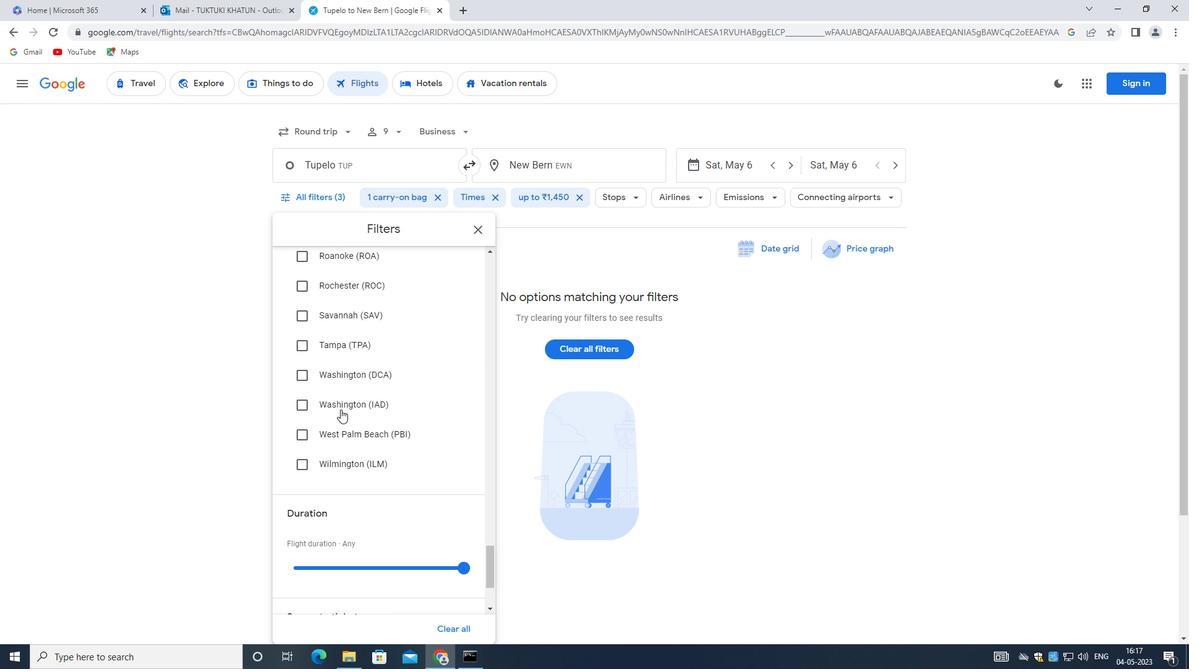 
Action: Mouse scrolled (340, 408) with delta (0, 0)
Screenshot: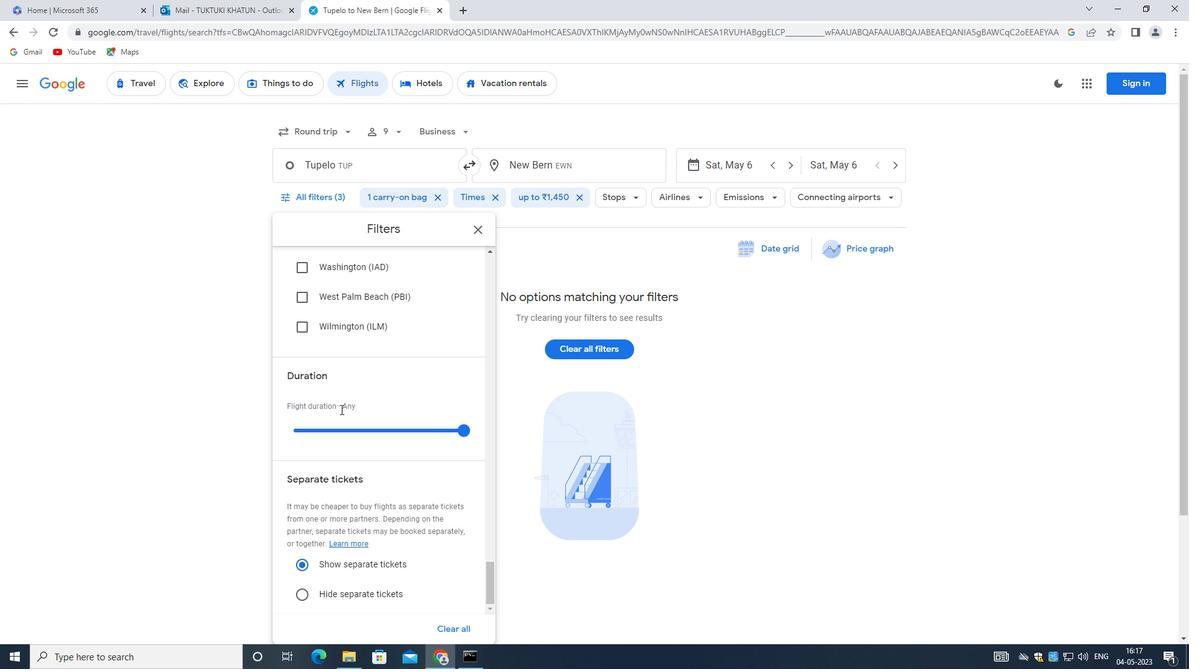 
Action: Mouse scrolled (340, 408) with delta (0, 0)
Screenshot: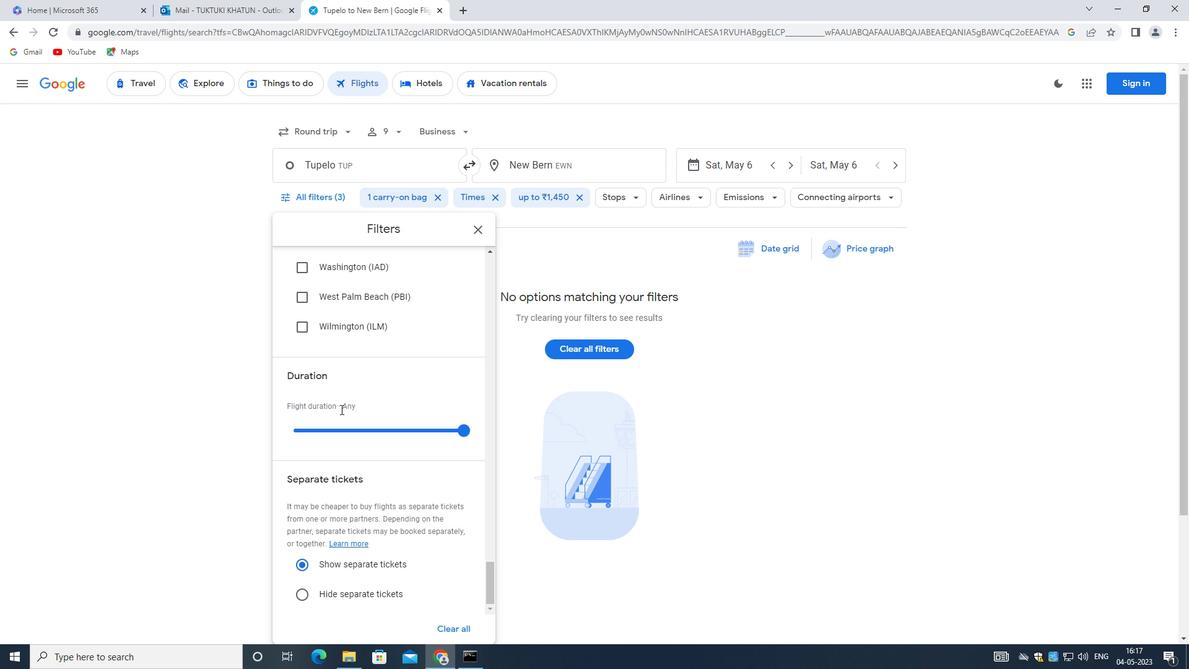 
Action: Mouse scrolled (340, 408) with delta (0, 0)
Screenshot: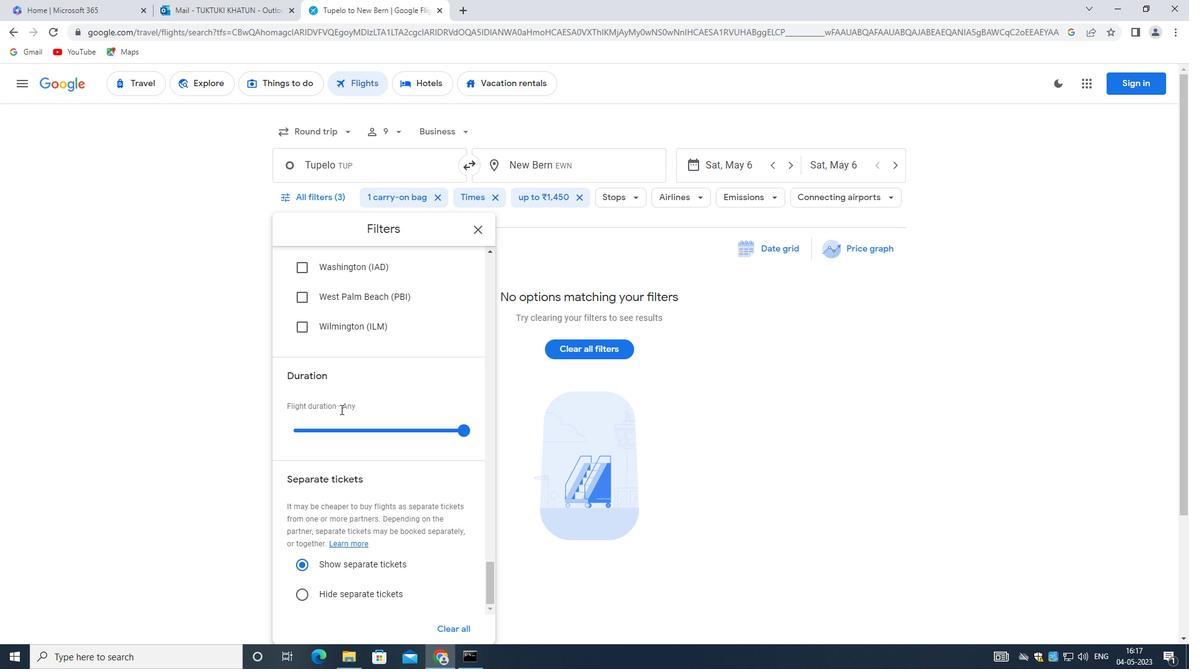 
Action: Mouse scrolled (340, 408) with delta (0, 0)
Screenshot: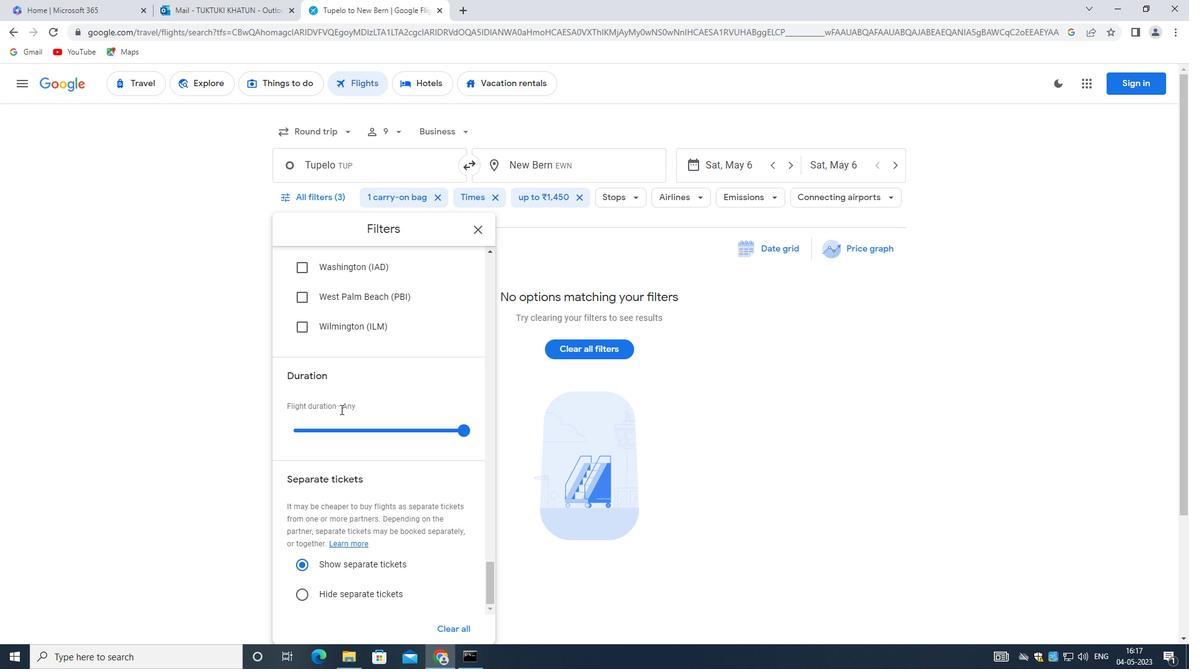 
Action: Mouse moved to (341, 429)
Screenshot: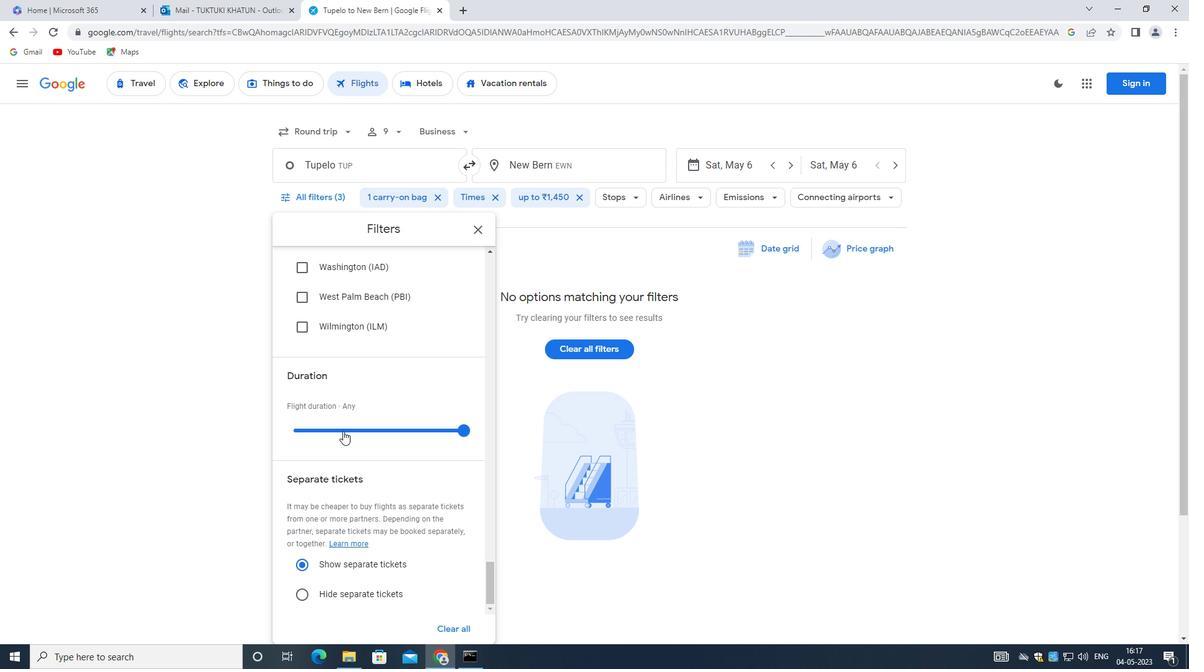 
